 Task: Create a Google Calendar event titled 'Professional Development' and include information about personal networking.
Action: Mouse moved to (94, 125)
Screenshot: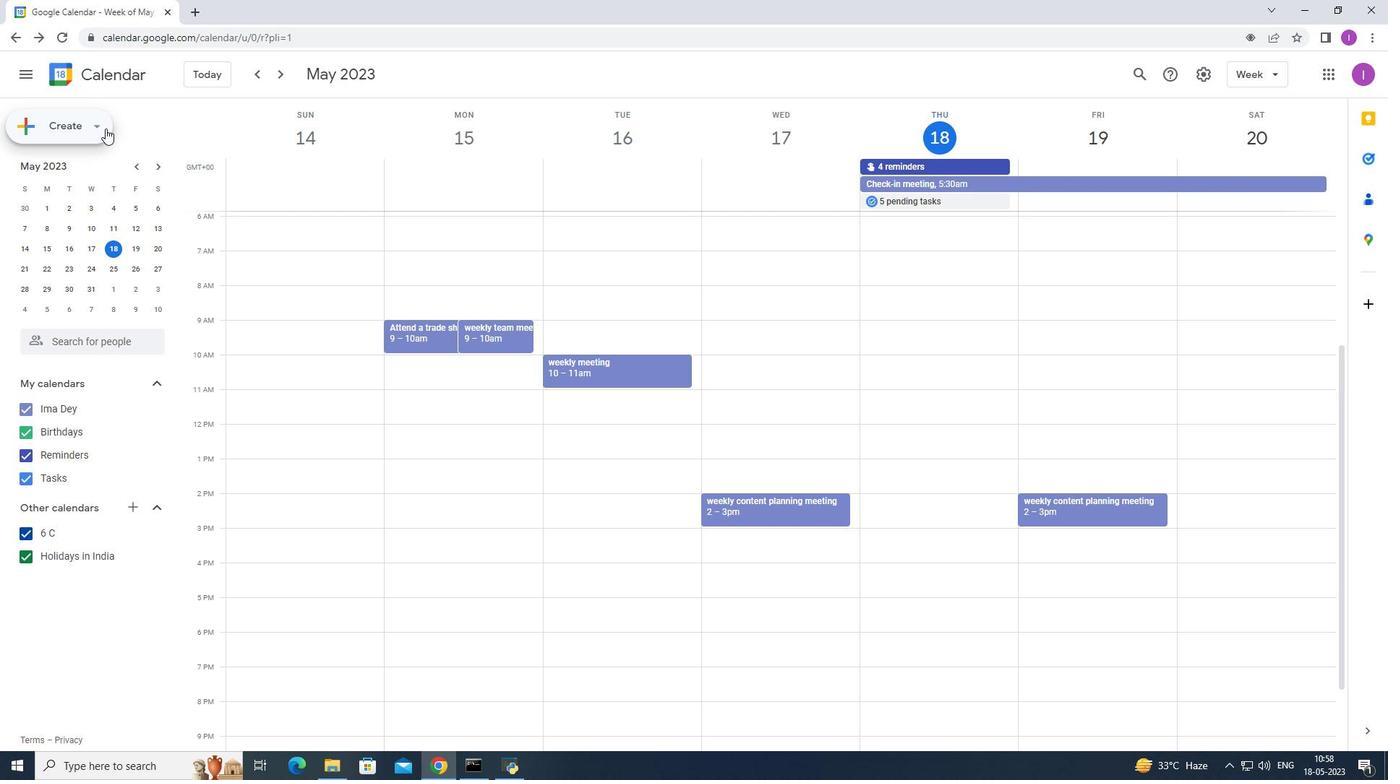 
Action: Mouse pressed left at (94, 125)
Screenshot: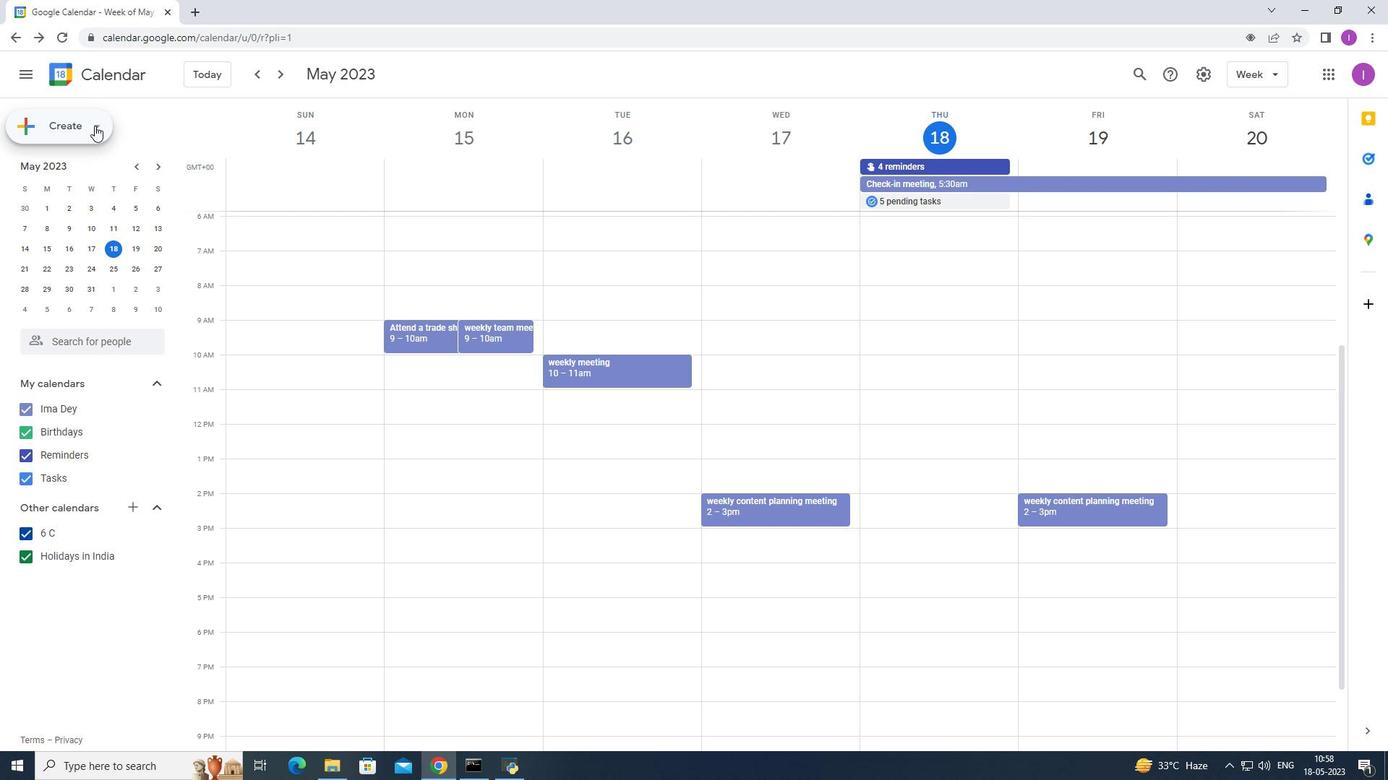 
Action: Mouse moved to (83, 161)
Screenshot: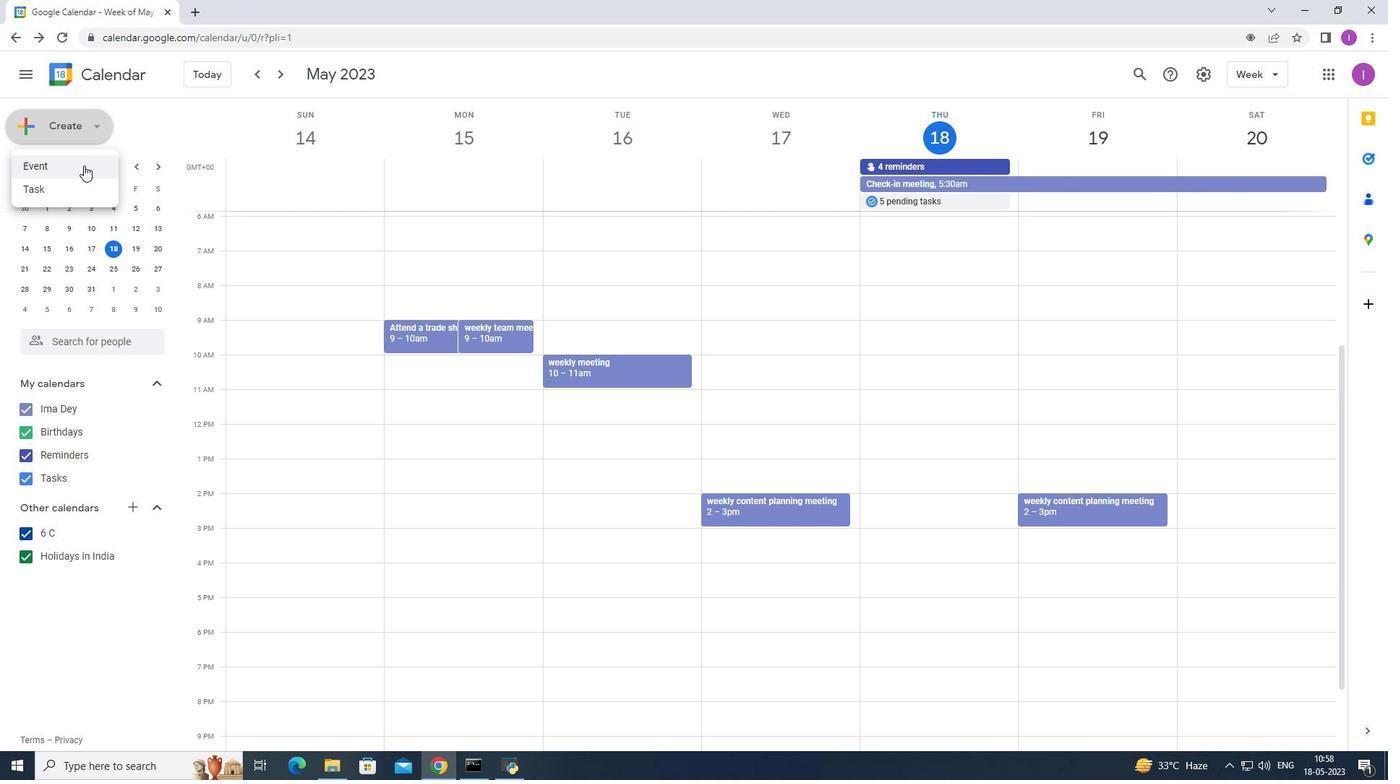 
Action: Mouse pressed left at (83, 161)
Screenshot: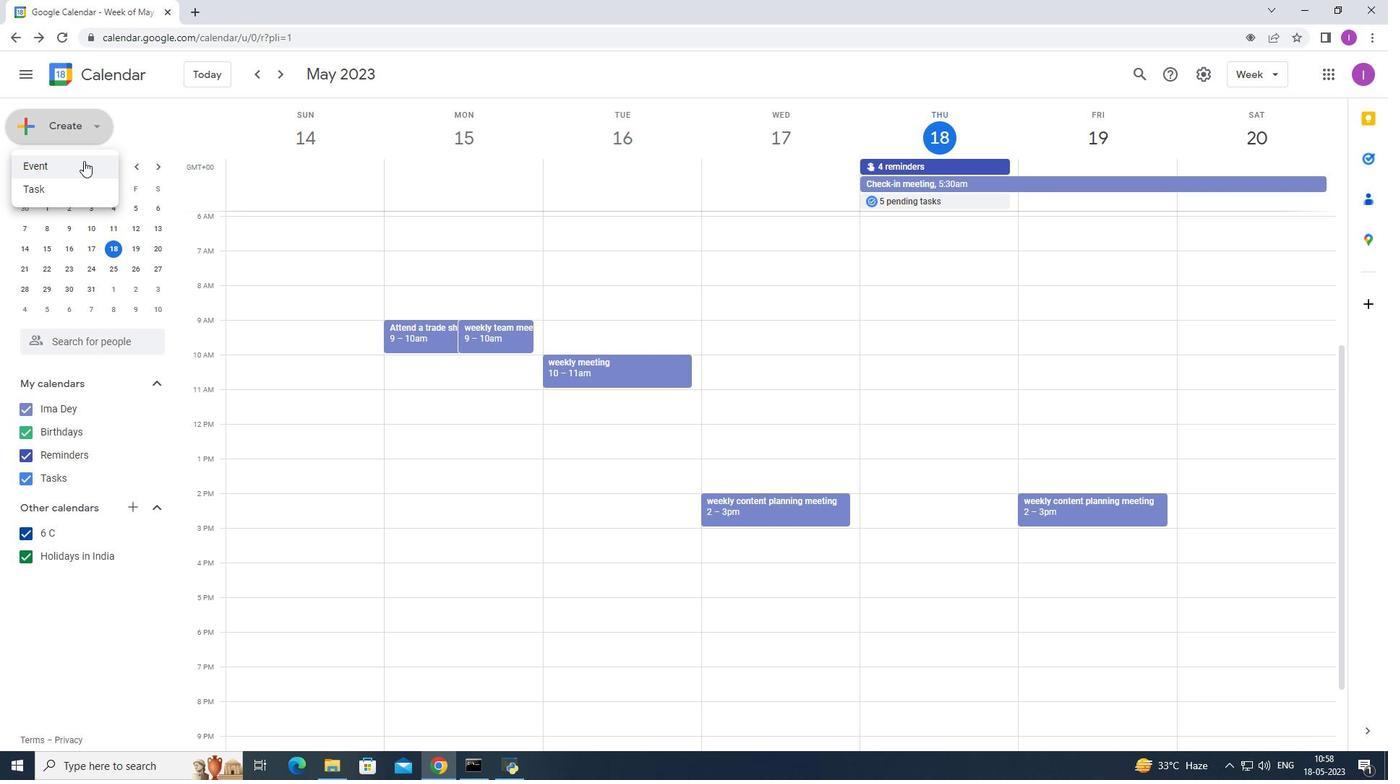
Action: Mouse moved to (735, 553)
Screenshot: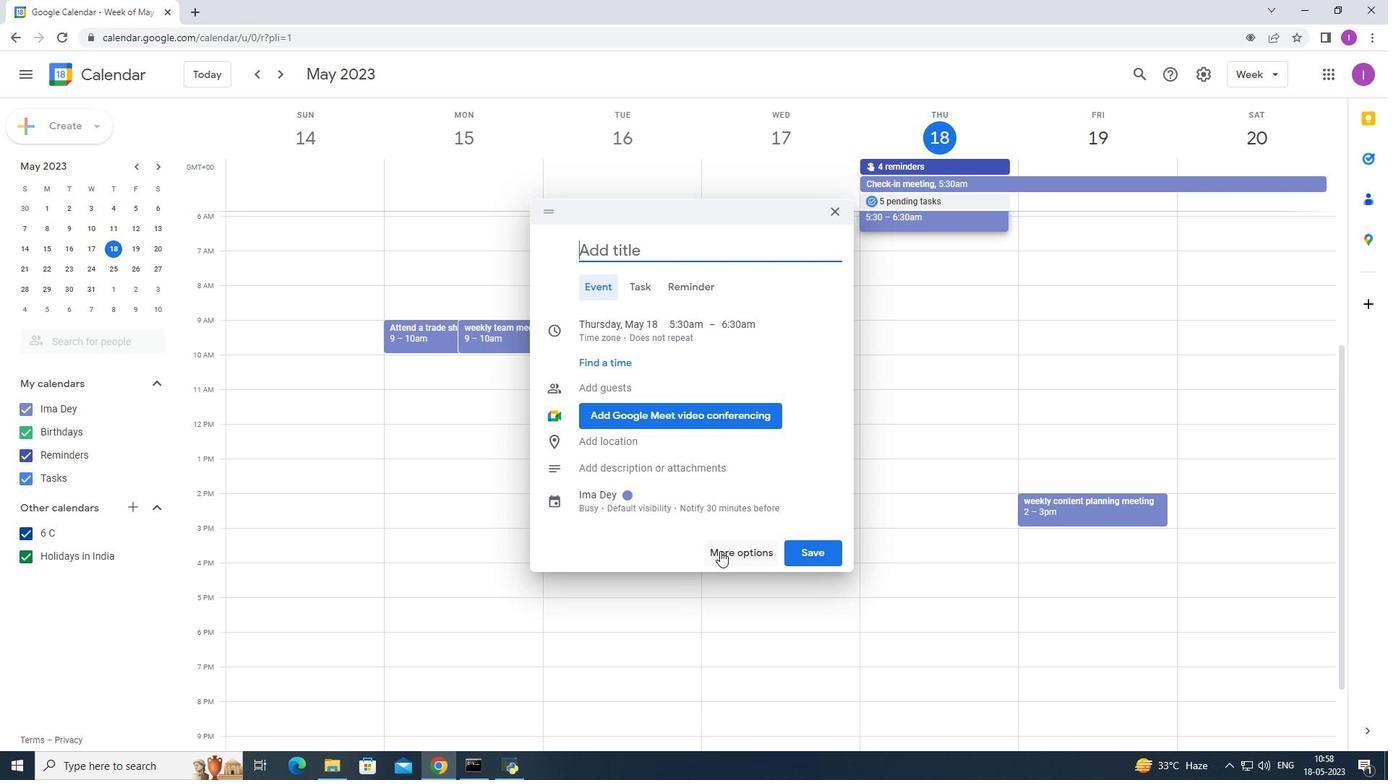 
Action: Mouse pressed left at (735, 553)
Screenshot: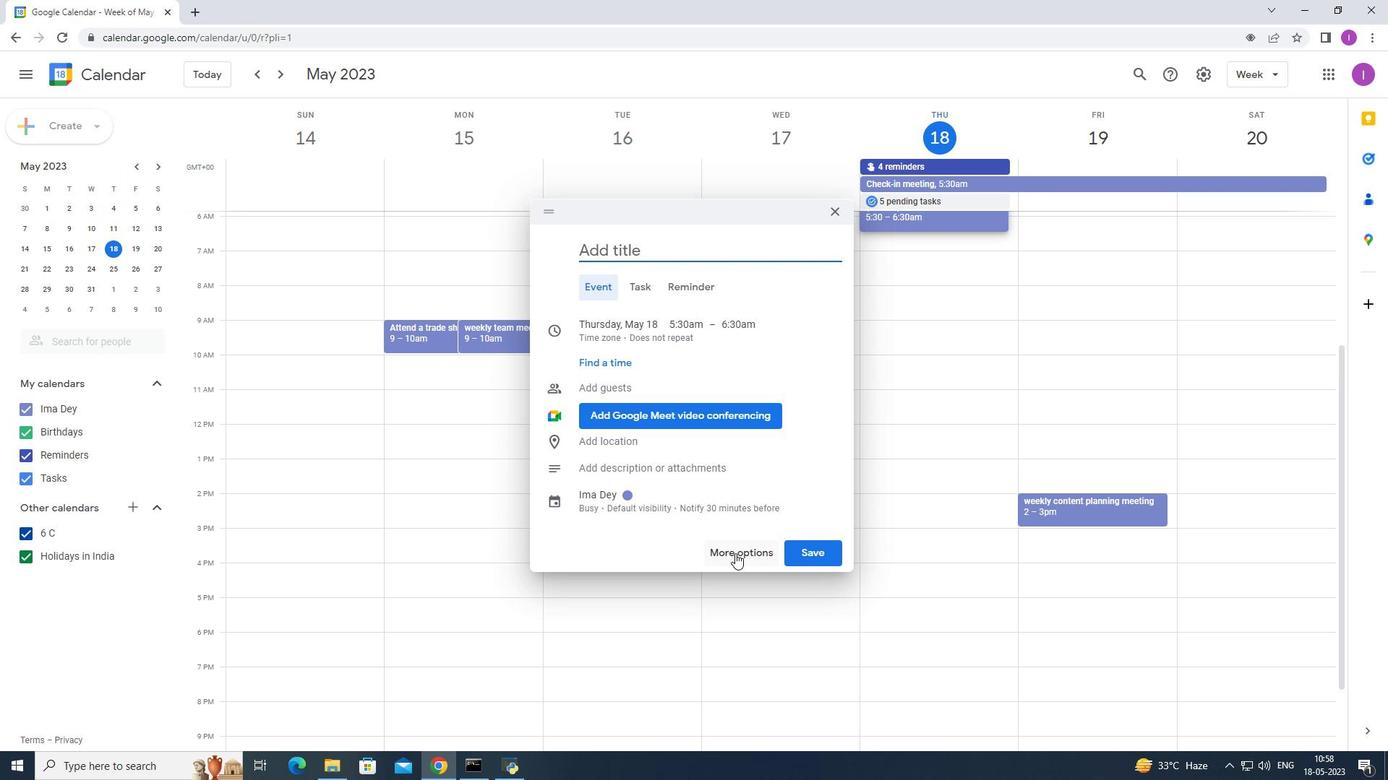 
Action: Mouse moved to (53, 159)
Screenshot: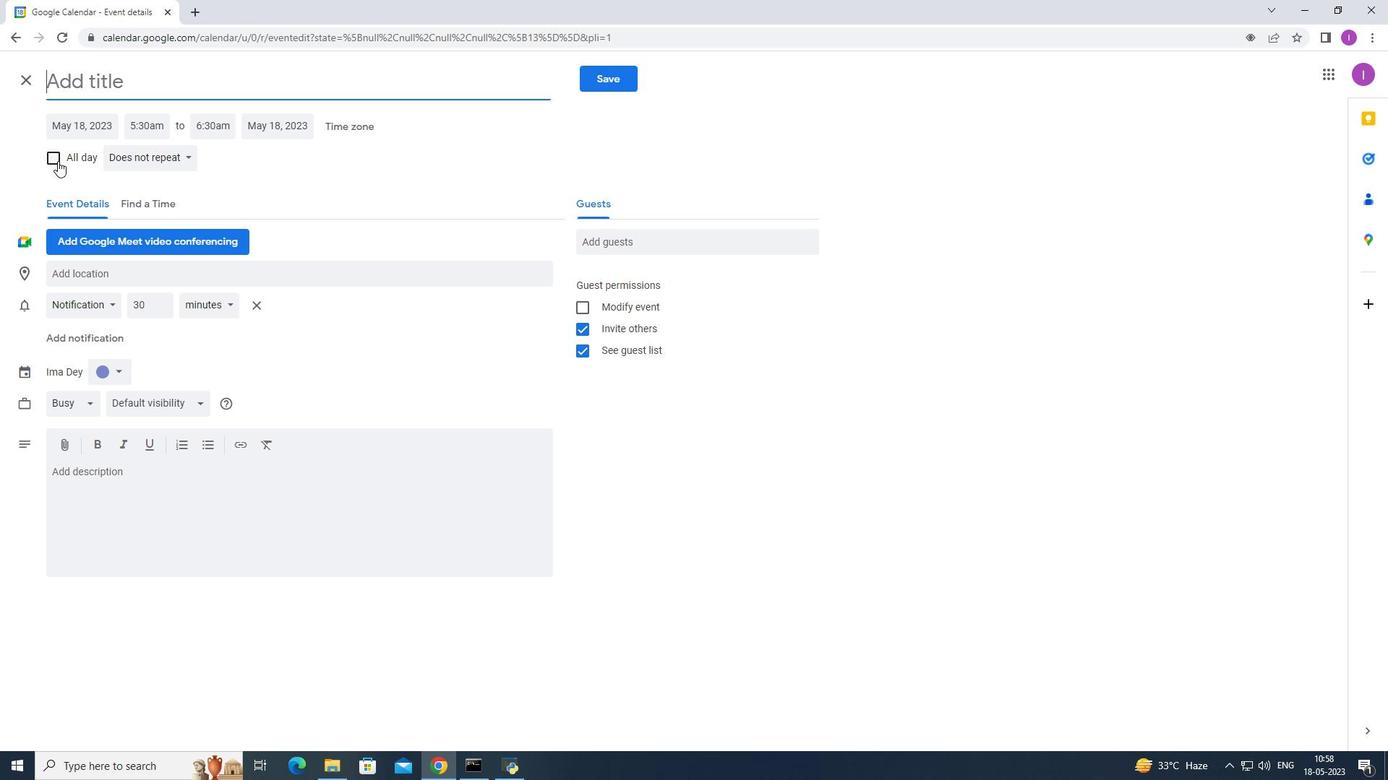 
Action: Mouse pressed left at (53, 159)
Screenshot: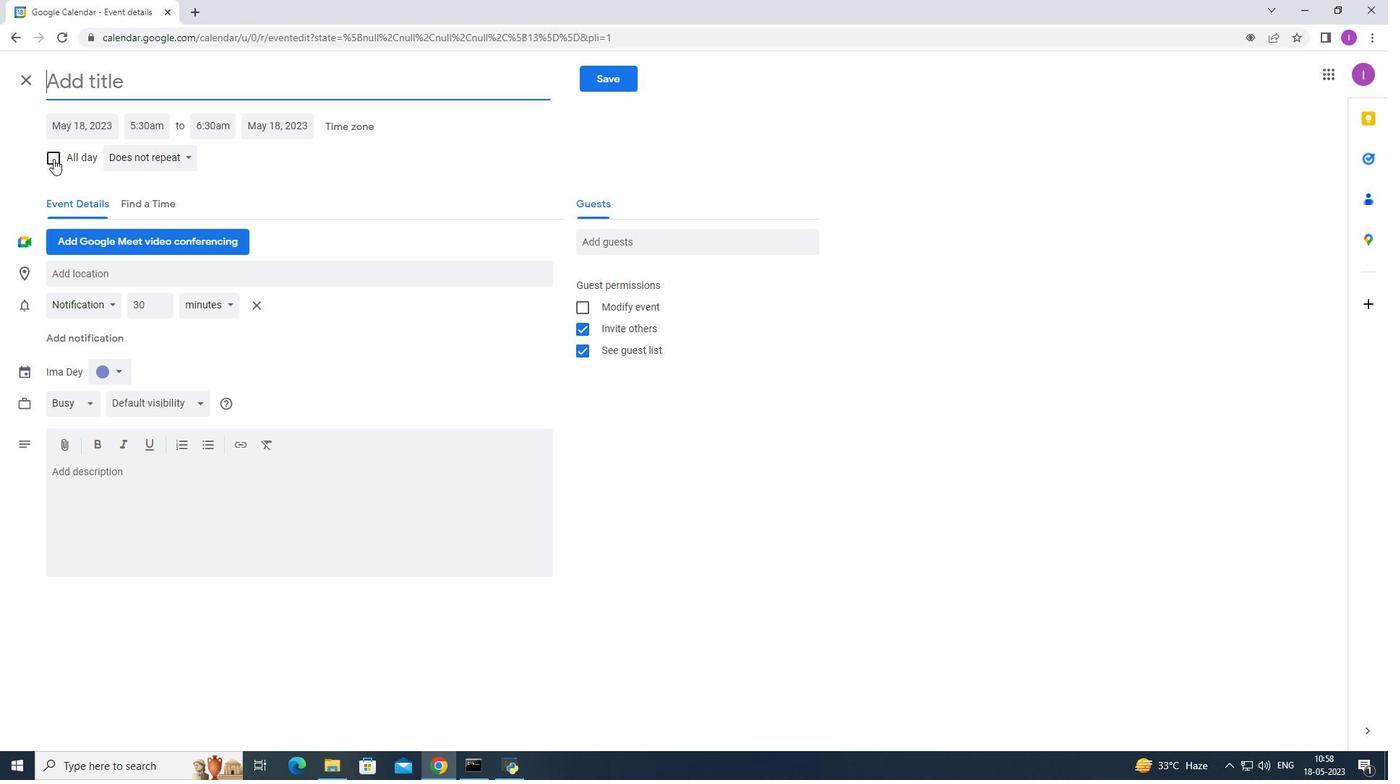 
Action: Mouse moved to (86, 70)
Screenshot: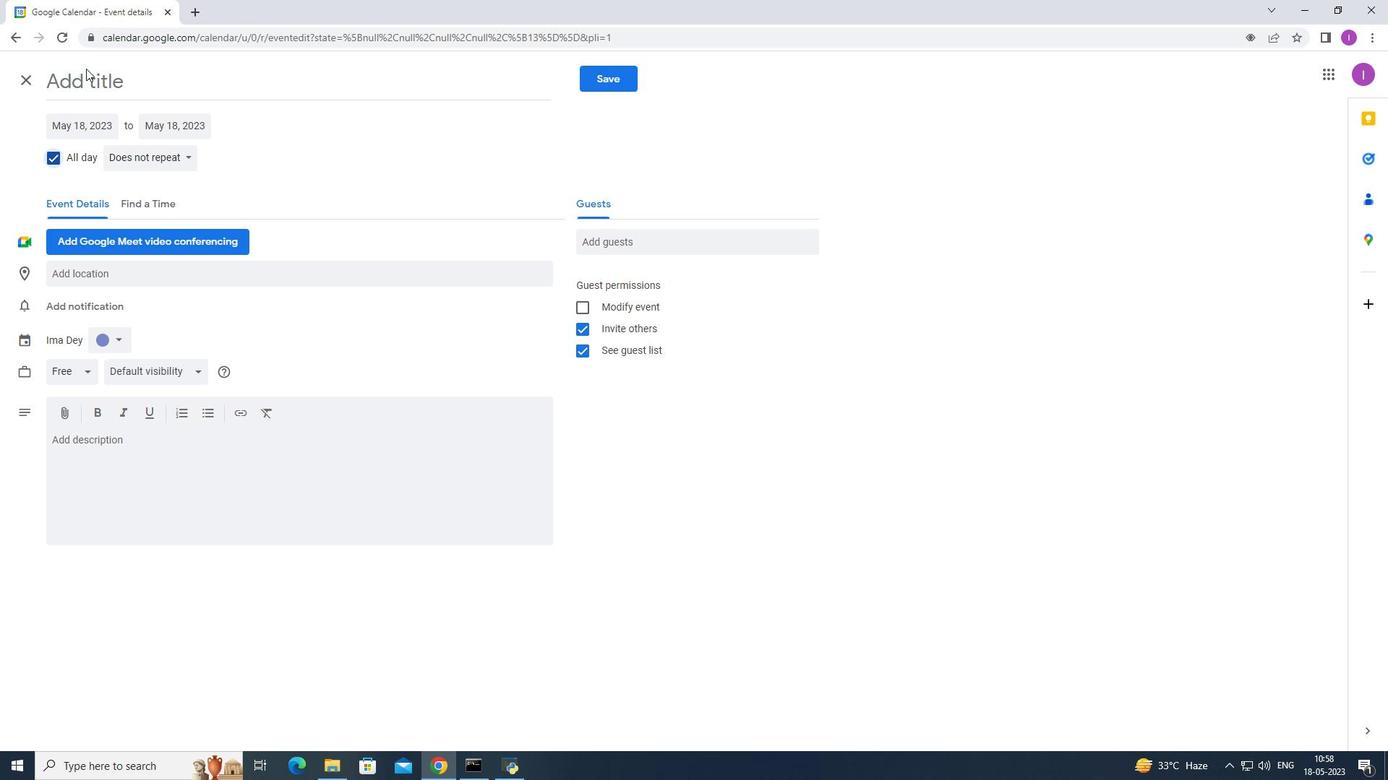 
Action: Mouse pressed left at (86, 70)
Screenshot: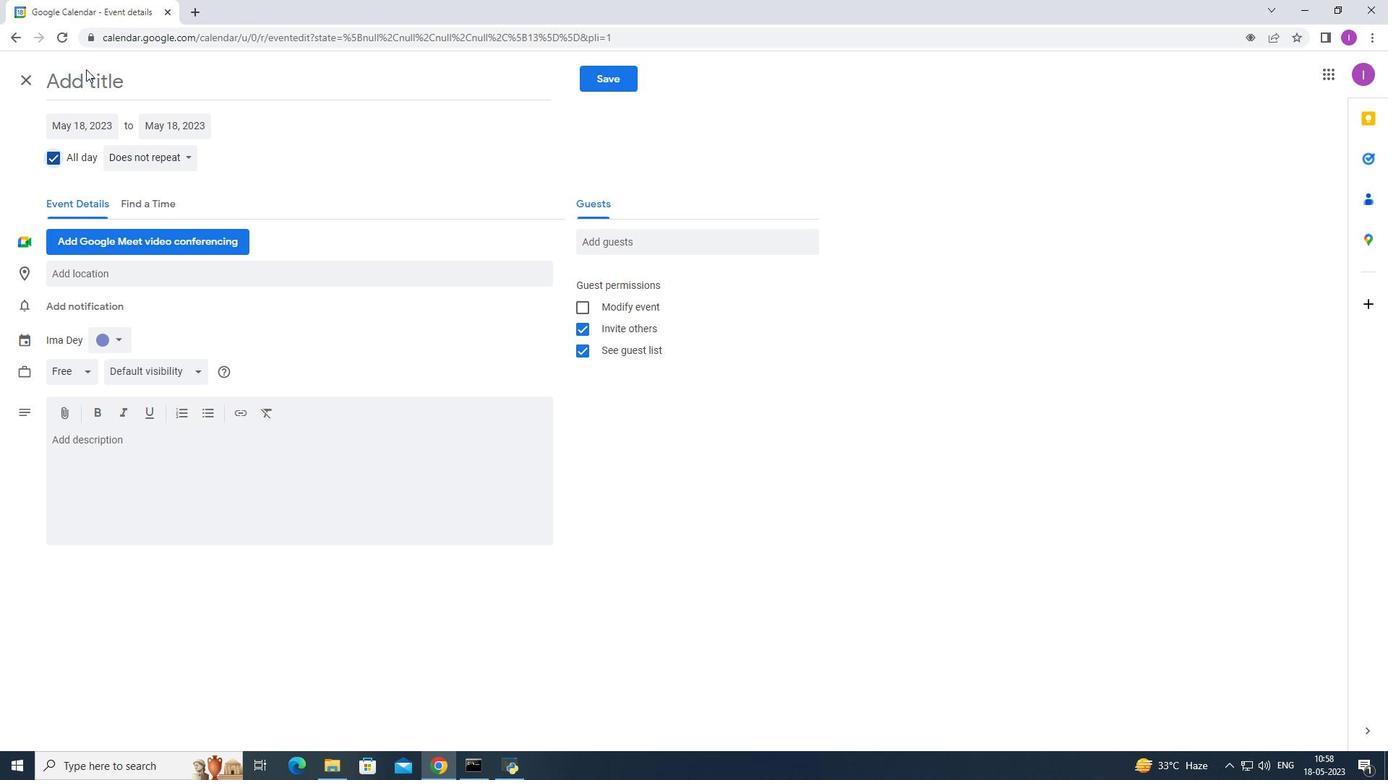
Action: Mouse moved to (117, 90)
Screenshot: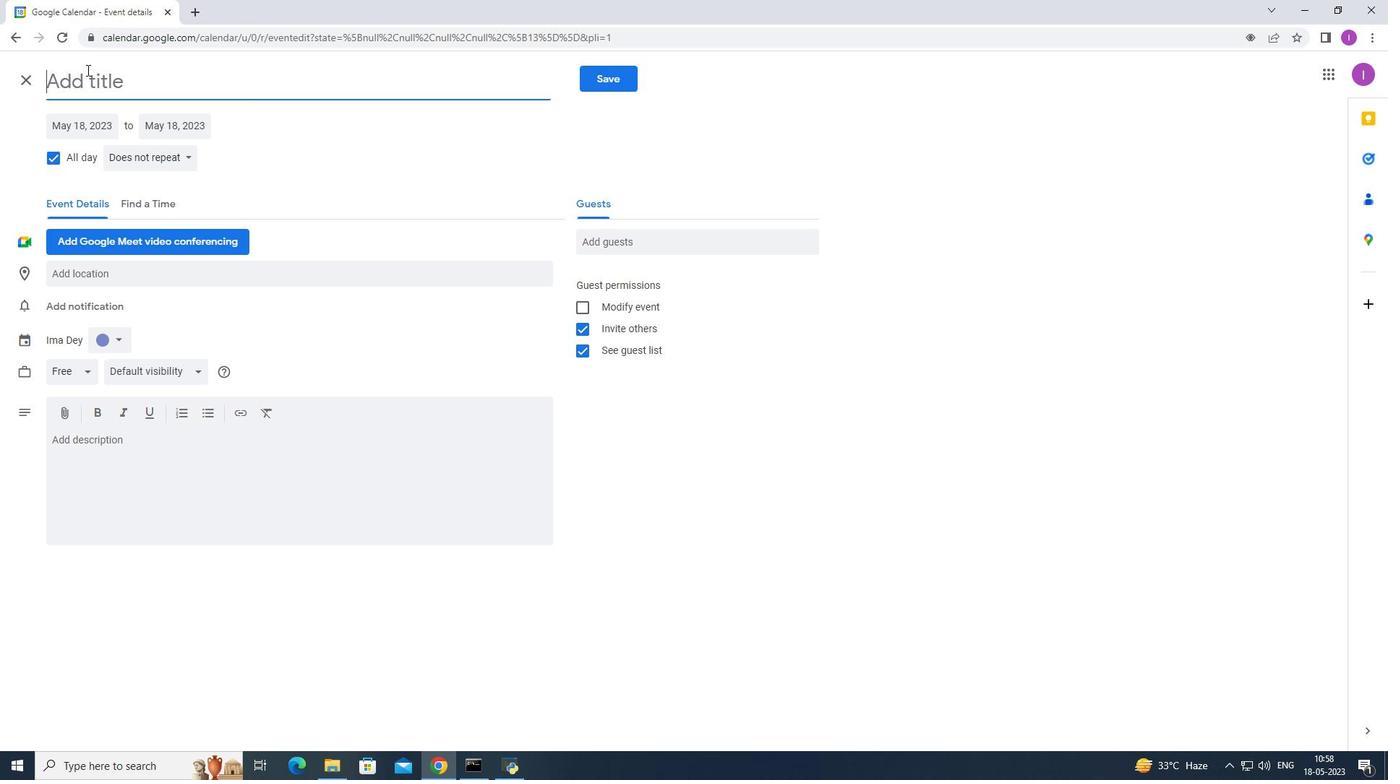 
Action: Key pressed 0r0<Key.backspace><Key.backspace><Key.backspace><Key.shift>Professional<Key.space><Key.shift>Devolopment
Screenshot: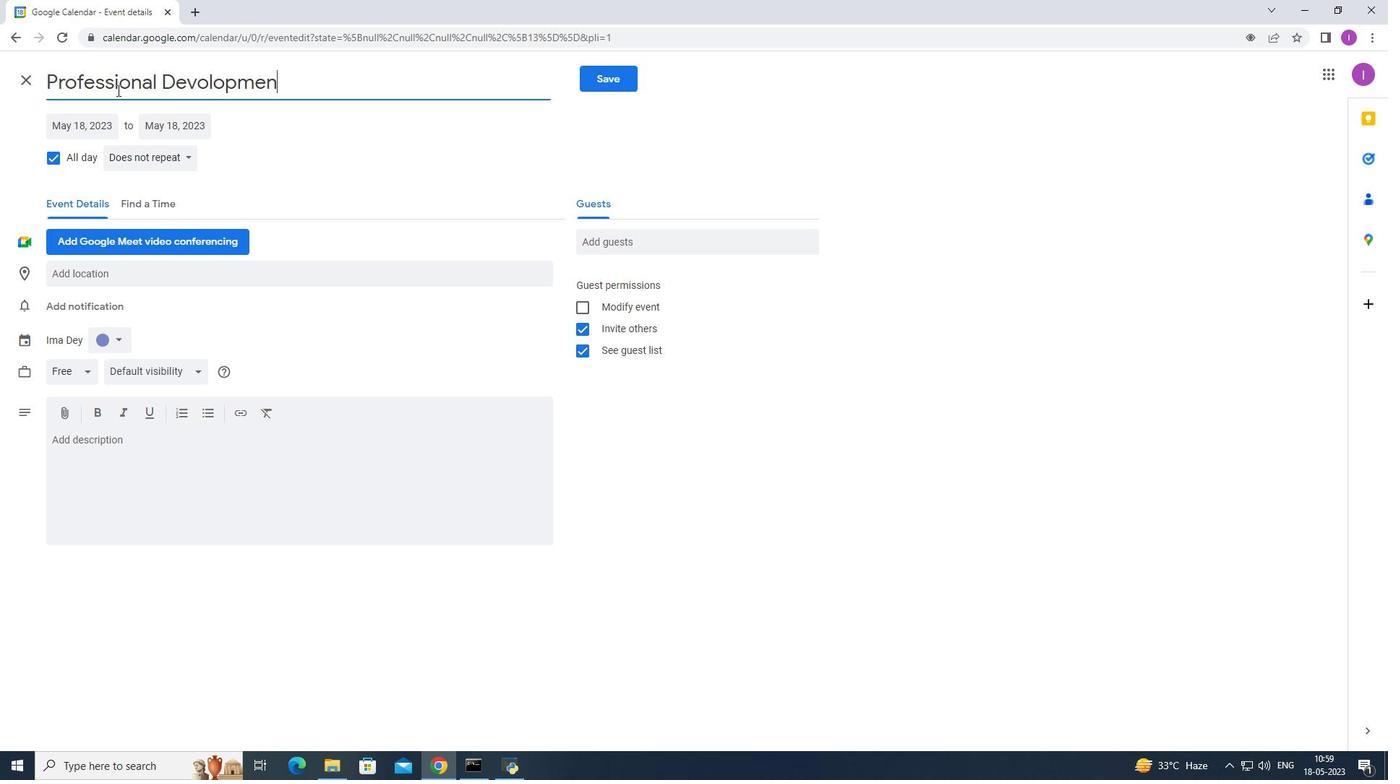 
Action: Mouse moved to (1333, 67)
Screenshot: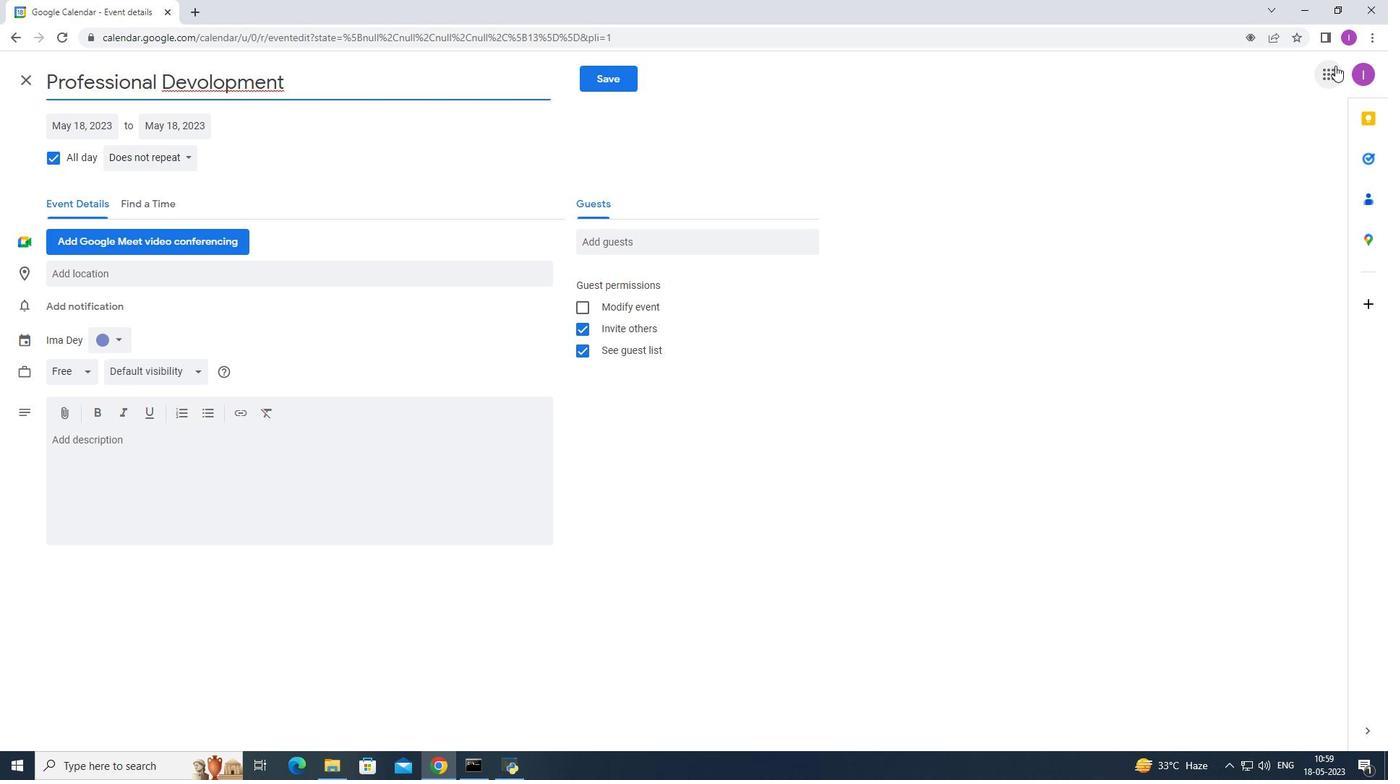 
Action: Mouse pressed left at (1333, 67)
Screenshot: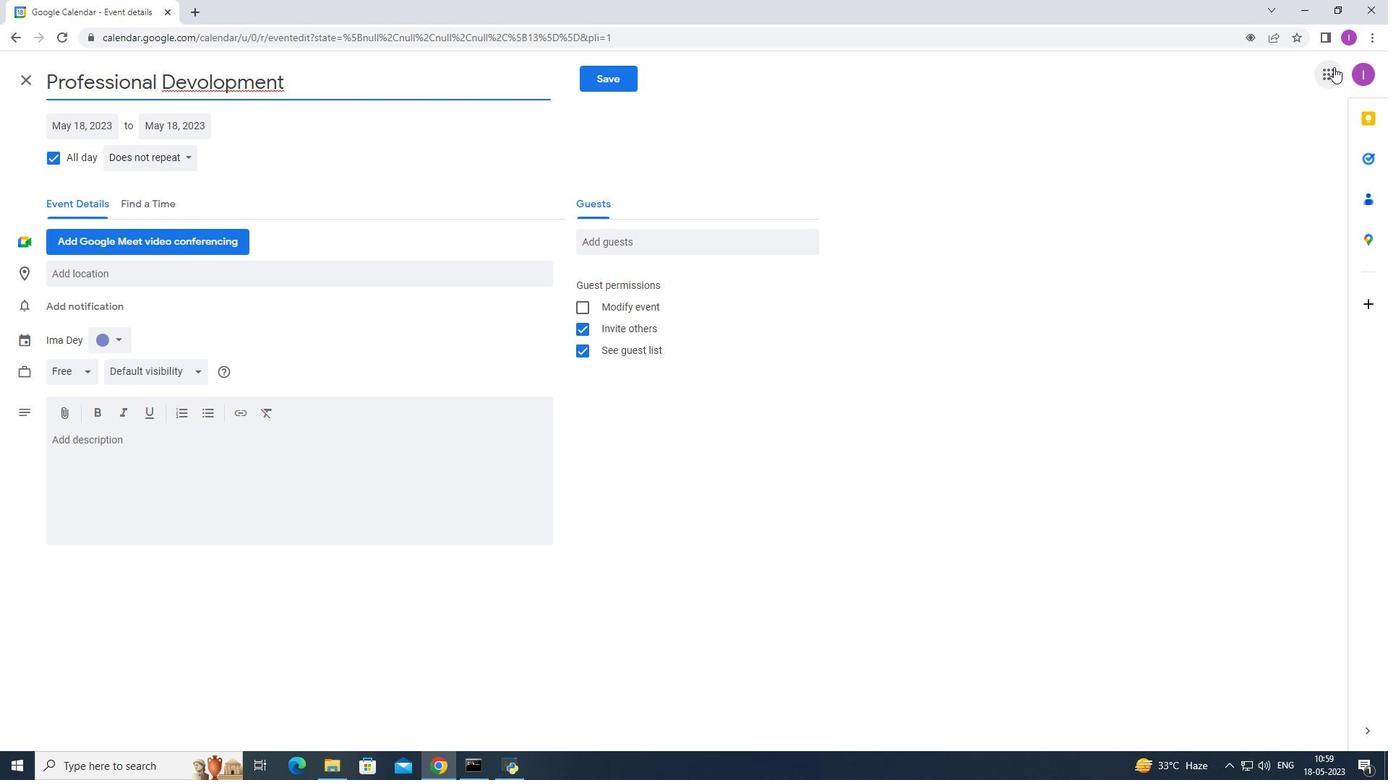 
Action: Mouse moved to (1270, 144)
Screenshot: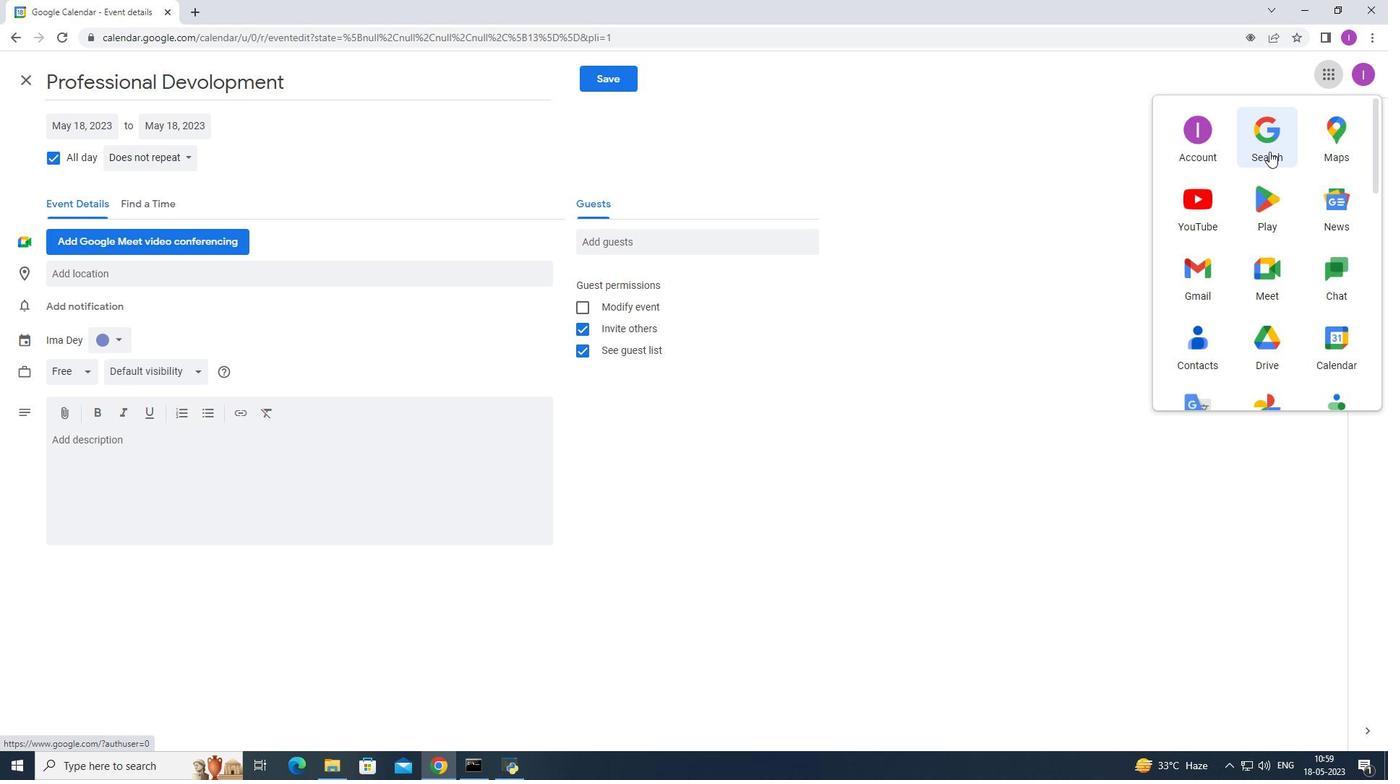 
Action: Mouse pressed left at (1270, 144)
Screenshot: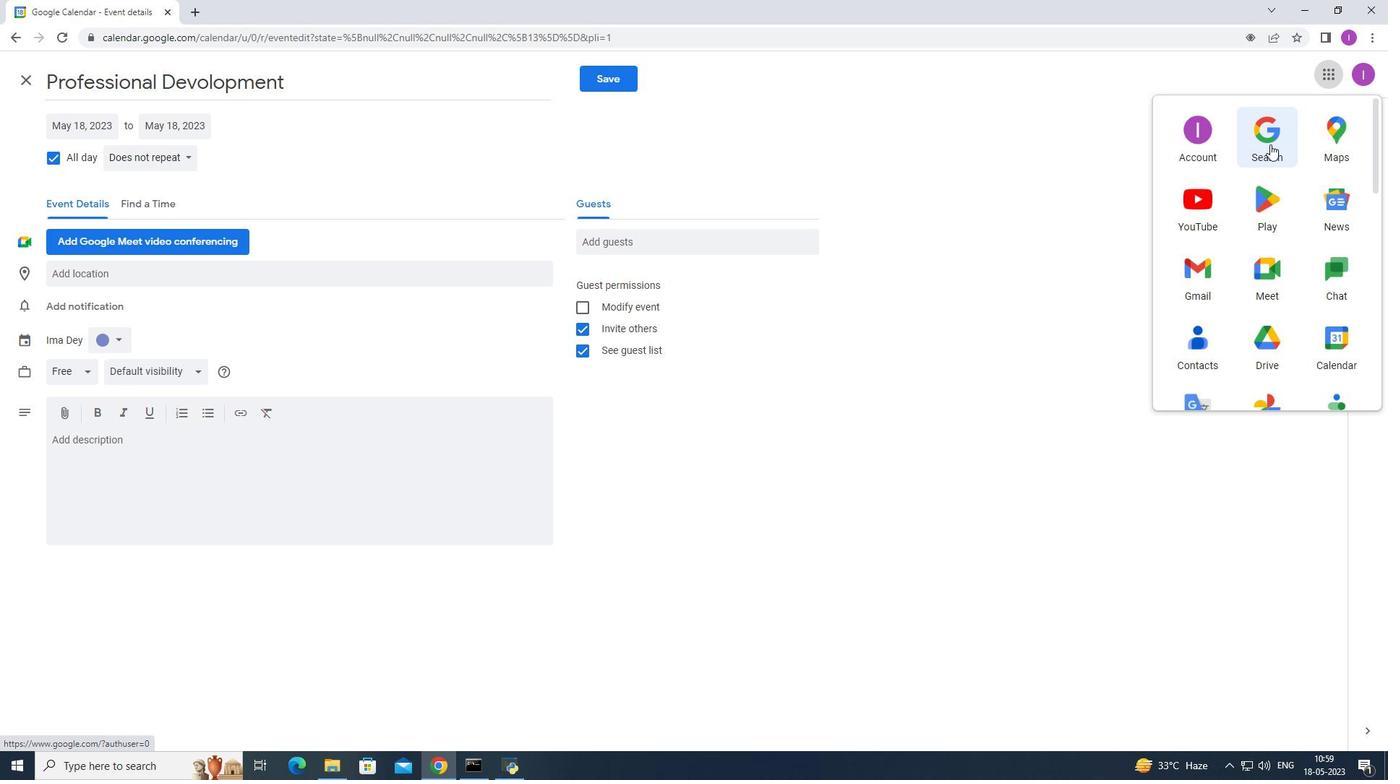 
Action: Mouse moved to (518, 341)
Screenshot: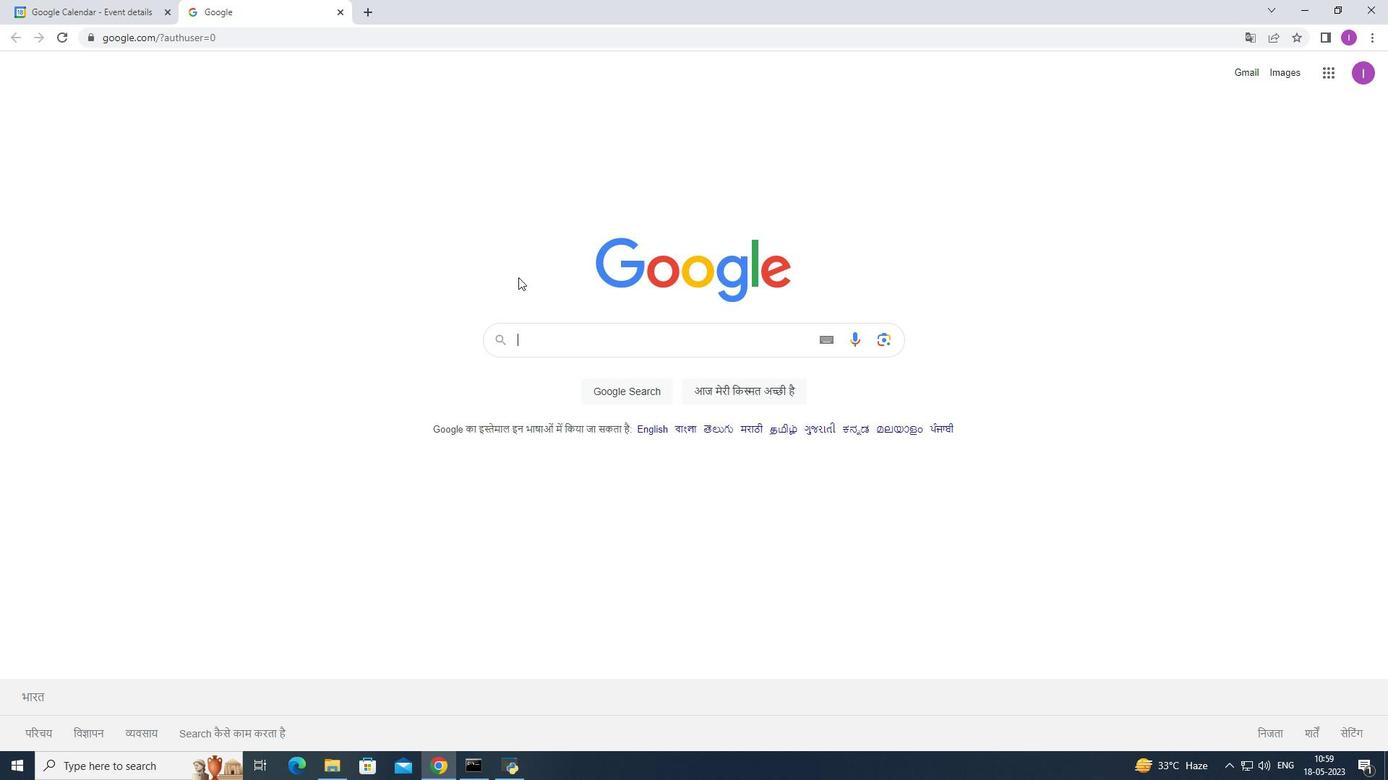 
Action: Mouse pressed left at (518, 341)
Screenshot: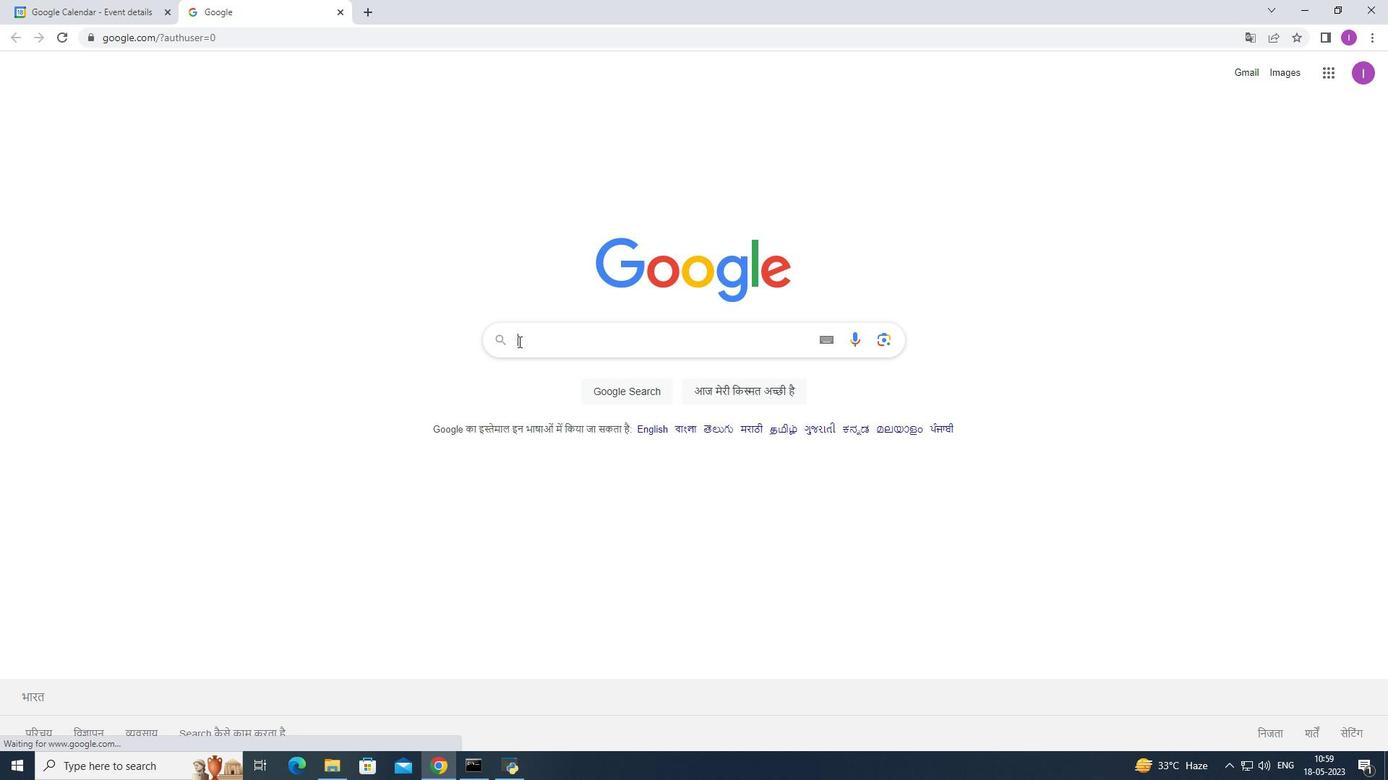 
Action: Mouse moved to (525, 346)
Screenshot: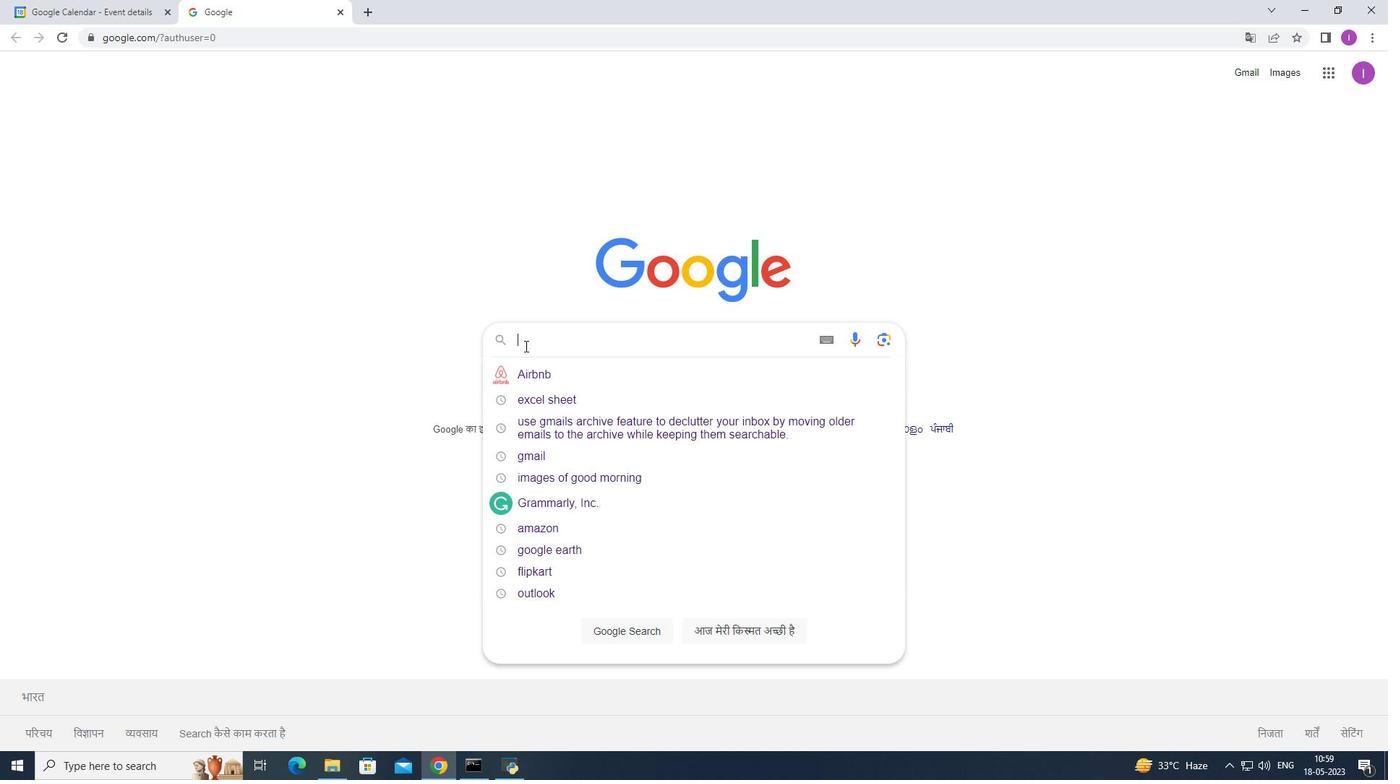 
Action: Key pressed what<Key.space>kind<Key.space>of<Key.space>work<Key.space>in<Key.space>proff<Key.backspace><Key.backspace>fessional<Key.space>devolpo
Screenshot: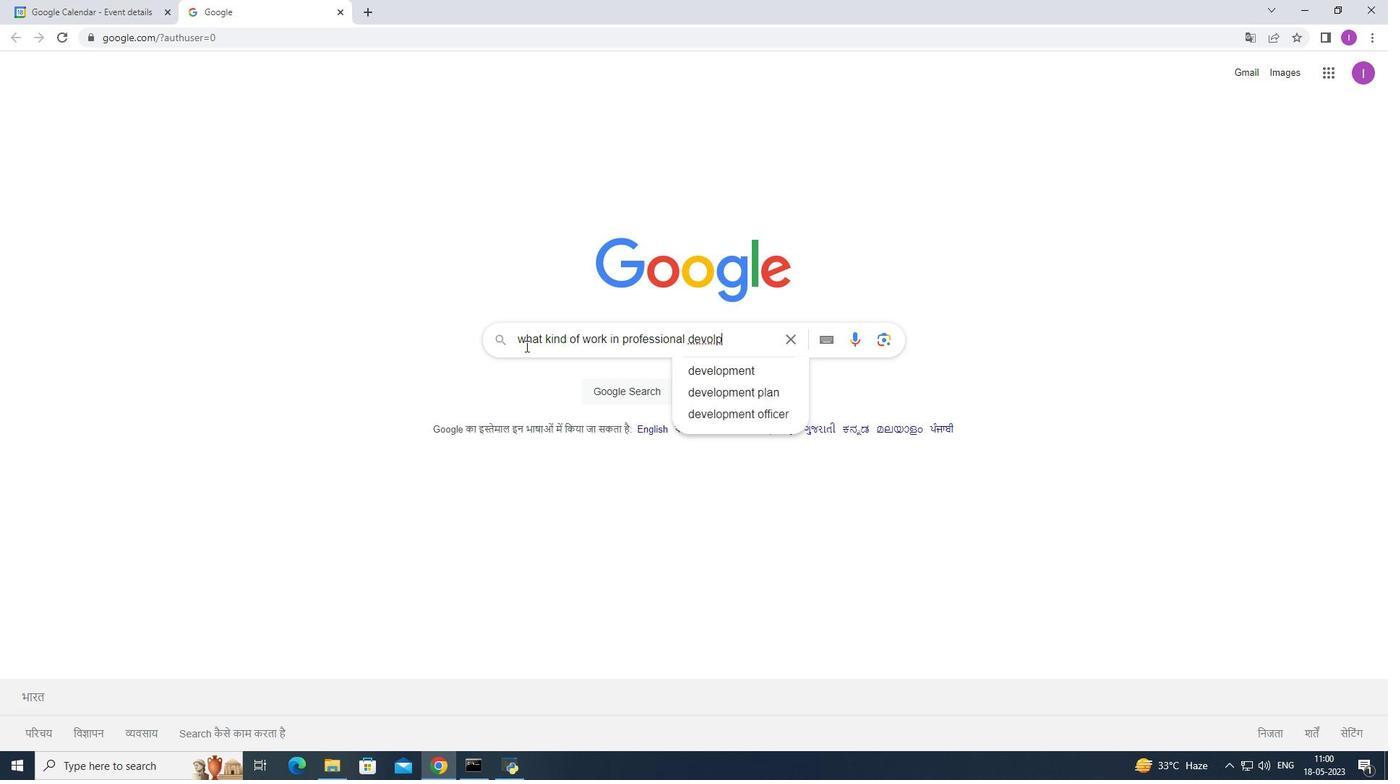 
Action: Mouse moved to (711, 373)
Screenshot: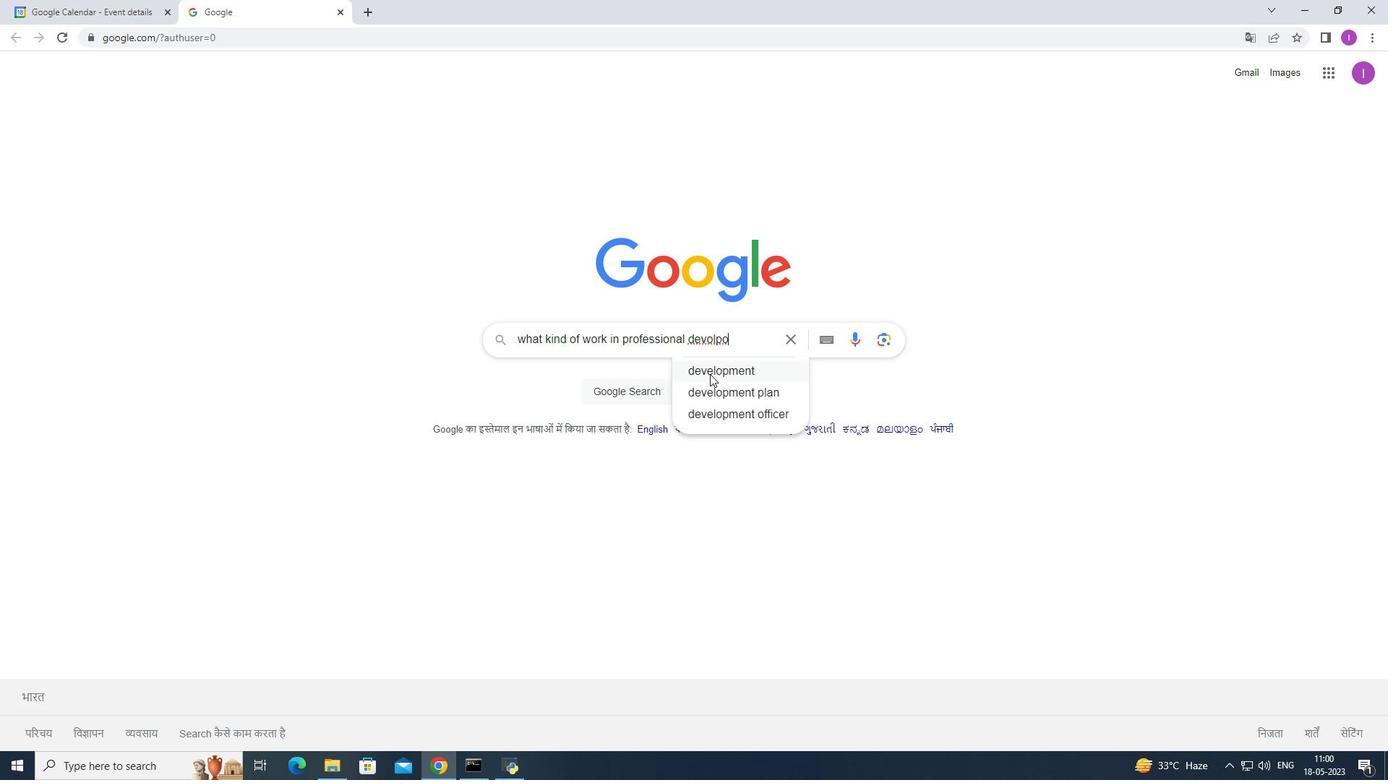 
Action: Mouse pressed left at (711, 373)
Screenshot: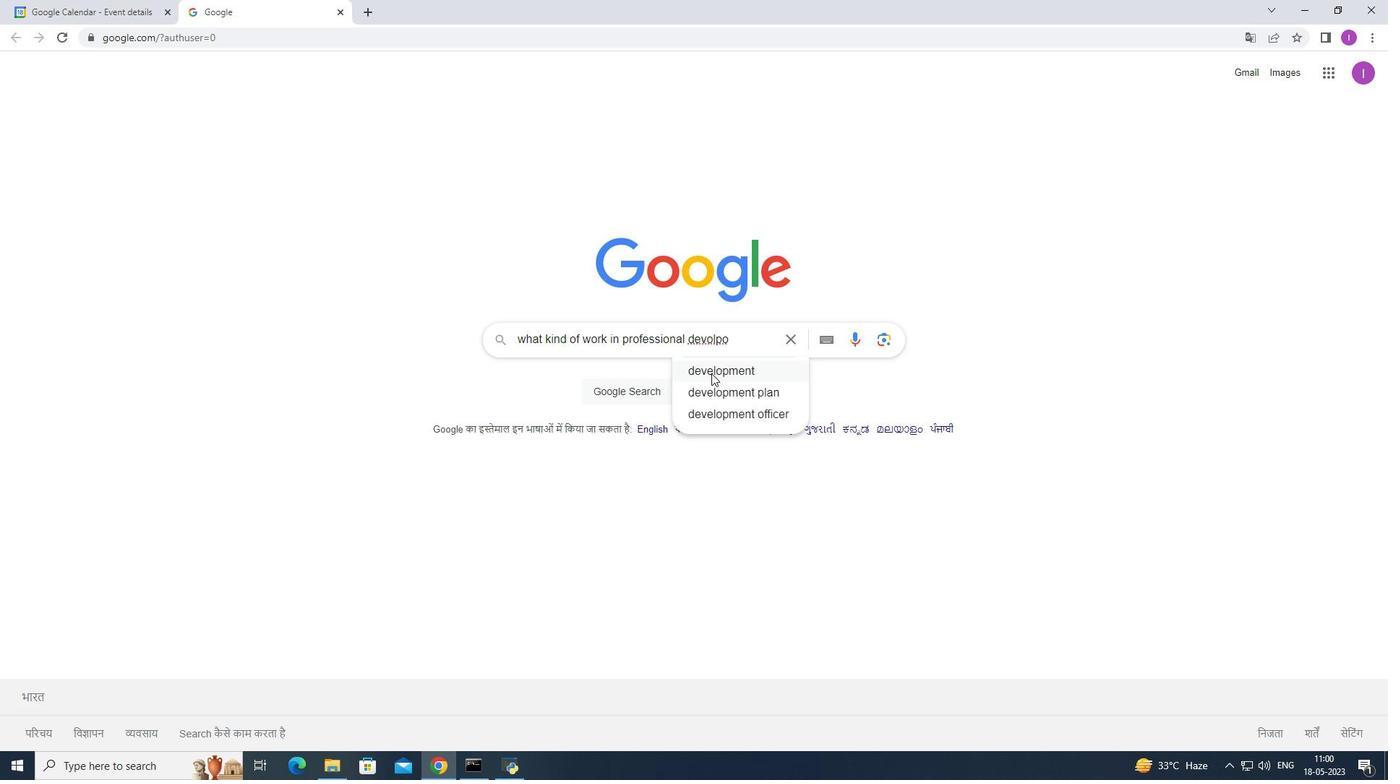 
Action: Mouse moved to (280, 243)
Screenshot: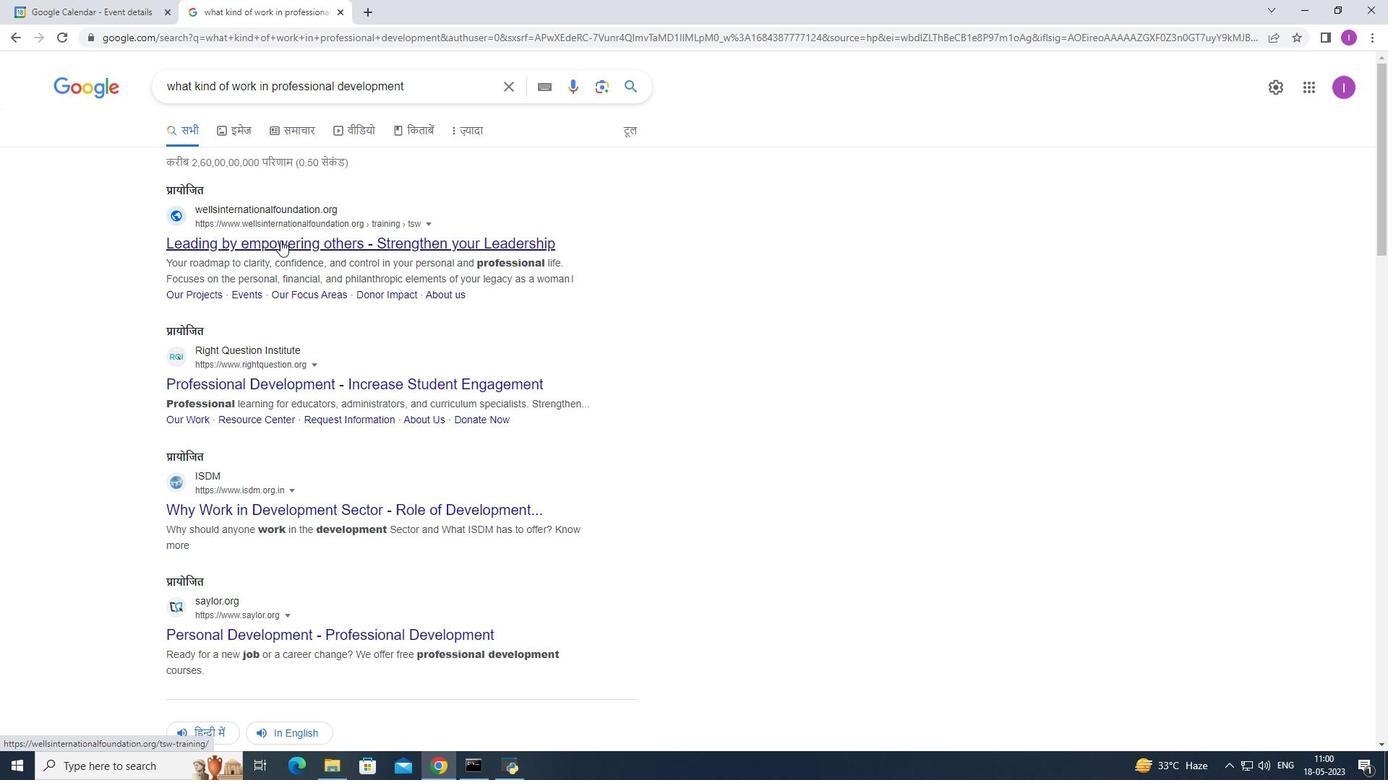 
Action: Mouse pressed left at (280, 243)
Screenshot: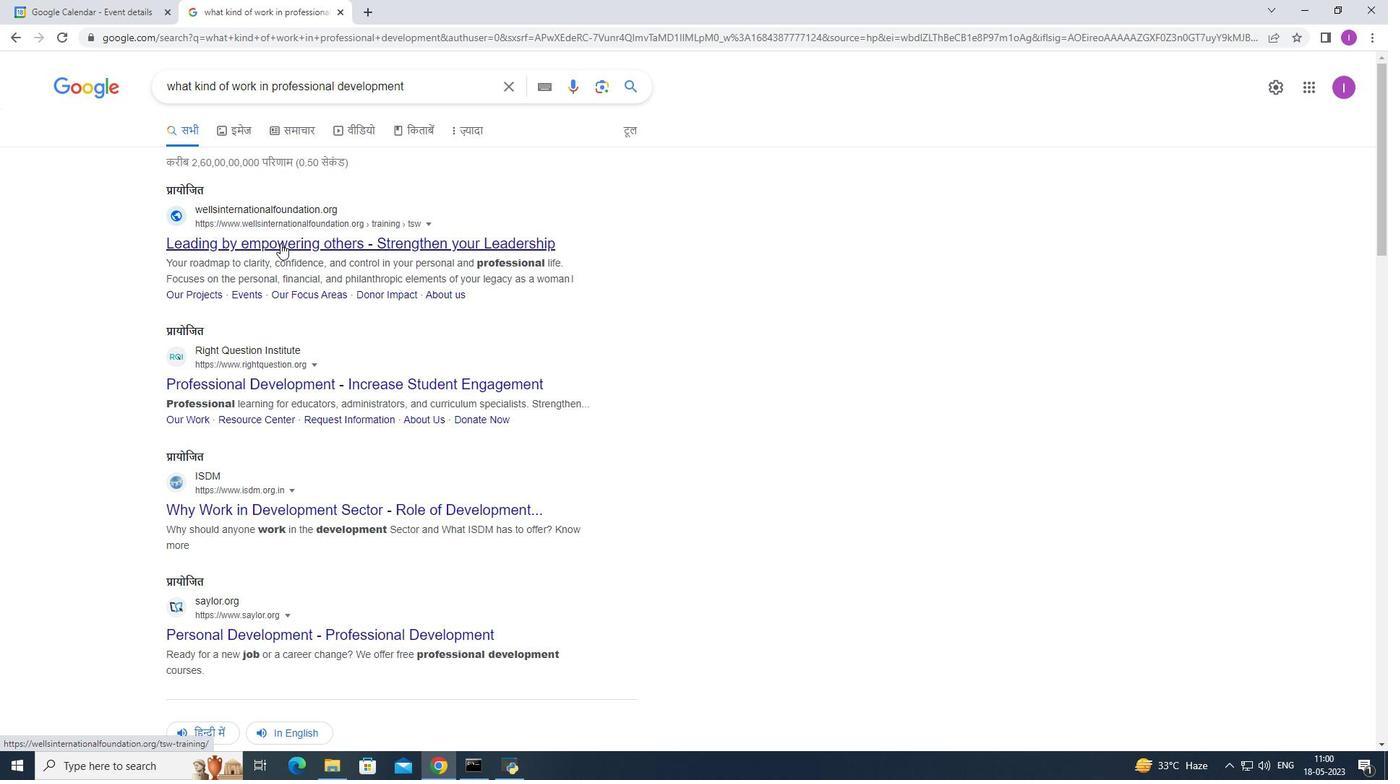 
Action: Mouse pressed left at (280, 243)
Screenshot: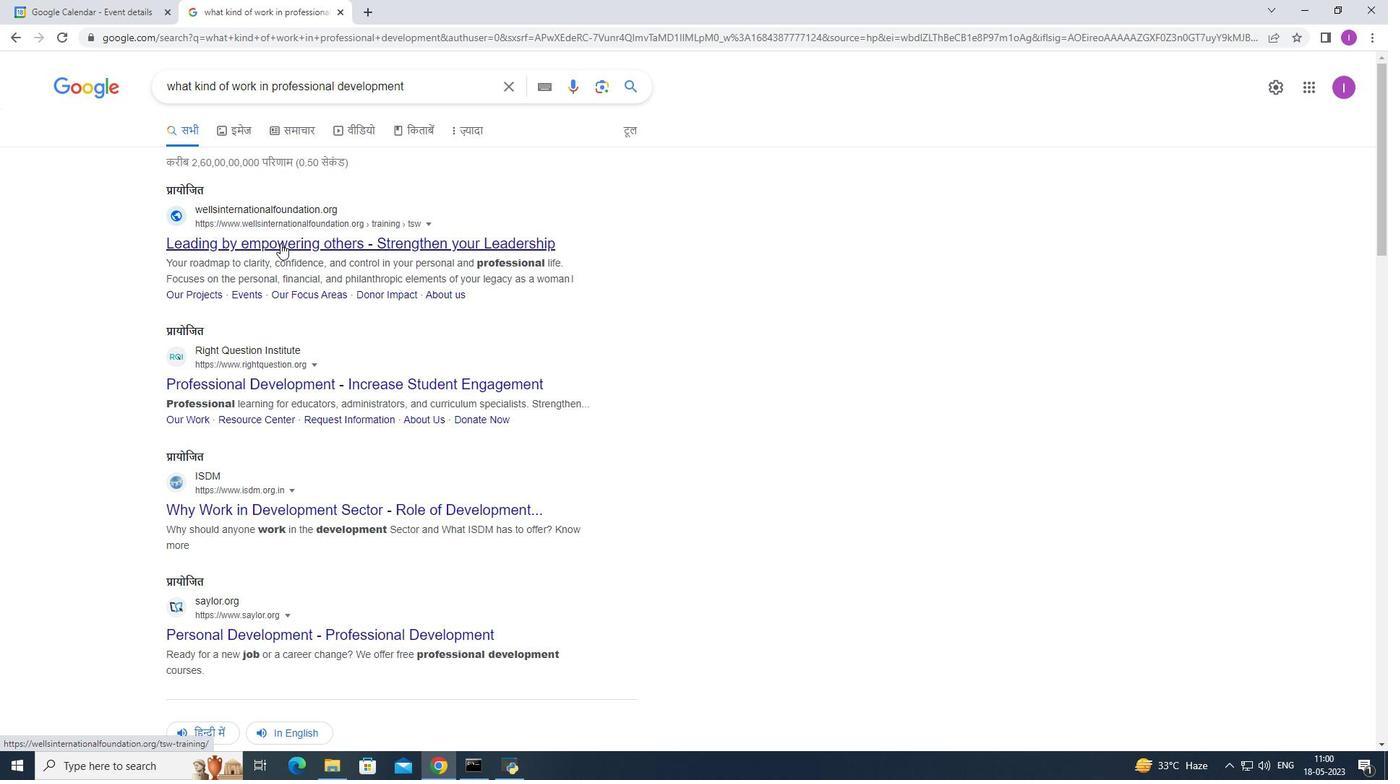 
Action: Mouse moved to (650, 480)
Screenshot: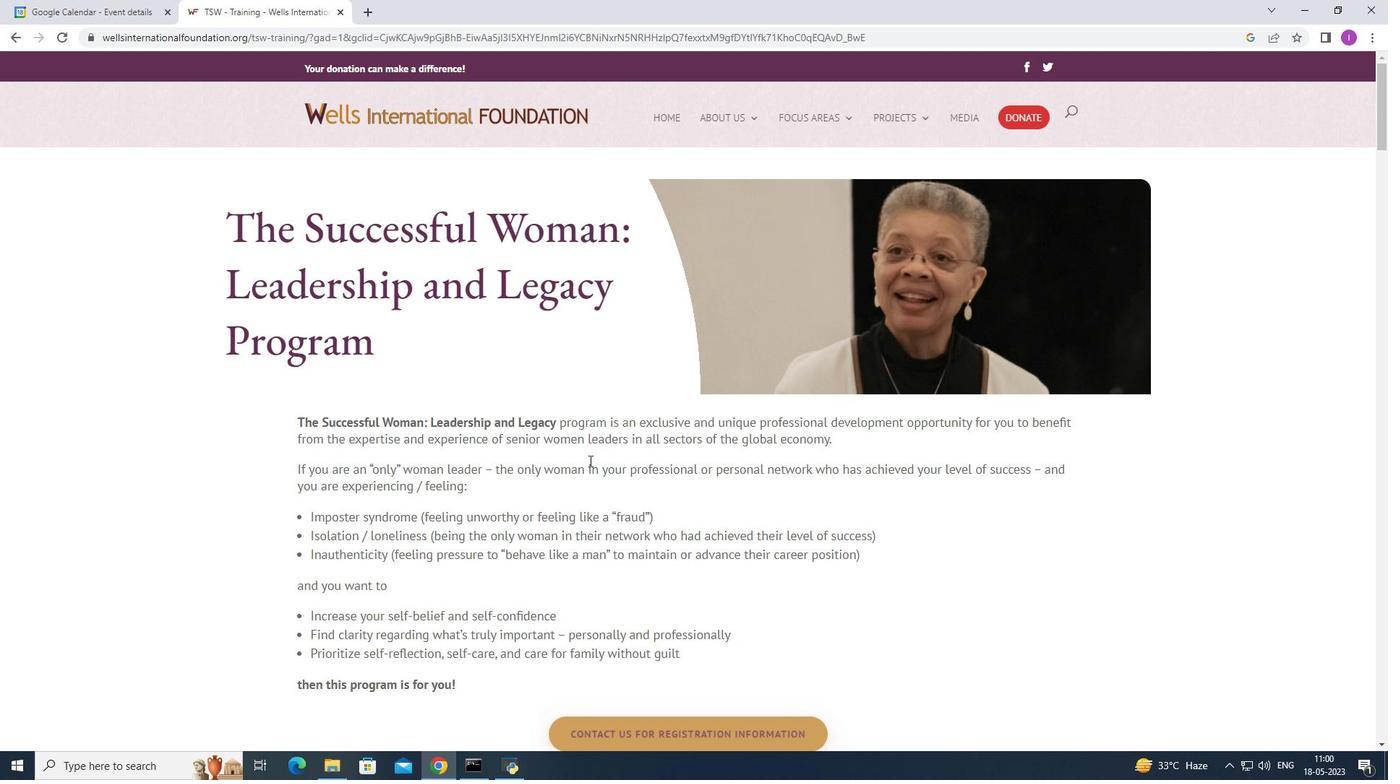 
Action: Mouse scrolled (650, 479) with delta (0, 0)
Screenshot: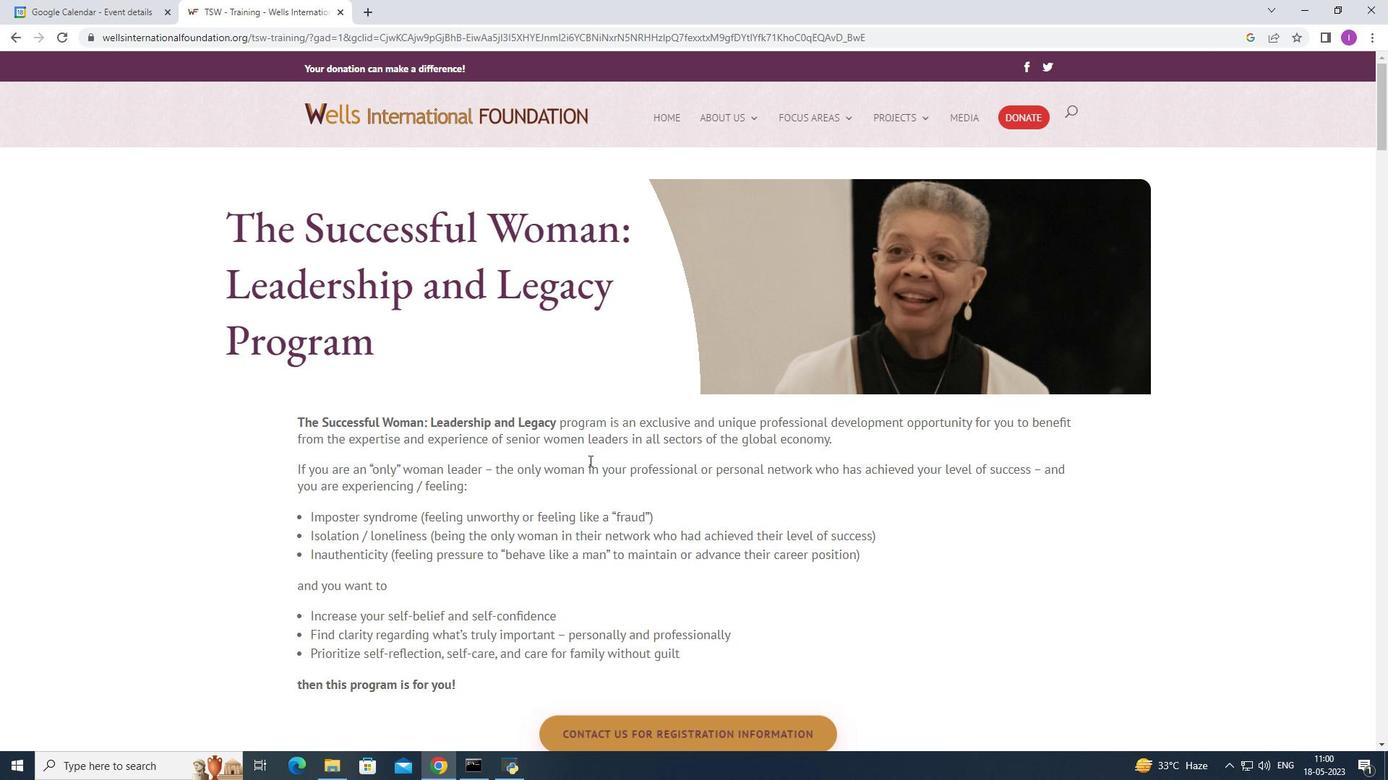 
Action: Mouse scrolled (650, 479) with delta (0, 0)
Screenshot: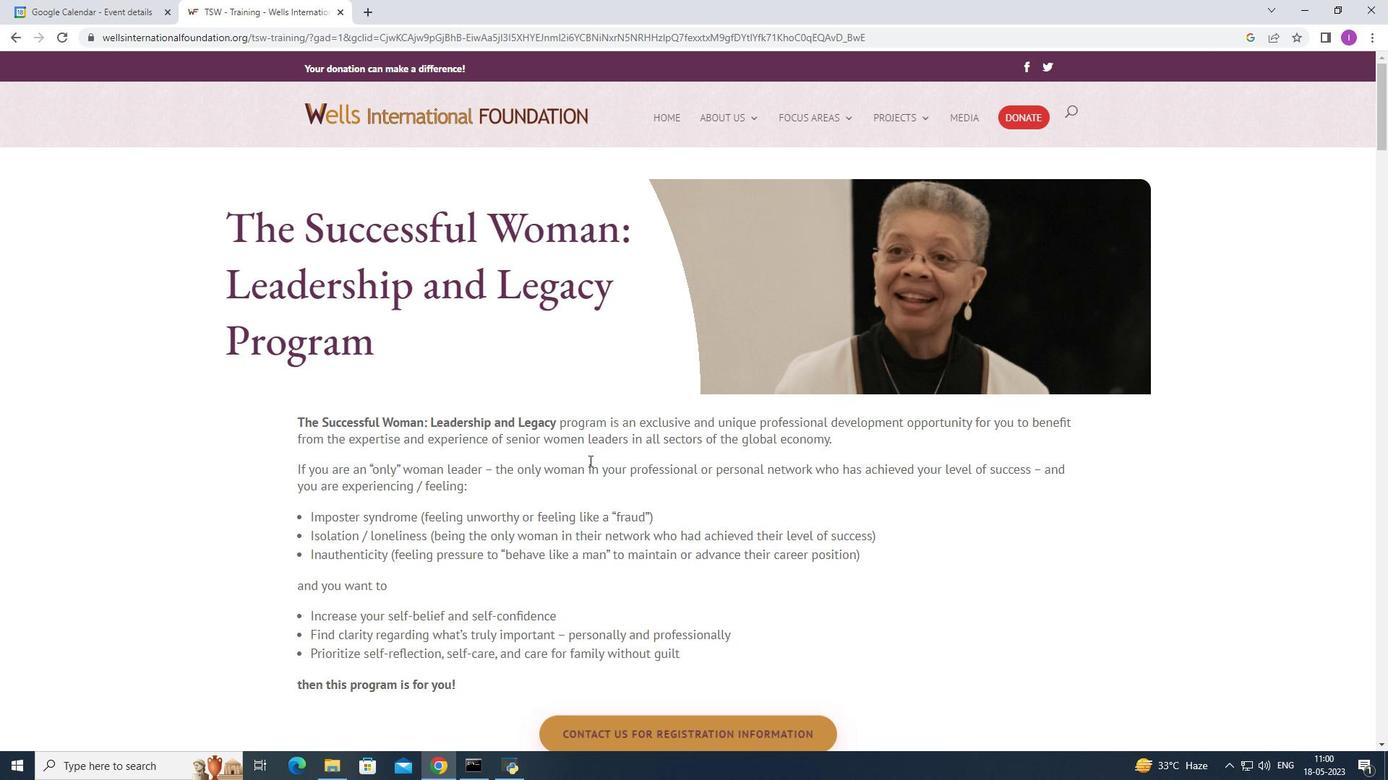 
Action: Mouse moved to (732, 347)
Screenshot: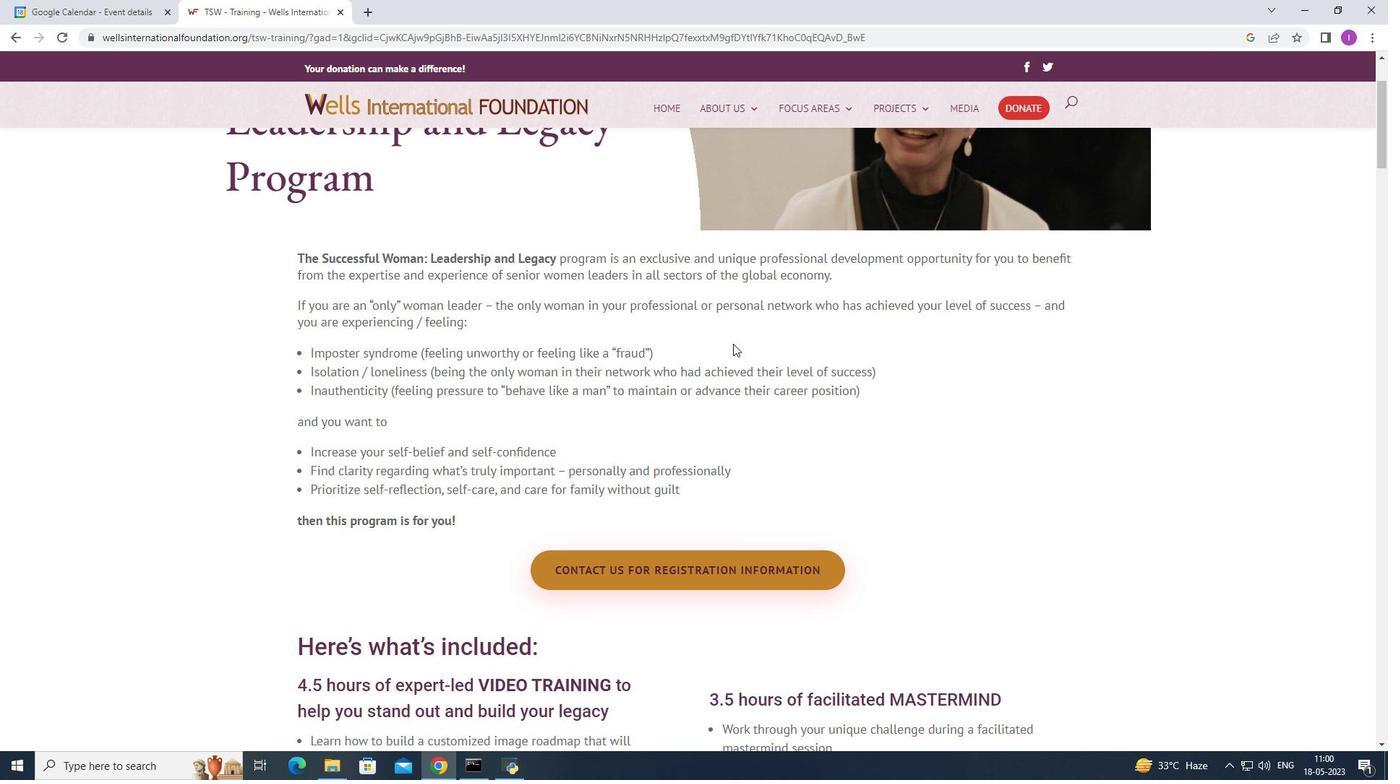 
Action: Mouse scrolled (732, 347) with delta (0, 0)
Screenshot: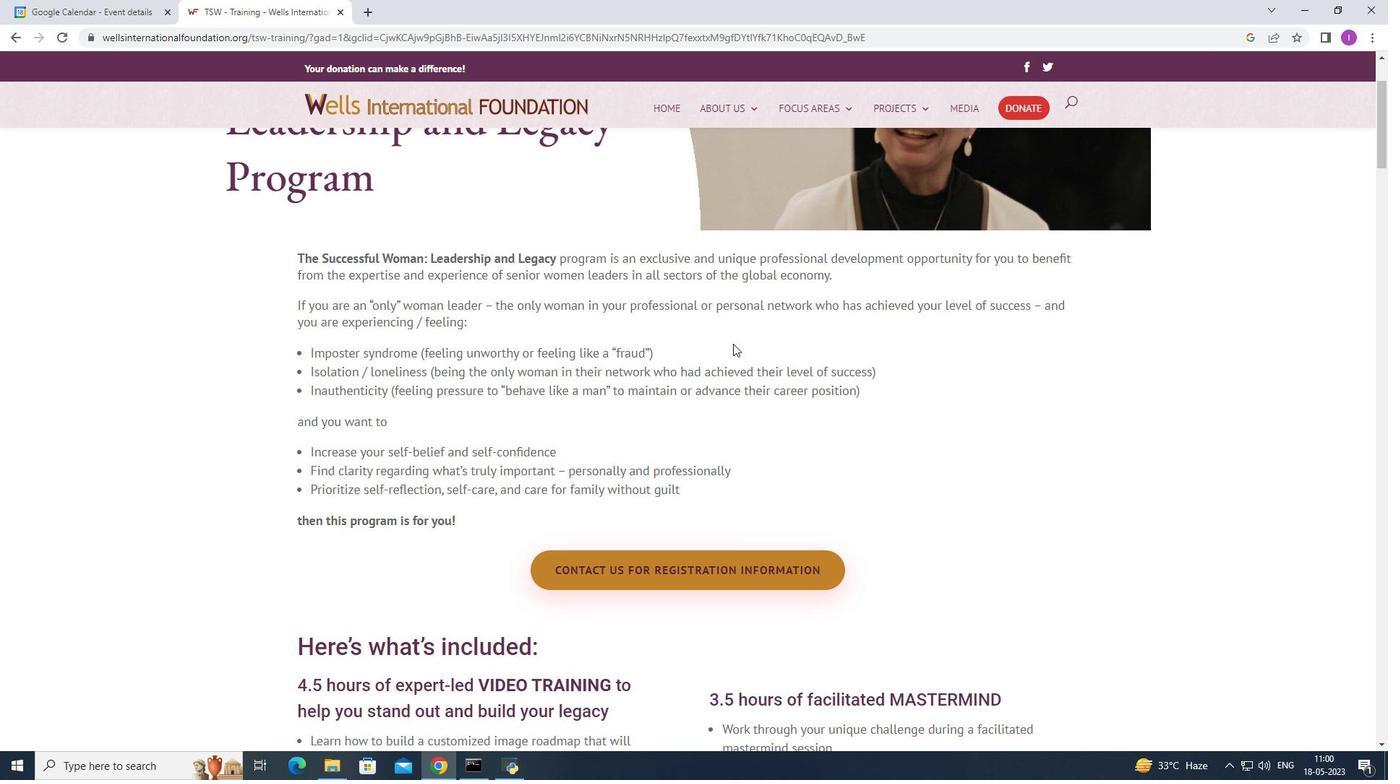 
Action: Mouse moved to (730, 349)
Screenshot: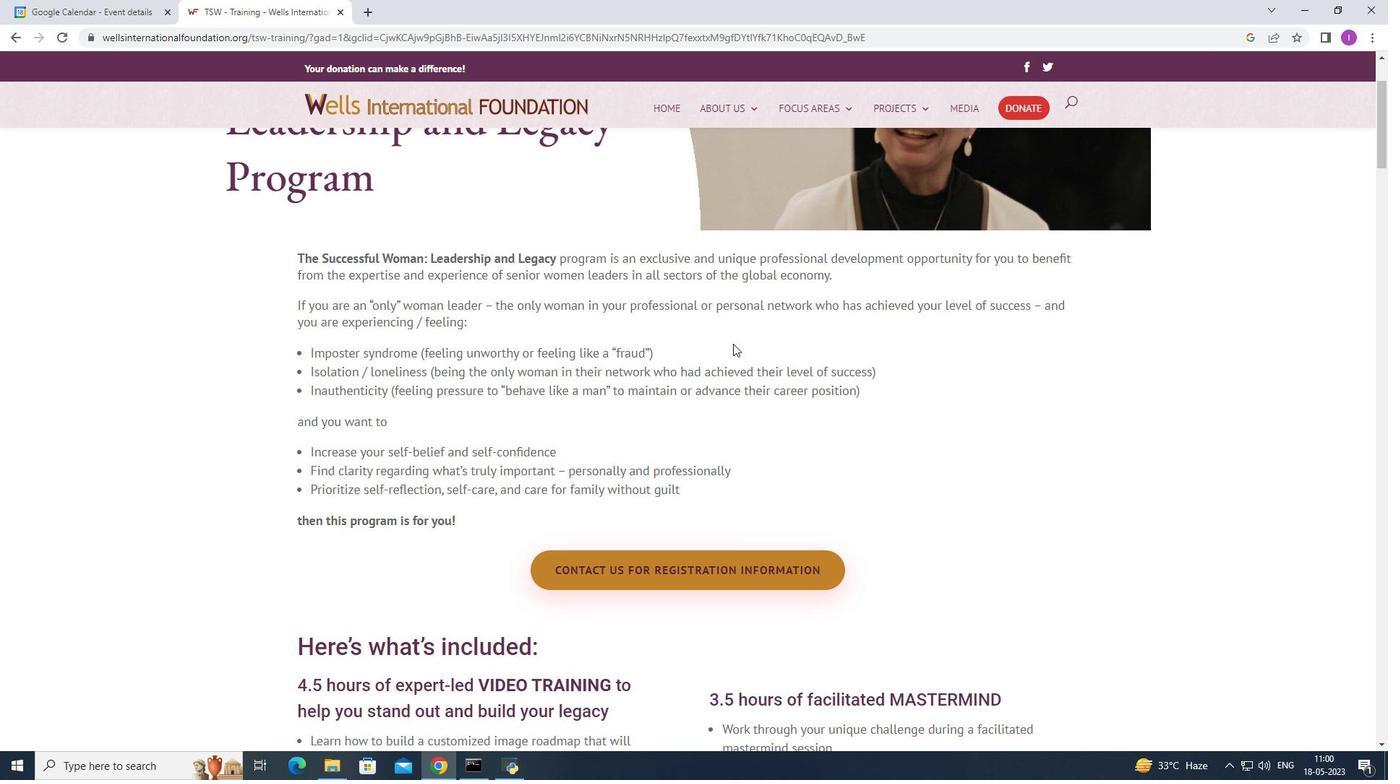 
Action: Mouse scrolled (730, 348) with delta (0, 0)
Screenshot: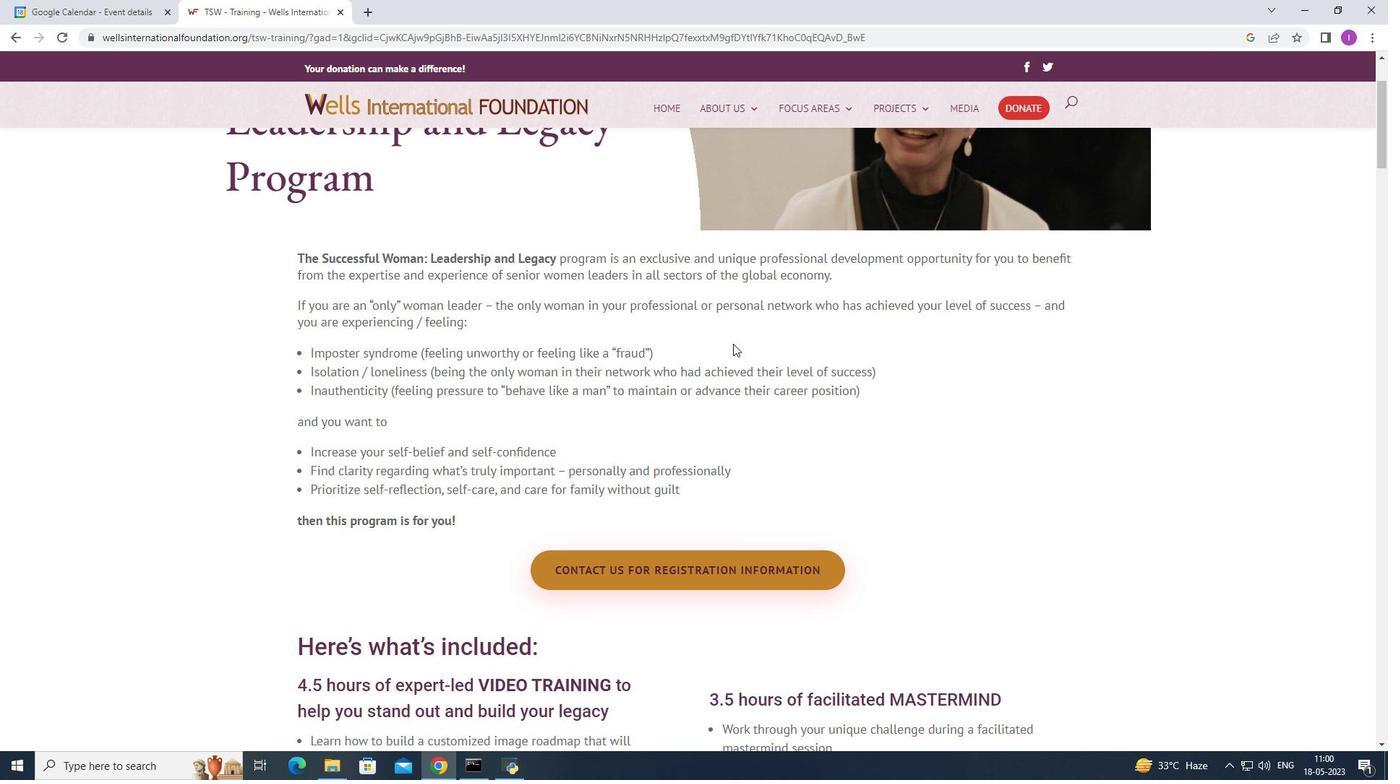 
Action: Mouse moved to (726, 367)
Screenshot: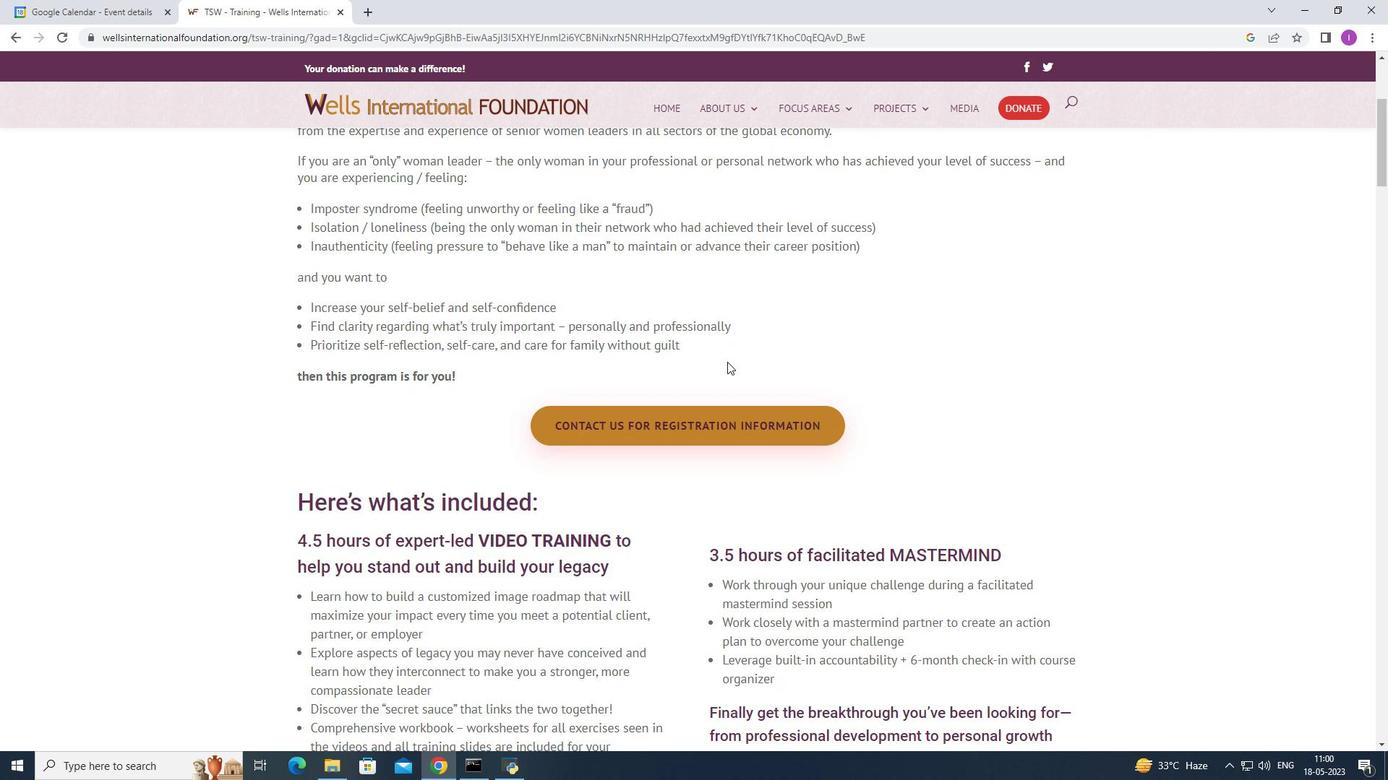 
Action: Mouse scrolled (726, 367) with delta (0, 0)
Screenshot: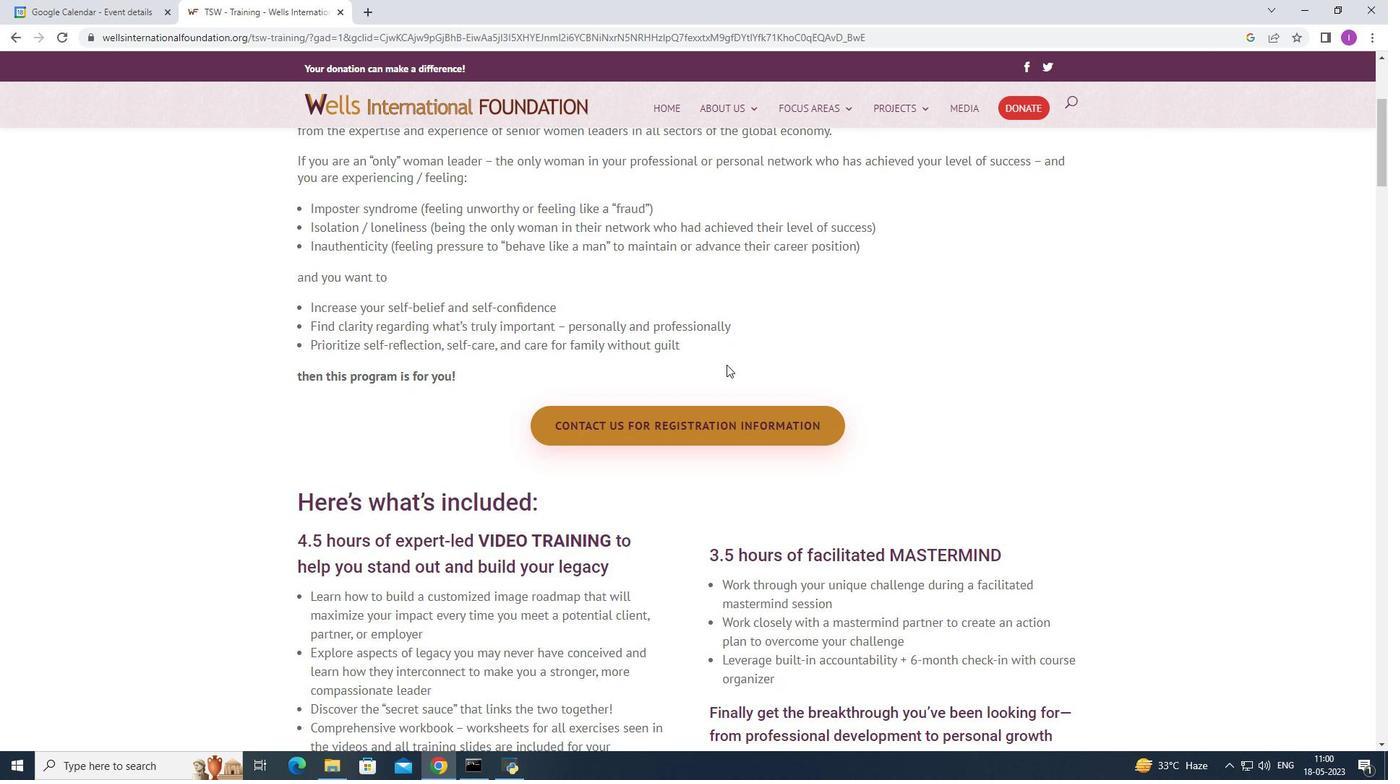 
Action: Mouse scrolled (726, 367) with delta (0, 0)
Screenshot: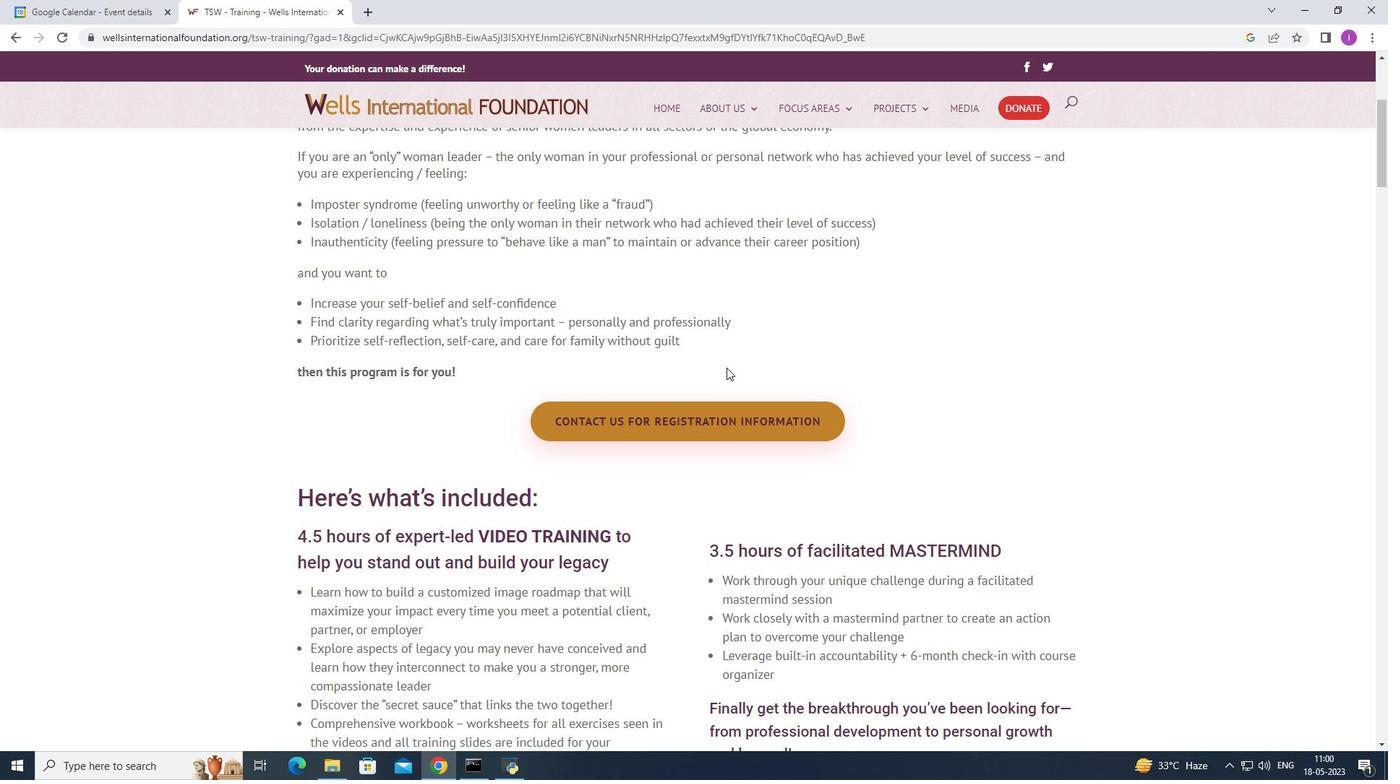 
Action: Mouse moved to (622, 474)
Screenshot: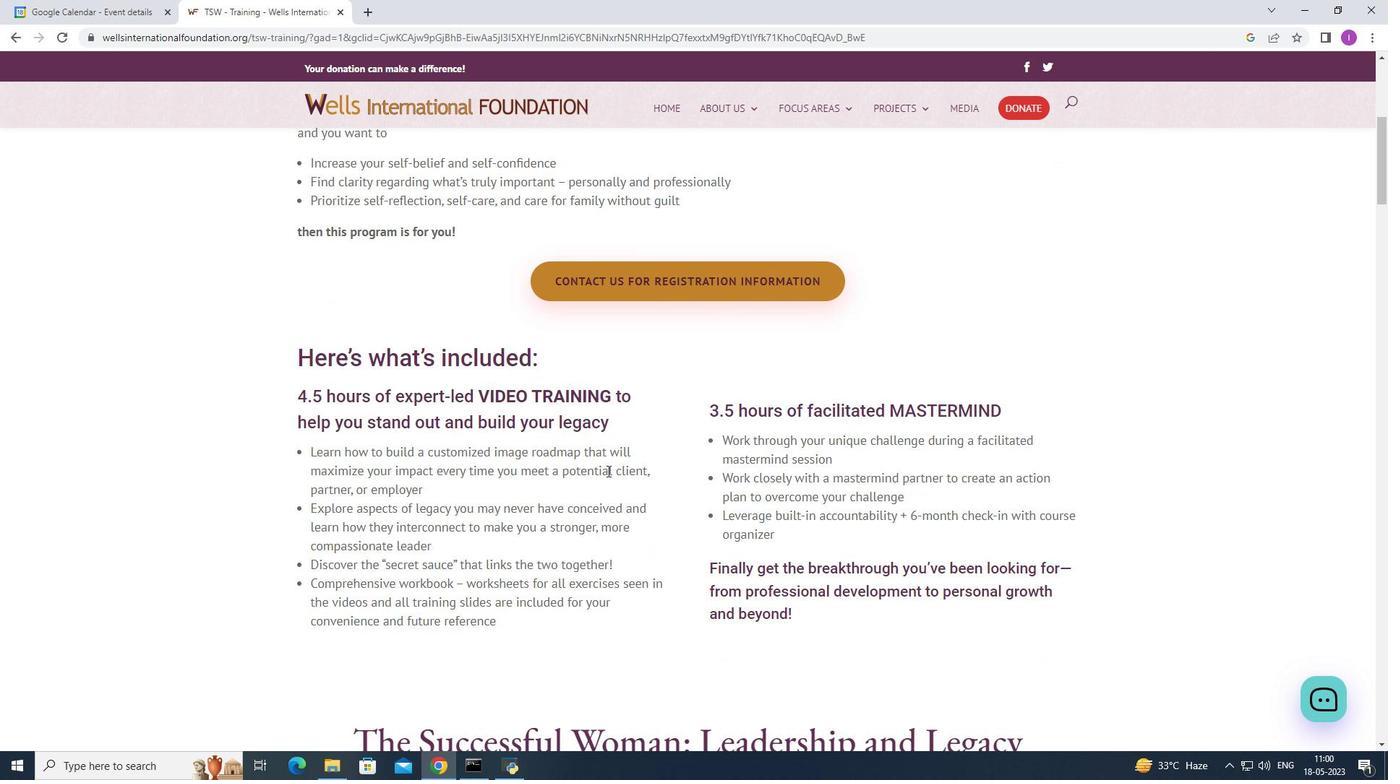 
Action: Mouse scrolled (622, 474) with delta (0, 0)
Screenshot: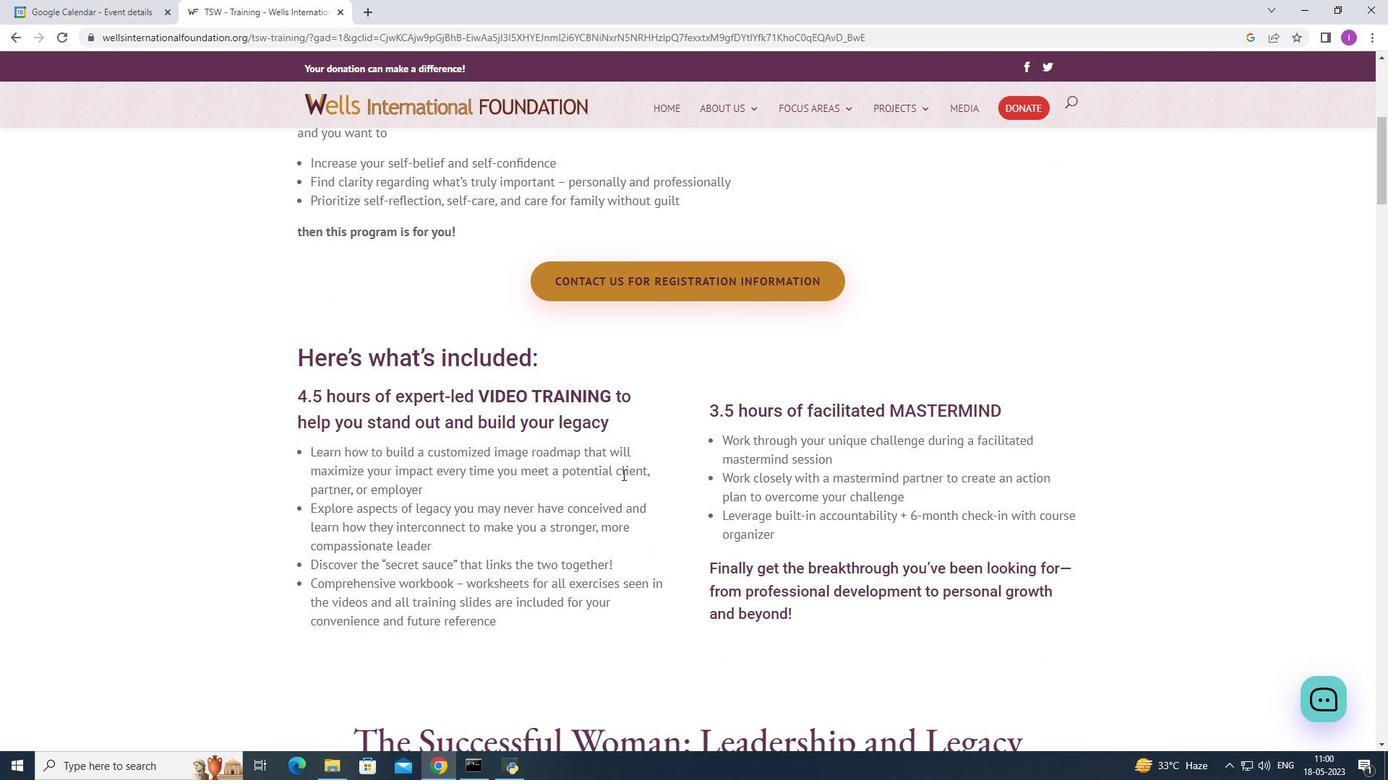
Action: Mouse scrolled (622, 474) with delta (0, 0)
Screenshot: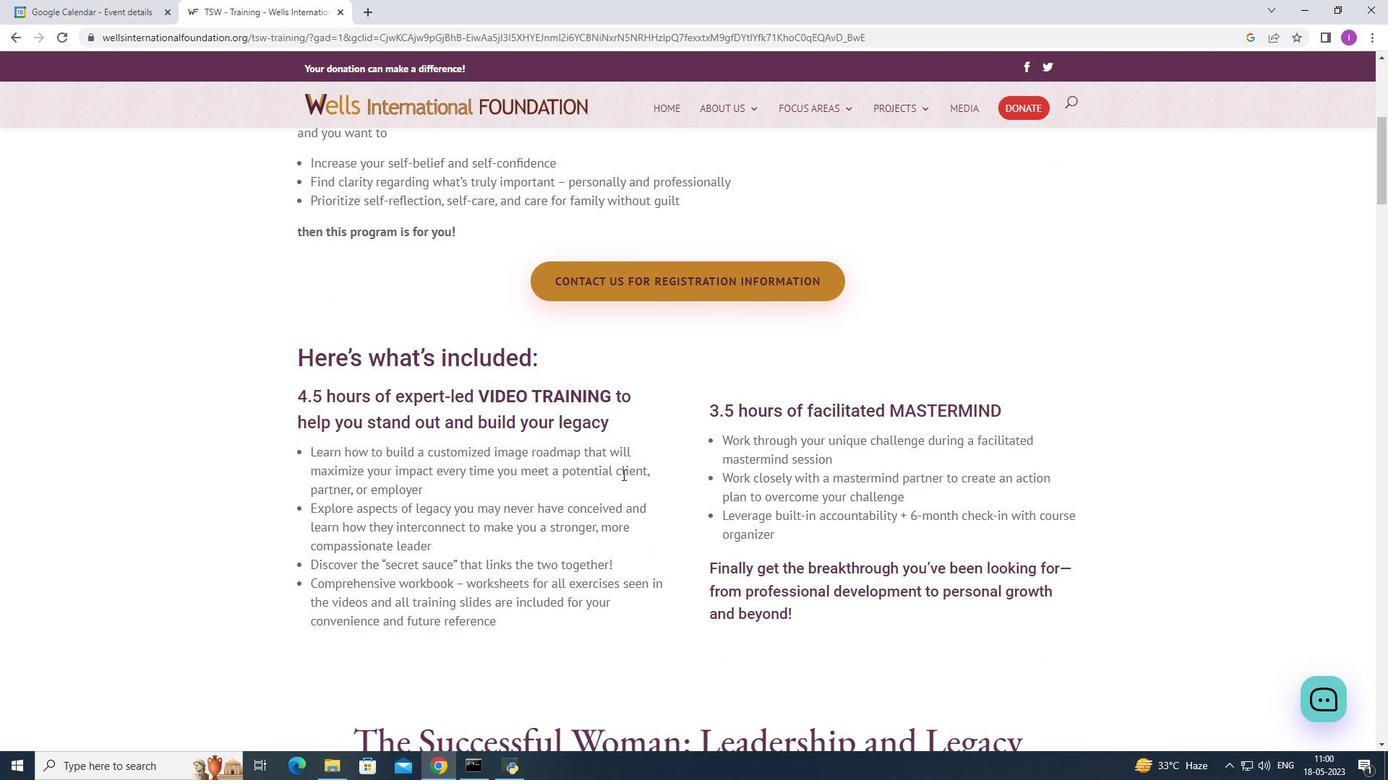 
Action: Mouse scrolled (622, 474) with delta (0, 0)
Screenshot: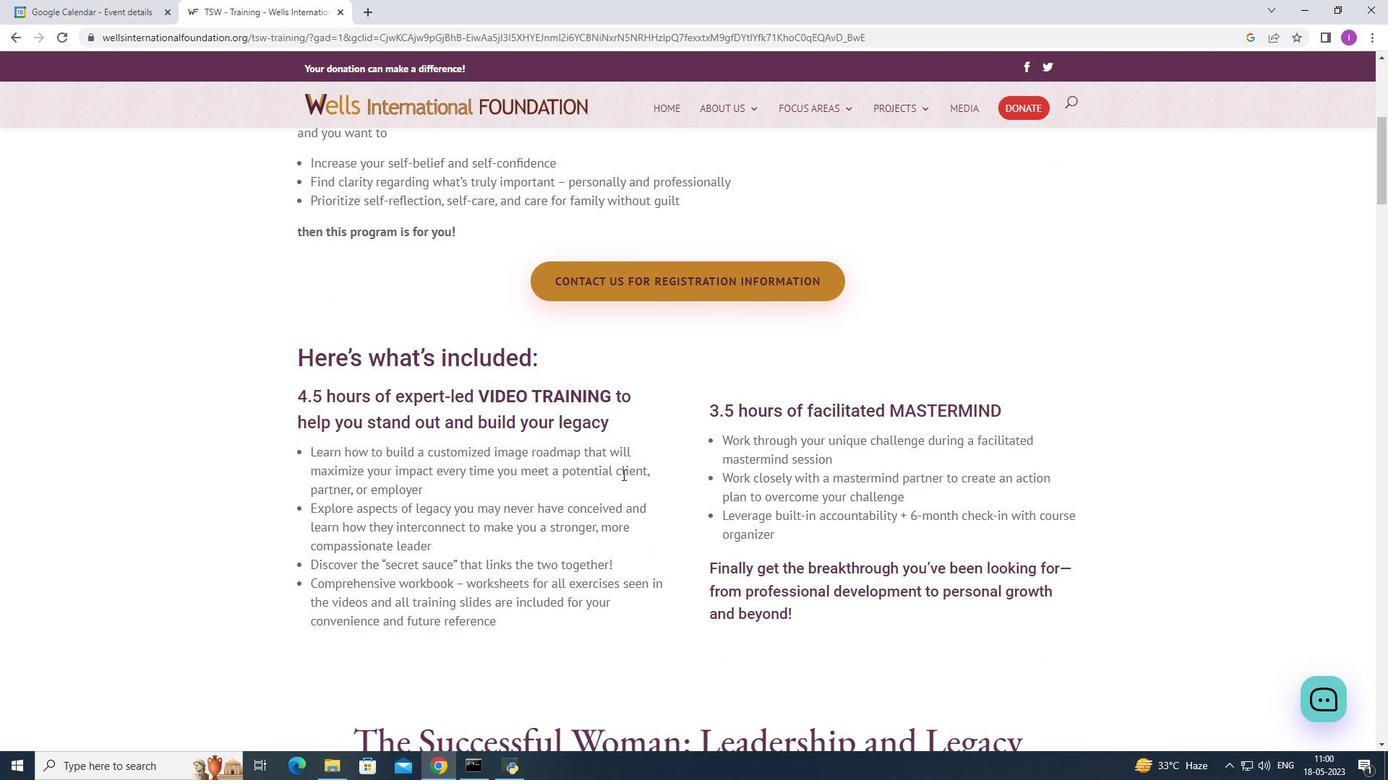 
Action: Mouse scrolled (622, 474) with delta (0, 0)
Screenshot: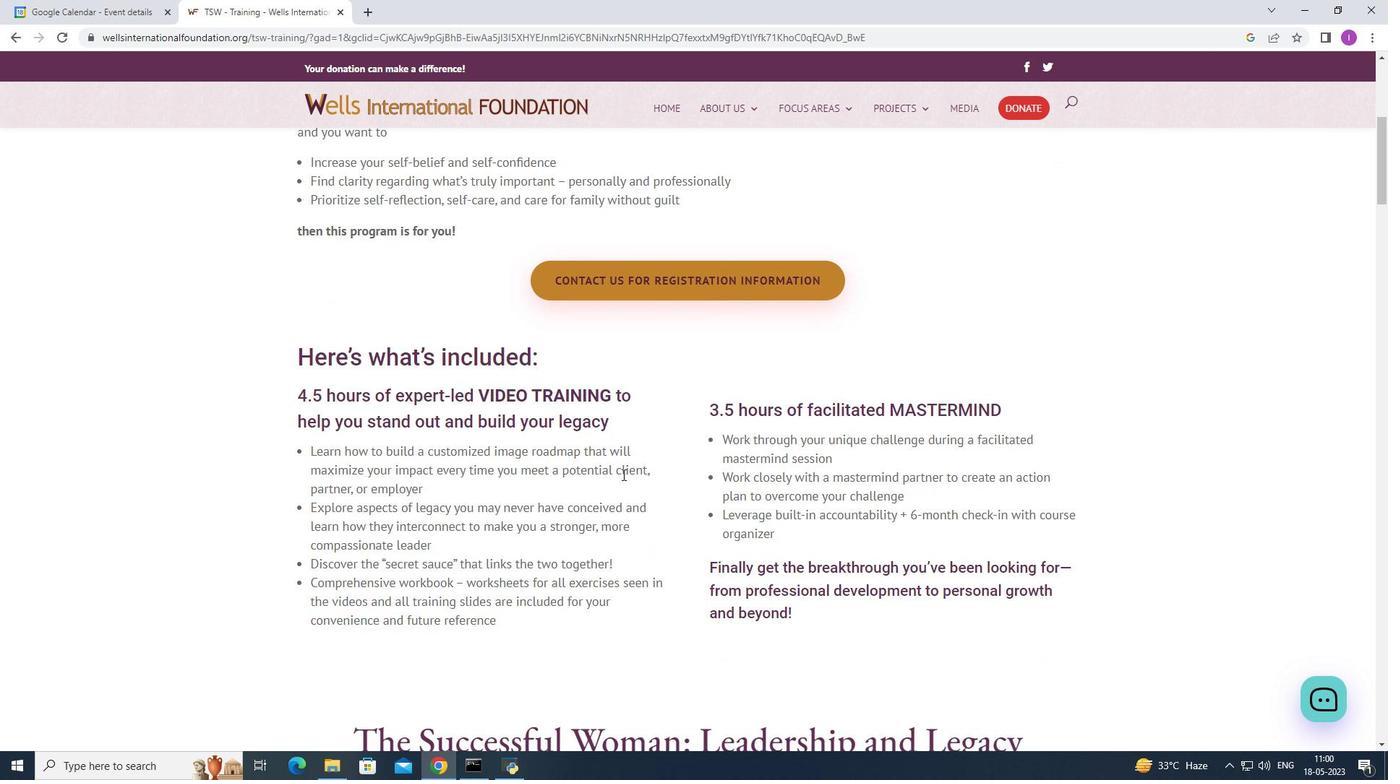 
Action: Mouse scrolled (622, 474) with delta (0, 0)
Screenshot: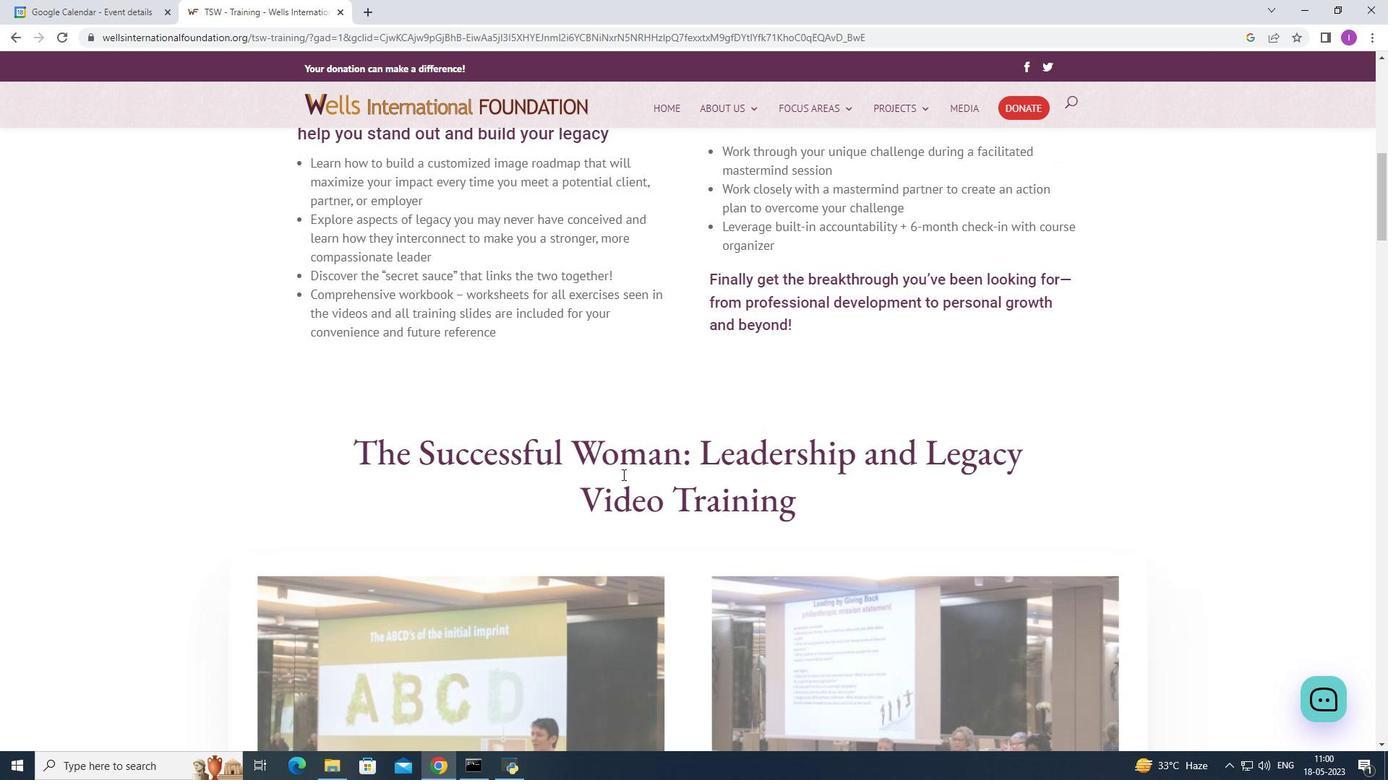 
Action: Mouse scrolled (622, 474) with delta (0, 0)
Screenshot: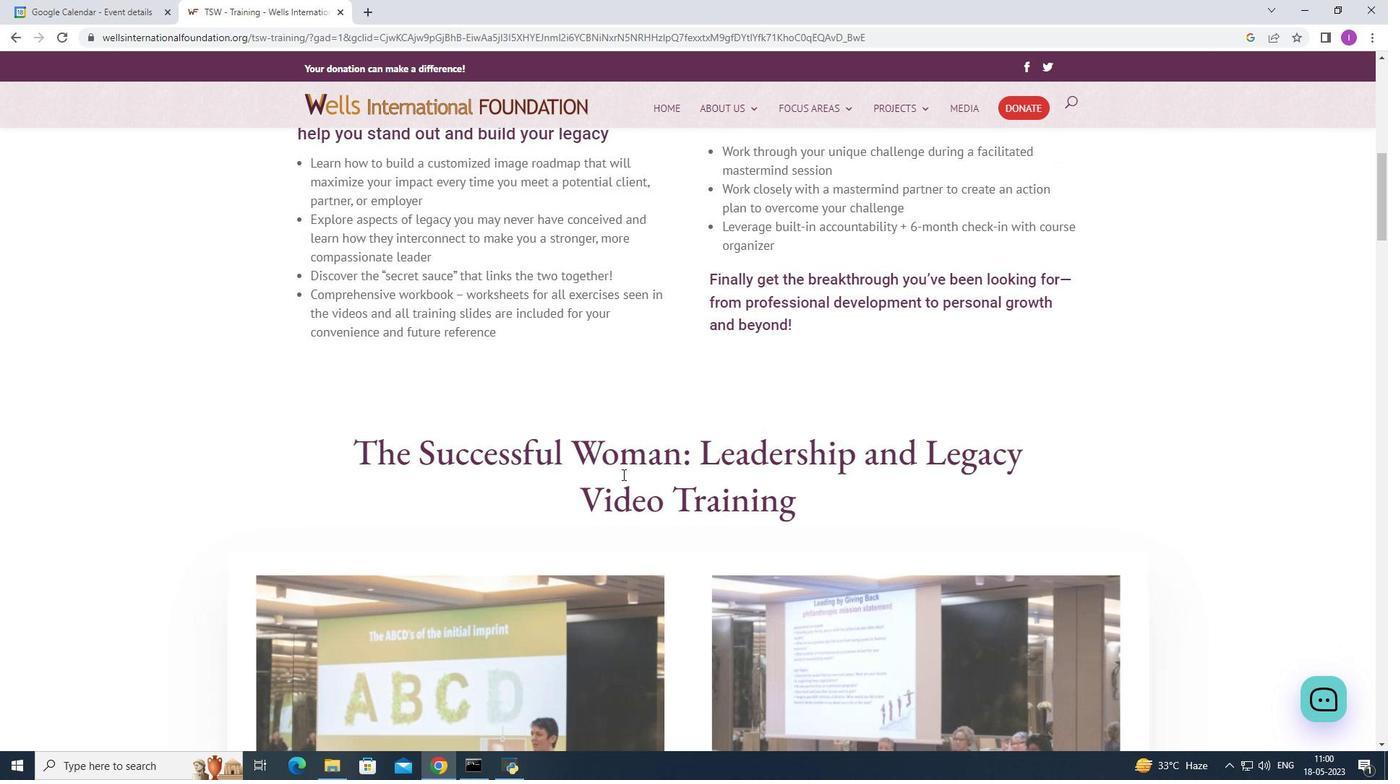 
Action: Mouse moved to (842, 320)
Screenshot: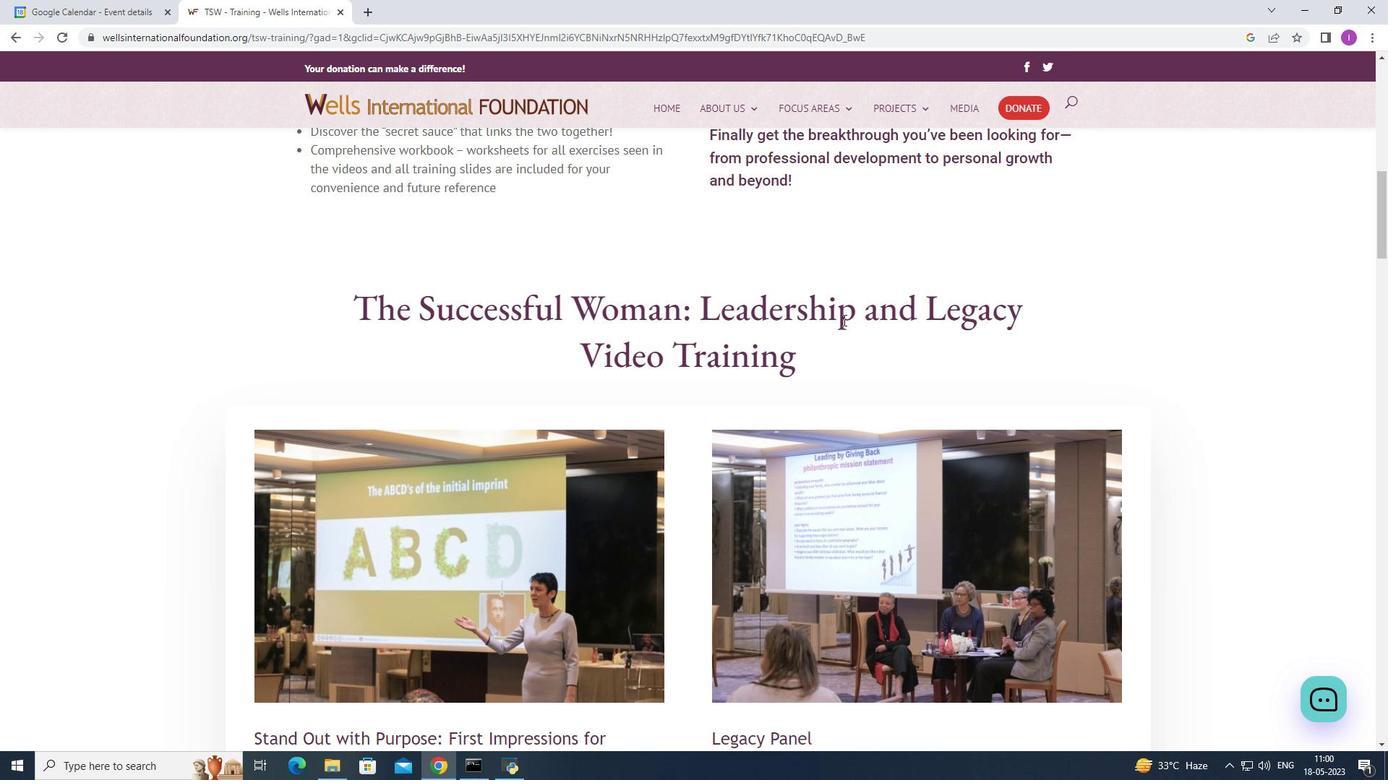 
Action: Mouse scrolled (842, 319) with delta (0, 0)
Screenshot: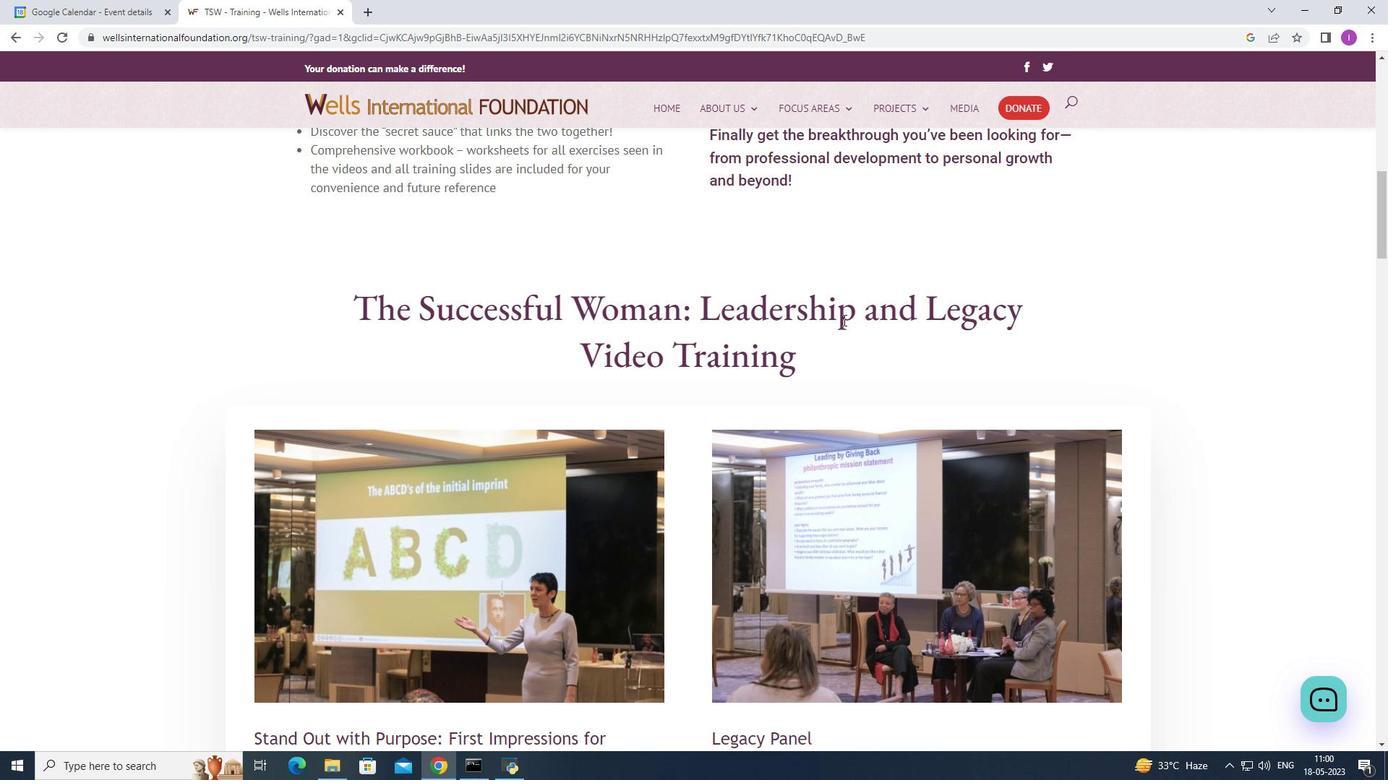 
Action: Mouse moved to (842, 323)
Screenshot: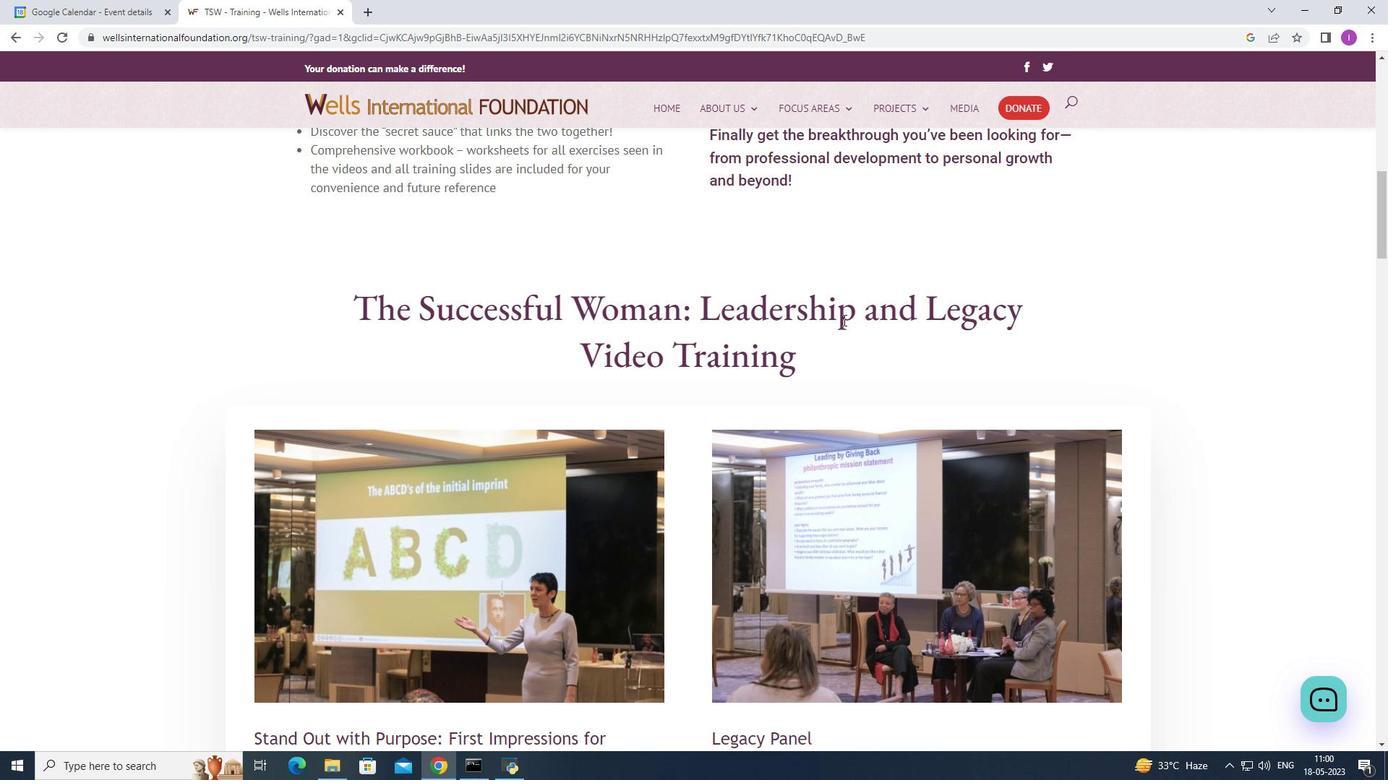 
Action: Mouse scrolled (842, 322) with delta (0, 0)
Screenshot: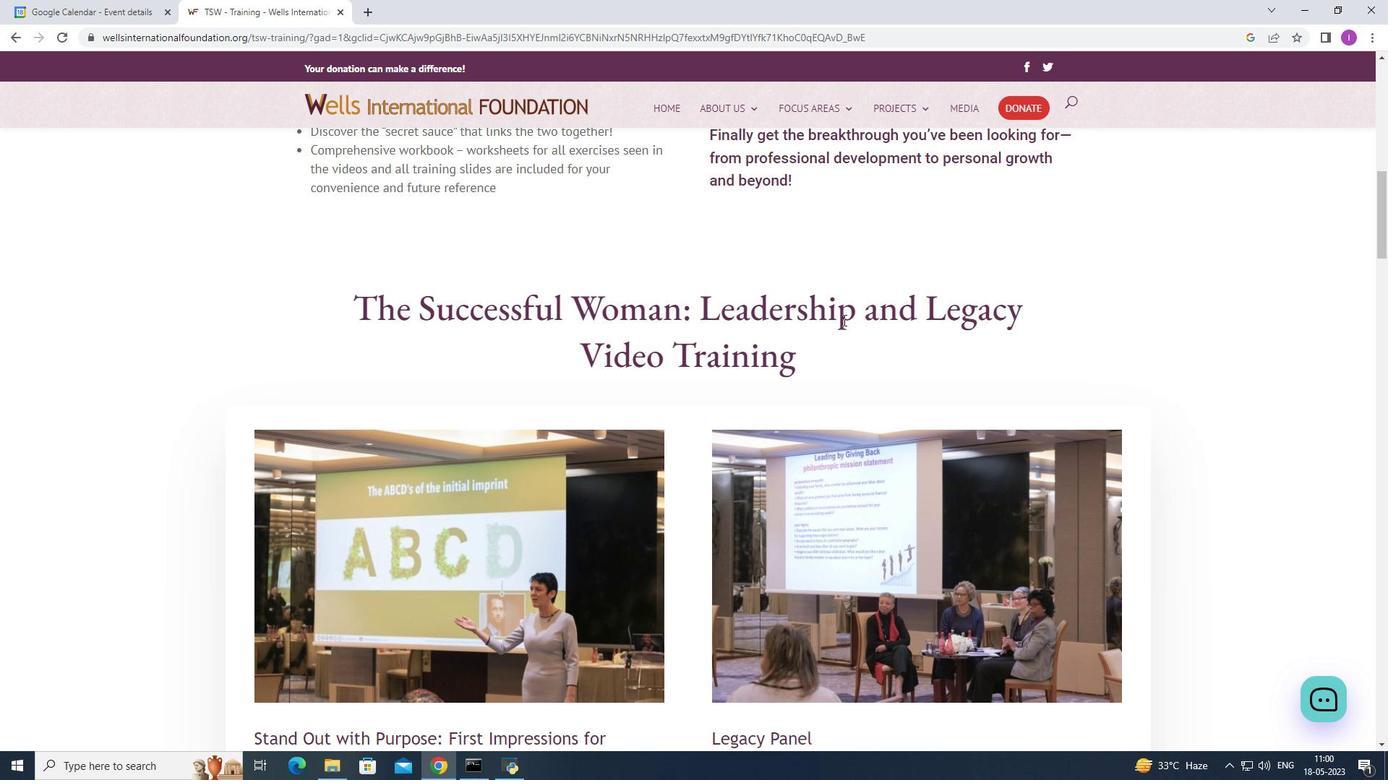 
Action: Mouse moved to (842, 324)
Screenshot: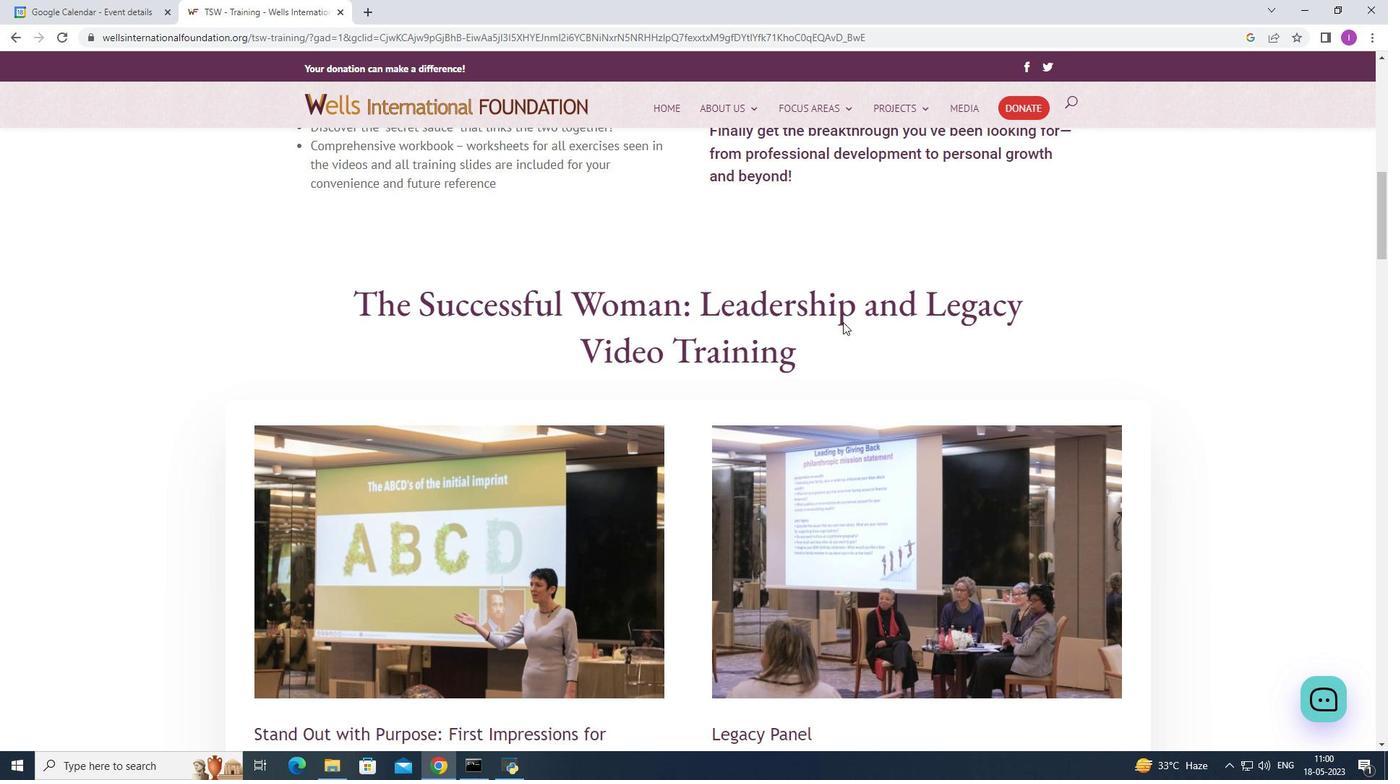 
Action: Mouse scrolled (842, 325) with delta (0, 0)
Screenshot: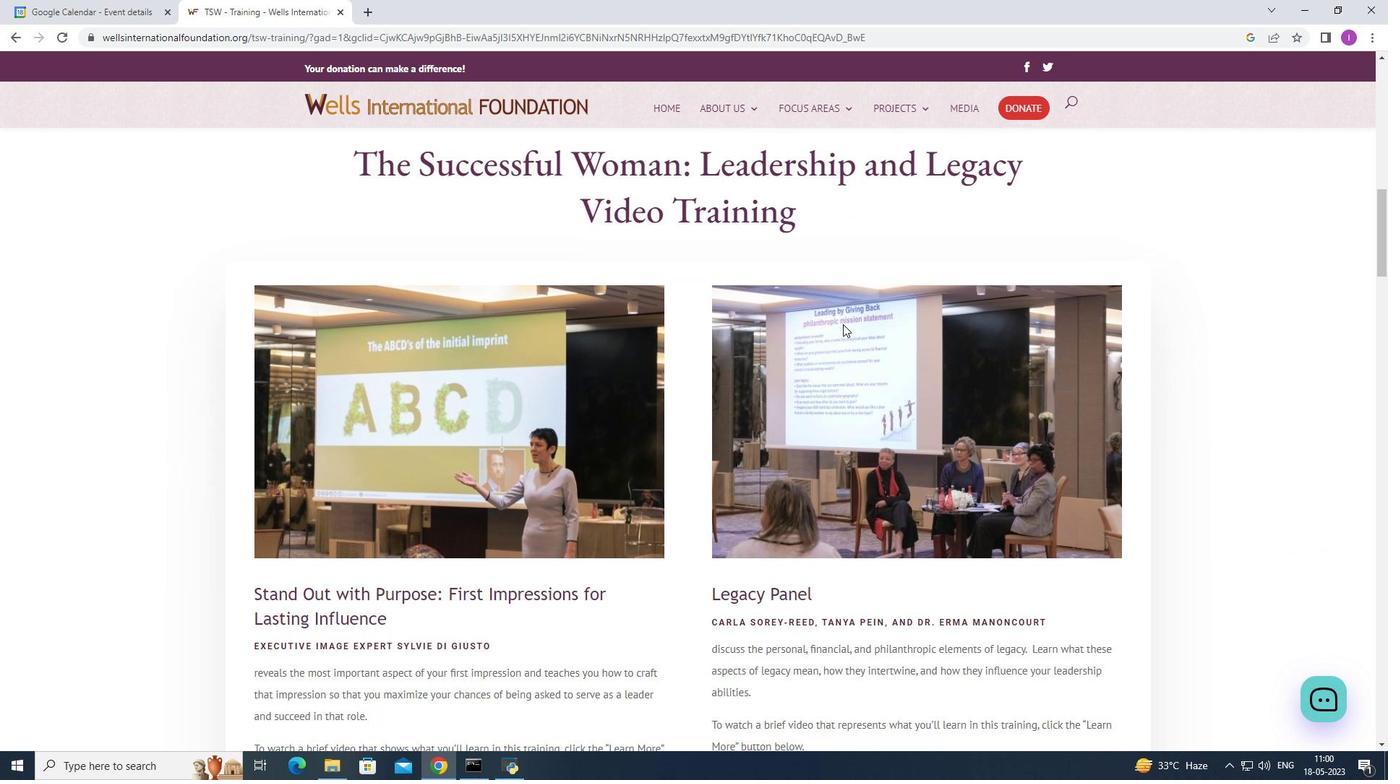 
Action: Mouse moved to (6, 39)
Screenshot: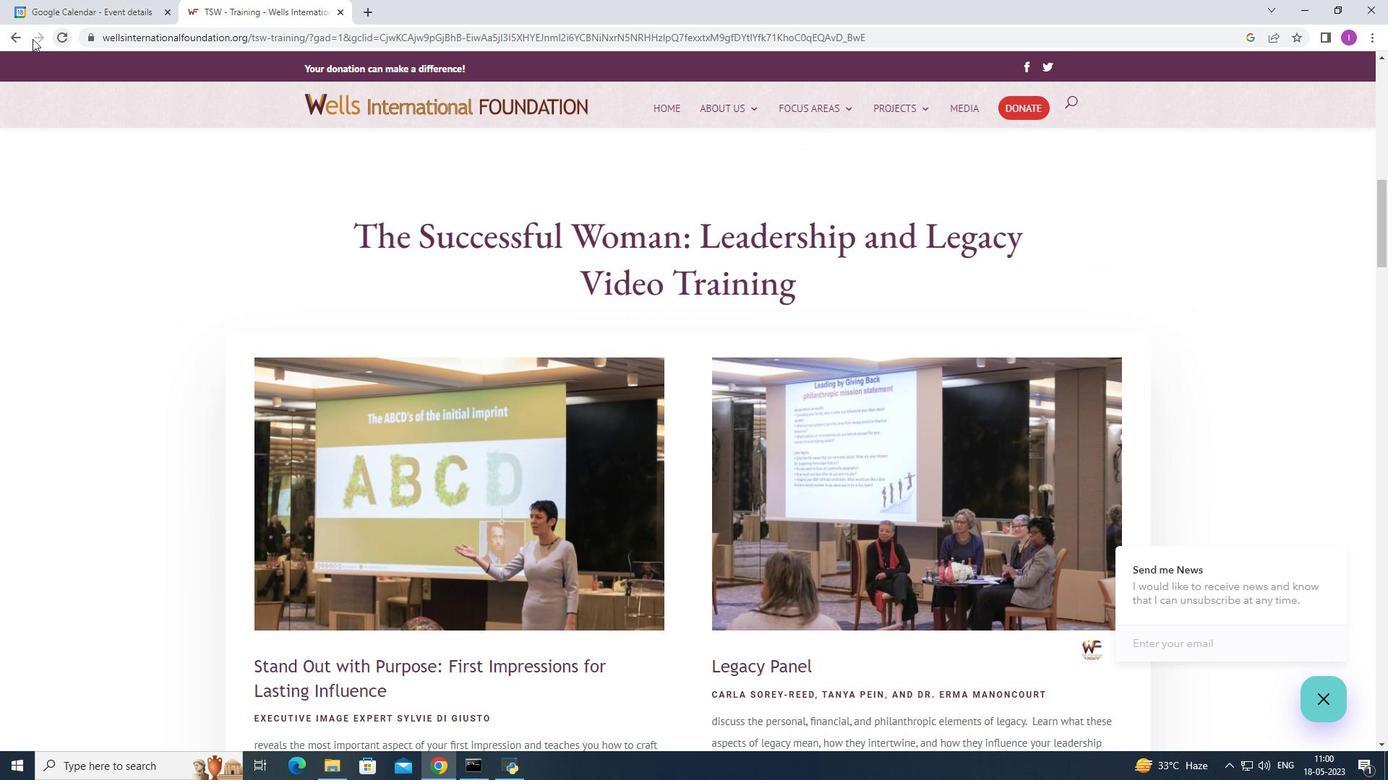 
Action: Mouse pressed left at (6, 39)
Screenshot: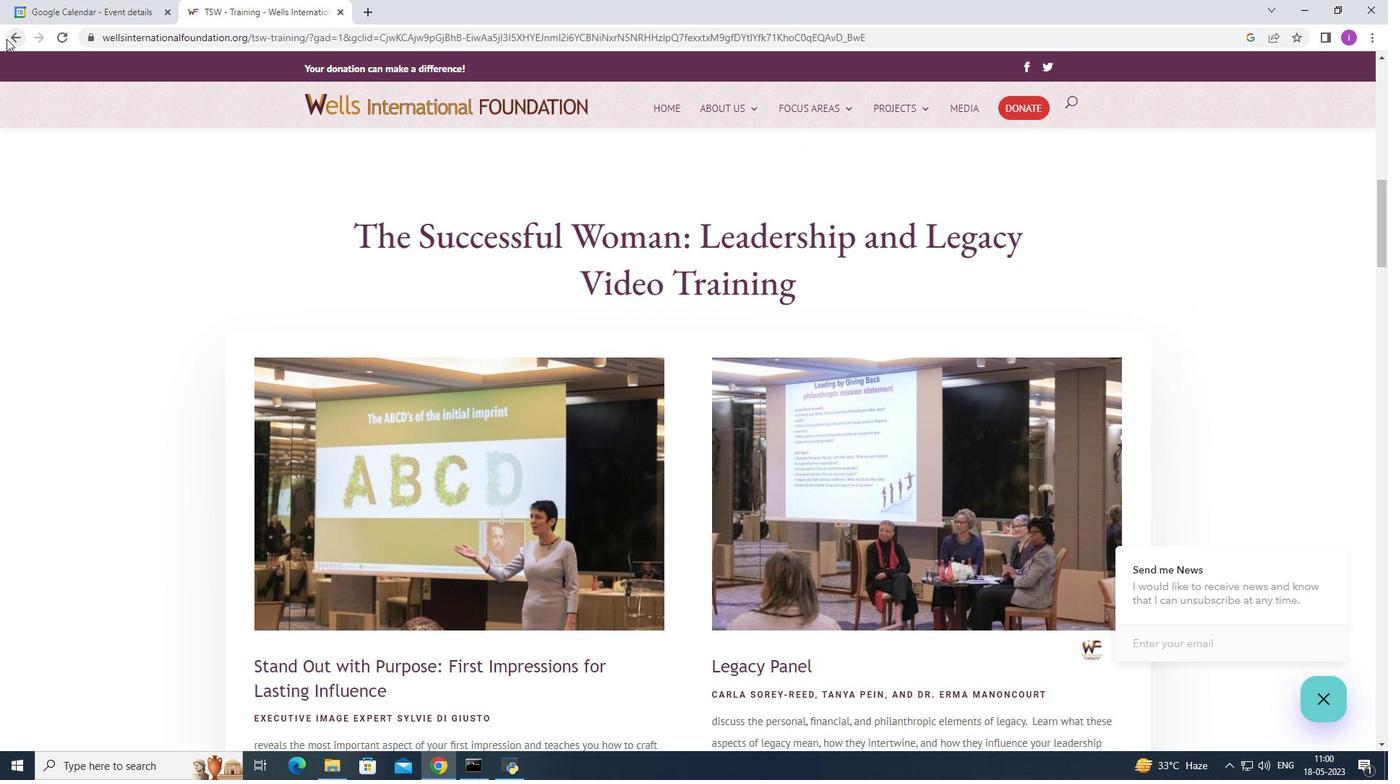 
Action: Mouse moved to (301, 155)
Screenshot: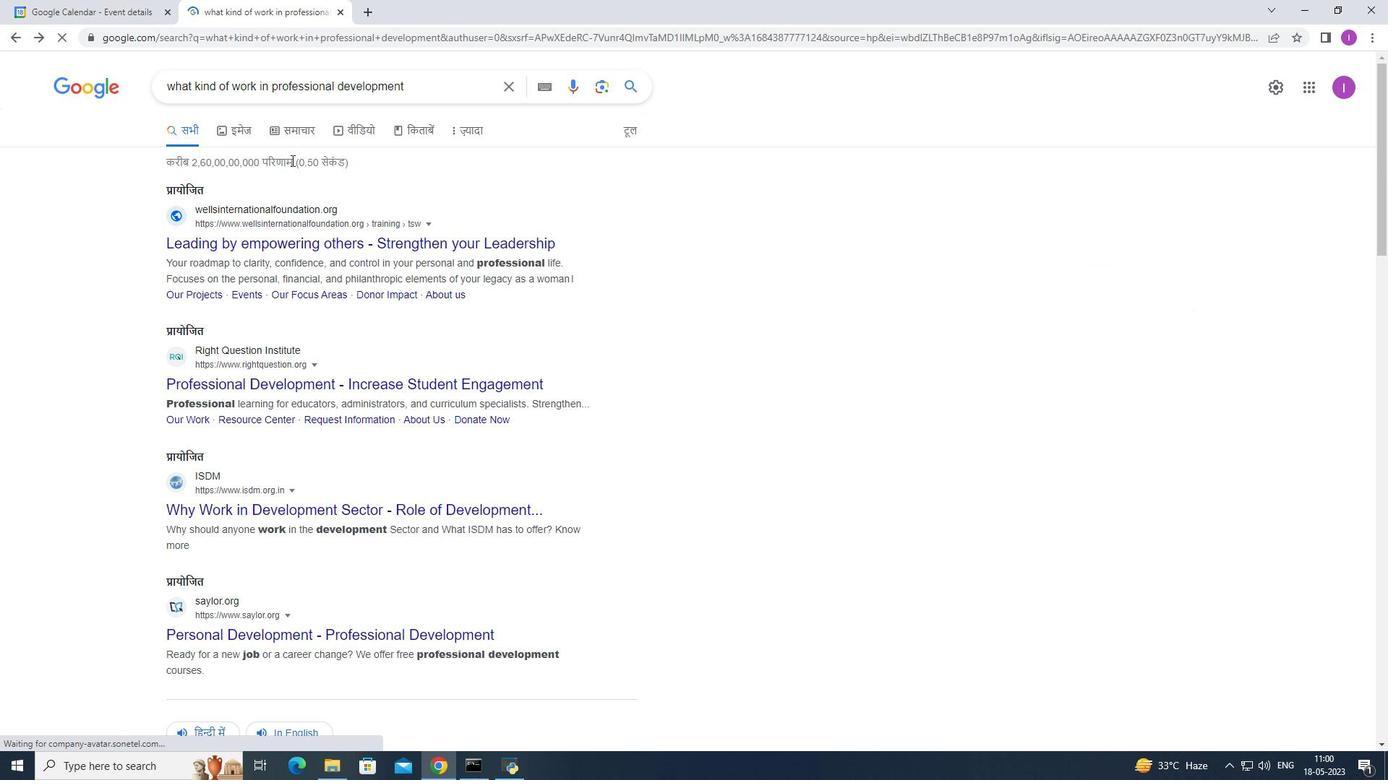 
Action: Mouse scrolled (301, 156) with delta (0, 0)
Screenshot: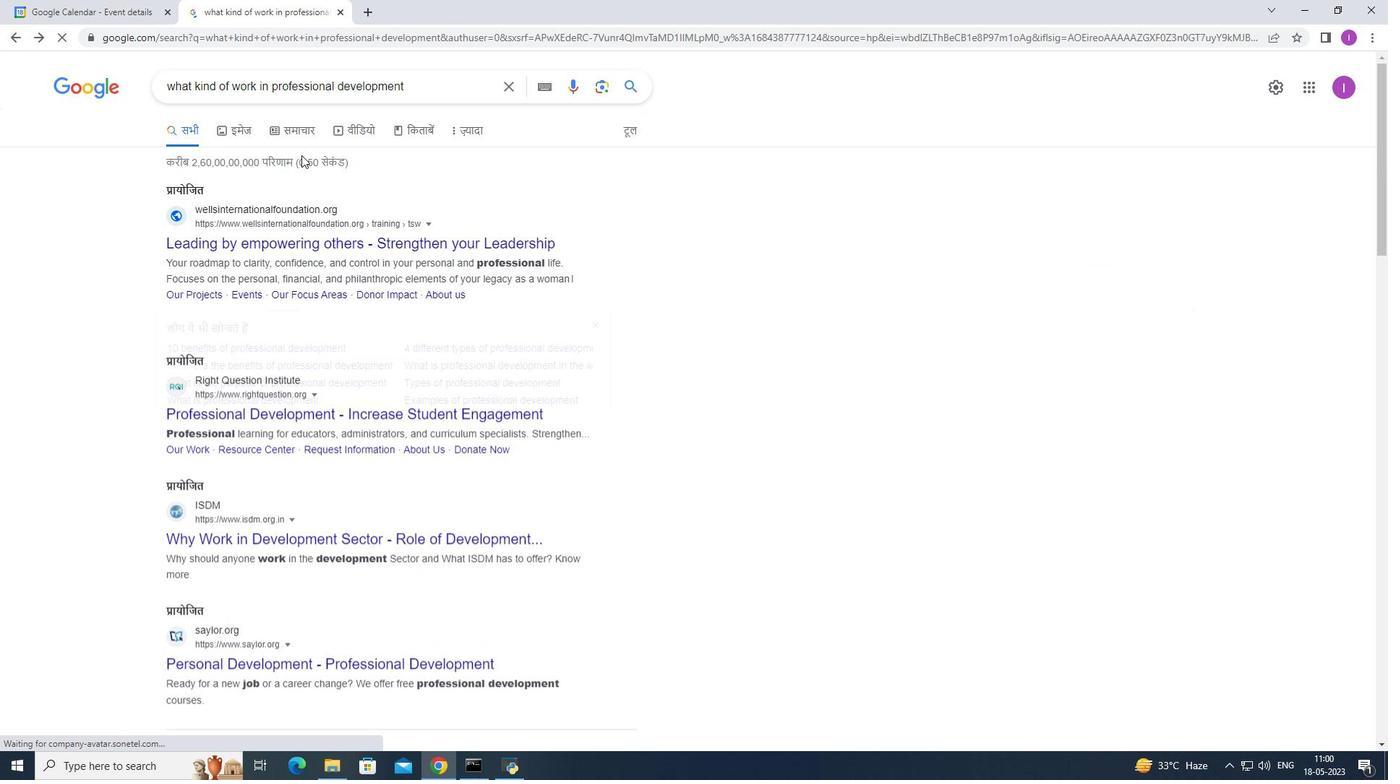 
Action: Mouse scrolled (301, 156) with delta (0, 0)
Screenshot: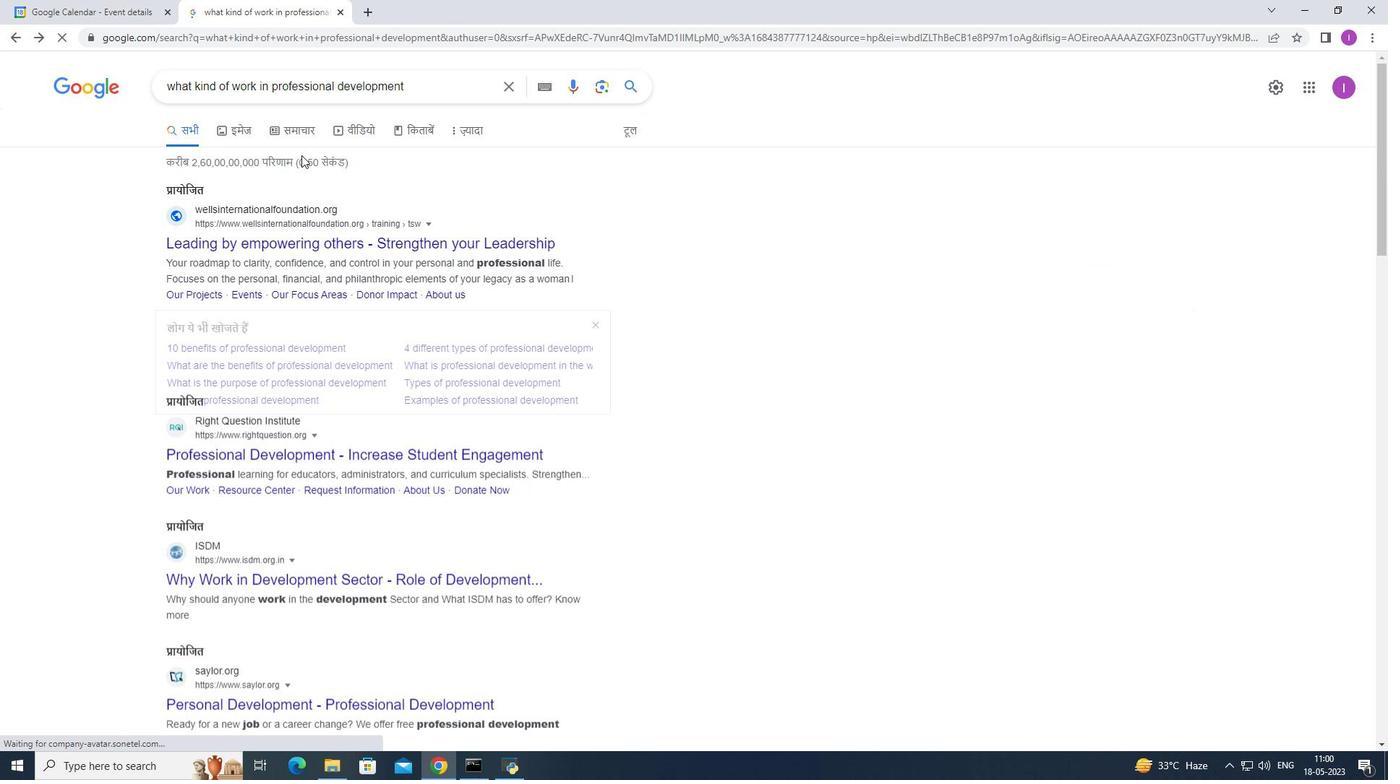 
Action: Mouse moved to (412, 87)
Screenshot: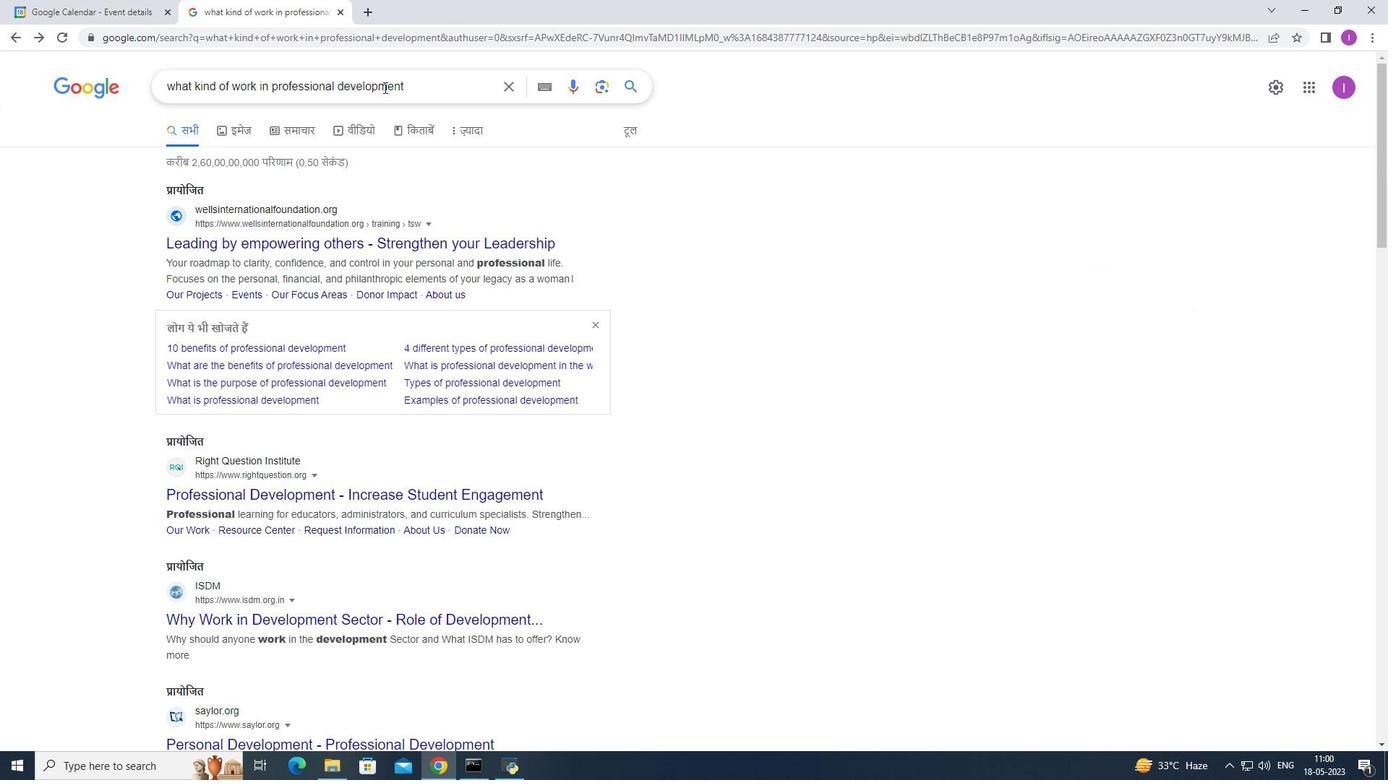 
Action: Mouse pressed left at (412, 87)
Screenshot: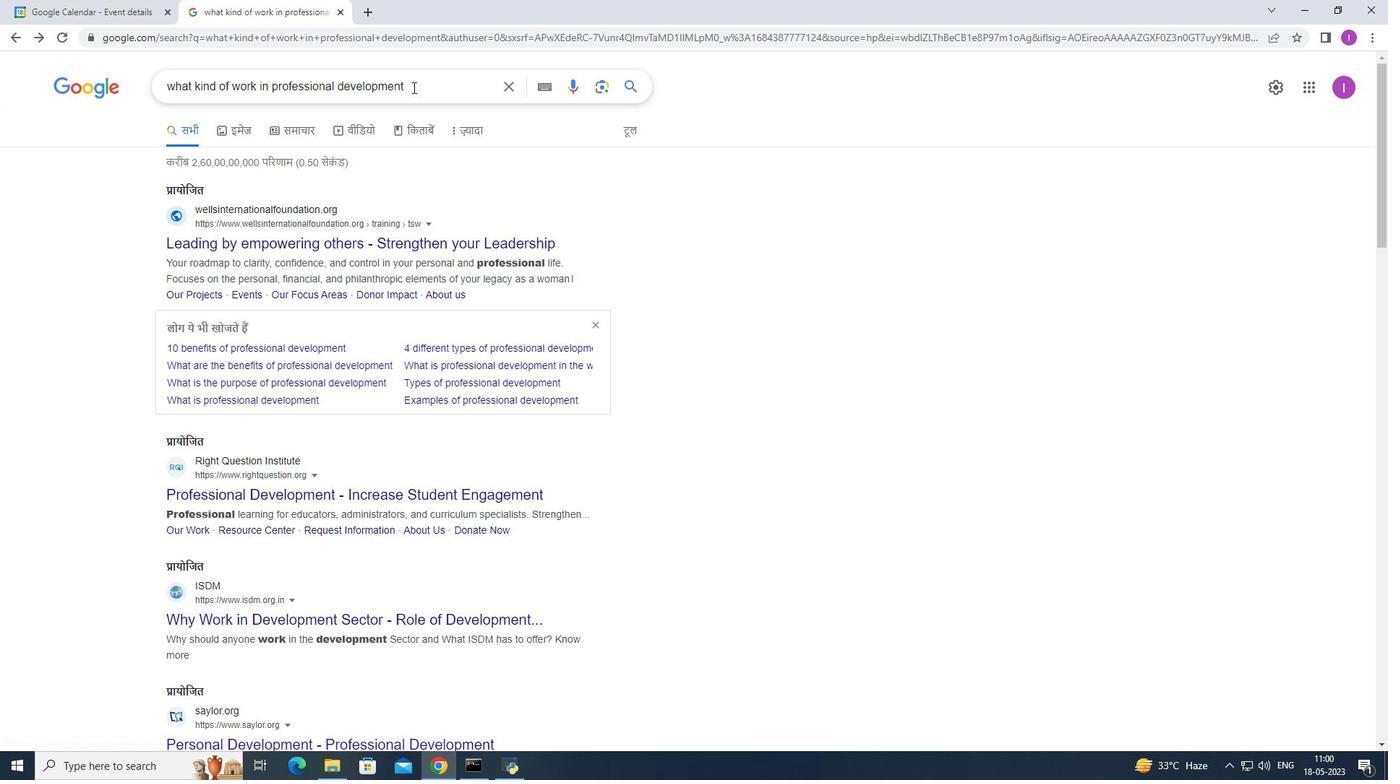 
Action: Mouse moved to (630, 104)
Screenshot: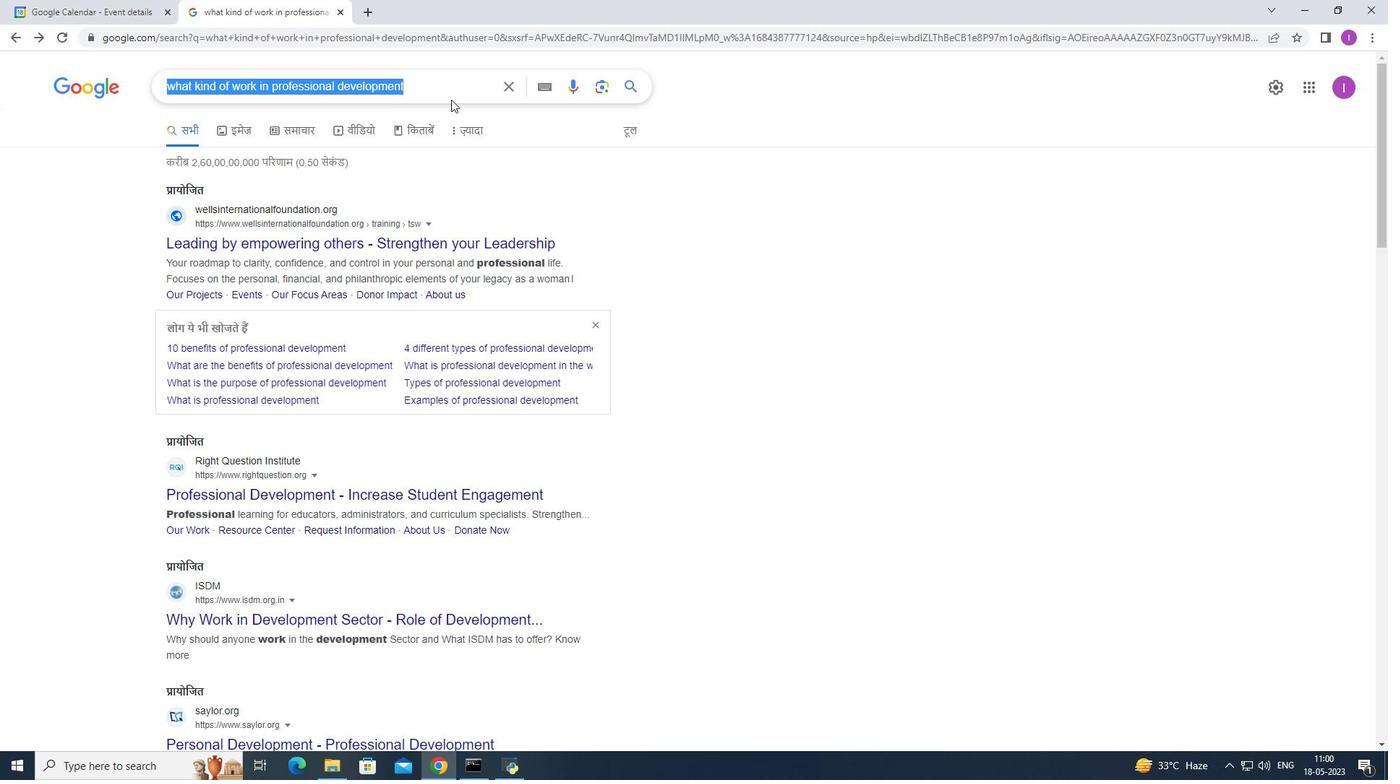 
Action: Key pressed personal<Key.space>networking
Screenshot: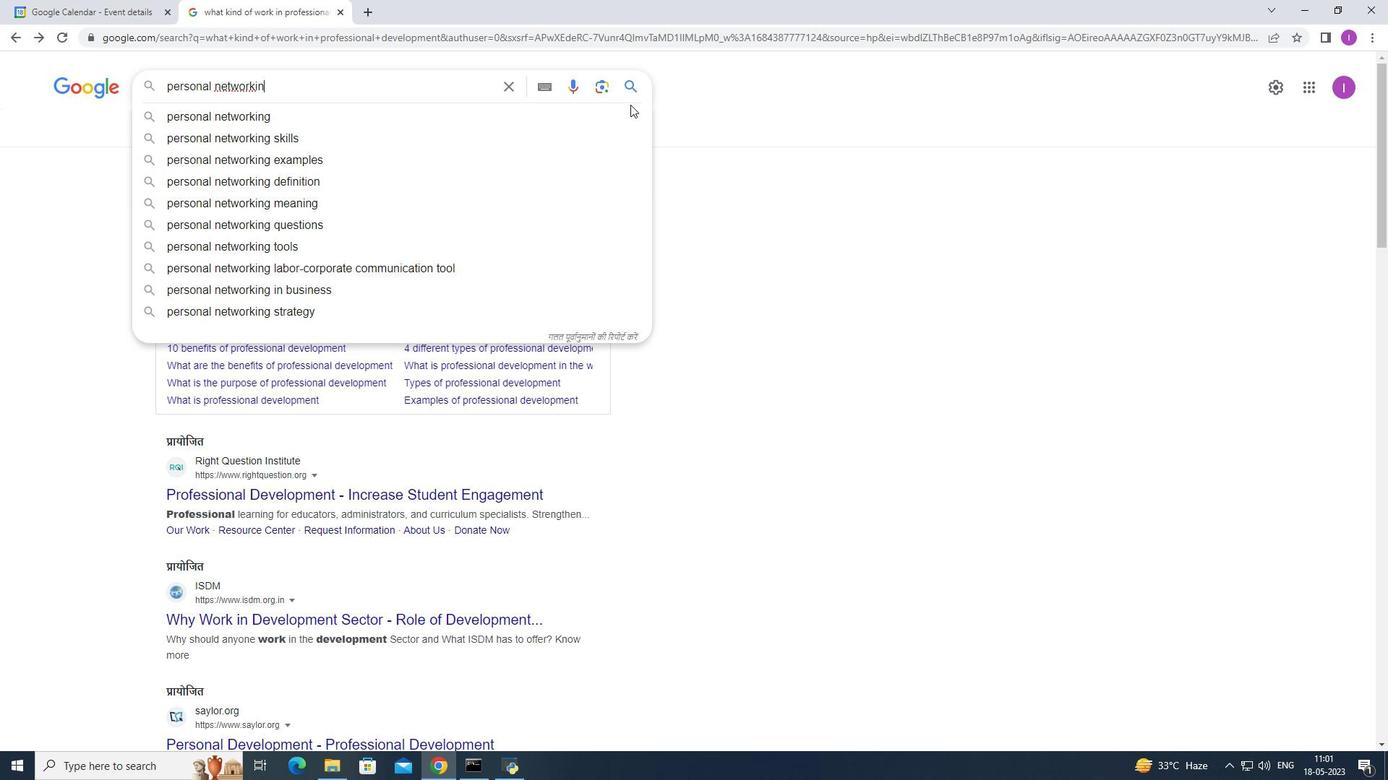 
Action: Mouse moved to (355, 111)
Screenshot: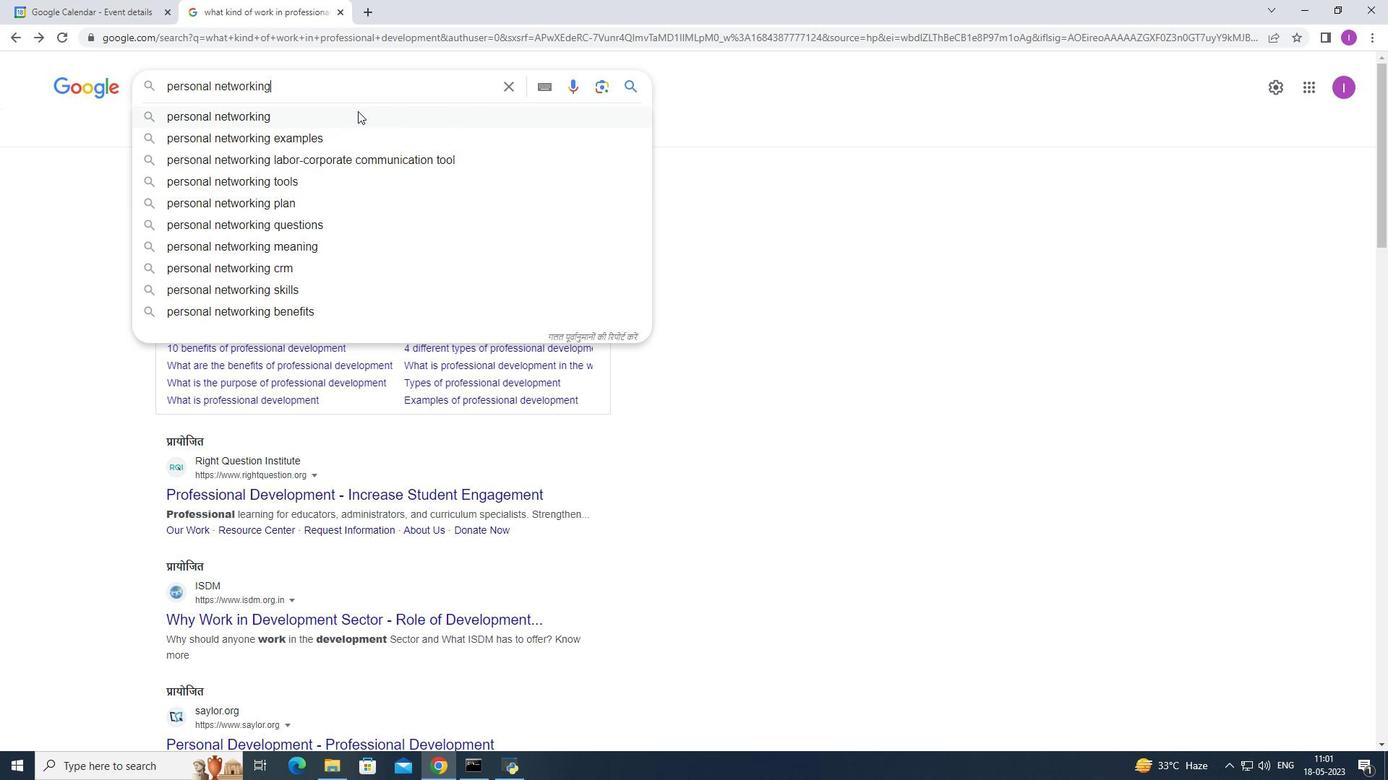 
Action: Mouse pressed left at (355, 111)
Screenshot: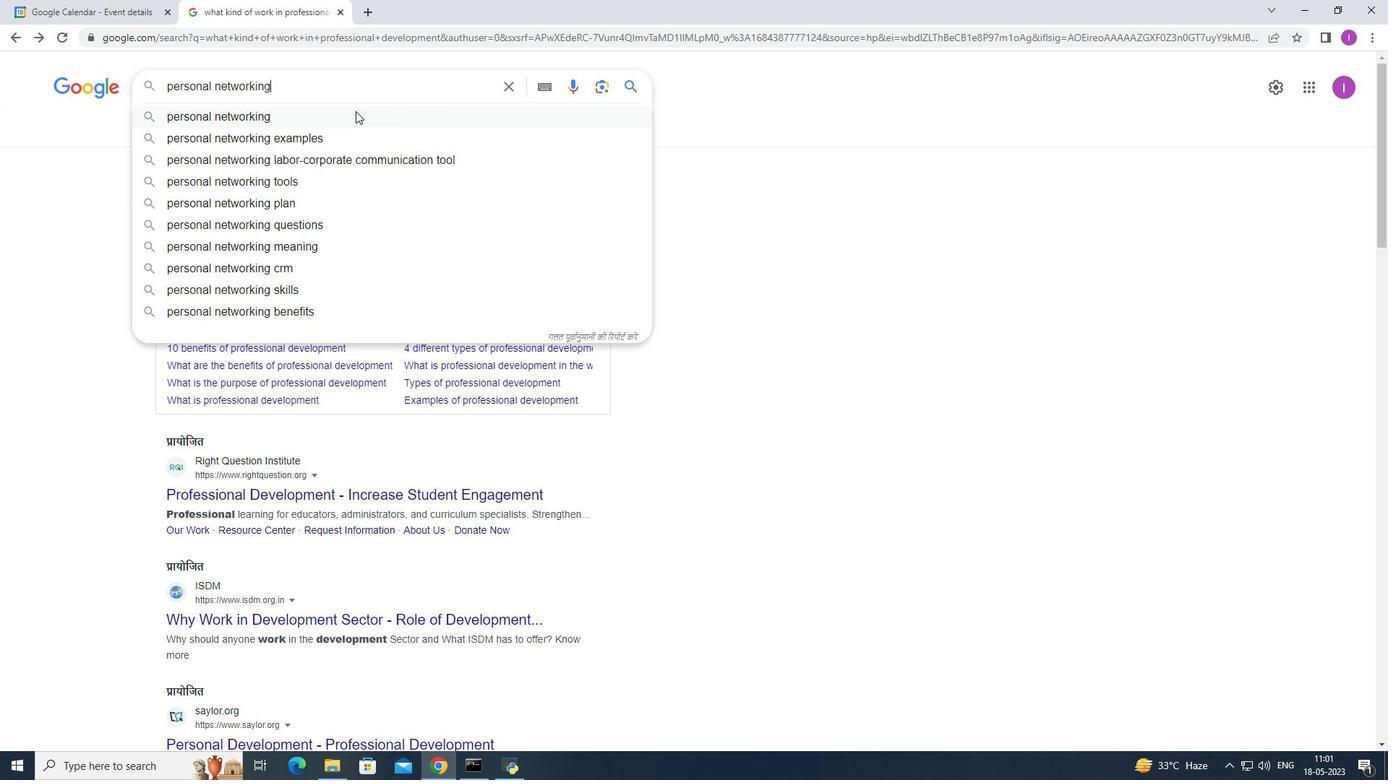 
Action: Mouse moved to (473, 356)
Screenshot: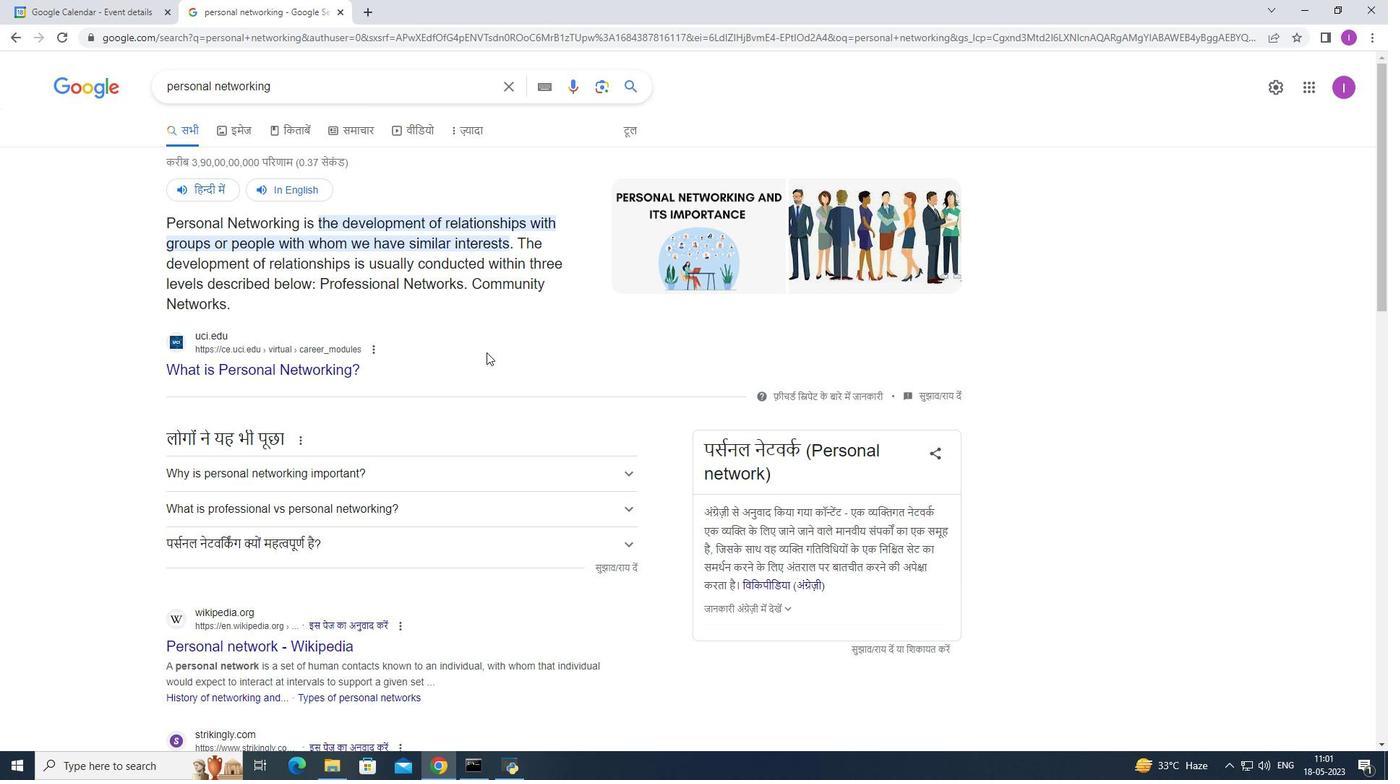 
Action: Mouse scrolled (473, 355) with delta (0, 0)
Screenshot: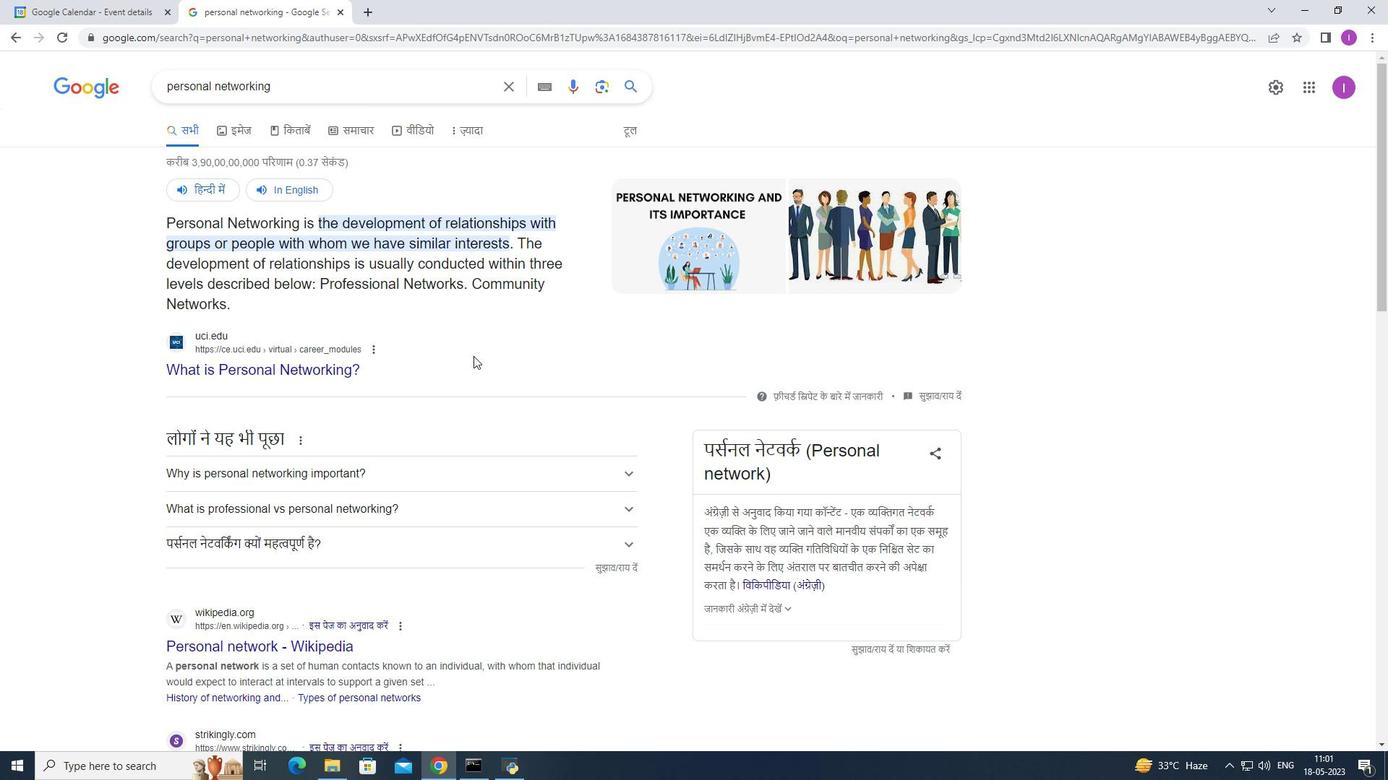 
Action: Mouse moved to (473, 356)
Screenshot: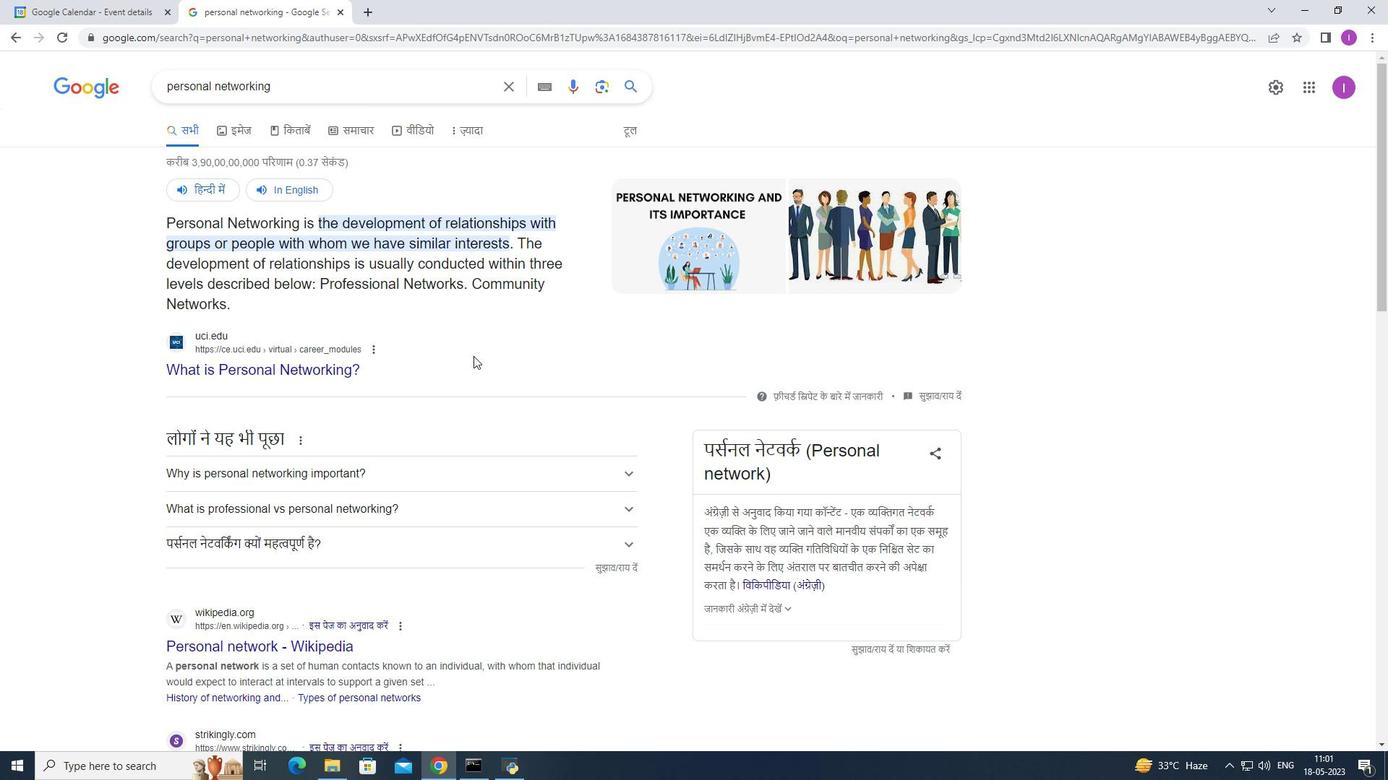 
Action: Mouse scrolled (473, 355) with delta (0, 0)
Screenshot: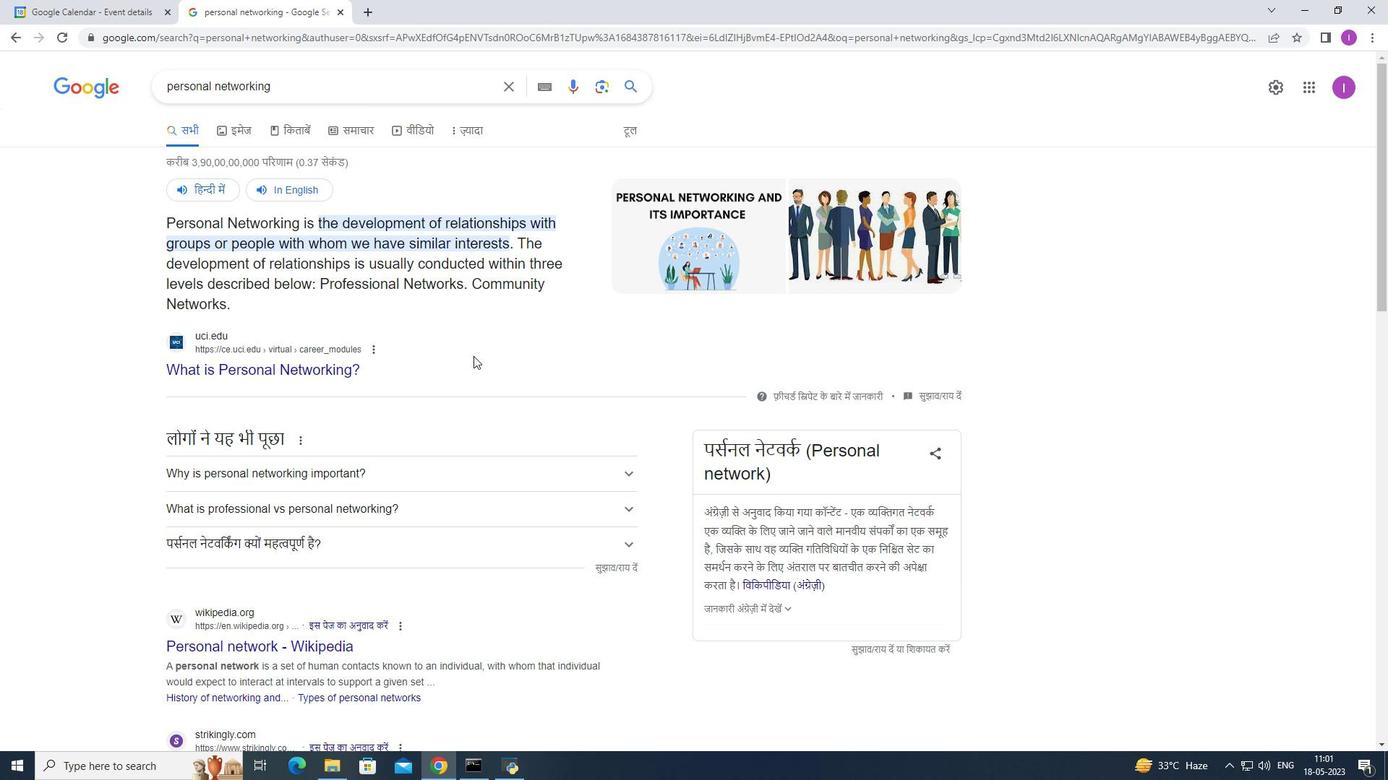
Action: Mouse moved to (474, 356)
Screenshot: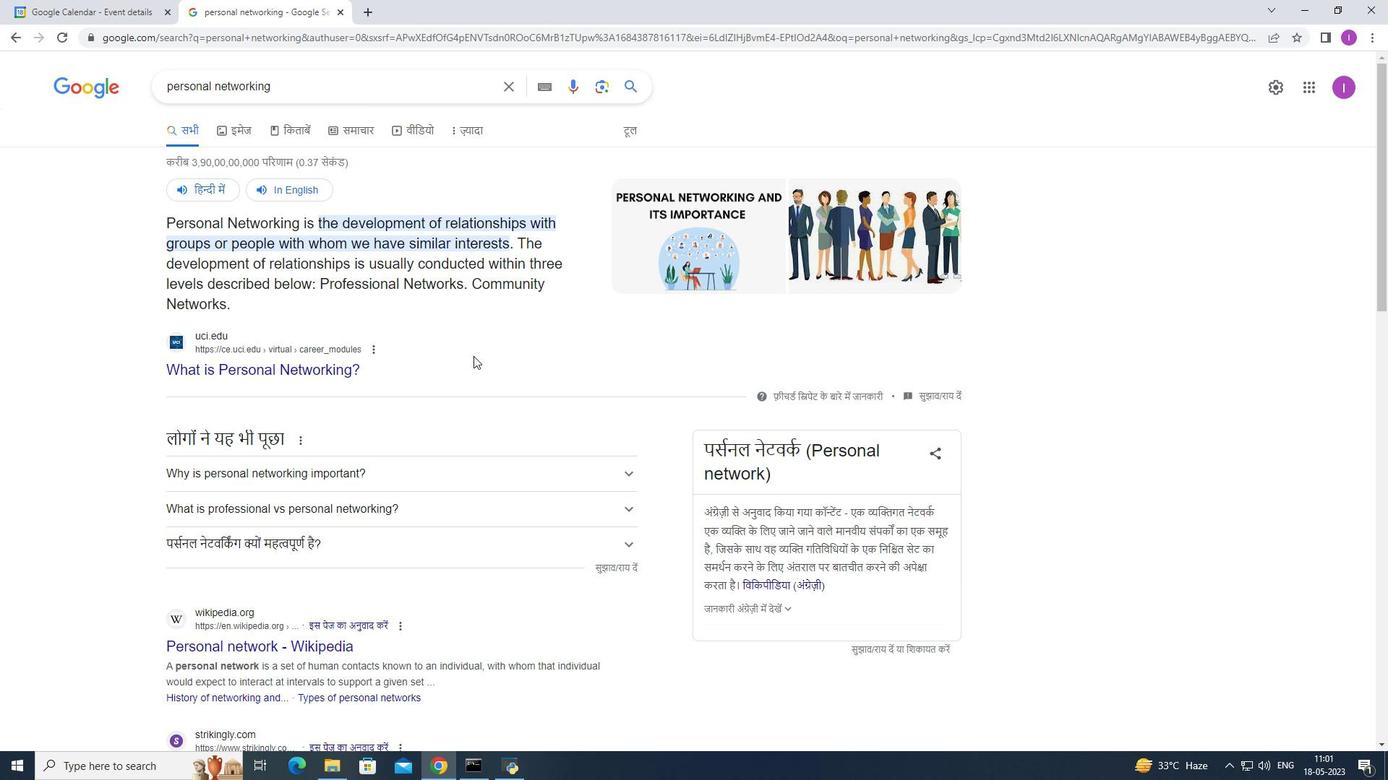 
Action: Mouse scrolled (474, 355) with delta (0, 0)
Screenshot: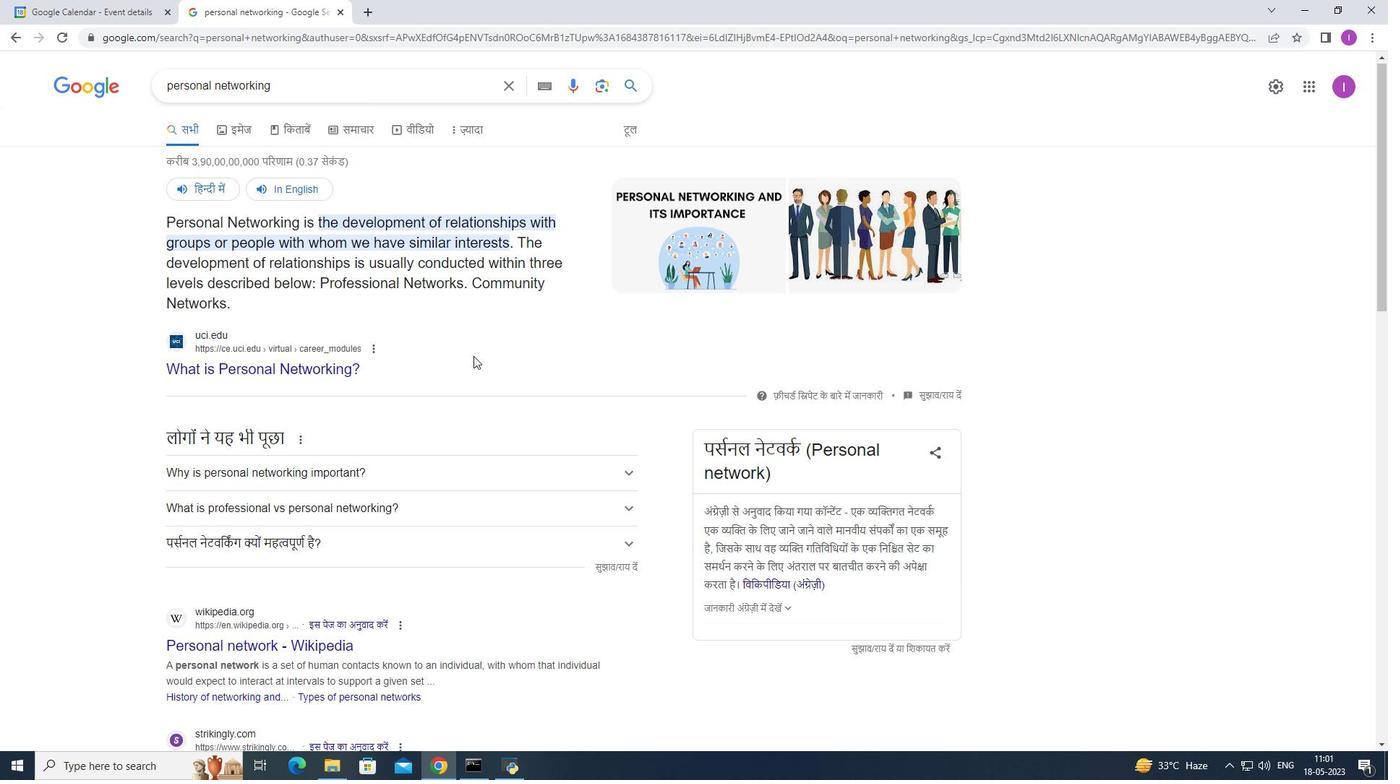 
Action: Mouse moved to (475, 355)
Screenshot: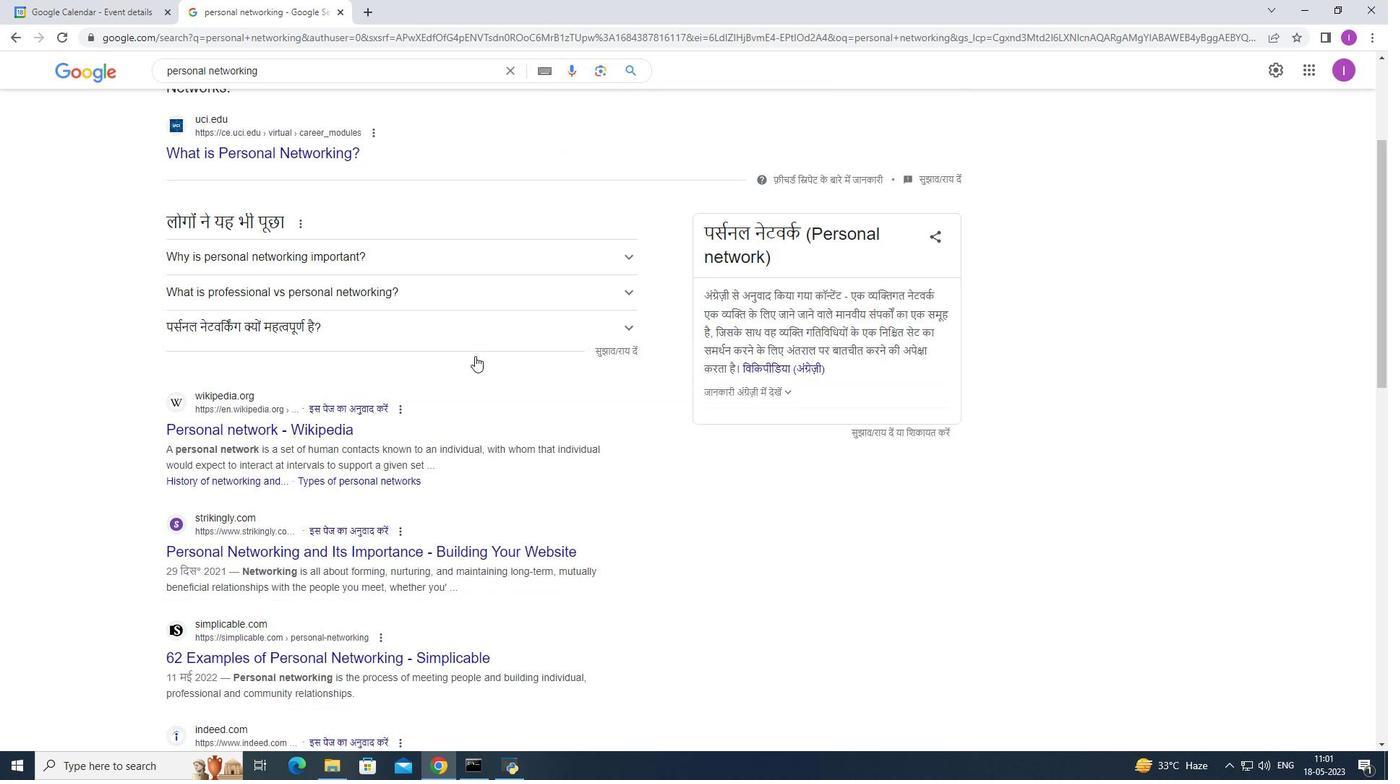 
Action: Mouse scrolled (475, 354) with delta (0, 0)
Screenshot: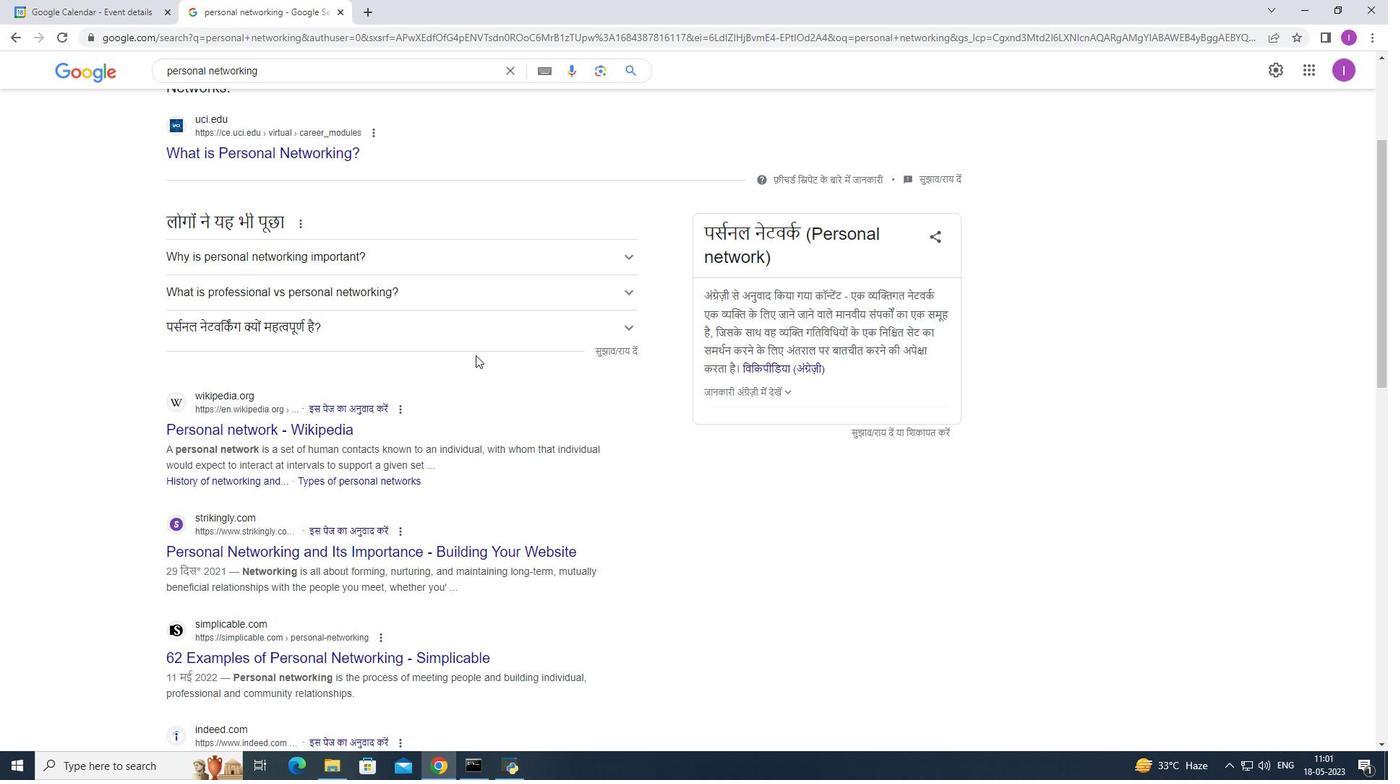
Action: Mouse moved to (254, 355)
Screenshot: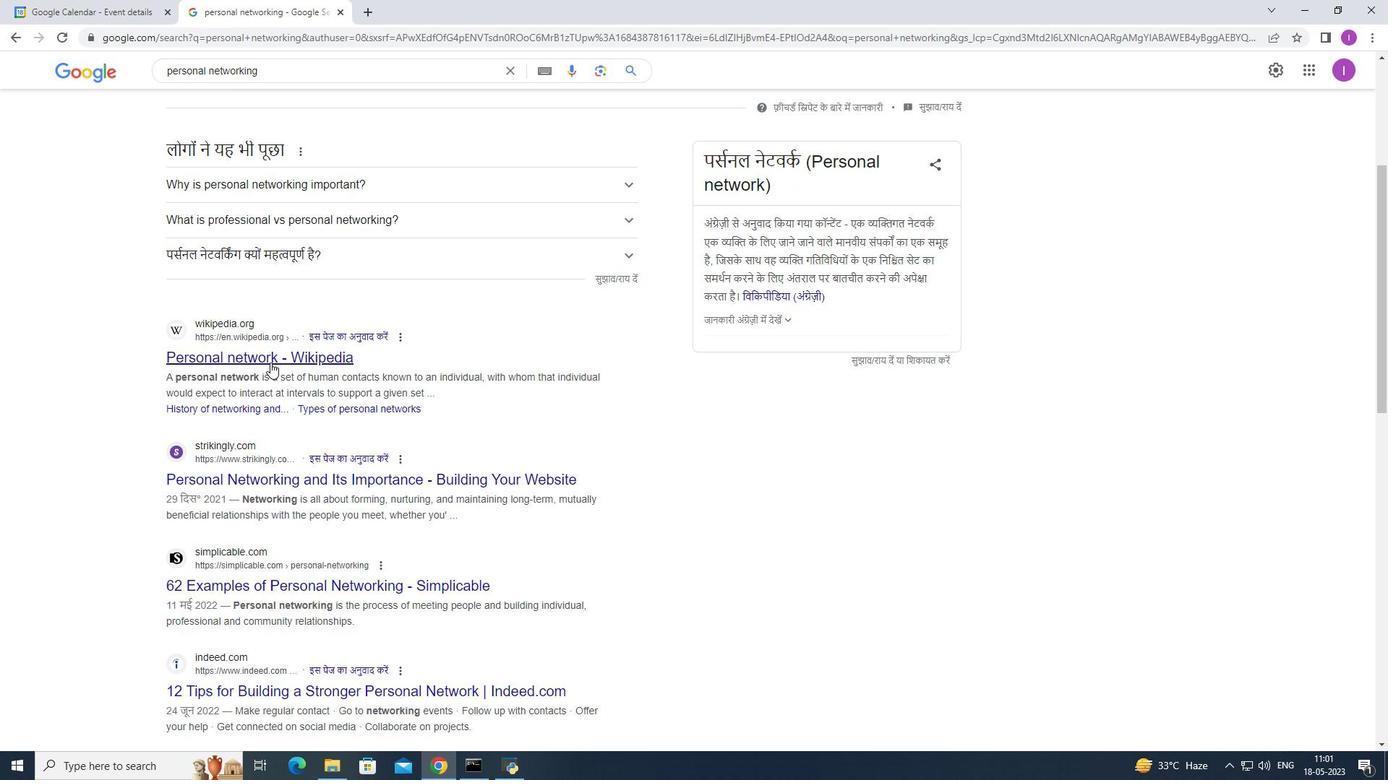 
Action: Mouse pressed left at (254, 355)
Screenshot: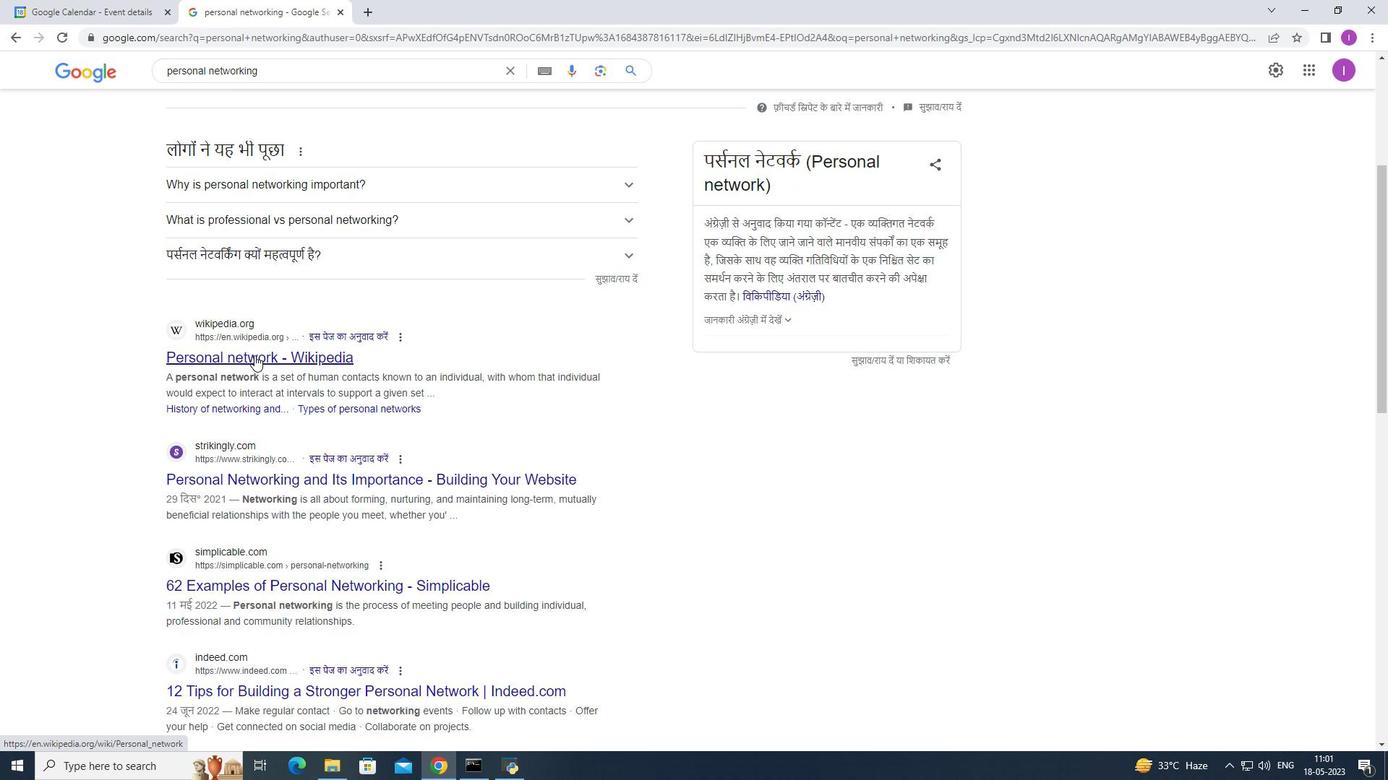 
Action: Mouse moved to (663, 443)
Screenshot: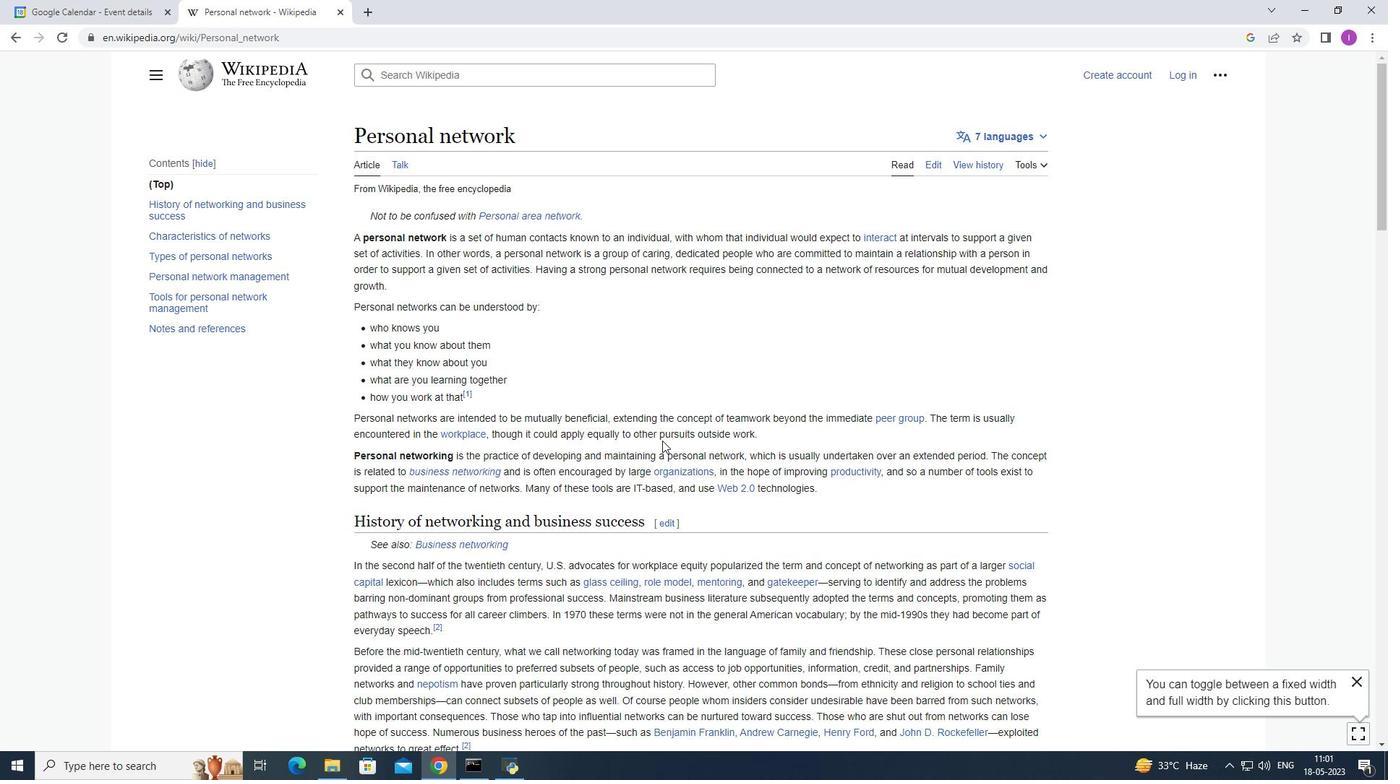 
Action: Mouse scrolled (663, 442) with delta (0, 0)
Screenshot: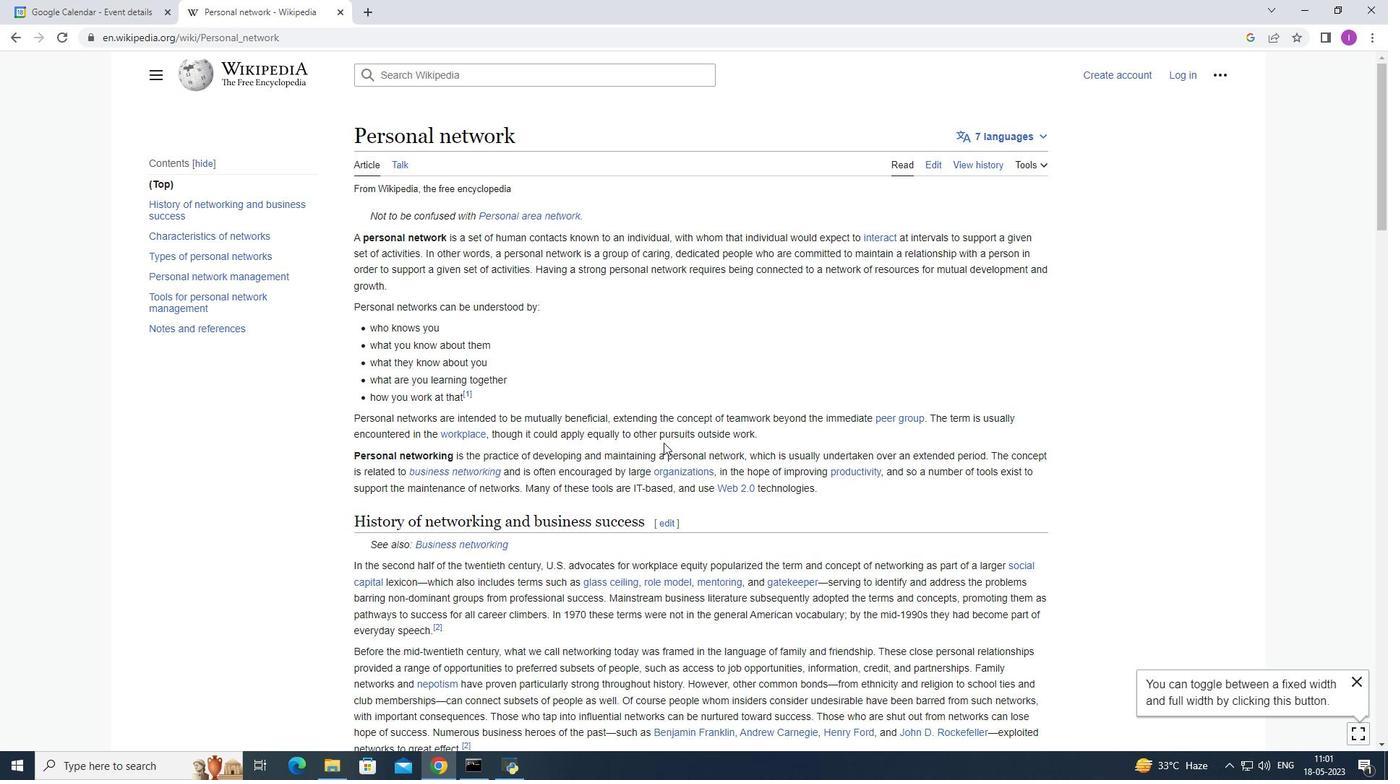 
Action: Mouse scrolled (663, 442) with delta (0, 0)
Screenshot: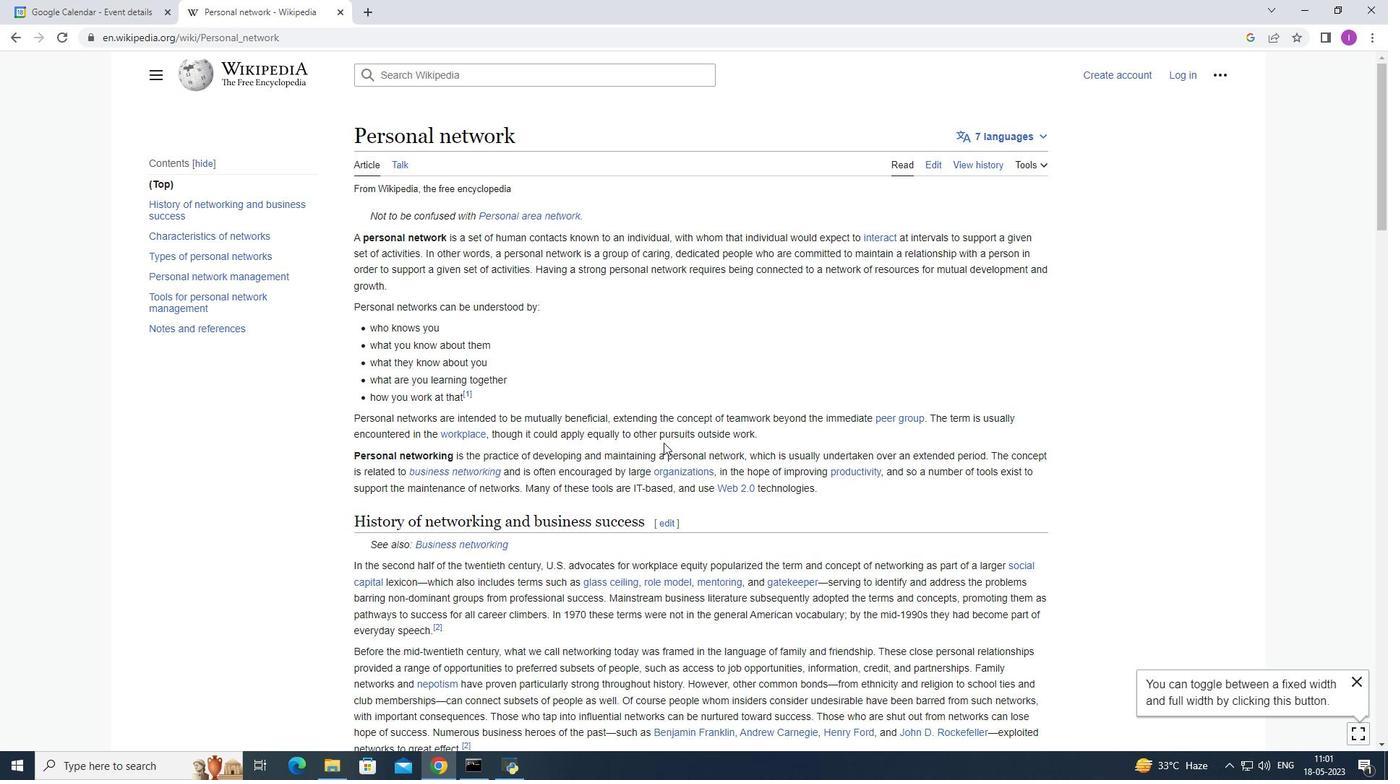 
Action: Mouse scrolled (663, 442) with delta (0, 0)
Screenshot: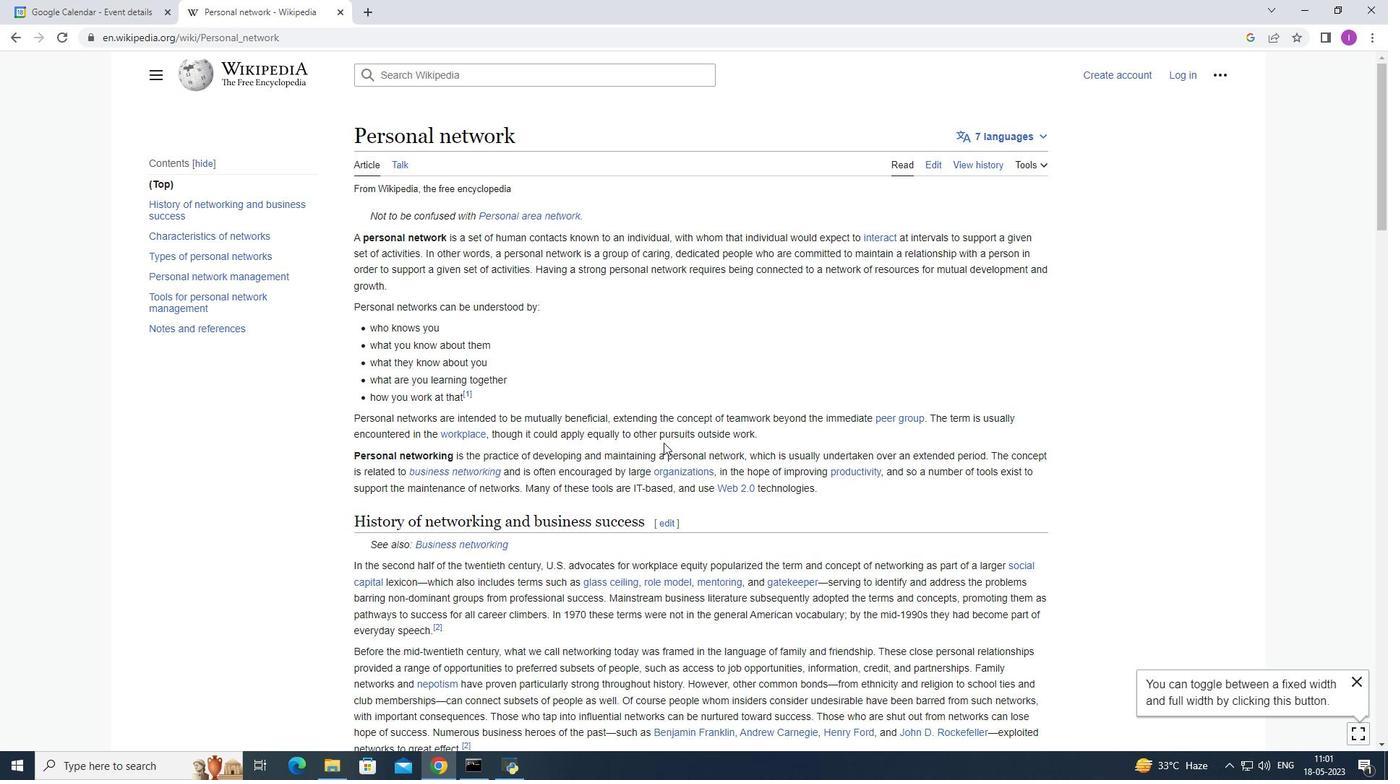 
Action: Mouse scrolled (663, 442) with delta (0, 0)
Screenshot: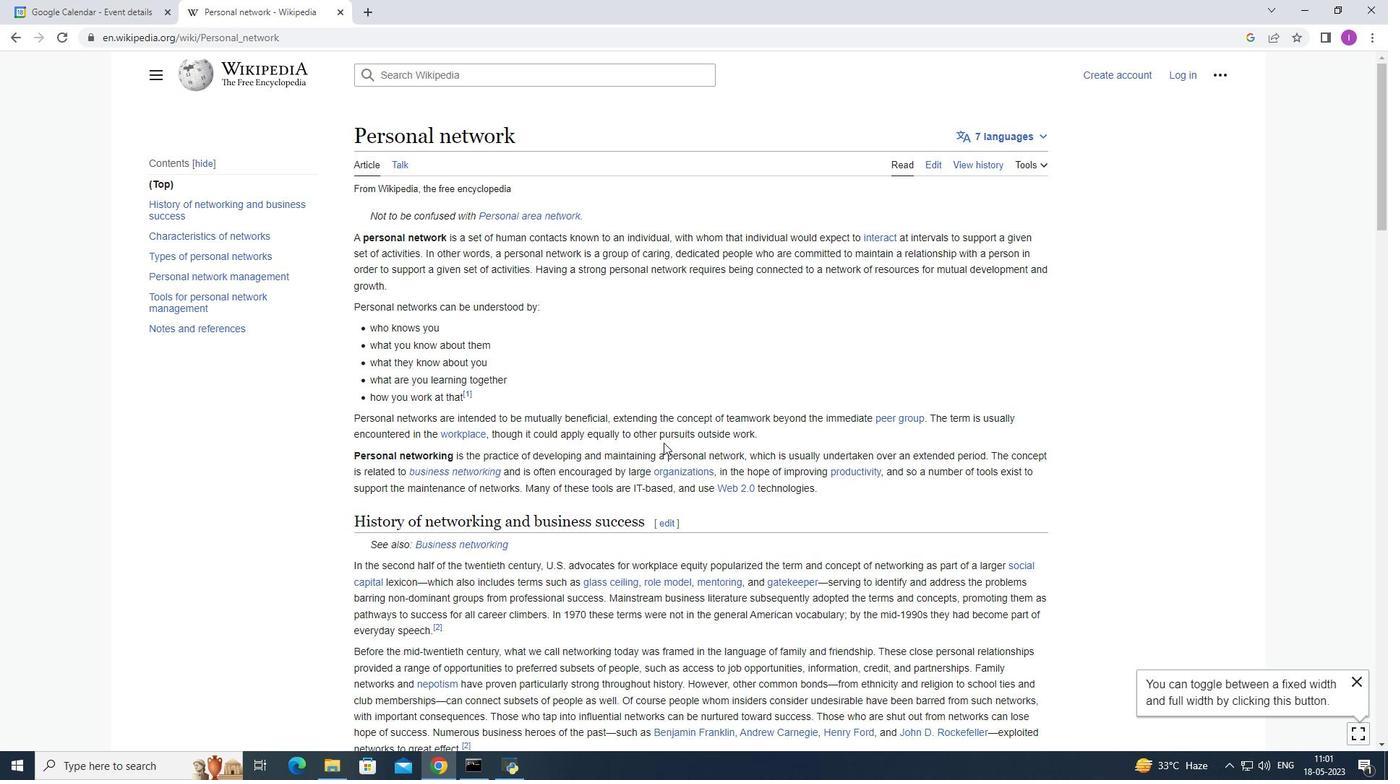 
Action: Mouse moved to (811, 380)
Screenshot: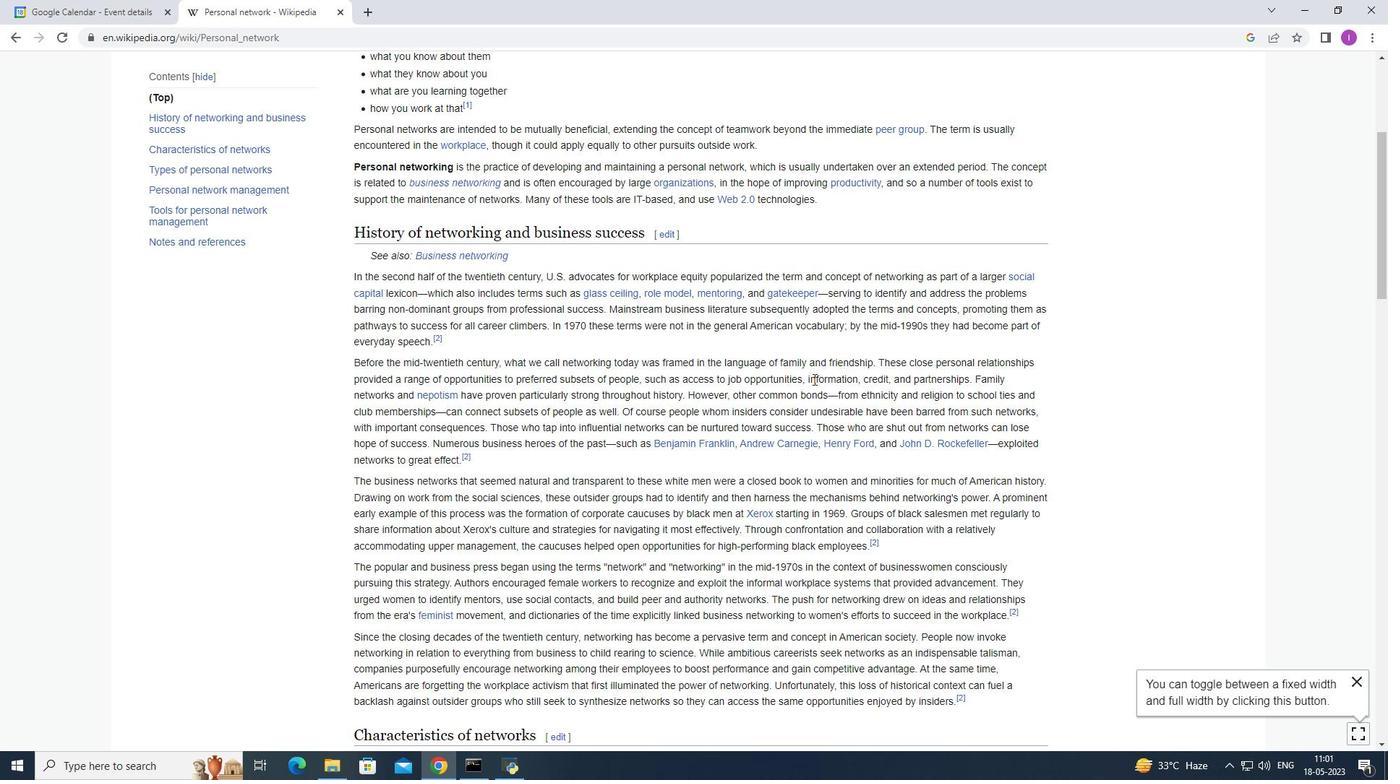 
Action: Mouse scrolled (811, 379) with delta (0, 0)
Screenshot: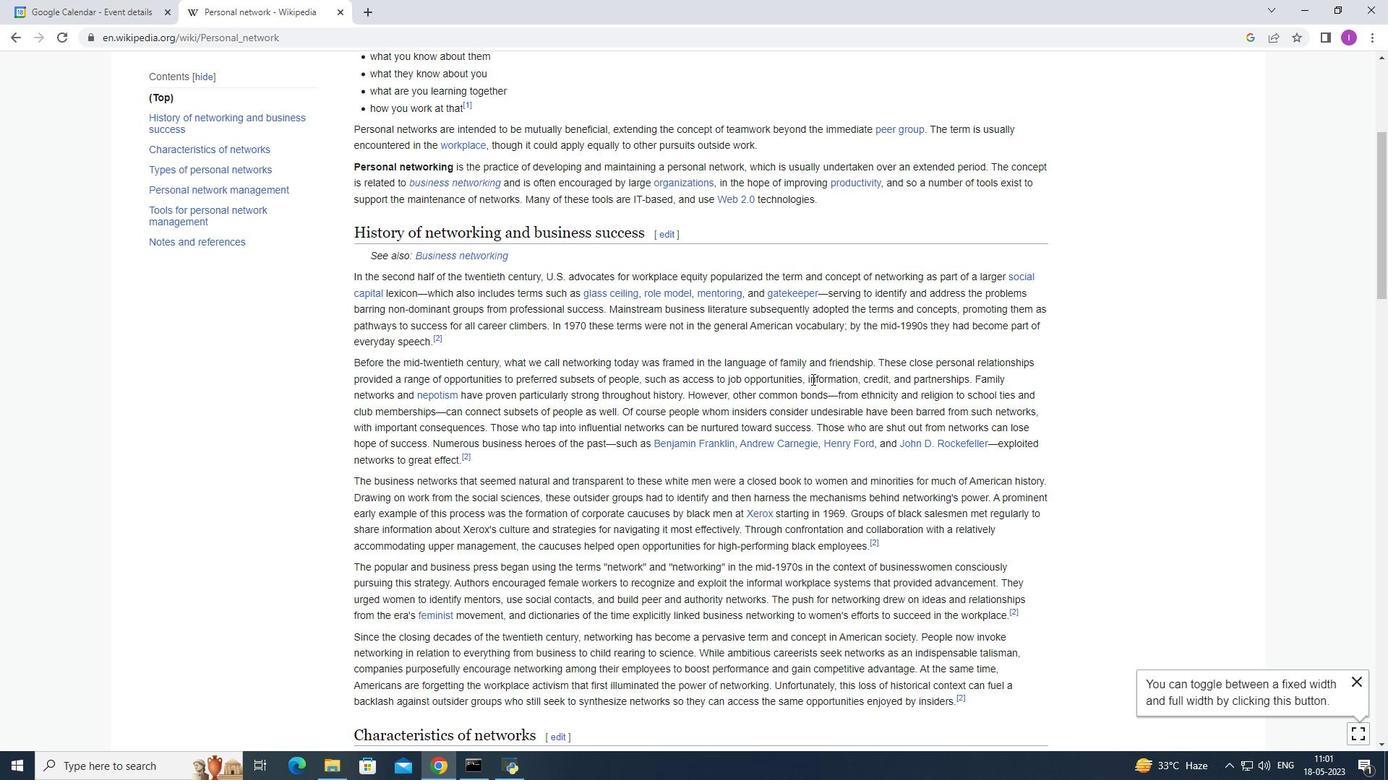 
Action: Mouse scrolled (811, 379) with delta (0, 0)
Screenshot: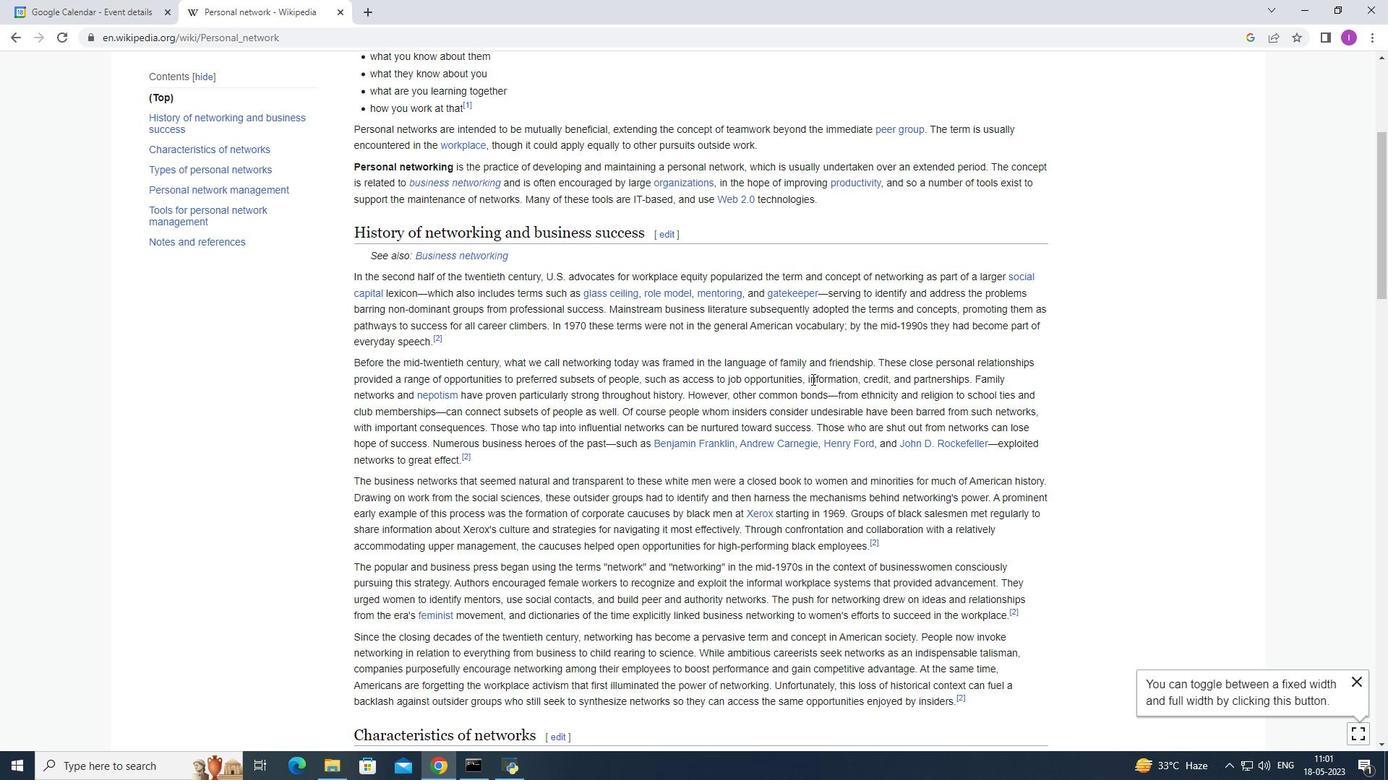 
Action: Mouse scrolled (811, 379) with delta (0, 0)
Screenshot: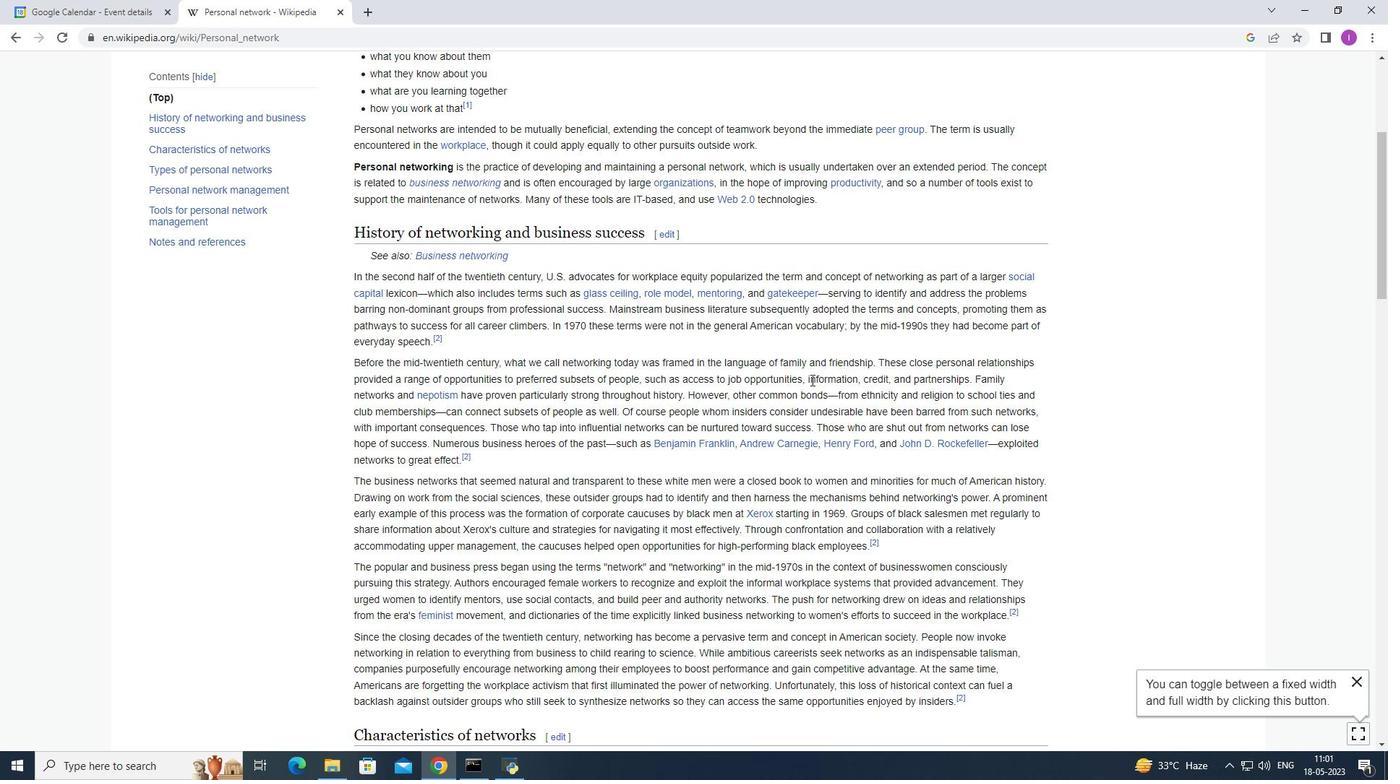 
Action: Mouse scrolled (811, 379) with delta (0, 0)
Screenshot: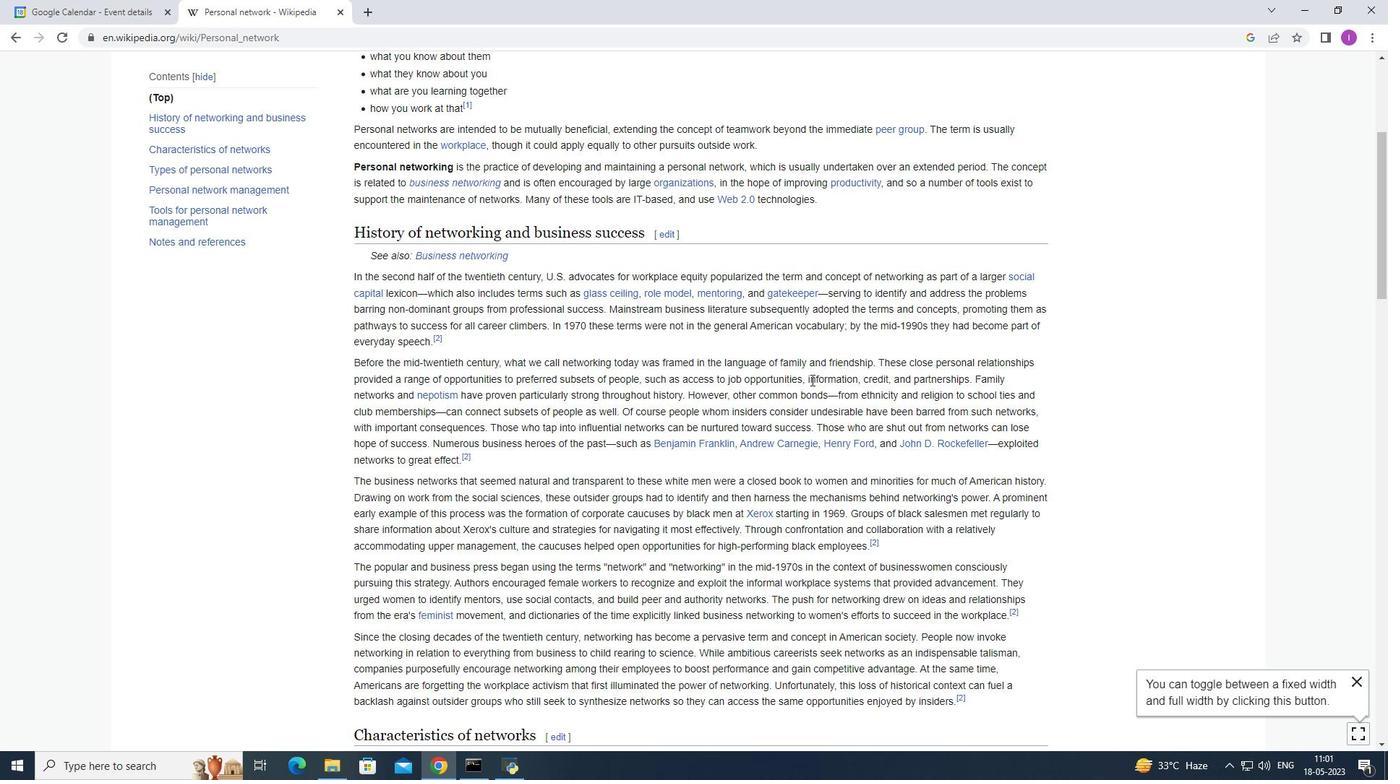 
Action: Mouse moved to (810, 377)
Screenshot: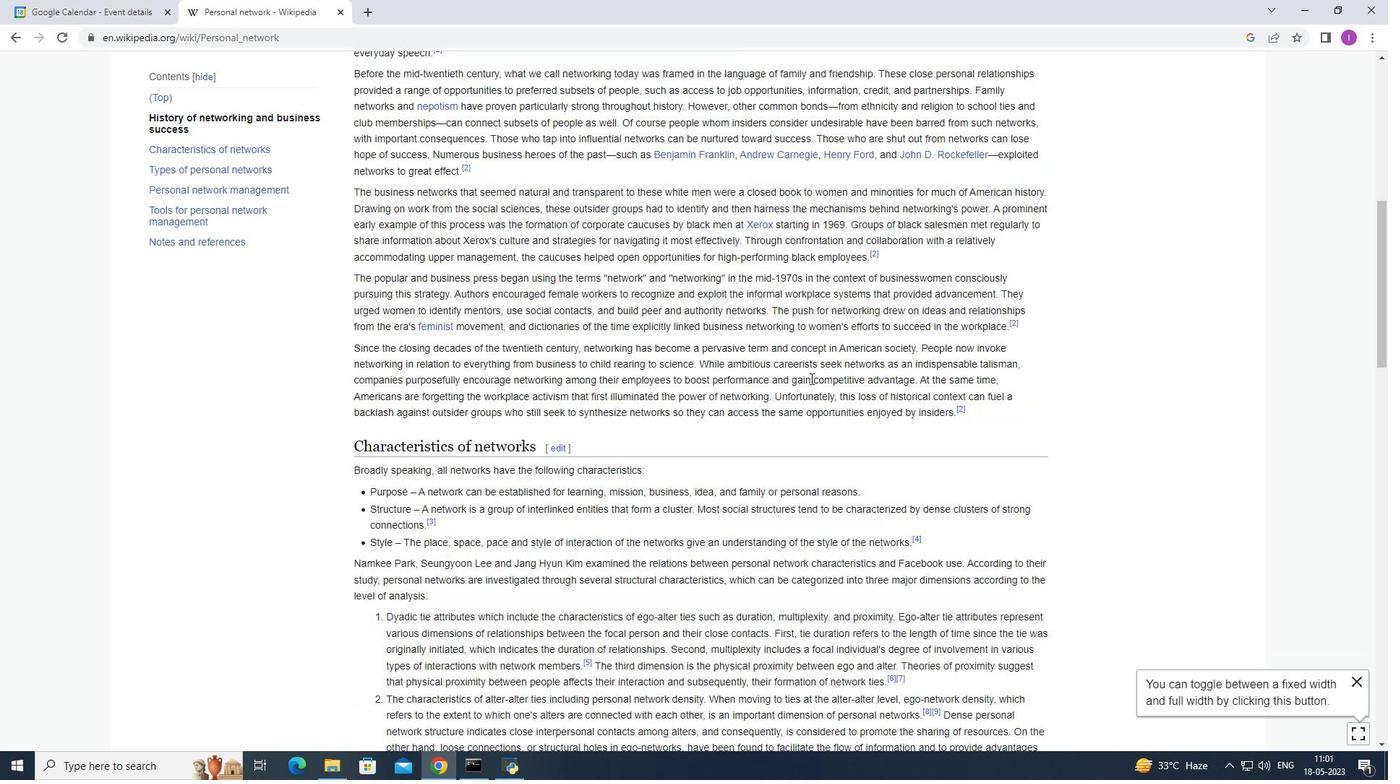 
Action: Mouse scrolled (810, 376) with delta (0, 0)
Screenshot: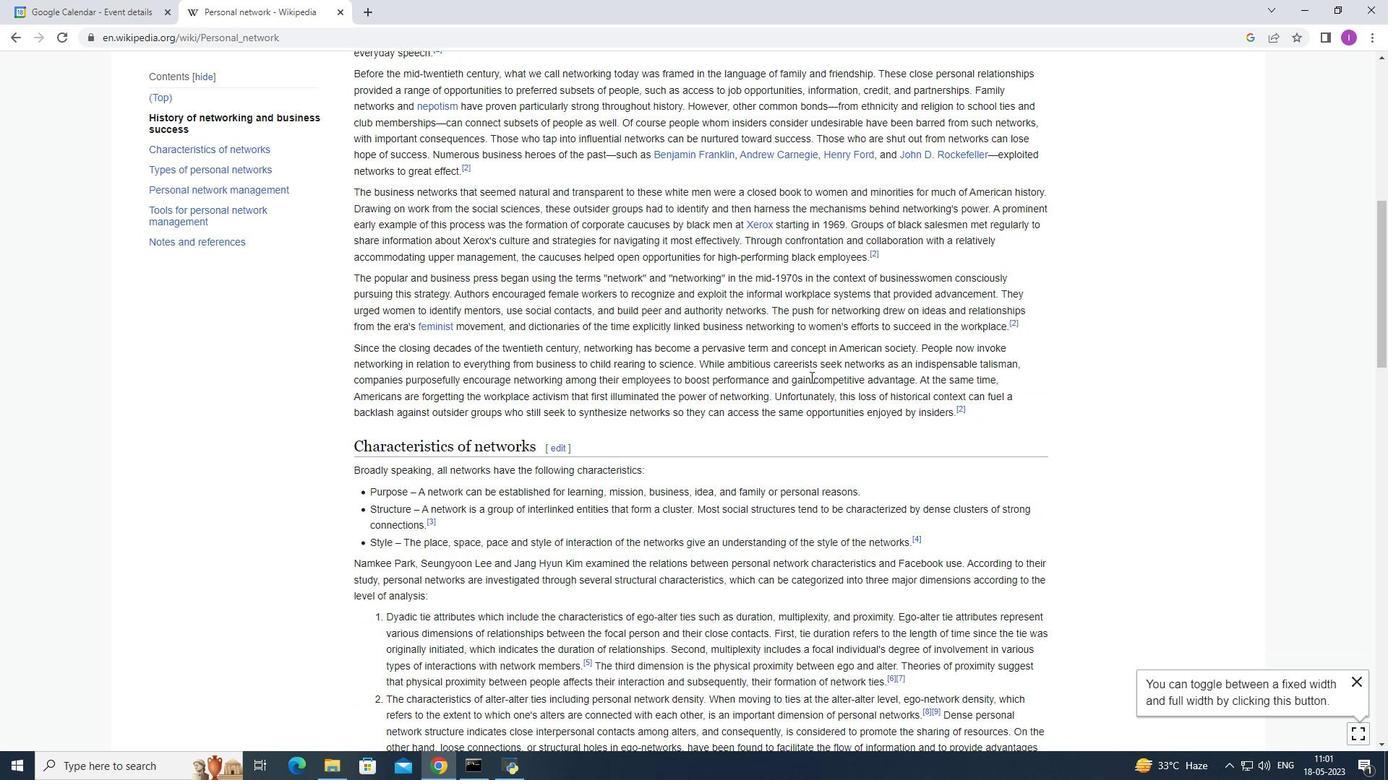 
Action: Mouse scrolled (810, 376) with delta (0, 0)
Screenshot: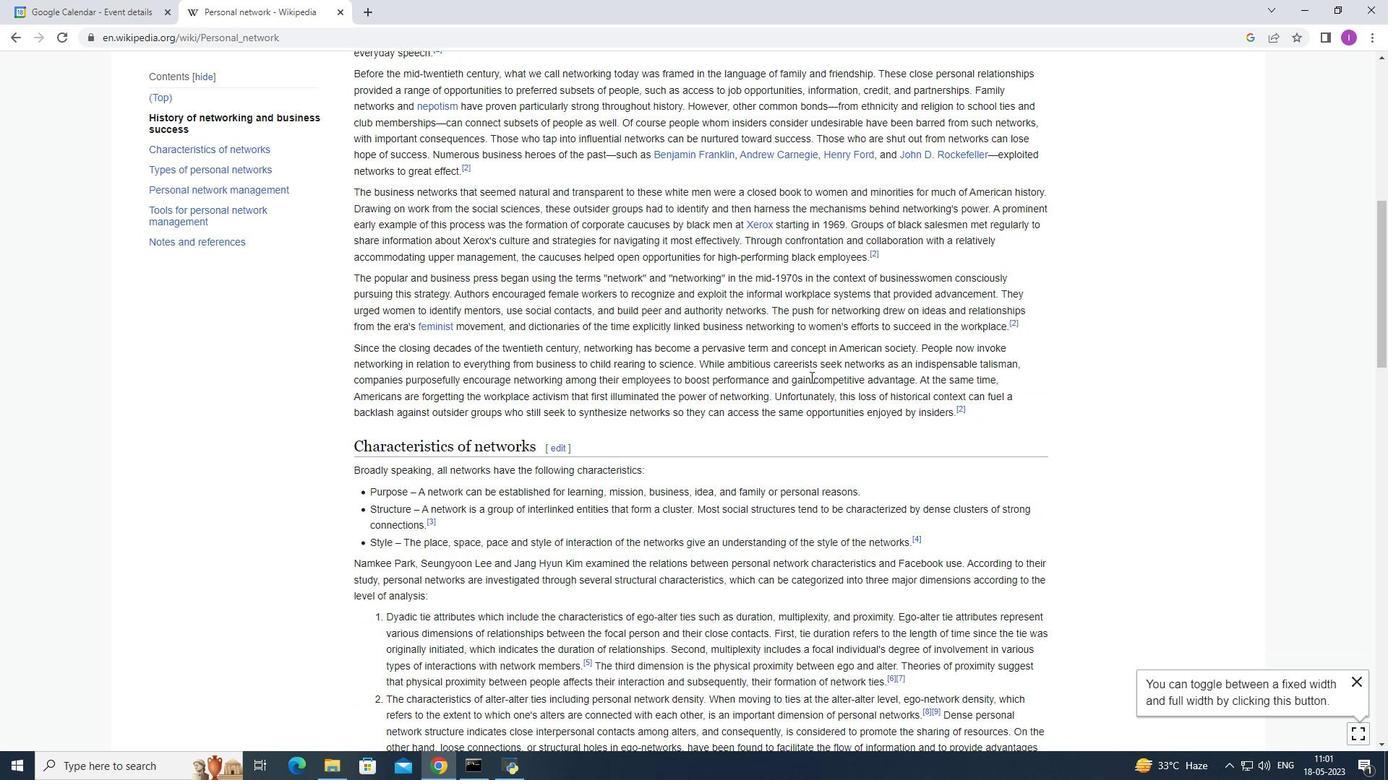 
Action: Mouse scrolled (810, 376) with delta (0, 0)
Screenshot: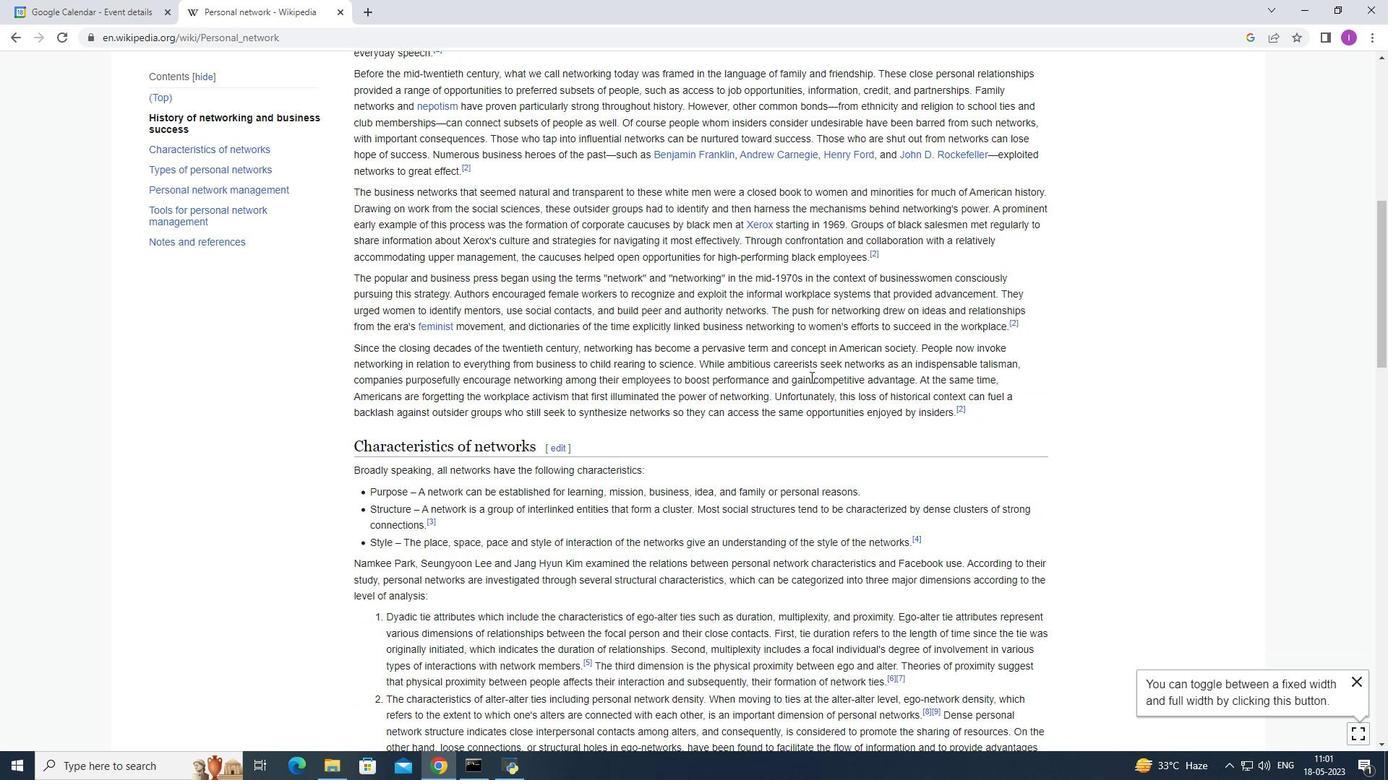 
Action: Mouse moved to (638, 375)
Screenshot: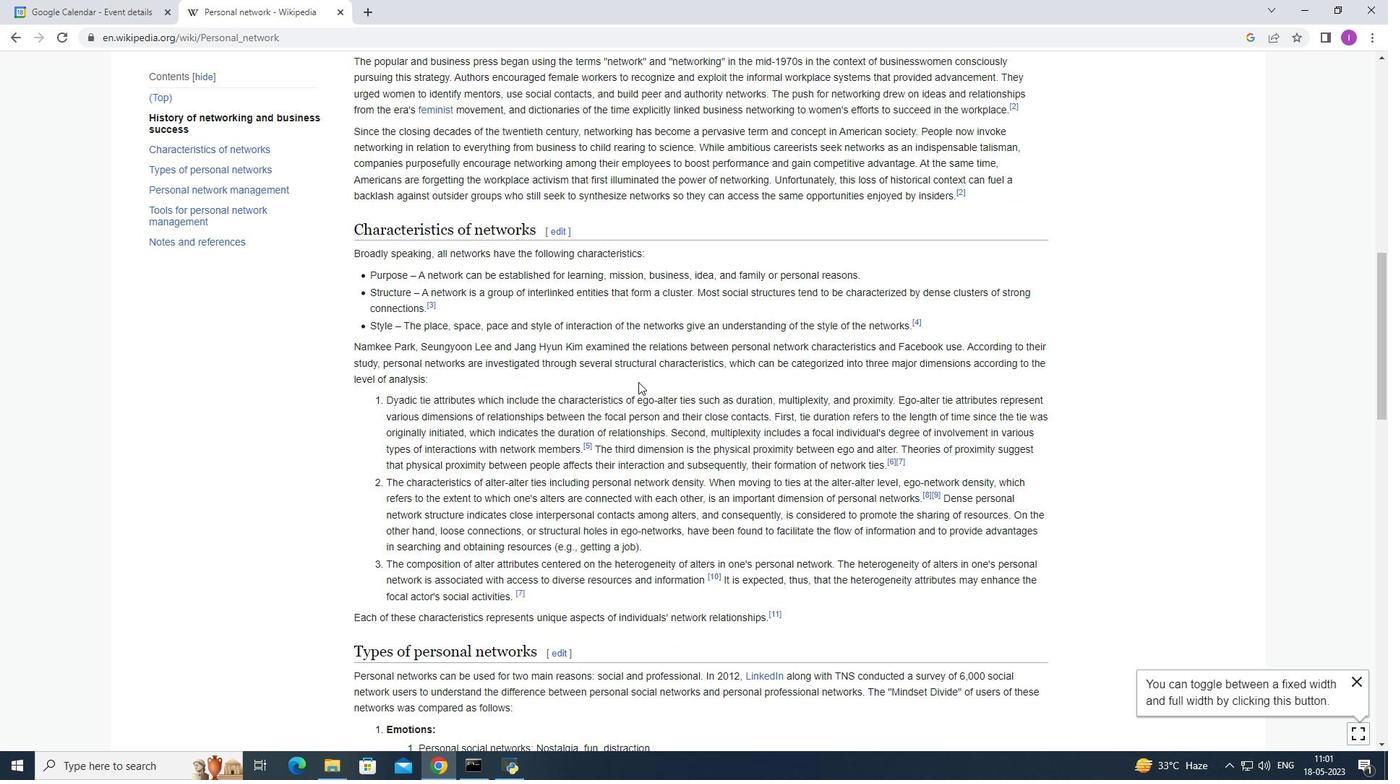 
Action: Mouse scrolled (638, 375) with delta (0, 0)
Screenshot: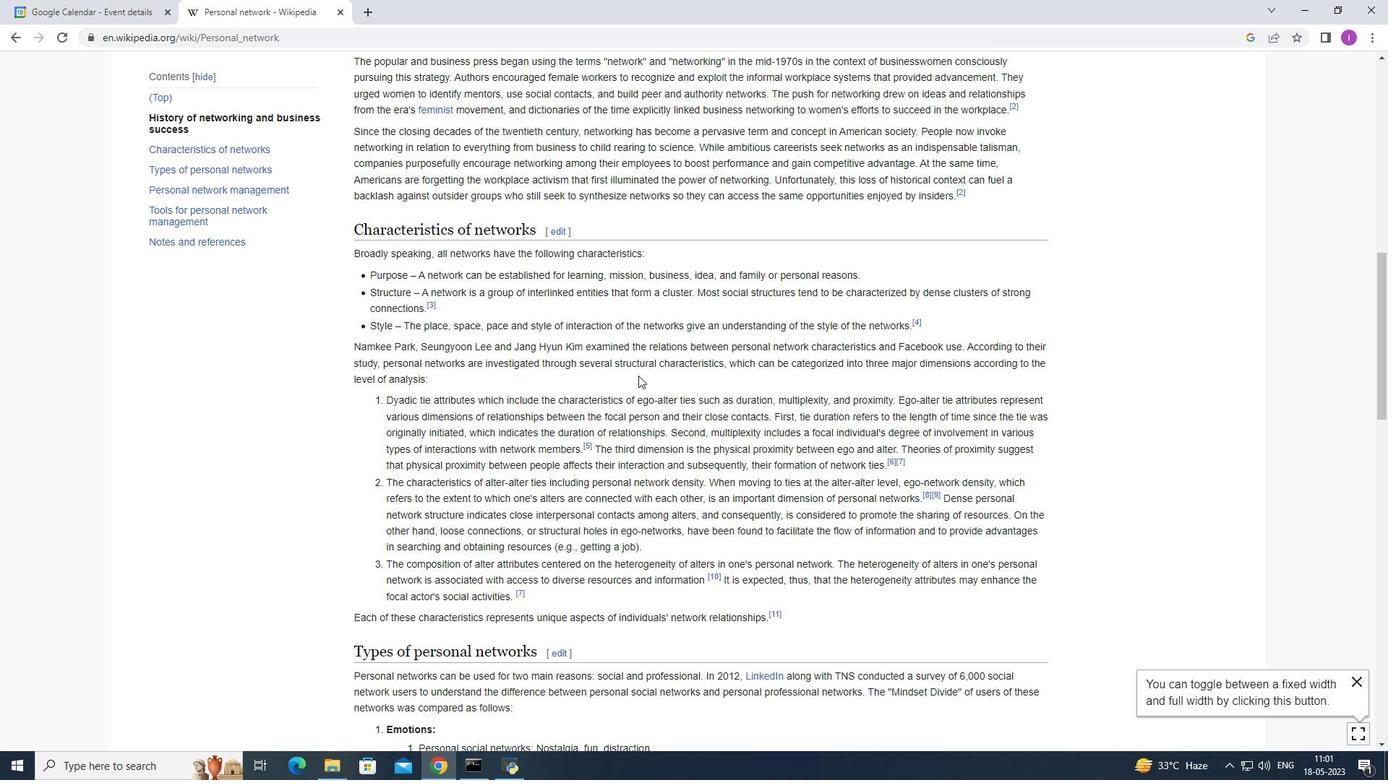 
Action: Mouse scrolled (638, 375) with delta (0, 0)
Screenshot: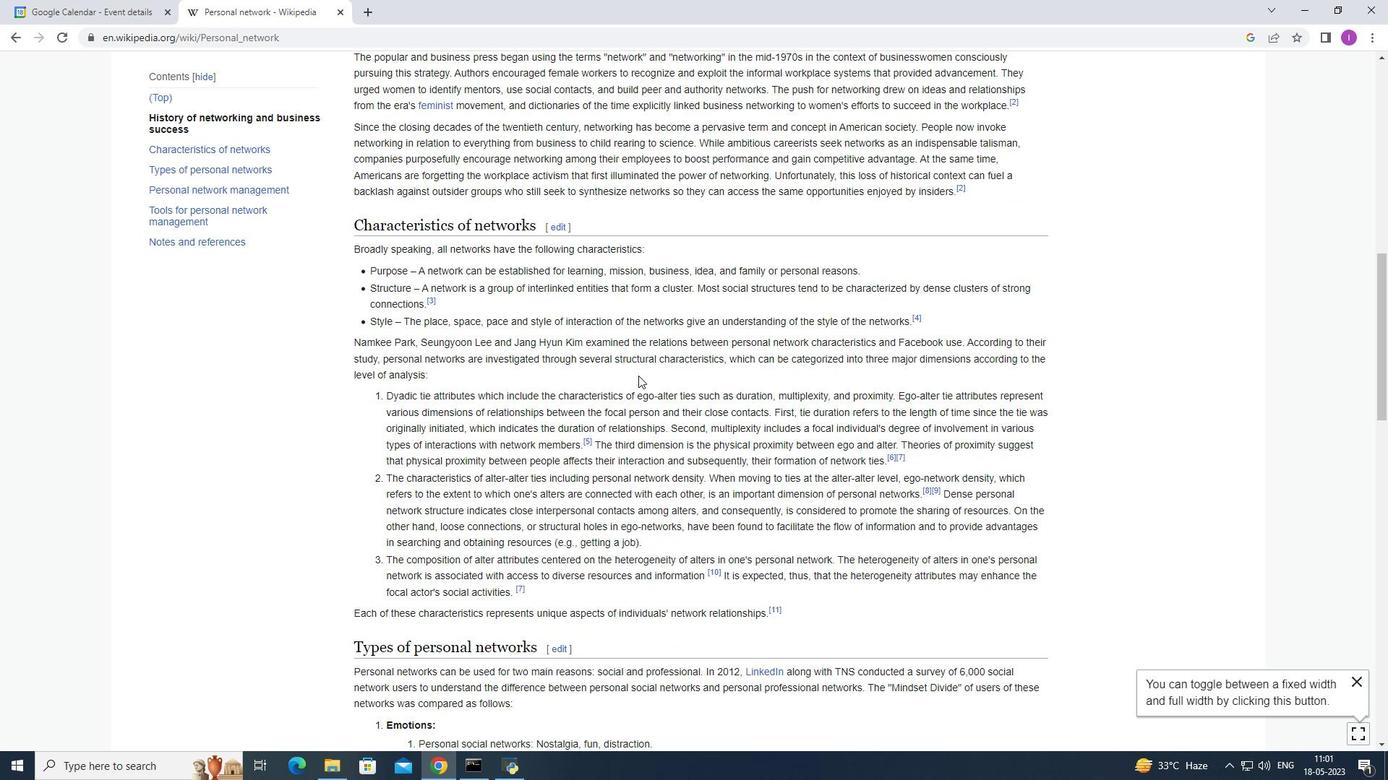 
Action: Mouse moved to (638, 373)
Screenshot: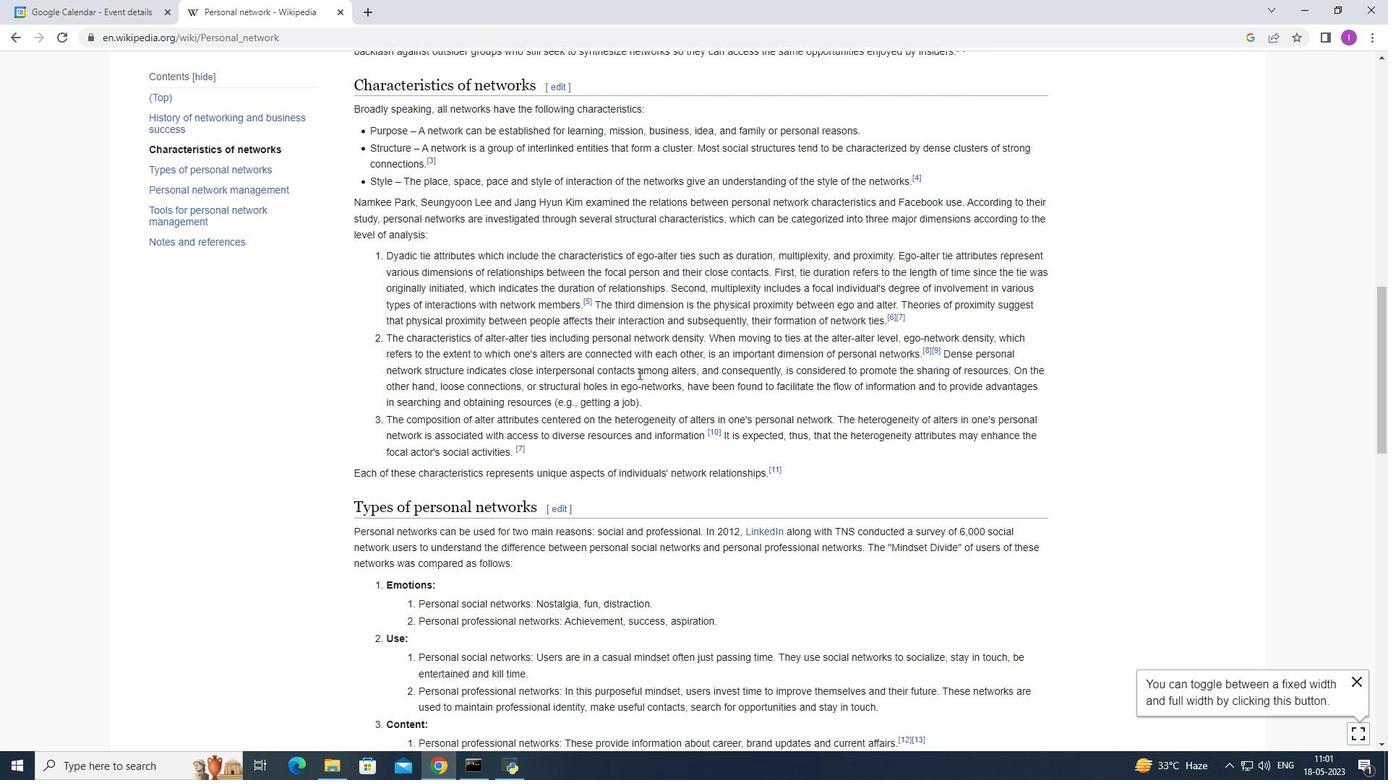 
Action: Mouse scrolled (638, 372) with delta (0, 0)
Screenshot: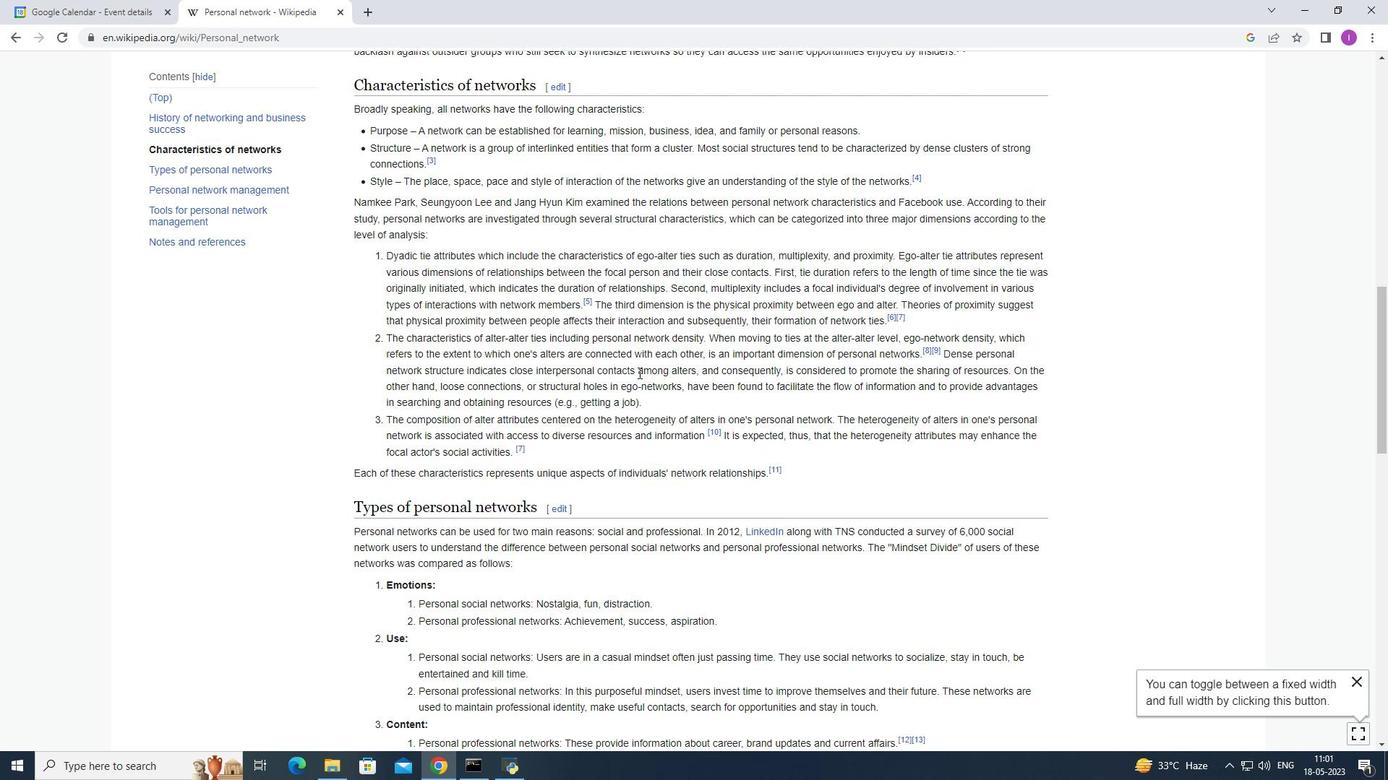 
Action: Mouse moved to (638, 370)
Screenshot: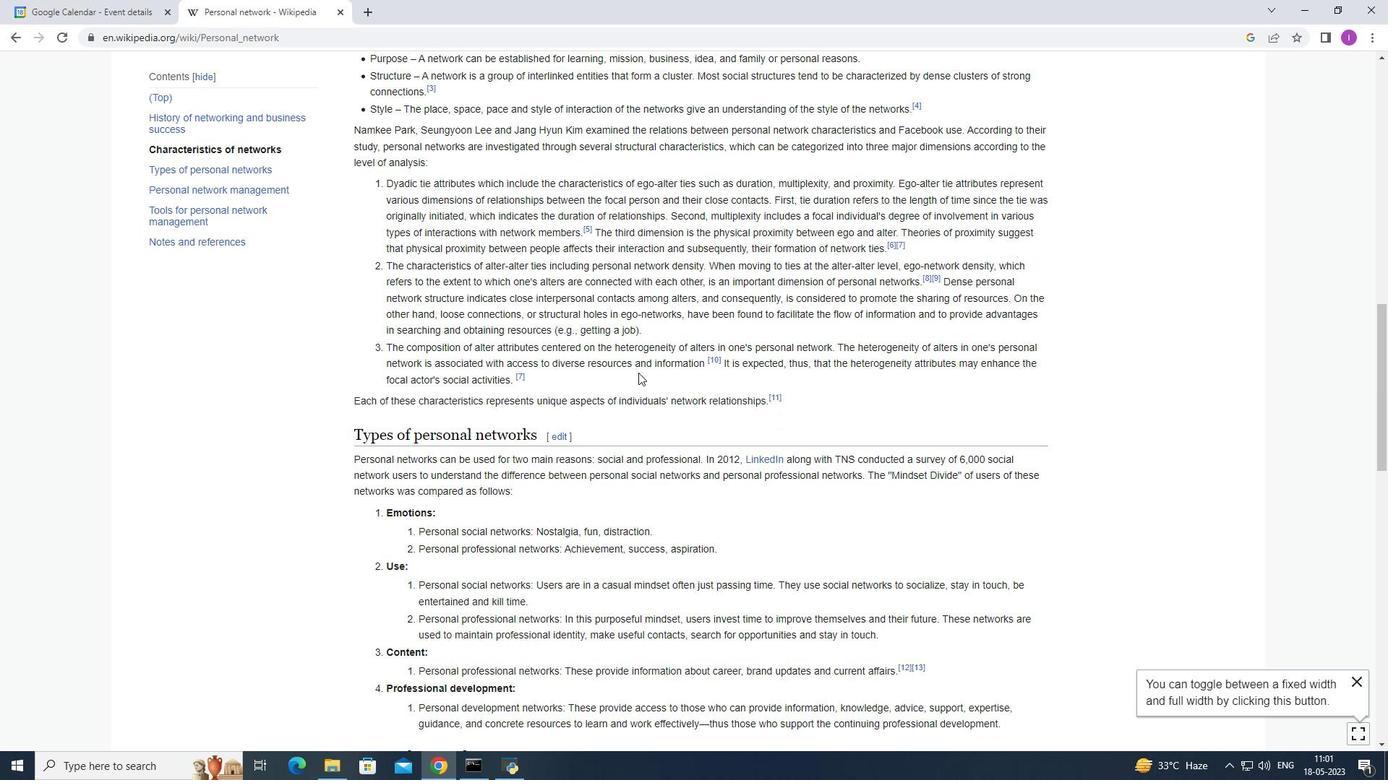 
Action: Mouse scrolled (638, 370) with delta (0, 0)
Screenshot: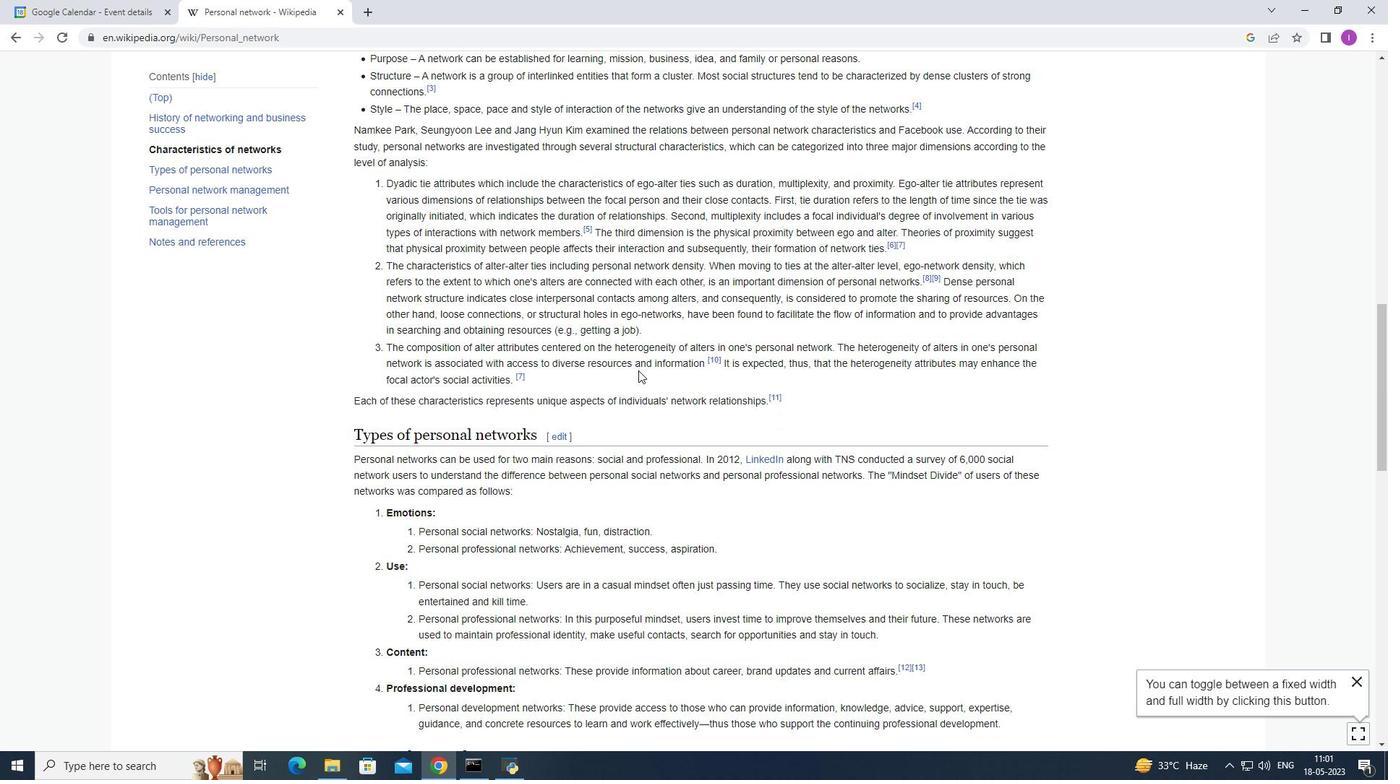 
Action: Mouse scrolled (638, 370) with delta (0, 0)
Screenshot: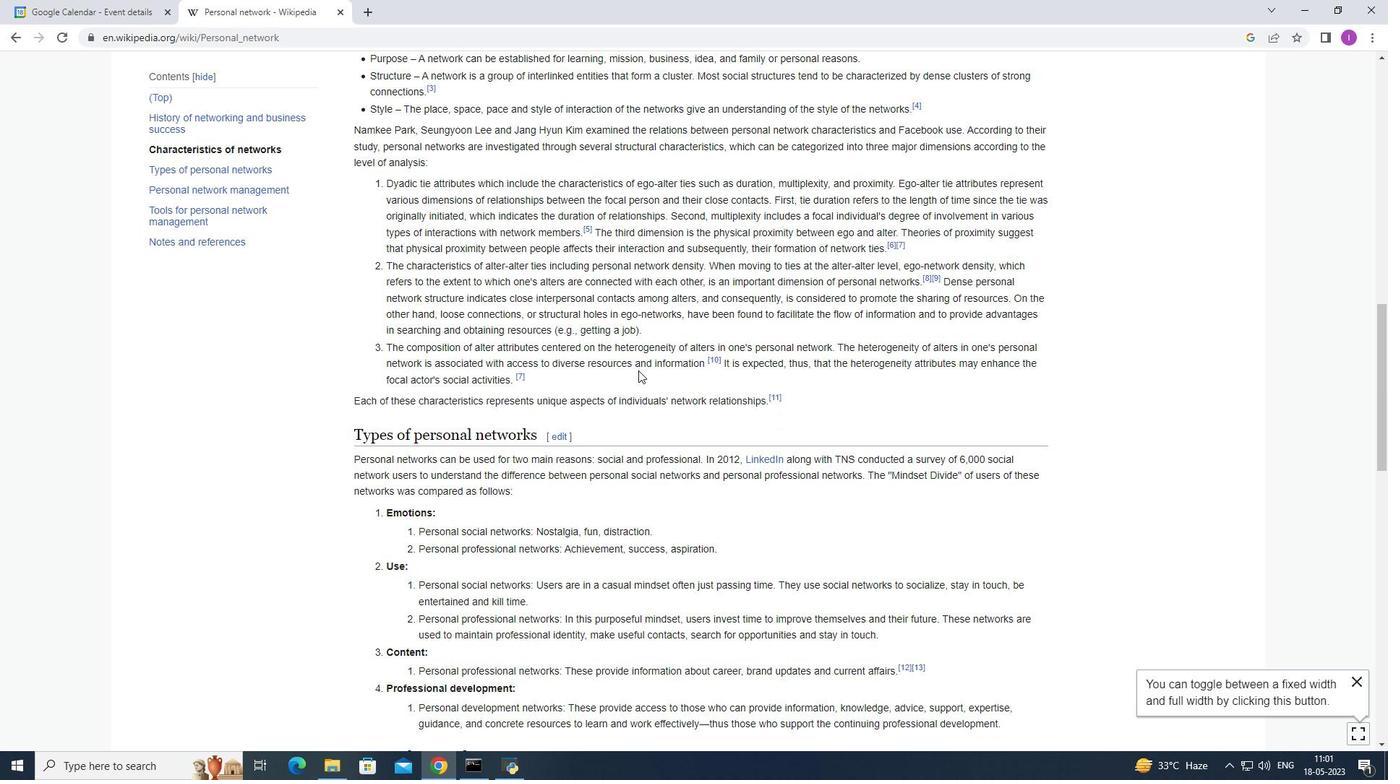 
Action: Mouse moved to (686, 472)
Screenshot: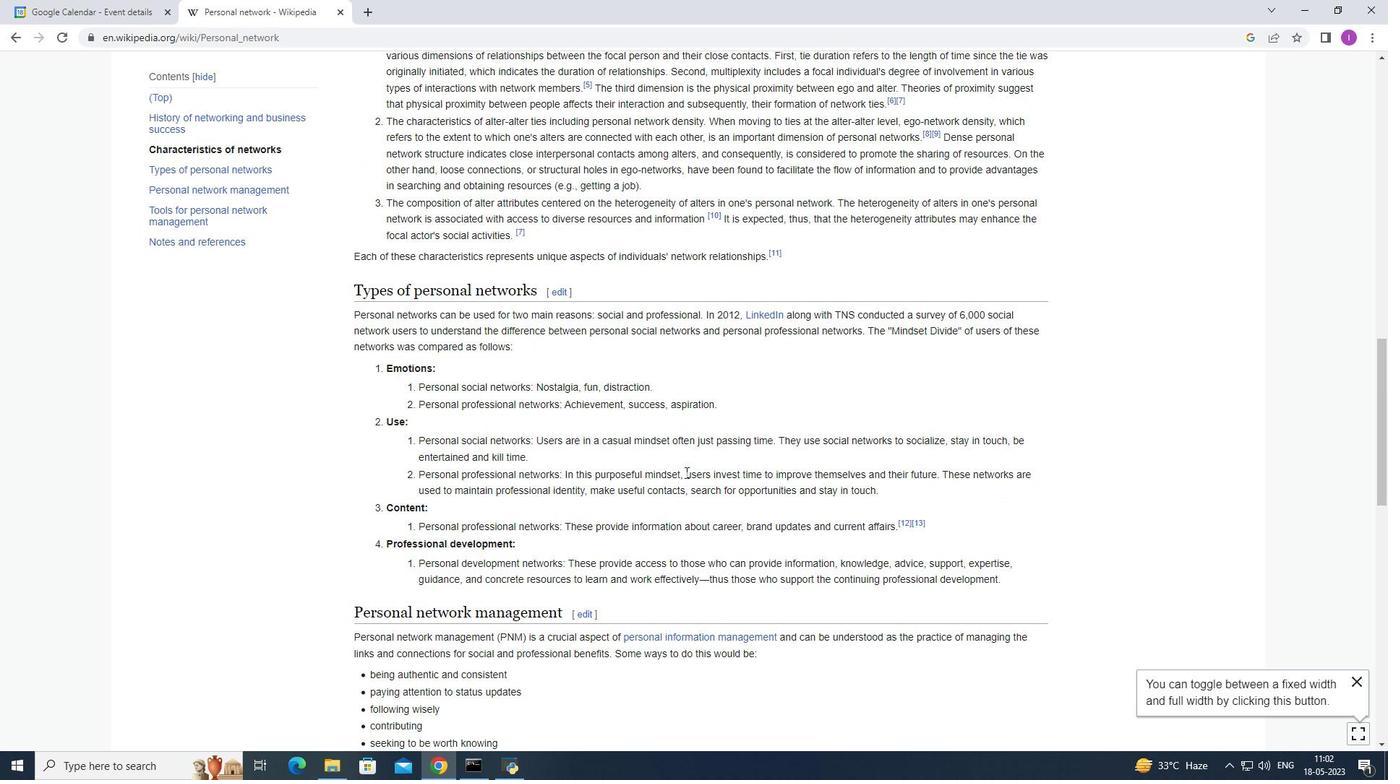 
Action: Mouse scrolled (686, 472) with delta (0, 0)
Screenshot: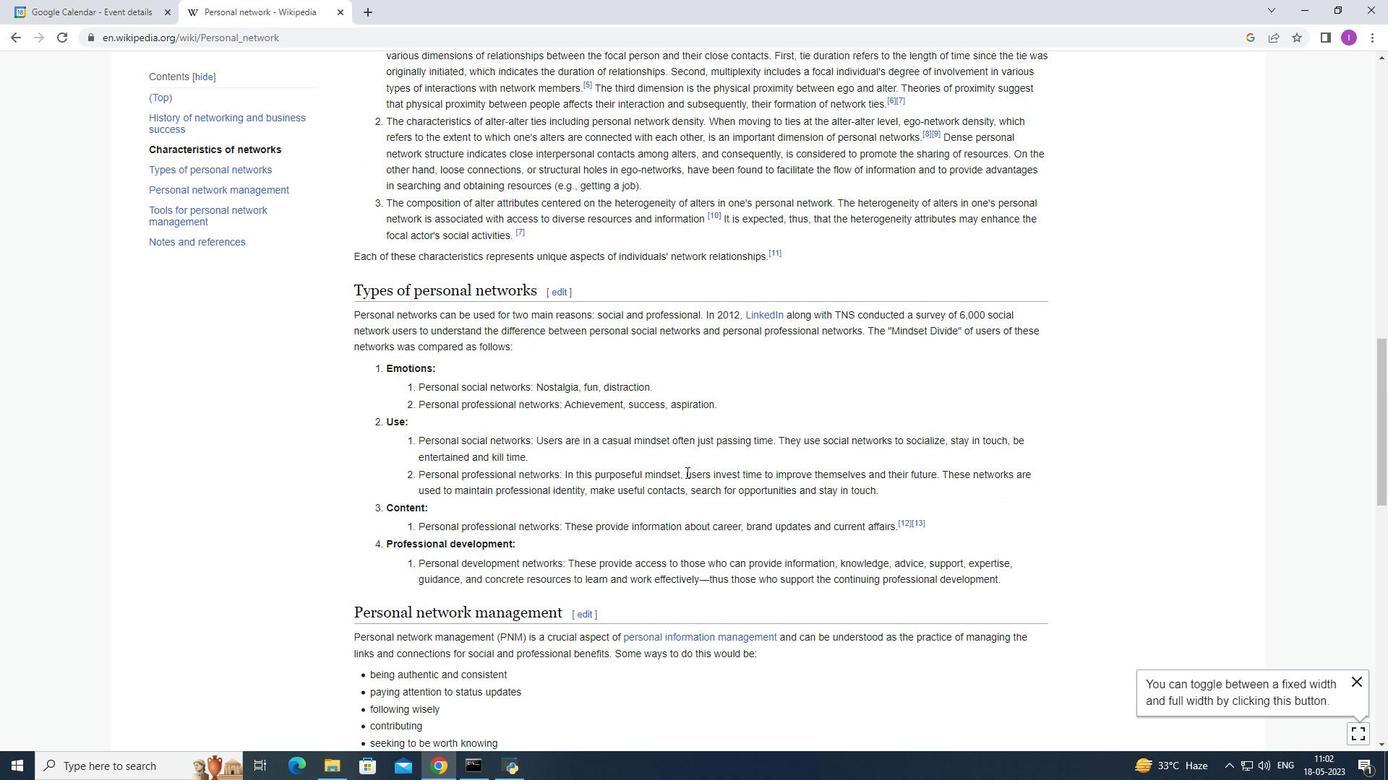 
Action: Mouse moved to (527, 440)
Screenshot: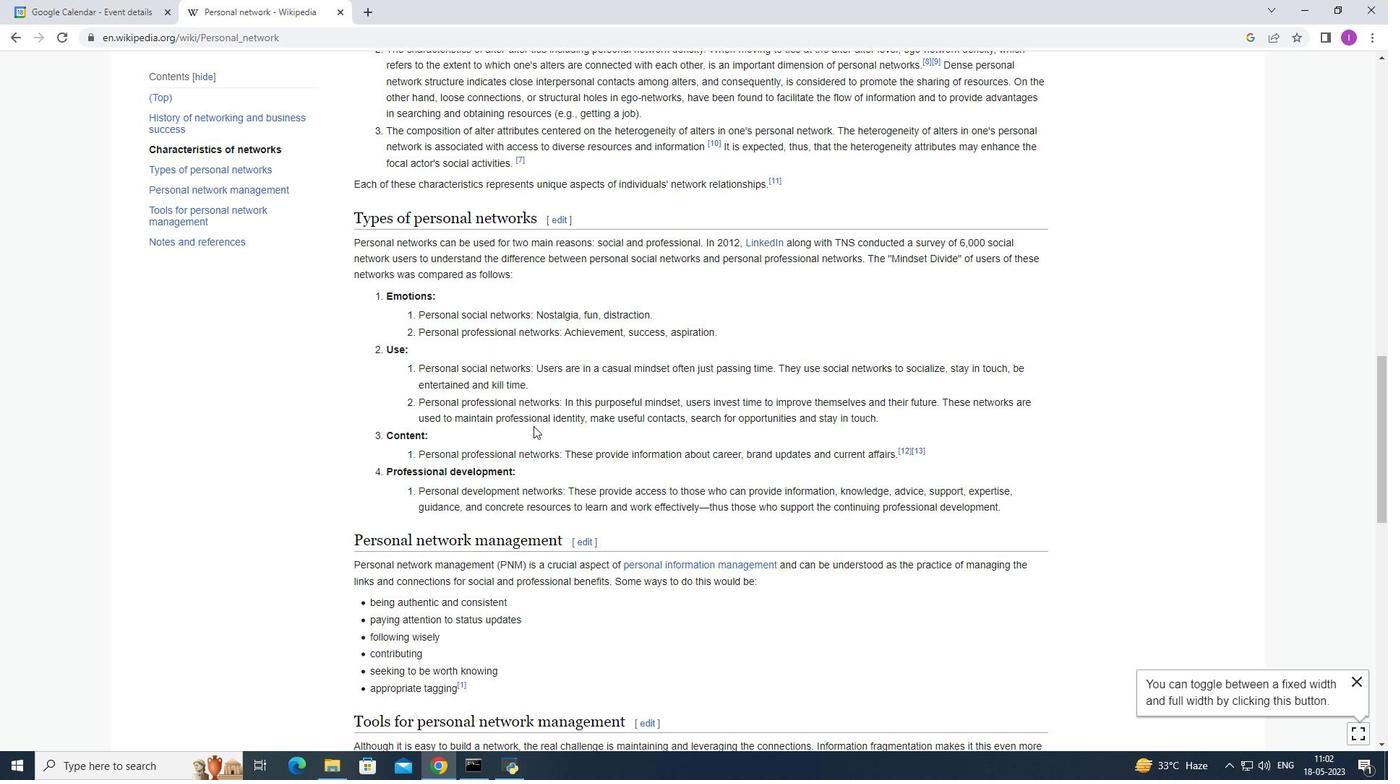 
Action: Mouse scrolled (527, 440) with delta (0, 0)
Screenshot: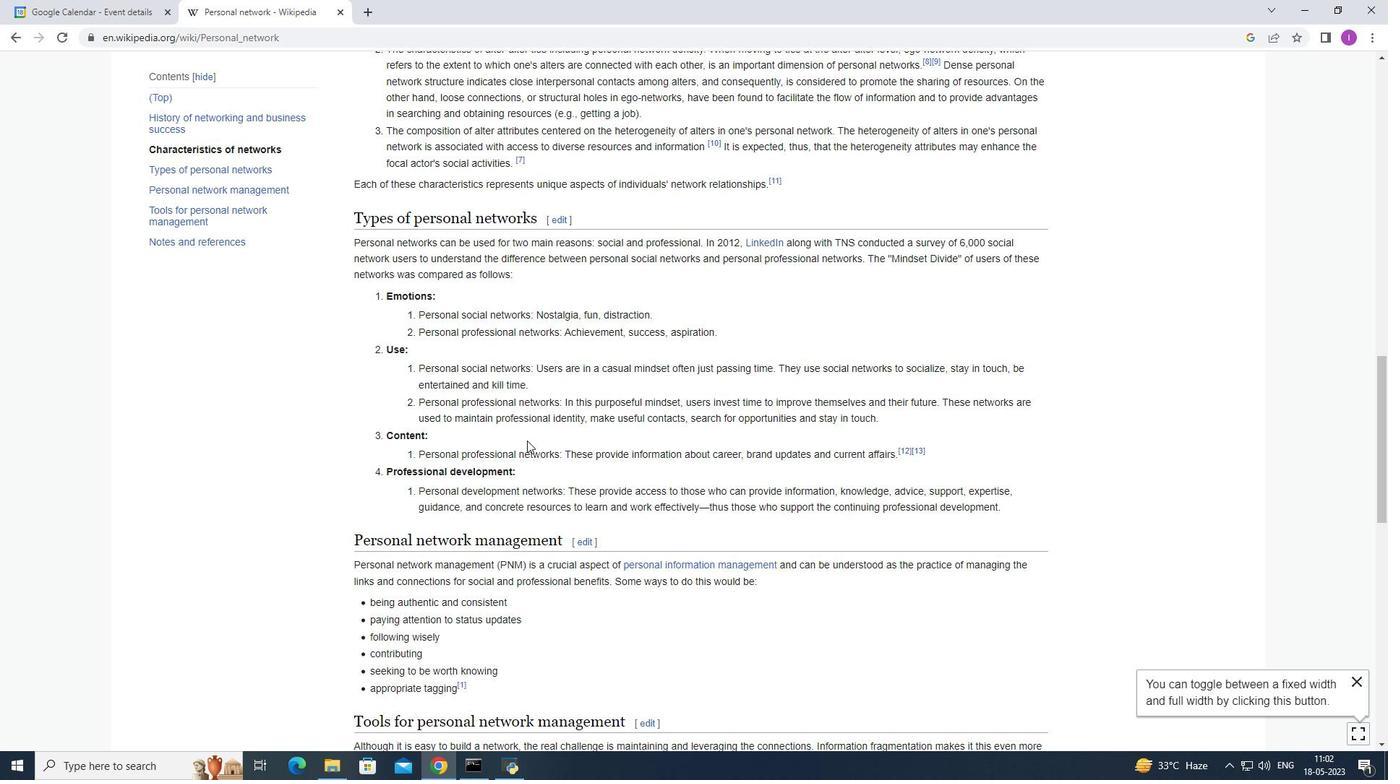 
Action: Mouse scrolled (527, 440) with delta (0, 0)
Screenshot: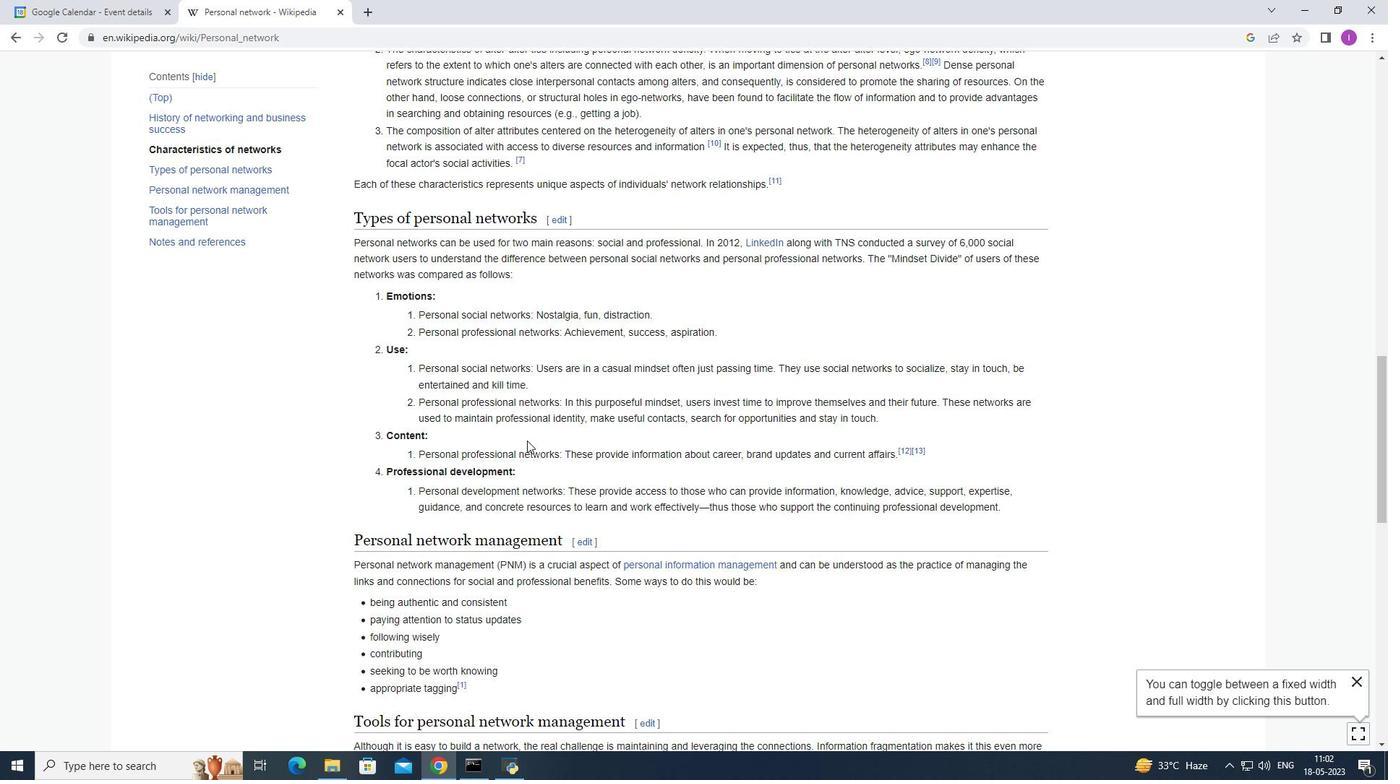 
Action: Mouse moved to (469, 347)
Screenshot: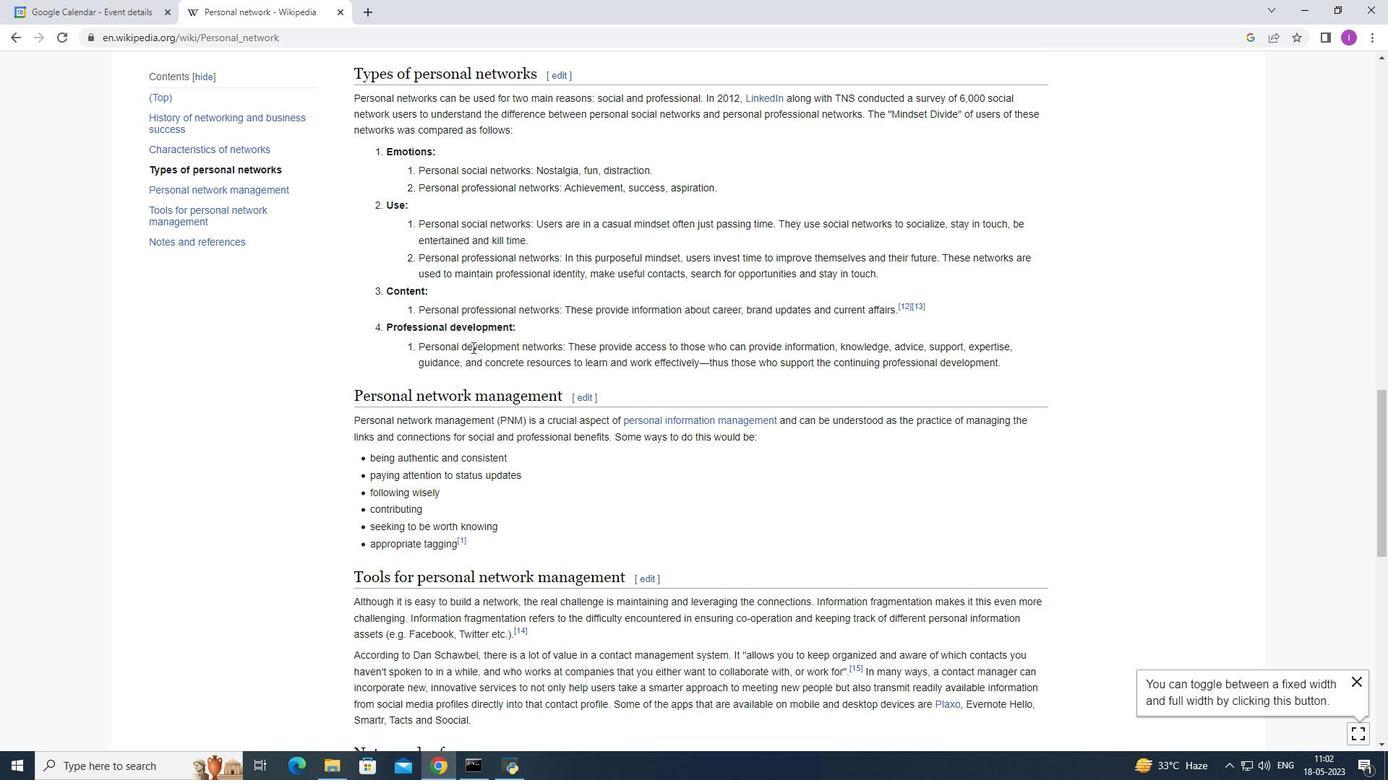 
Action: Mouse scrolled (469, 348) with delta (0, 0)
Screenshot: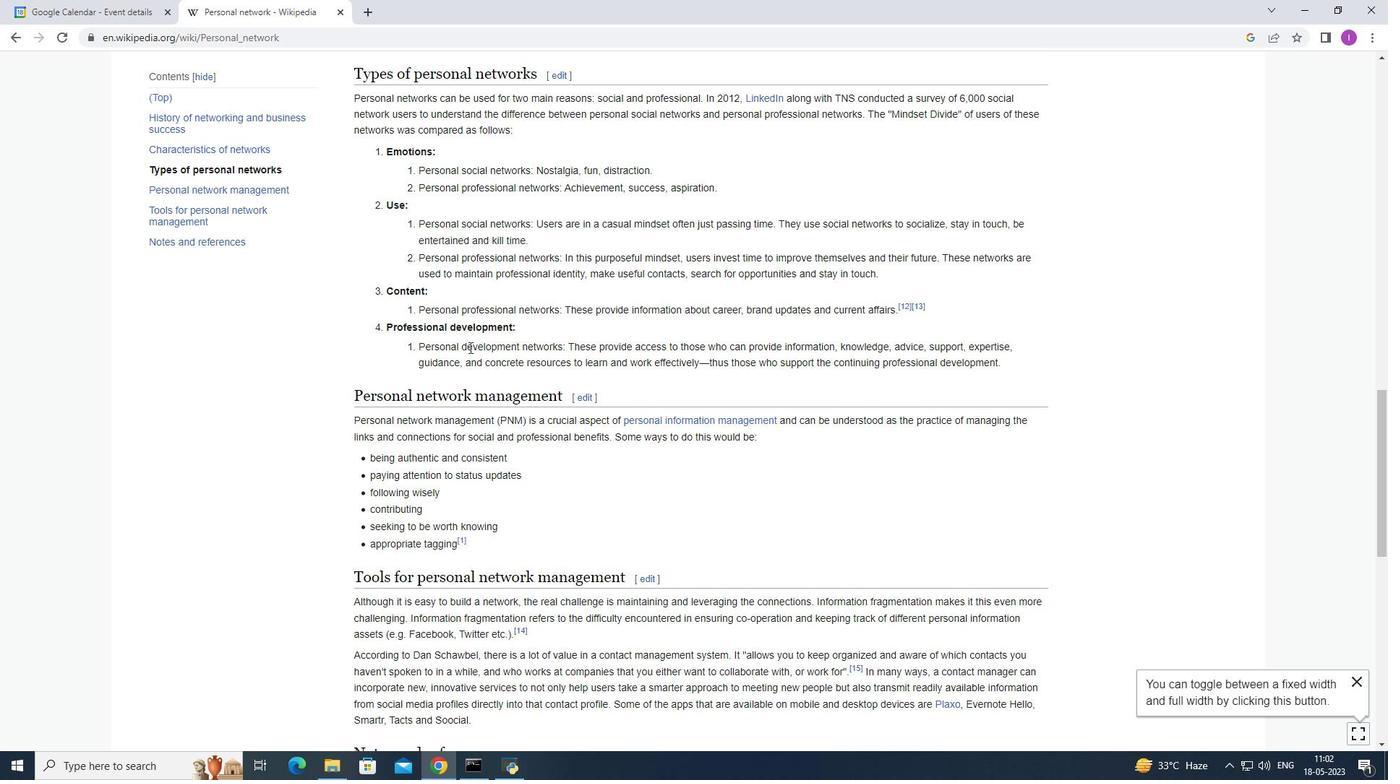 
Action: Mouse scrolled (469, 348) with delta (0, 0)
Screenshot: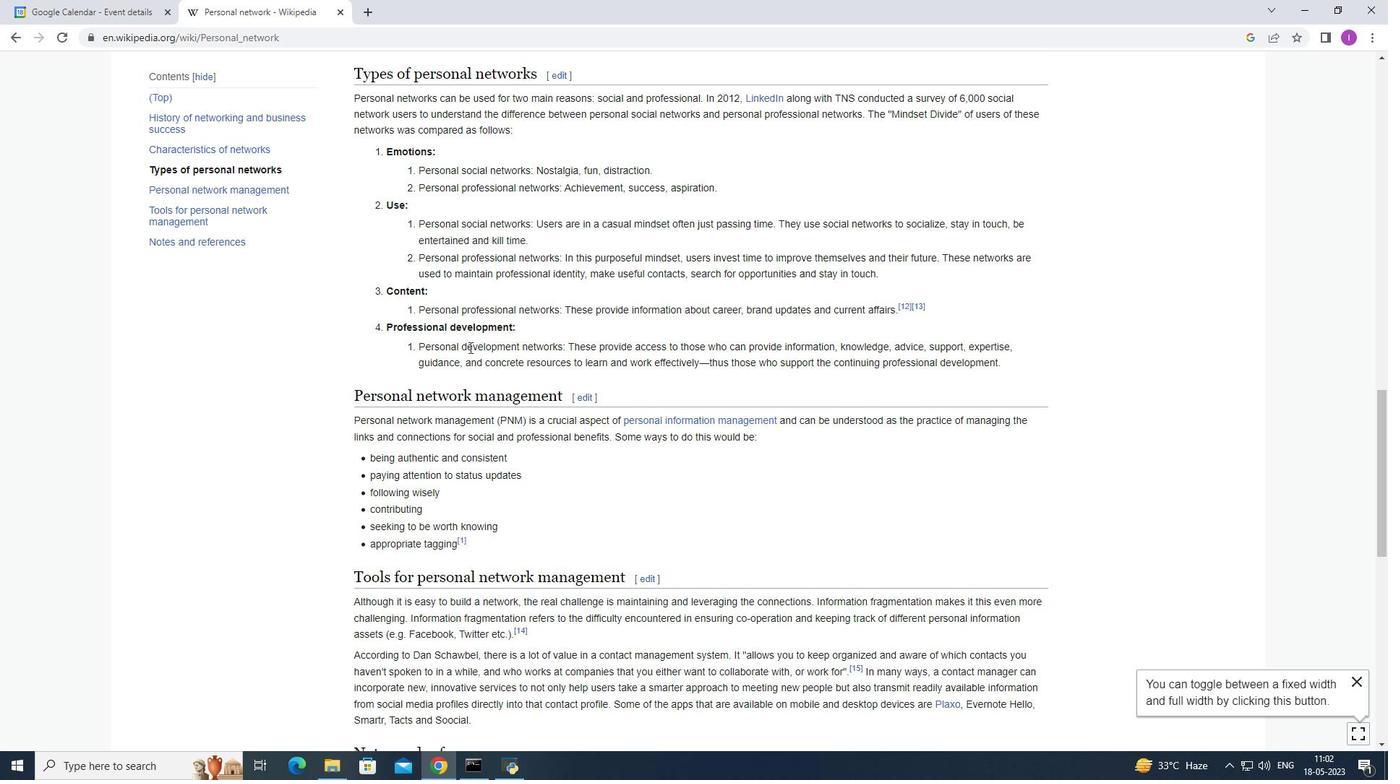 
Action: Mouse scrolled (469, 348) with delta (0, 0)
Screenshot: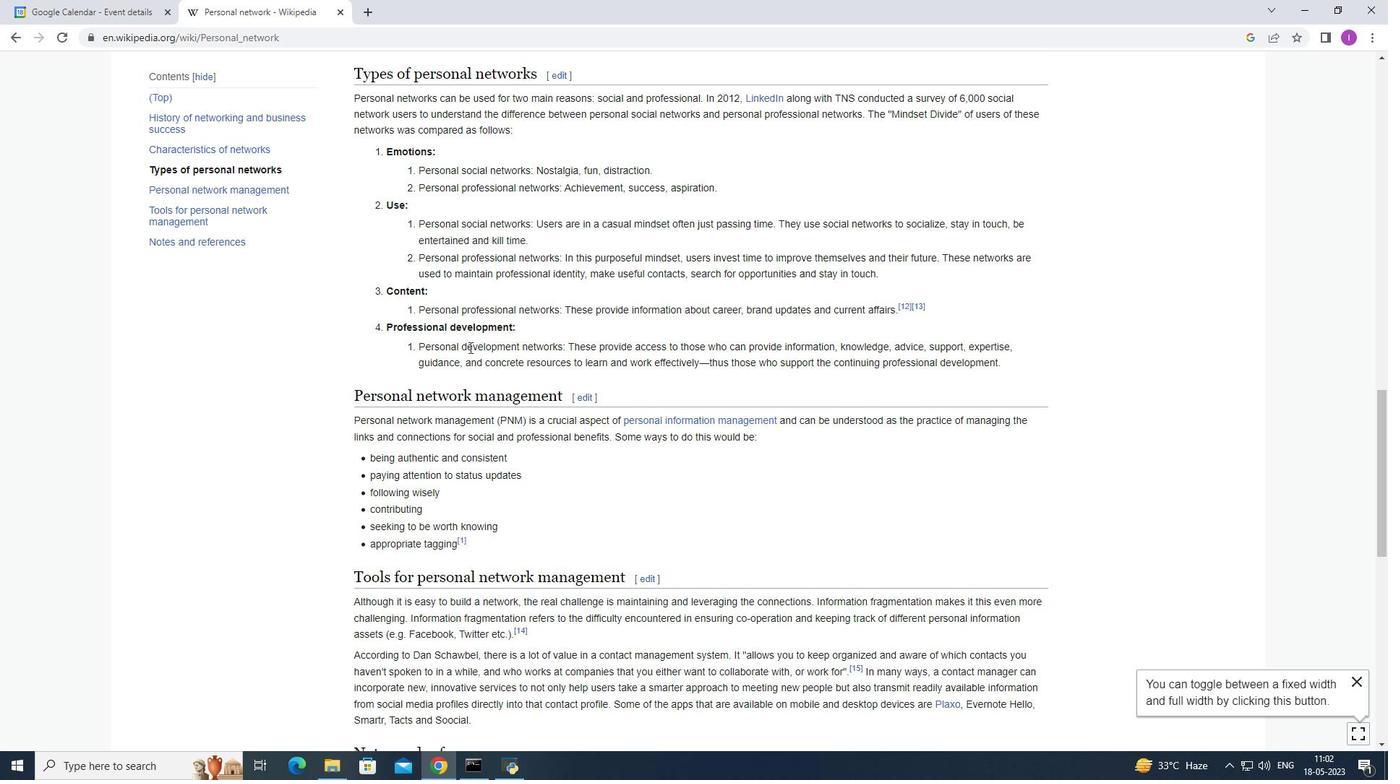 
Action: Mouse moved to (11, 37)
Screenshot: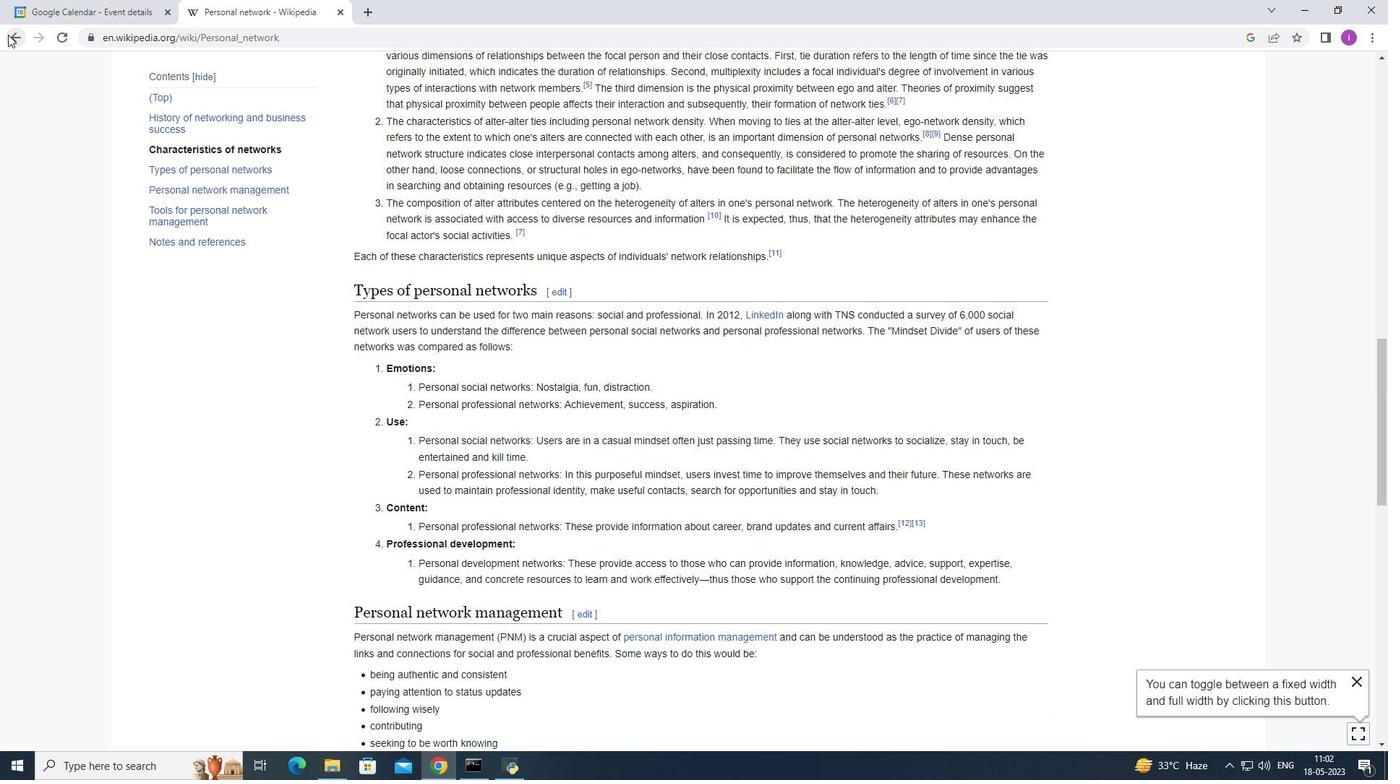 
Action: Mouse pressed left at (11, 37)
Screenshot: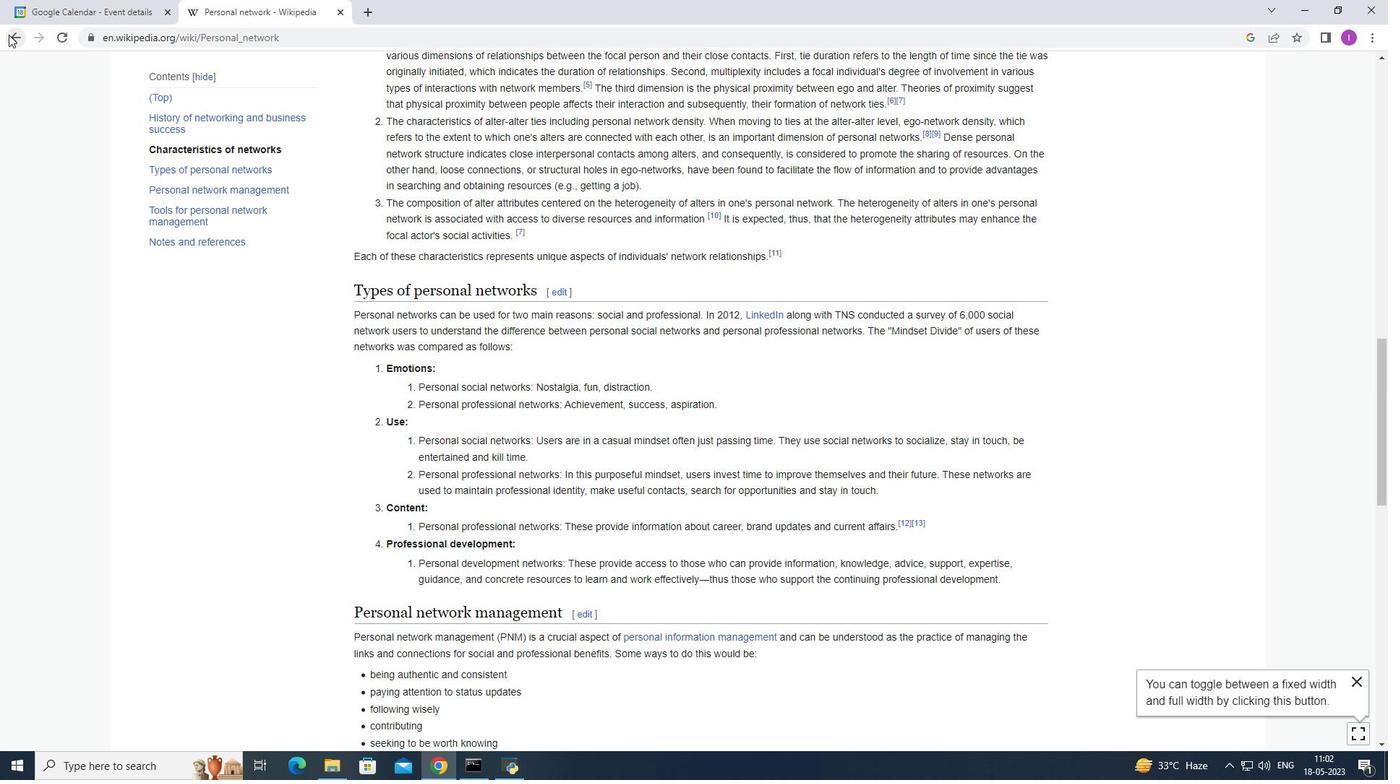 
Action: Mouse moved to (278, 75)
Screenshot: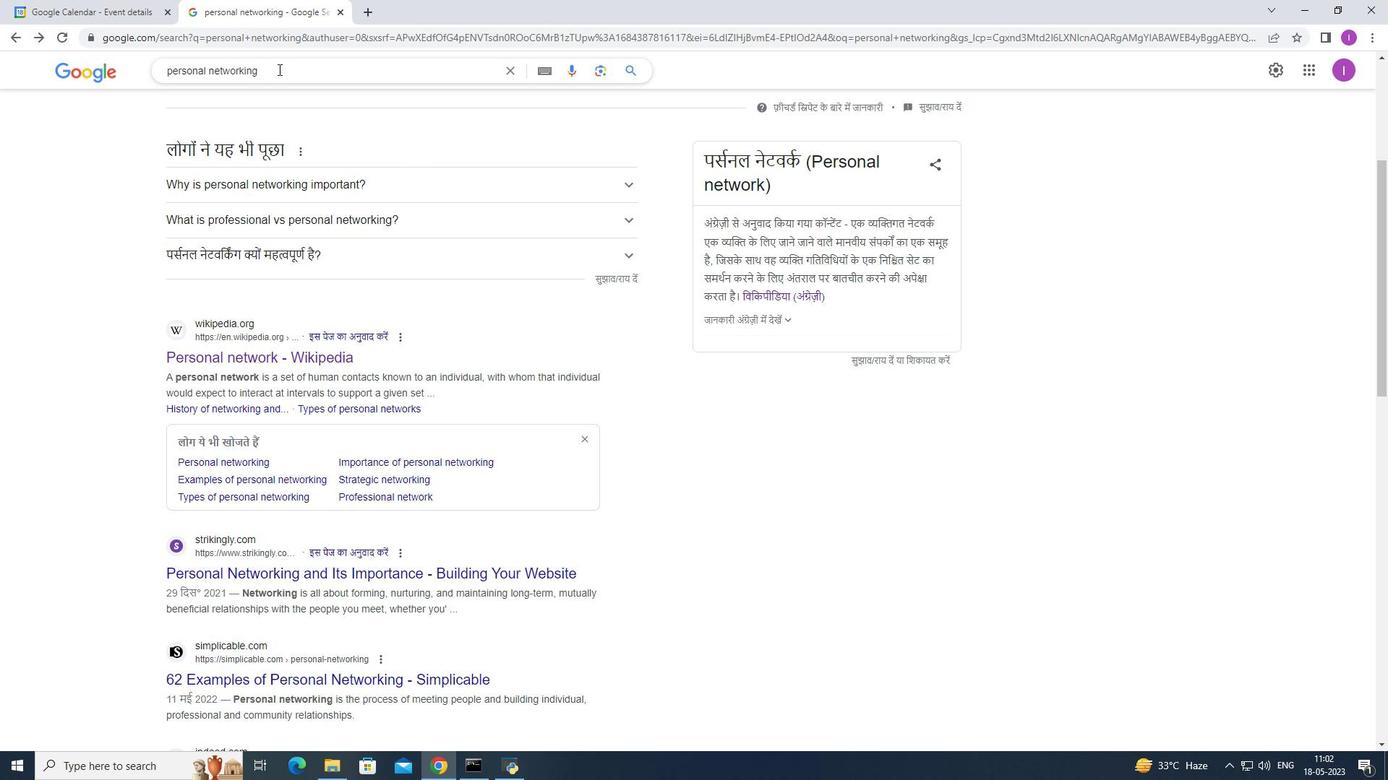 
Action: Mouse pressed left at (278, 75)
Screenshot: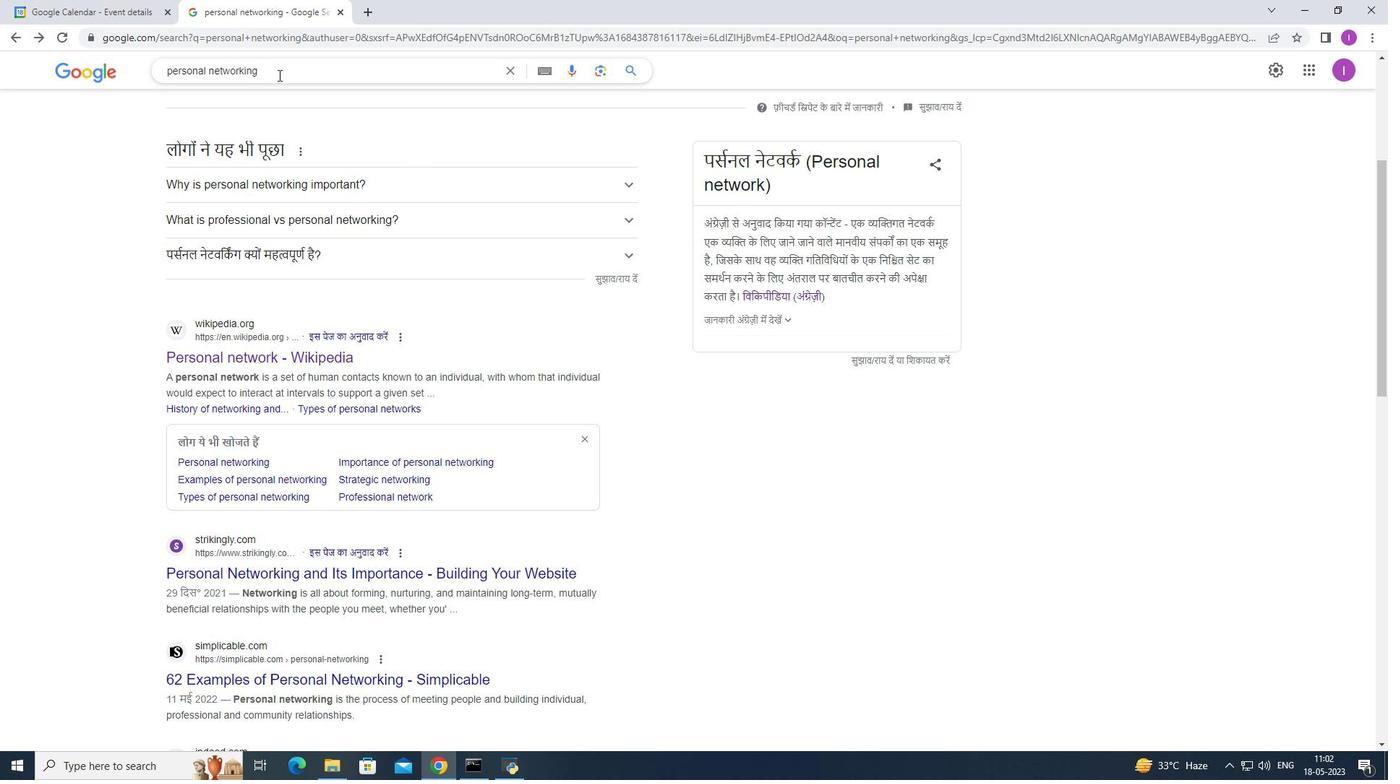 
Action: Mouse moved to (159, 97)
Screenshot: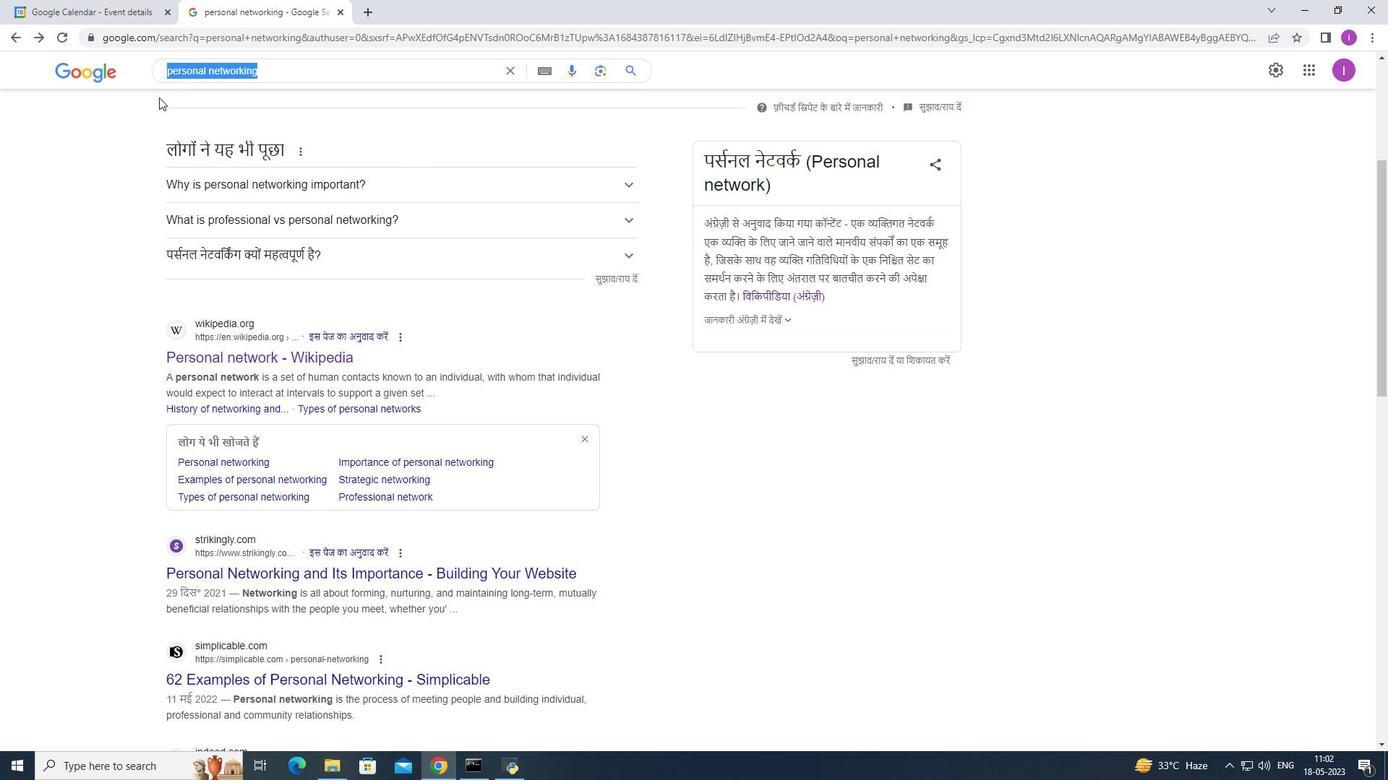 
Action: Key pressed professional<Key.space>devolap,<Key.backspace>ment
Screenshot: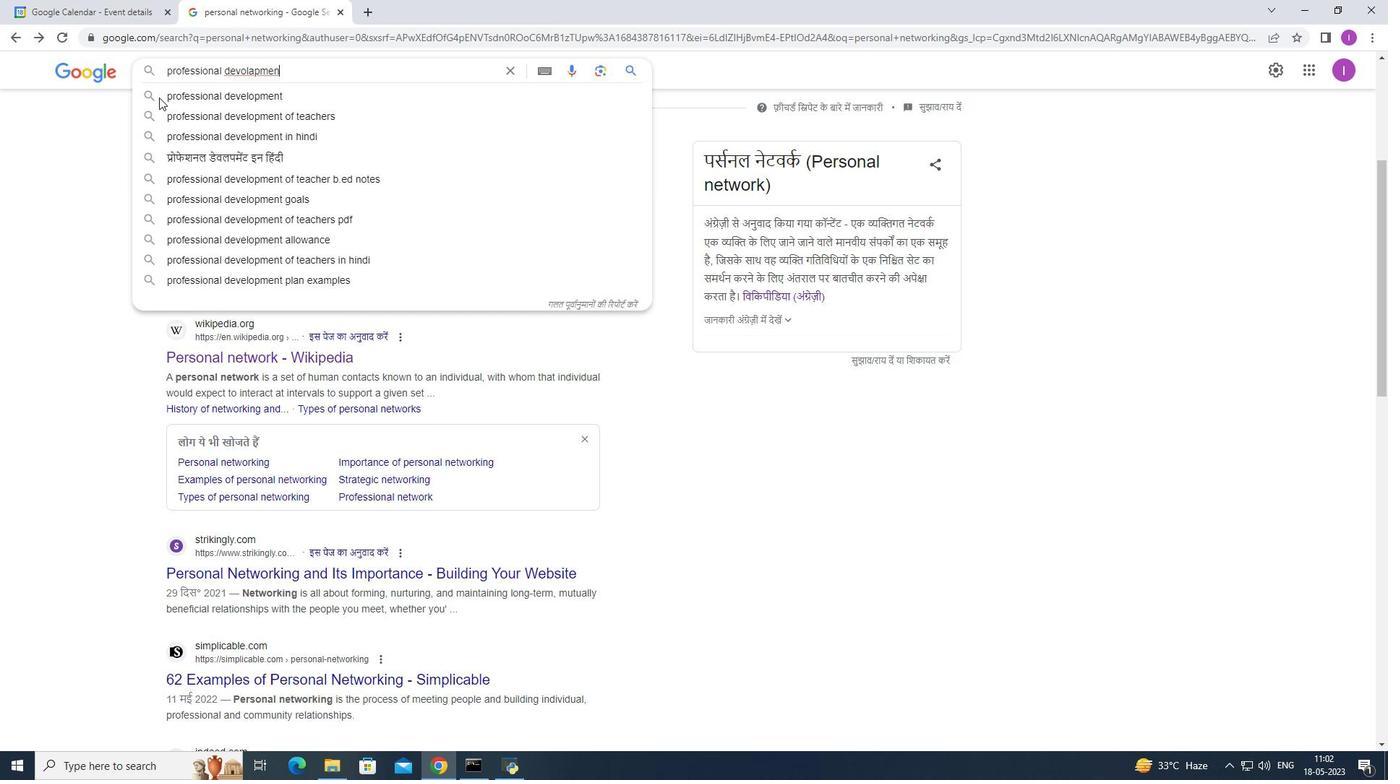 
Action: Mouse moved to (200, 92)
Screenshot: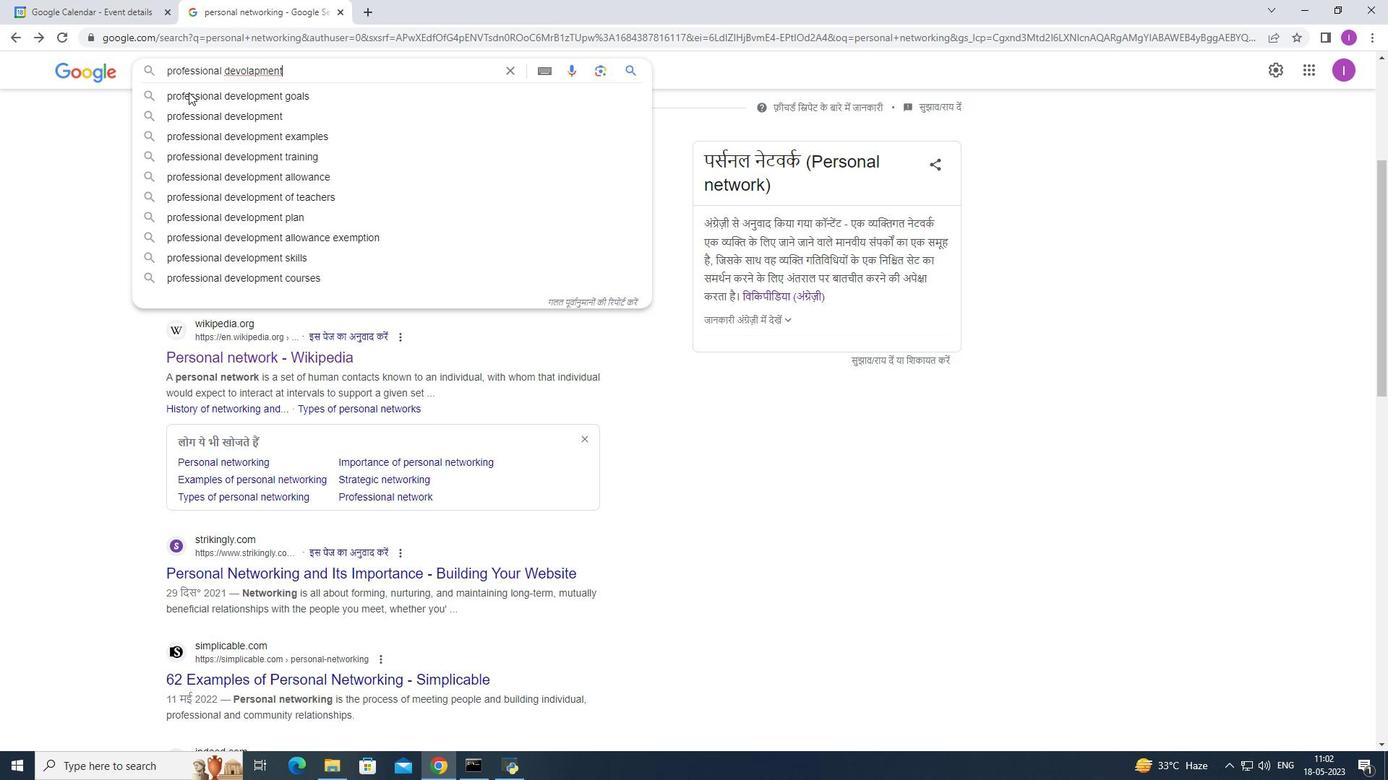 
Action: Key pressed <Key.enter>
Screenshot: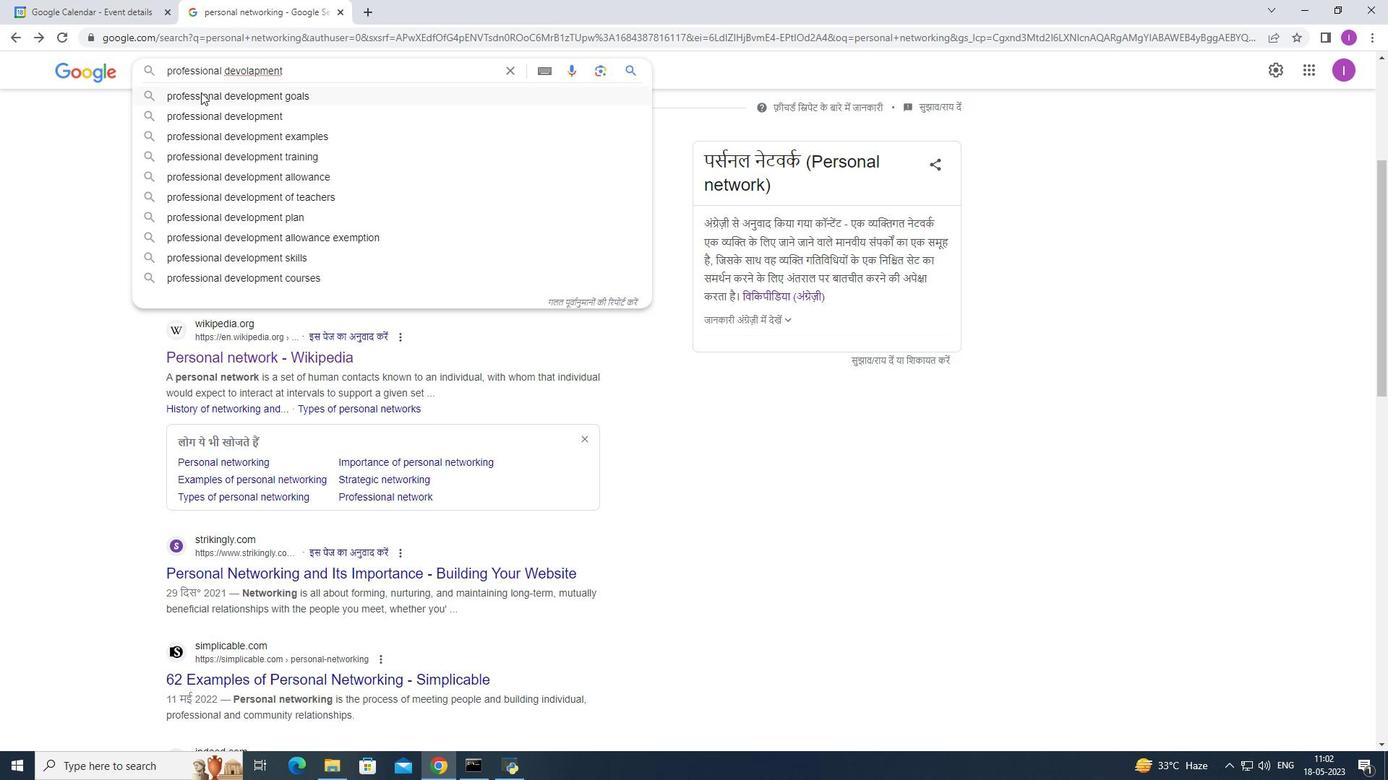 
Action: Mouse moved to (353, 430)
Screenshot: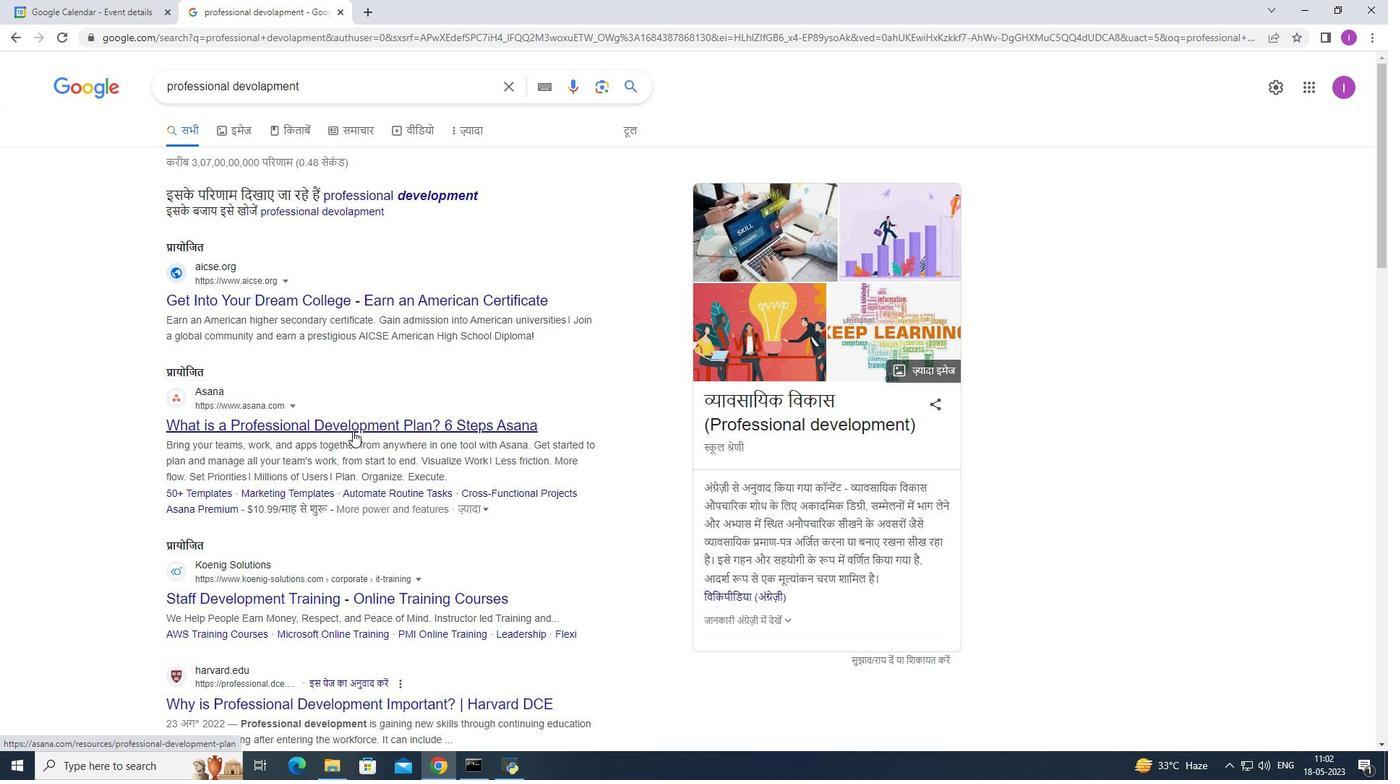 
Action: Mouse pressed left at (353, 430)
Screenshot: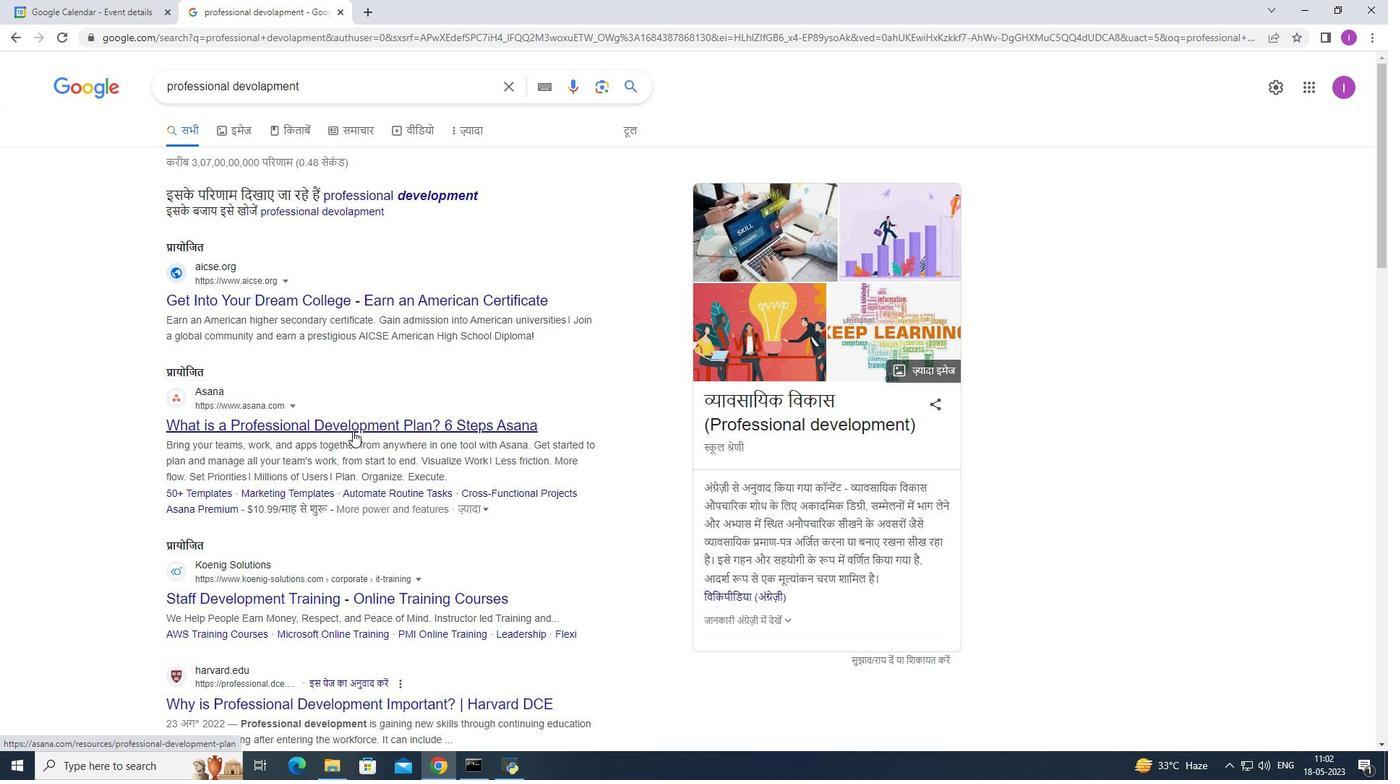 
Action: Mouse moved to (351, 419)
Screenshot: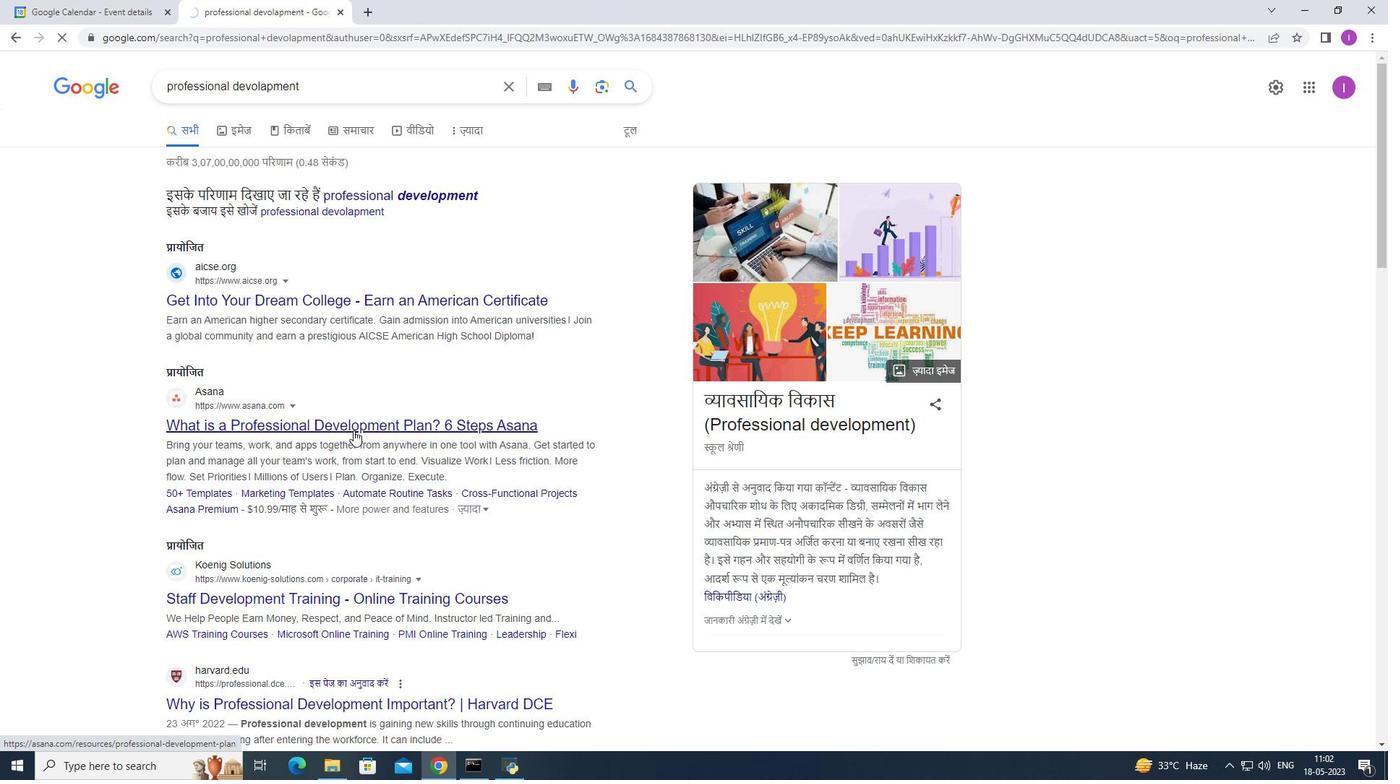 
Action: Mouse pressed left at (351, 419)
Screenshot: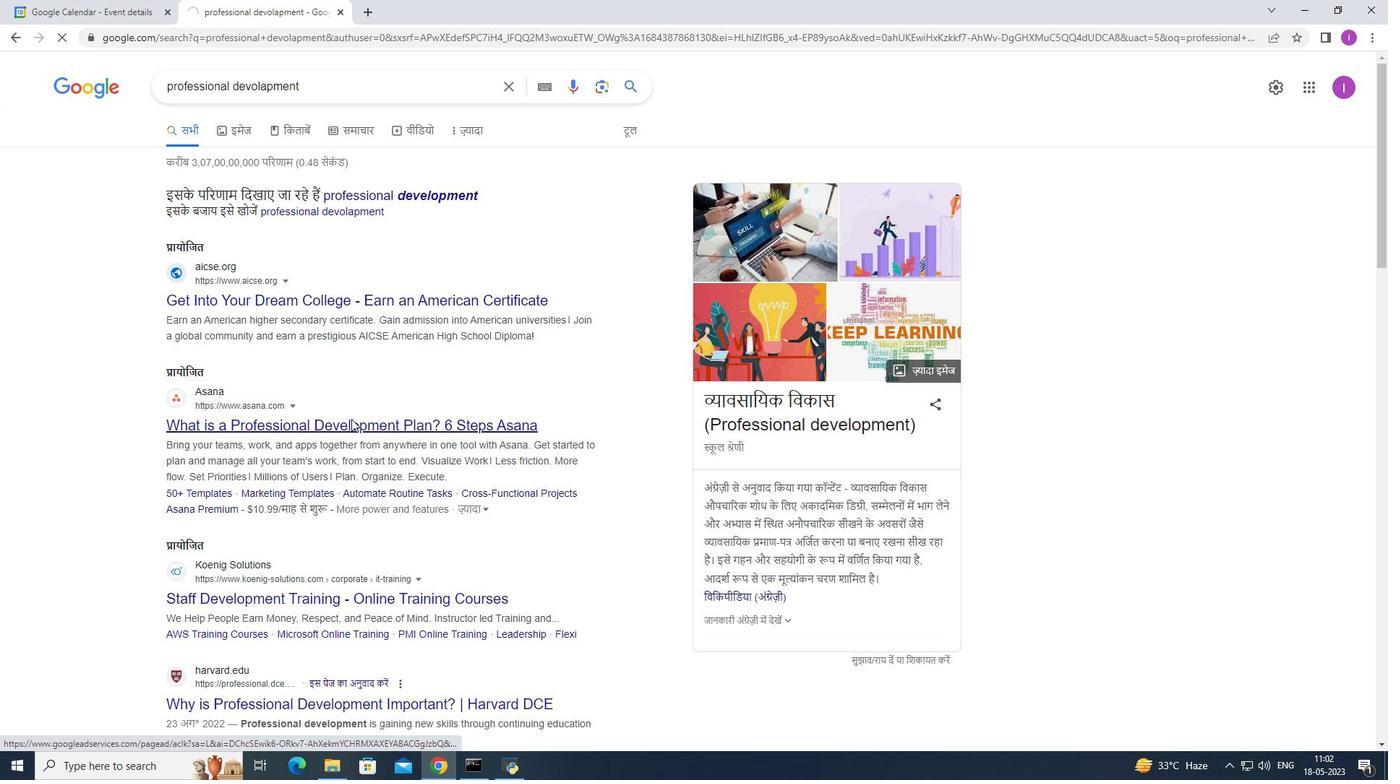 
Action: Mouse moved to (336, 425)
Screenshot: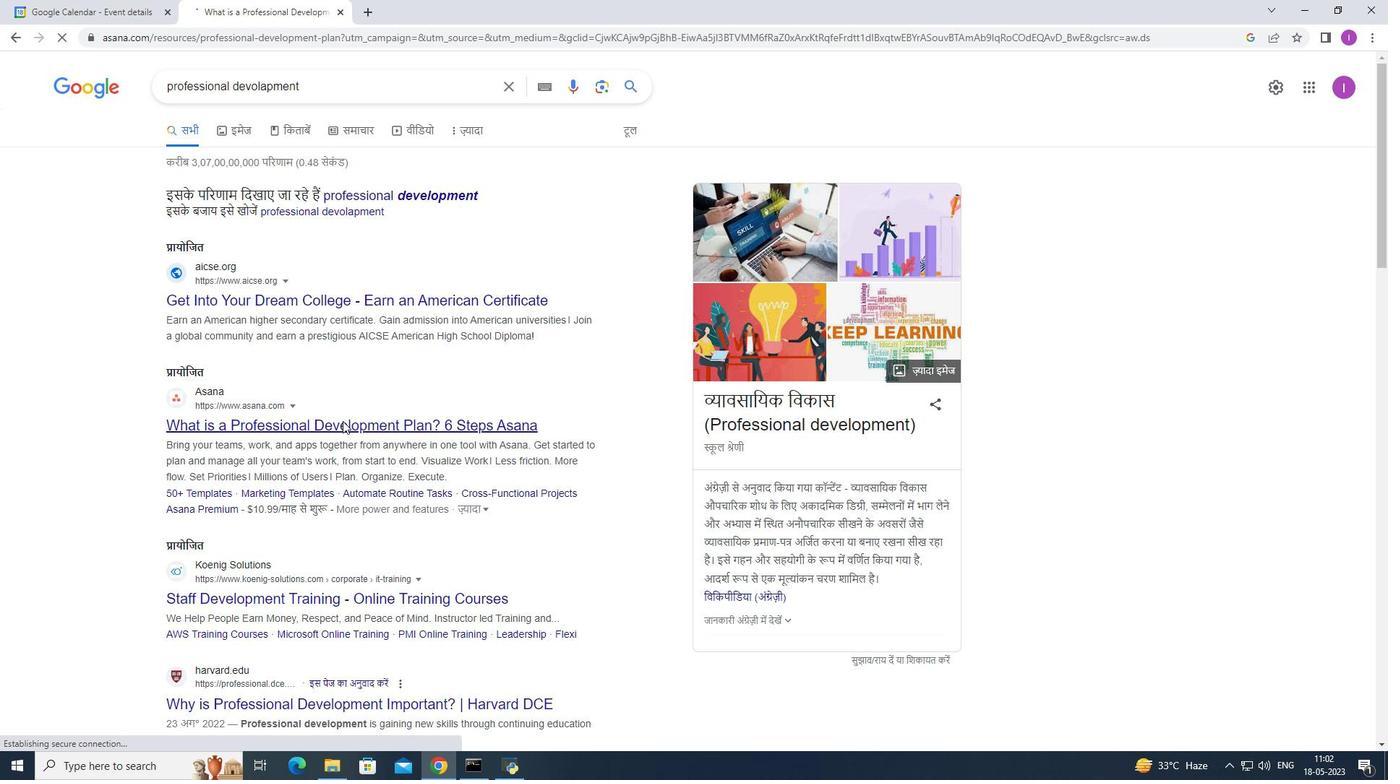 
Action: Mouse pressed left at (336, 425)
Screenshot: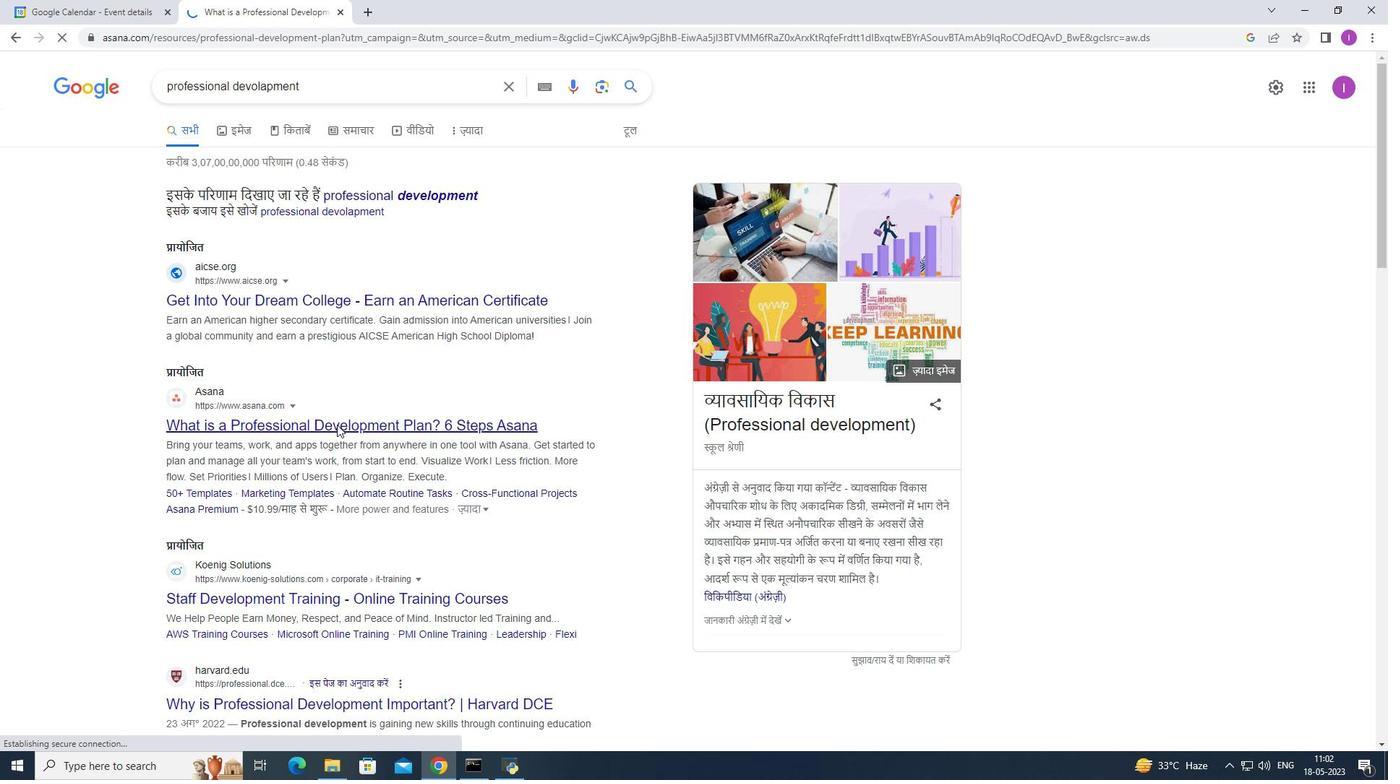 
Action: Mouse moved to (462, 336)
Screenshot: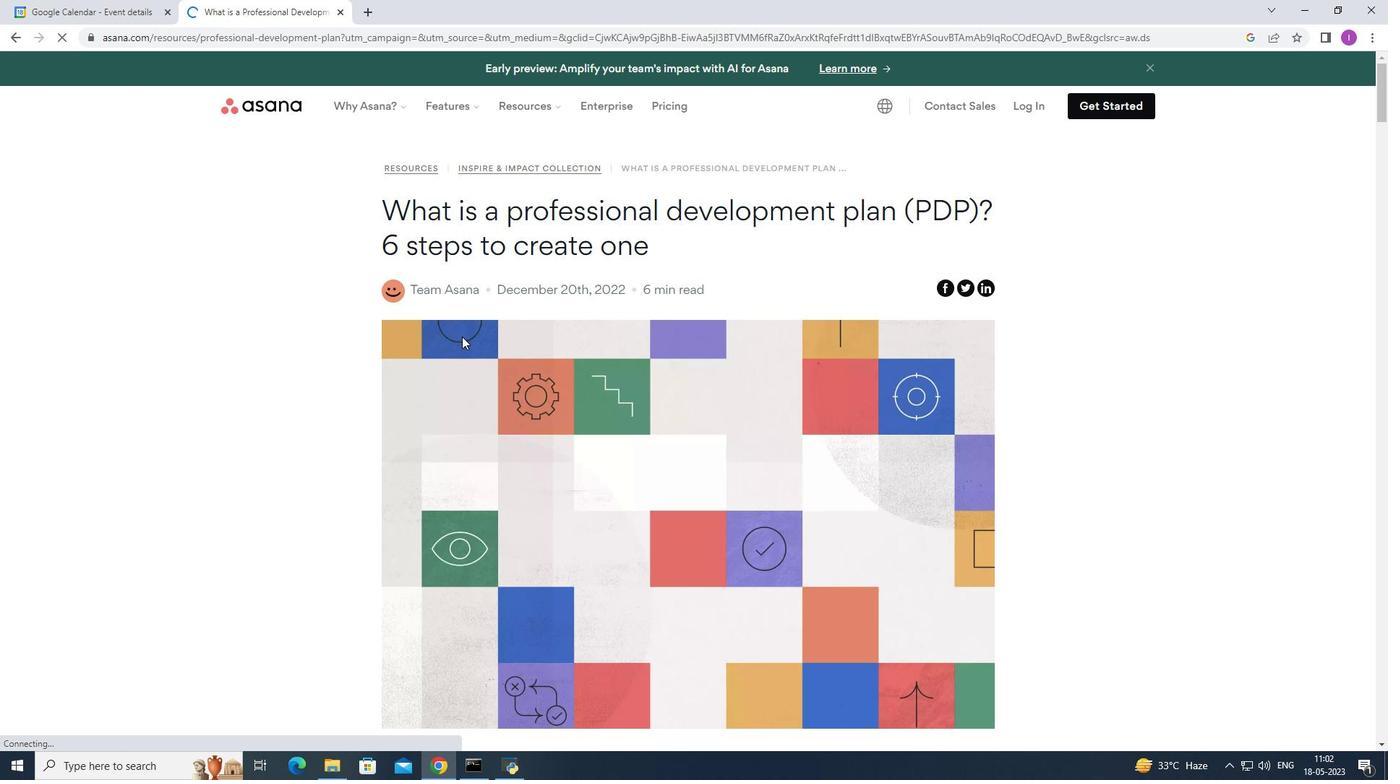 
Action: Mouse scrolled (462, 336) with delta (0, 0)
Screenshot: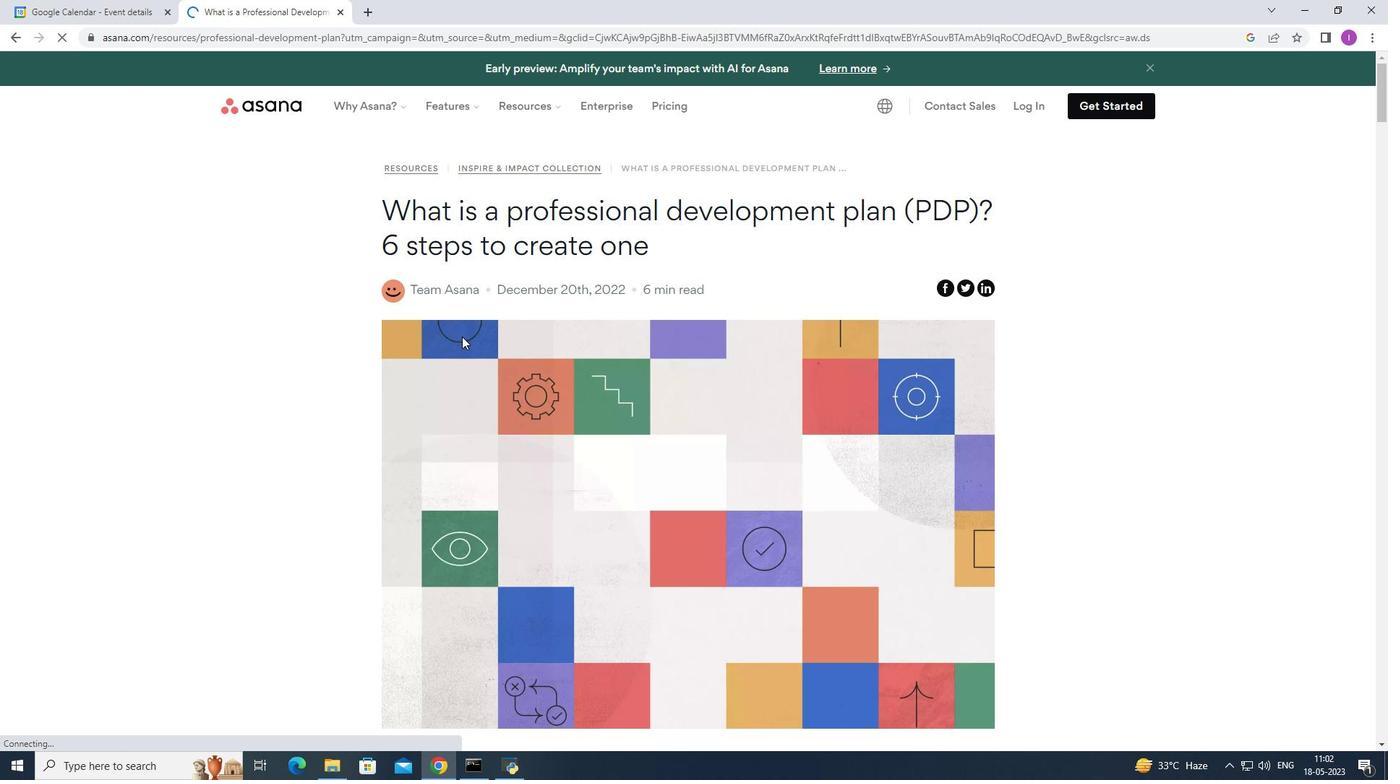 
Action: Mouse scrolled (462, 336) with delta (0, 0)
Screenshot: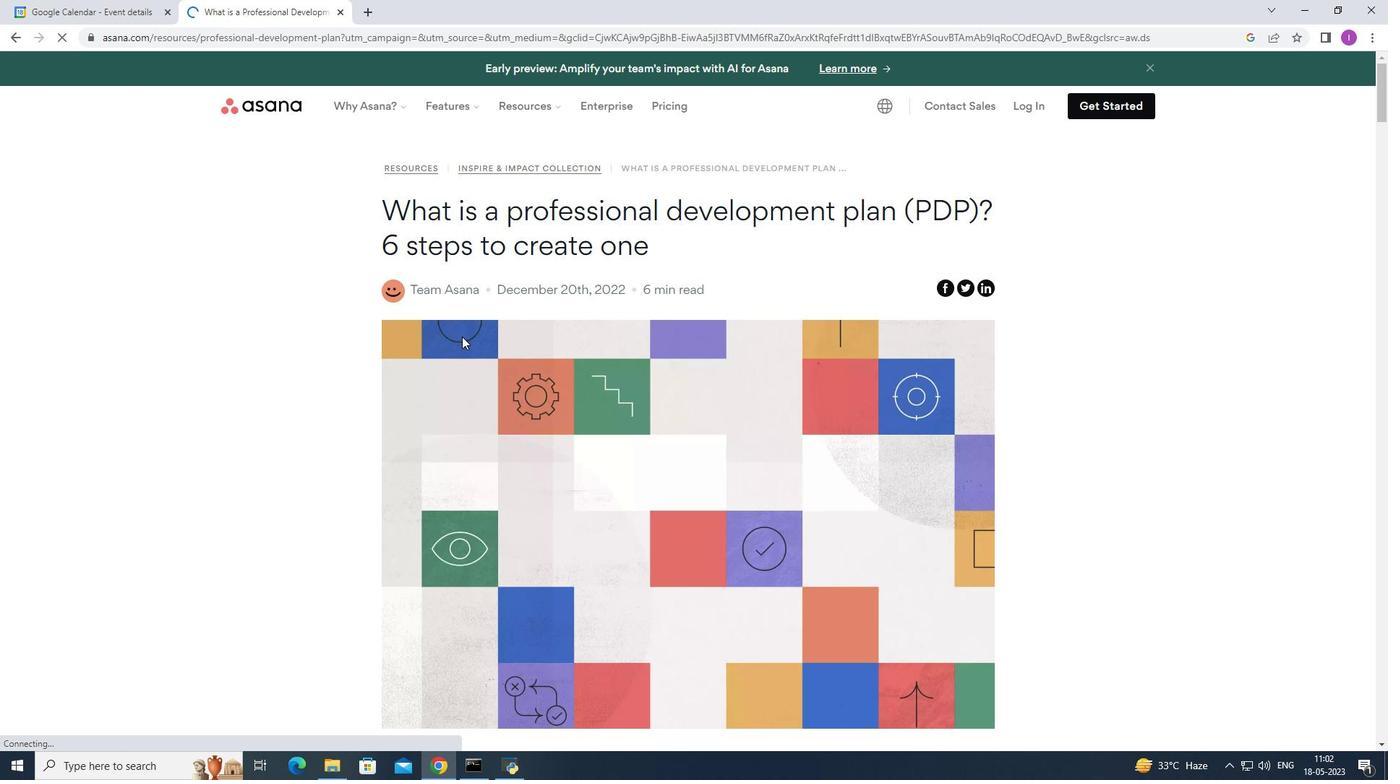 
Action: Mouse scrolled (462, 336) with delta (0, 0)
Screenshot: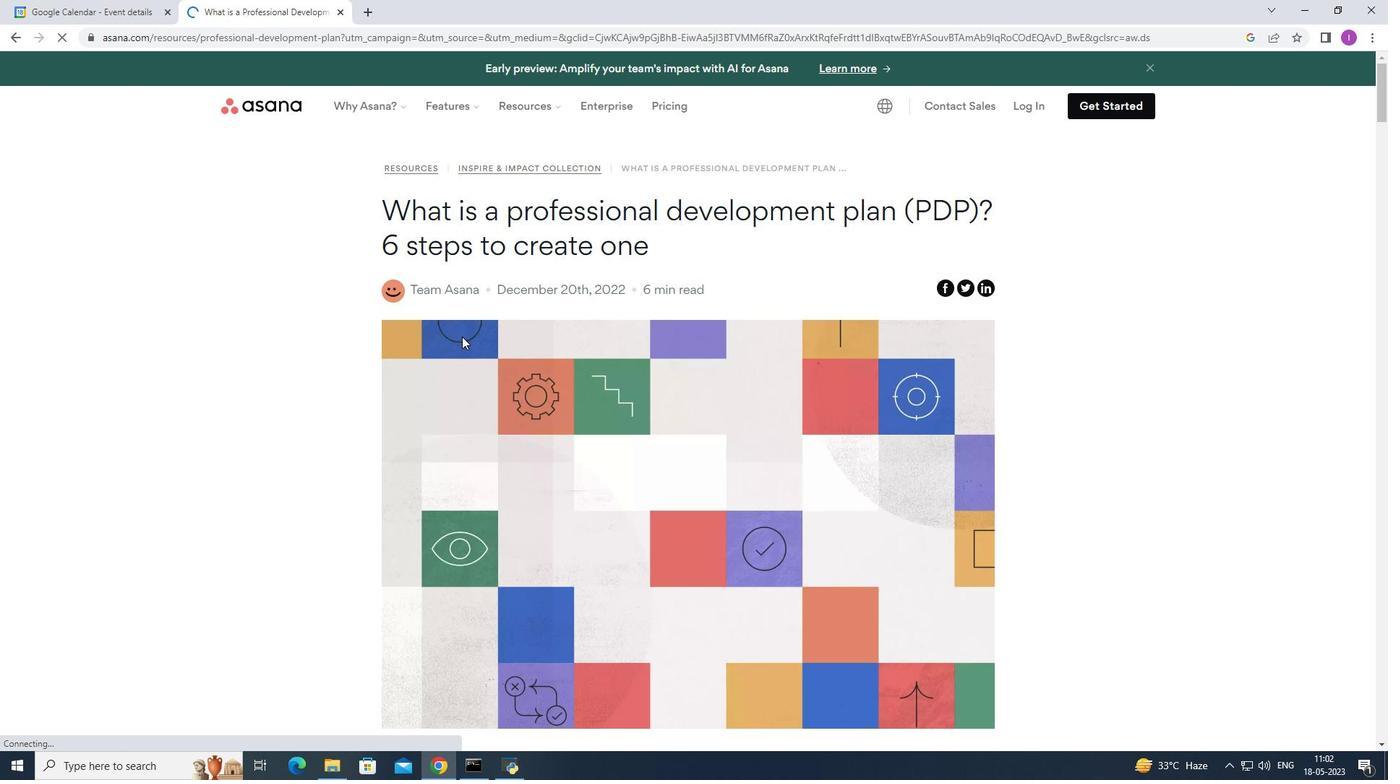 
Action: Mouse moved to (464, 336)
Screenshot: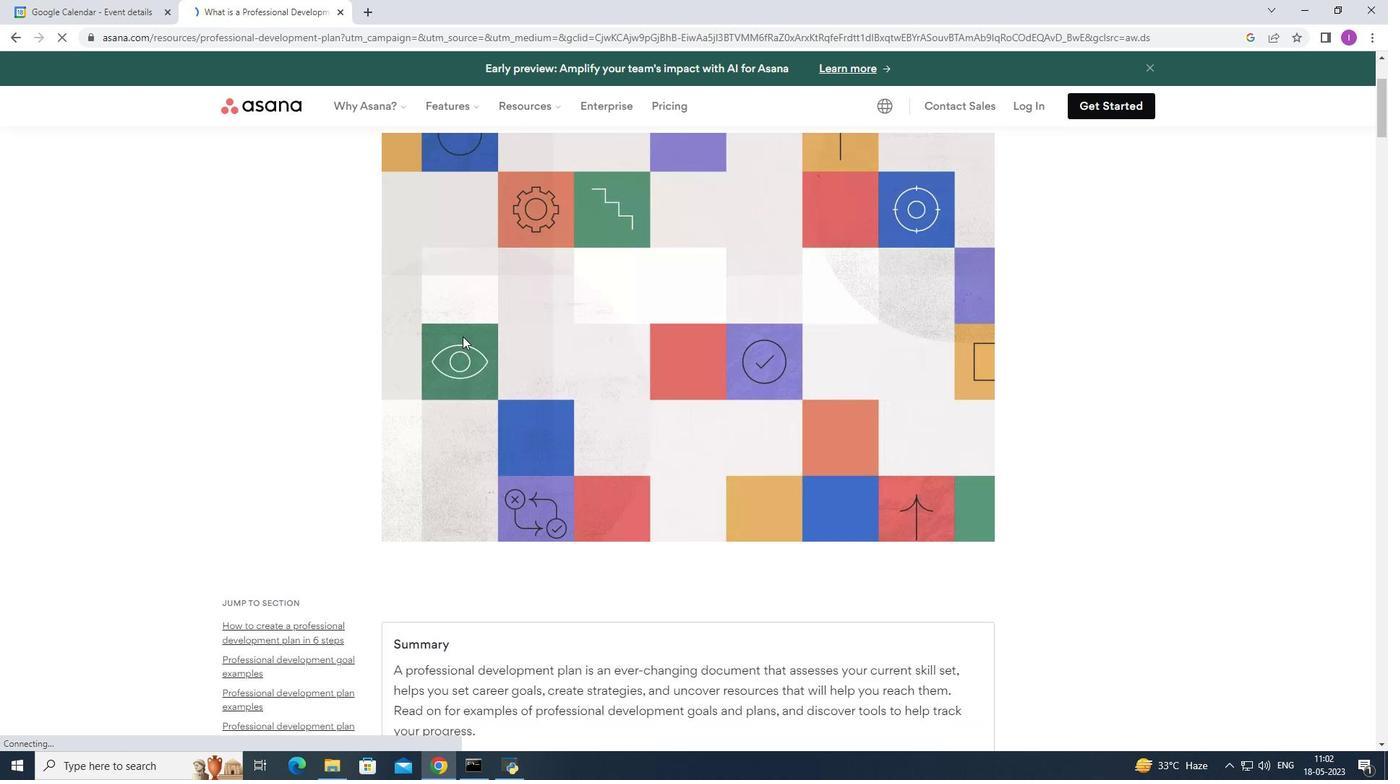 
Action: Mouse scrolled (464, 335) with delta (0, 0)
Screenshot: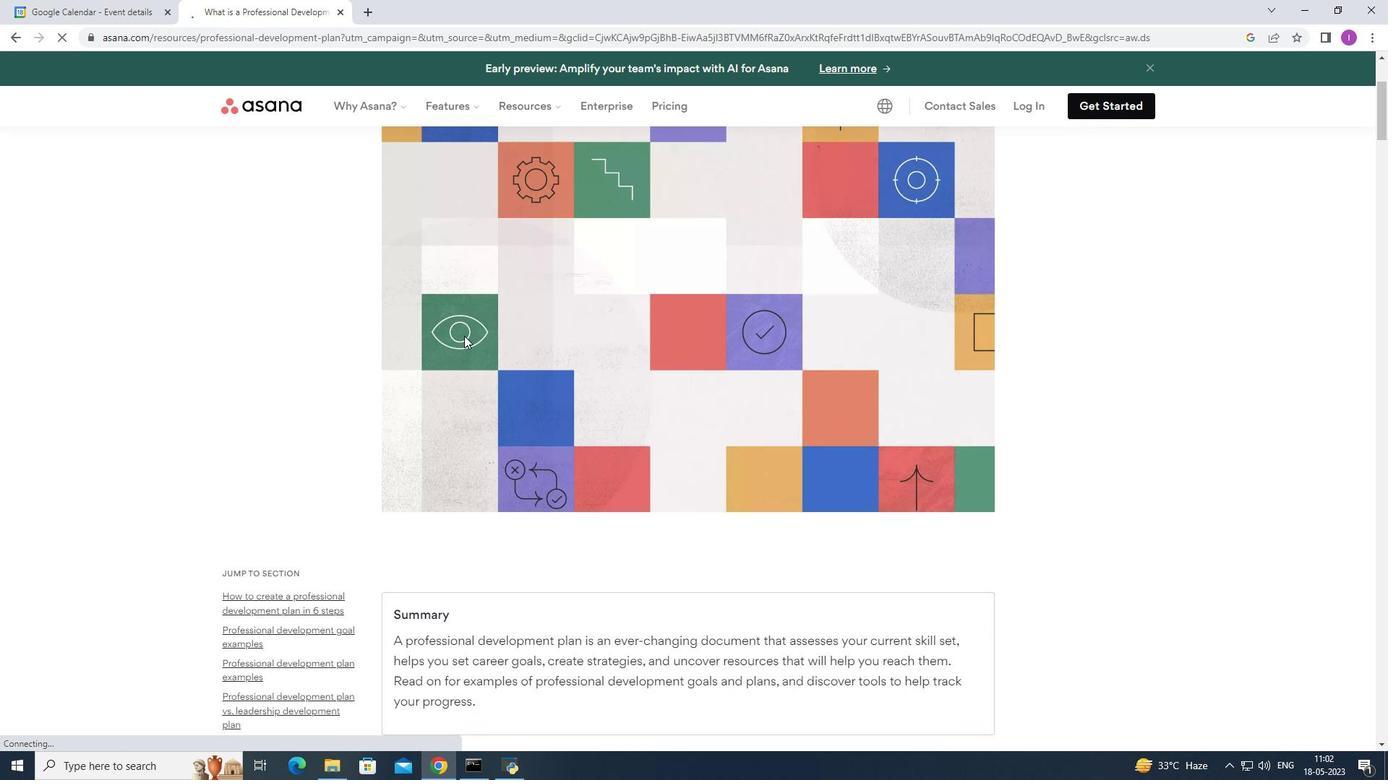 
Action: Mouse scrolled (464, 335) with delta (0, 0)
Screenshot: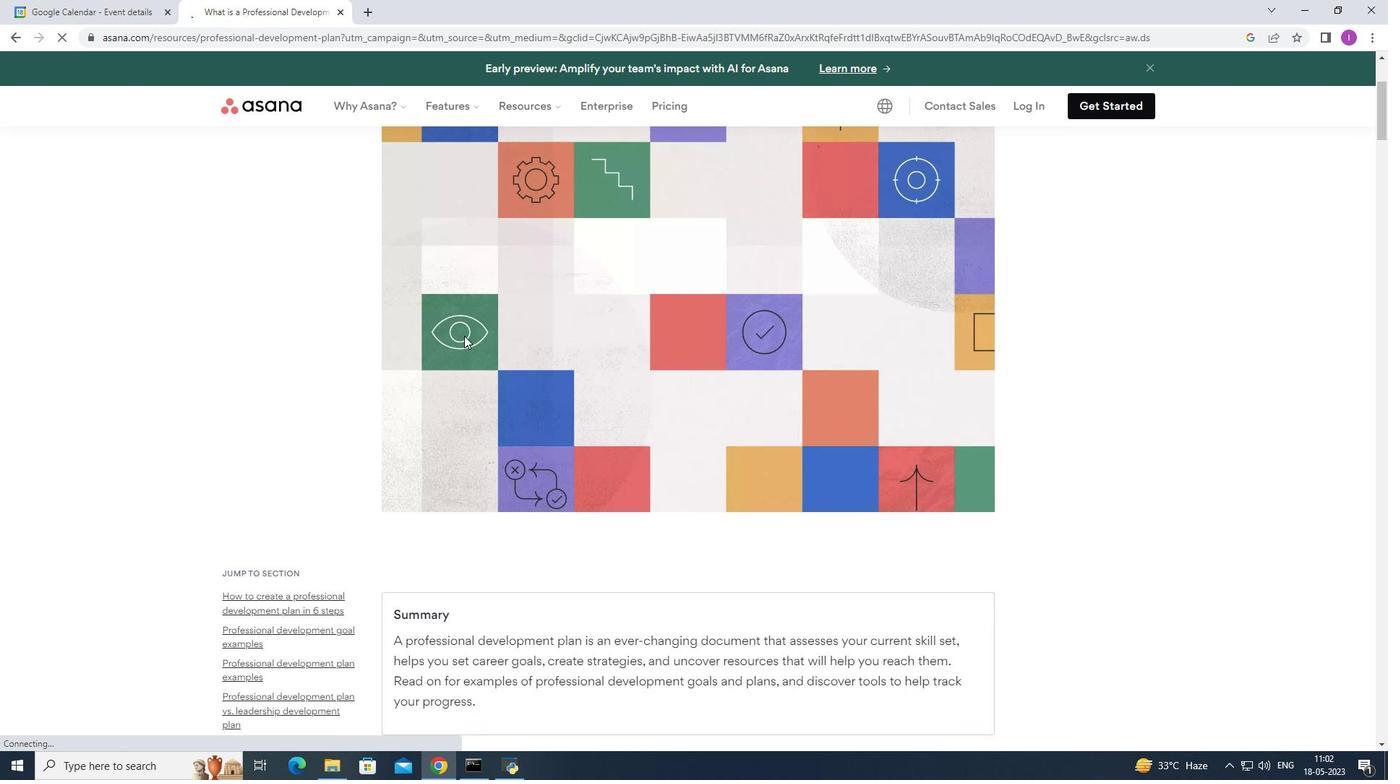 
Action: Mouse scrolled (464, 335) with delta (0, 0)
Screenshot: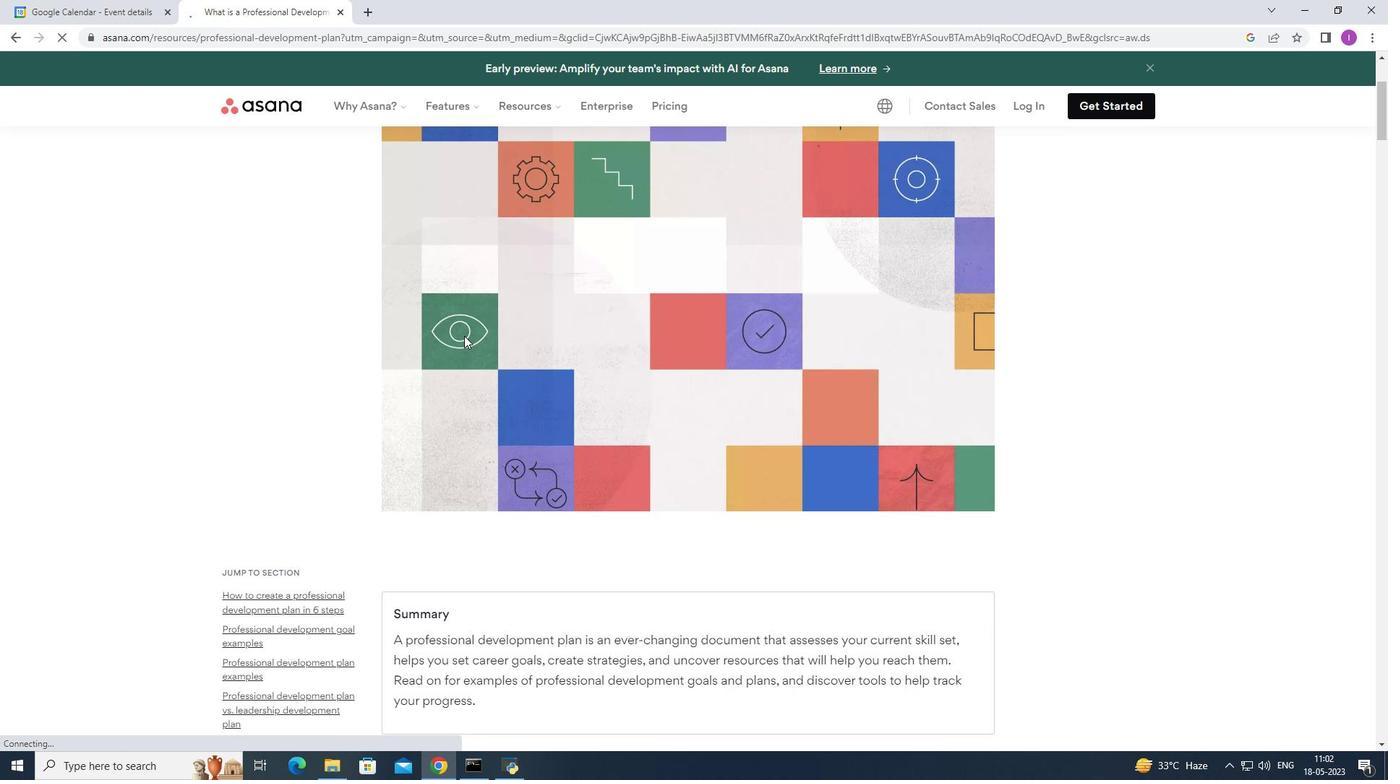 
Action: Mouse scrolled (464, 335) with delta (0, 0)
Screenshot: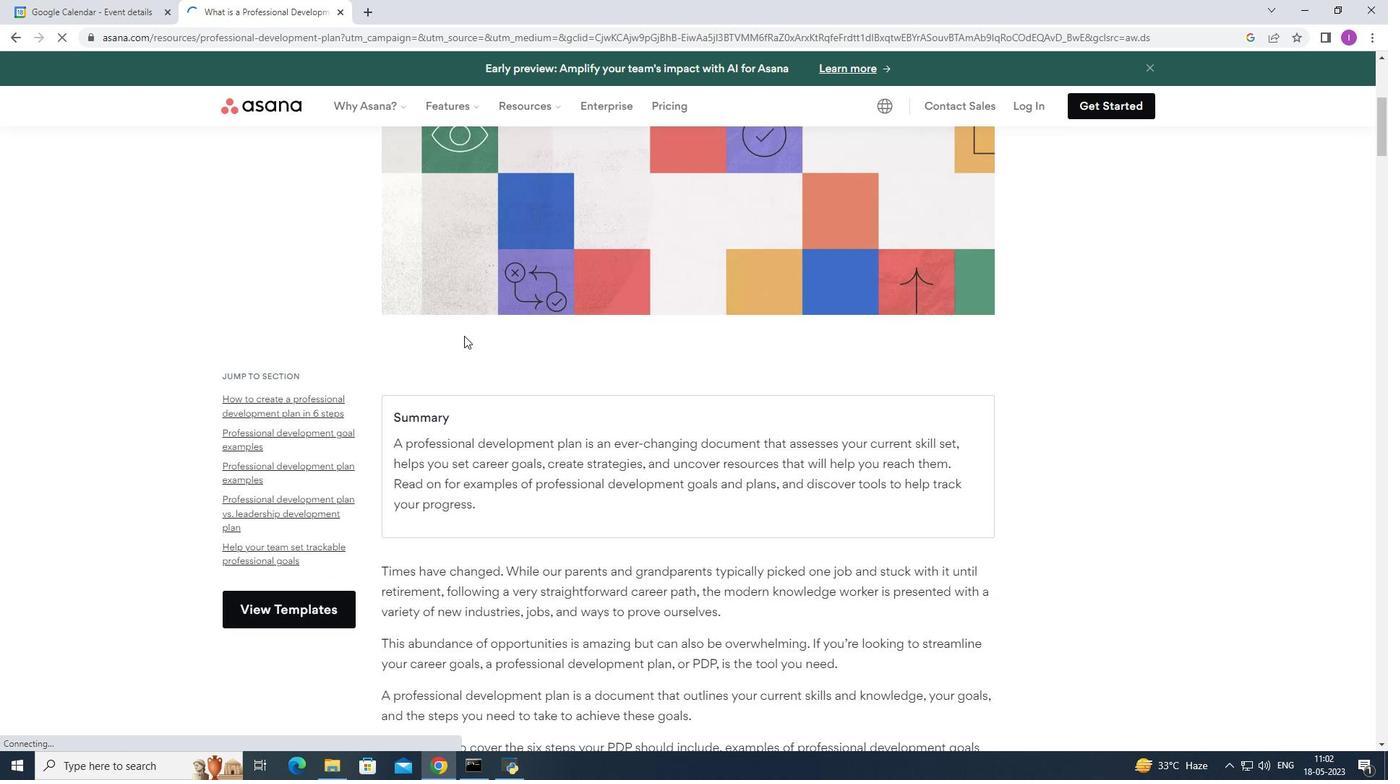 
Action: Mouse moved to (610, 407)
Screenshot: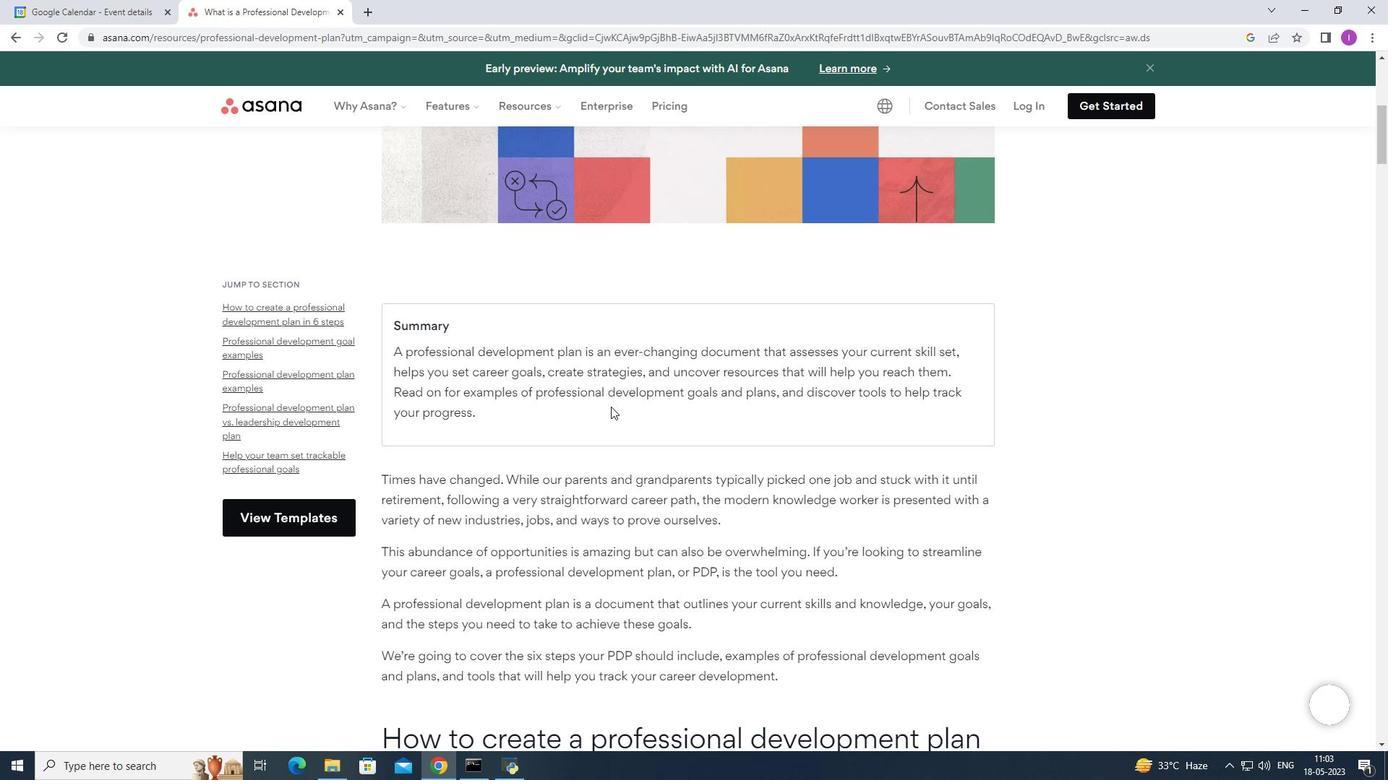 
Action: Mouse scrolled (610, 406) with delta (0, 0)
Screenshot: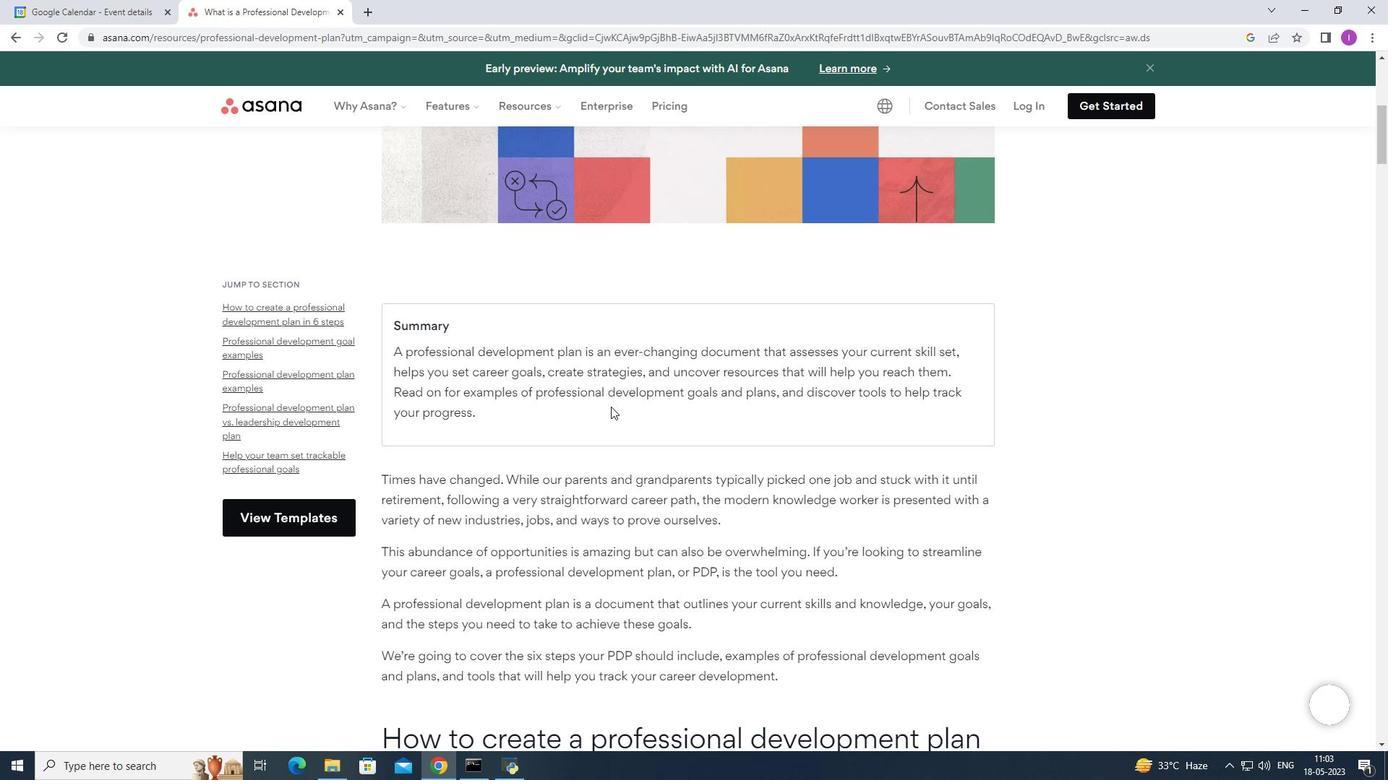 
Action: Mouse scrolled (610, 406) with delta (0, 0)
Screenshot: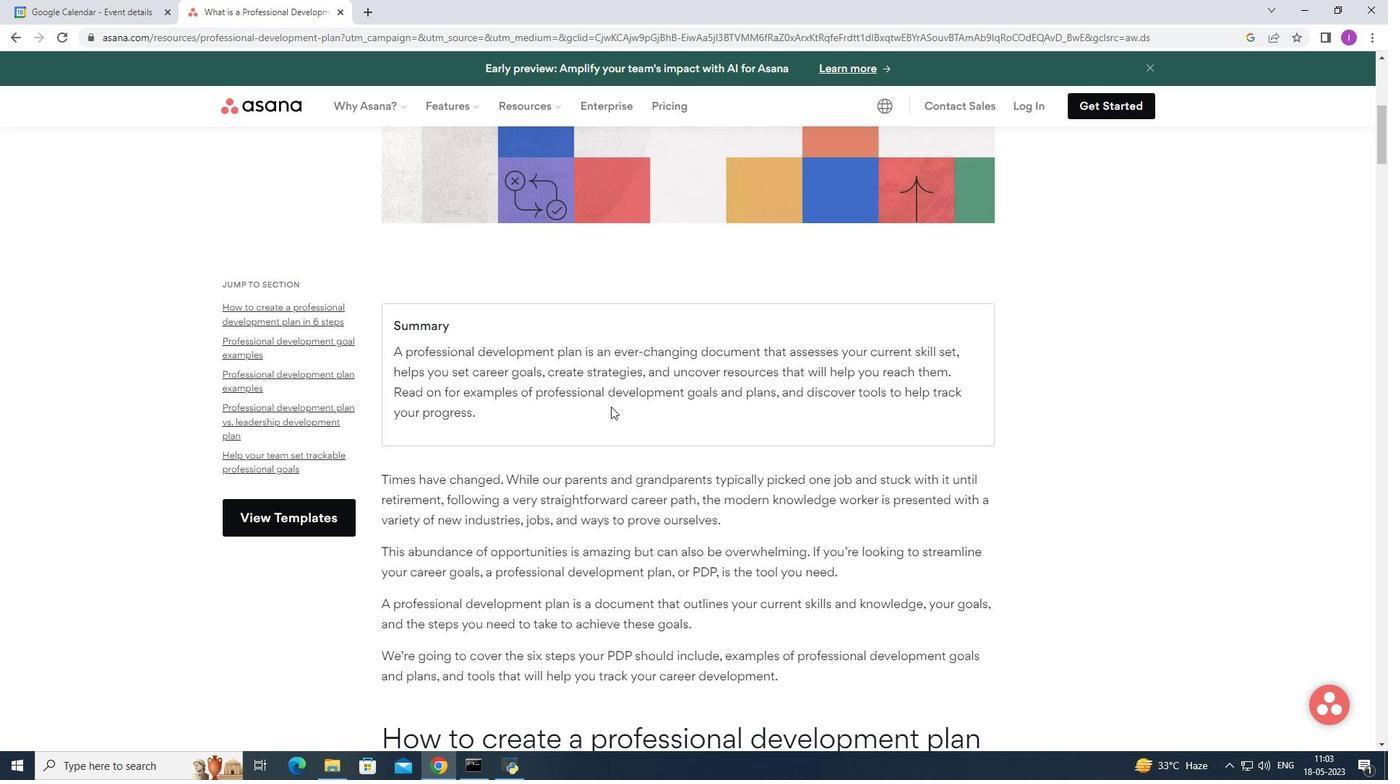 
Action: Mouse moved to (664, 414)
Screenshot: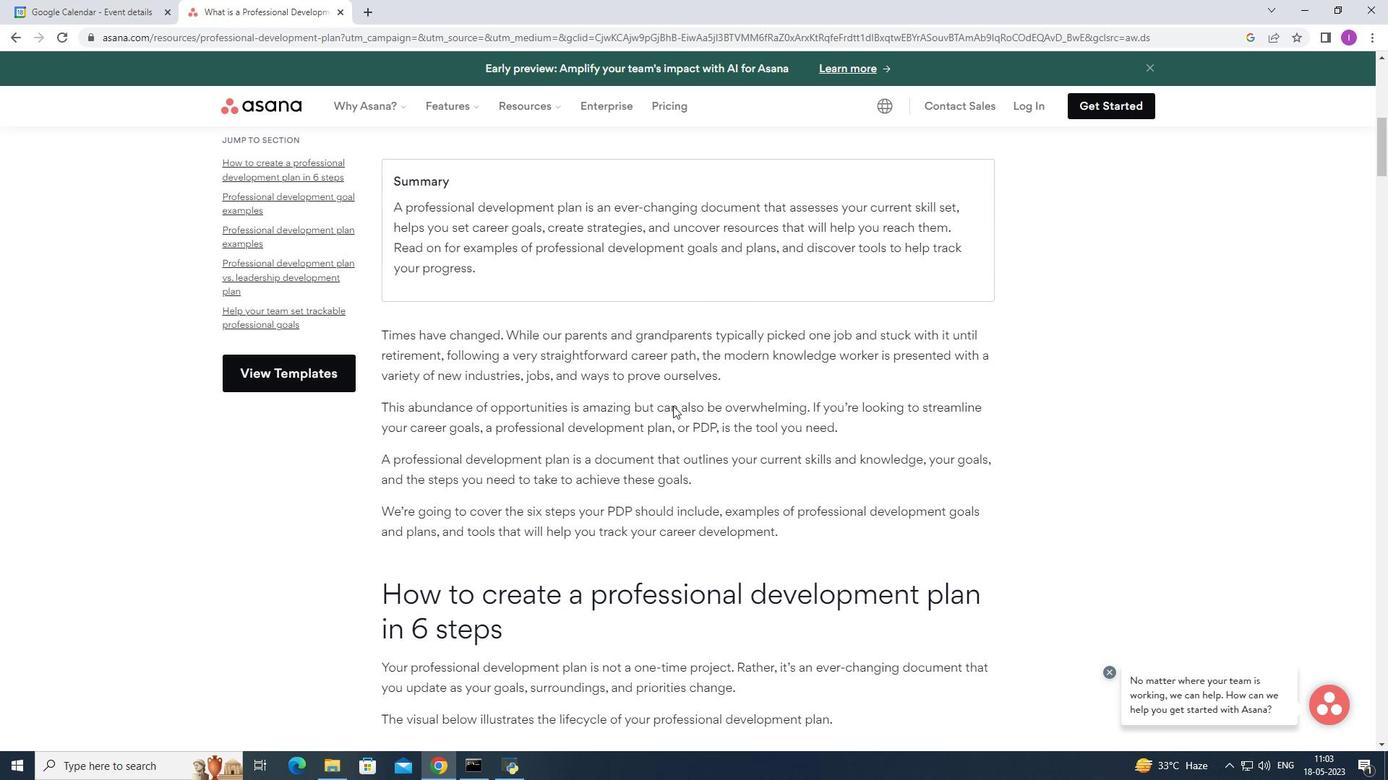 
Action: Mouse scrolled (664, 414) with delta (0, 0)
Screenshot: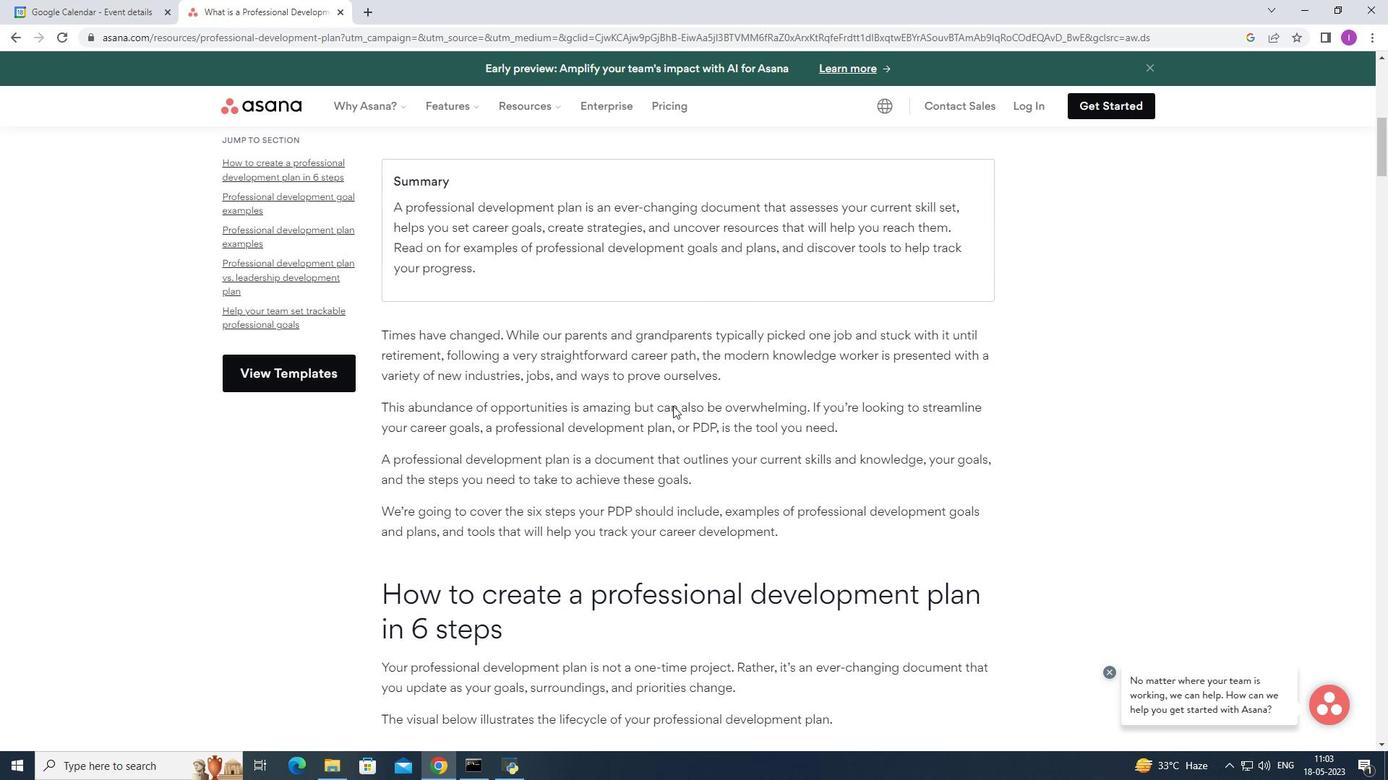 
Action: Mouse moved to (664, 415)
Screenshot: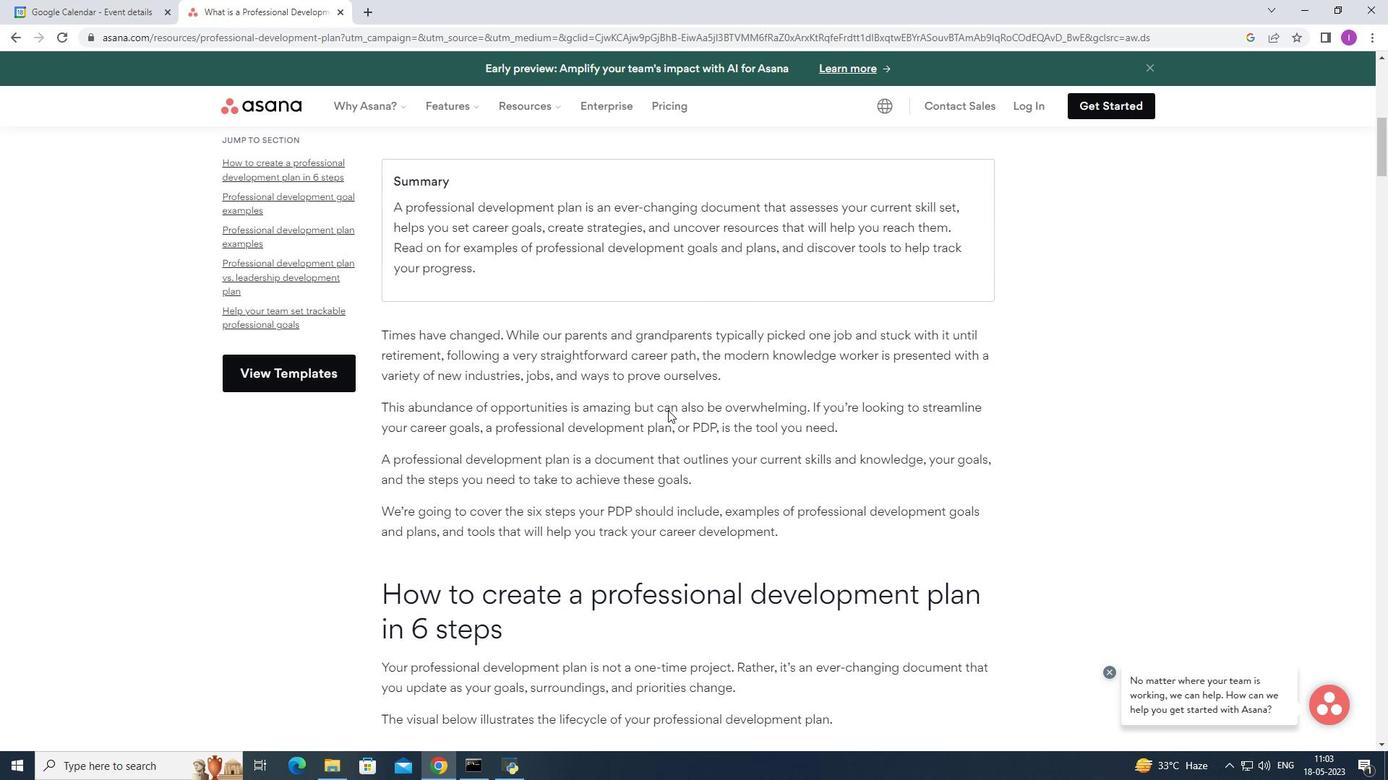 
Action: Mouse scrolled (664, 414) with delta (0, 0)
Screenshot: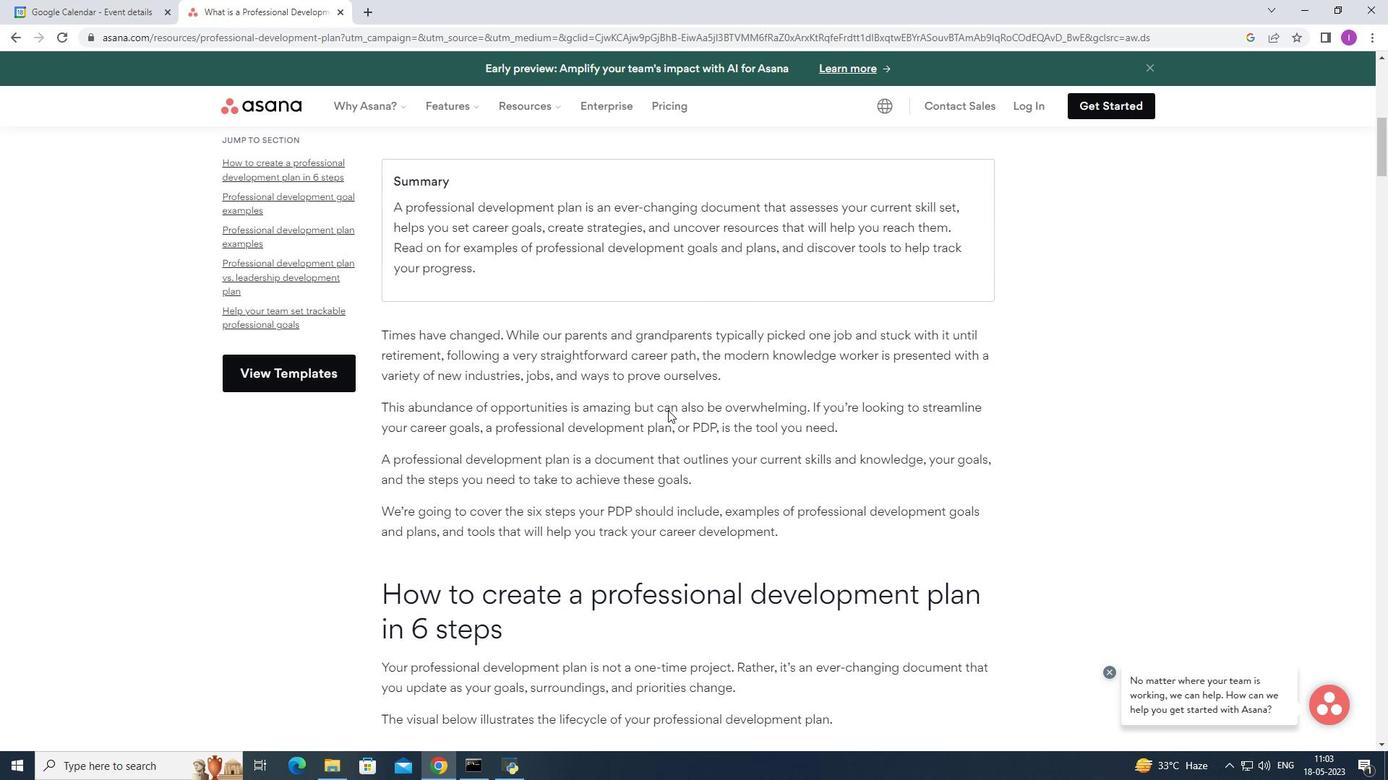 
Action: Mouse scrolled (664, 414) with delta (0, 0)
Screenshot: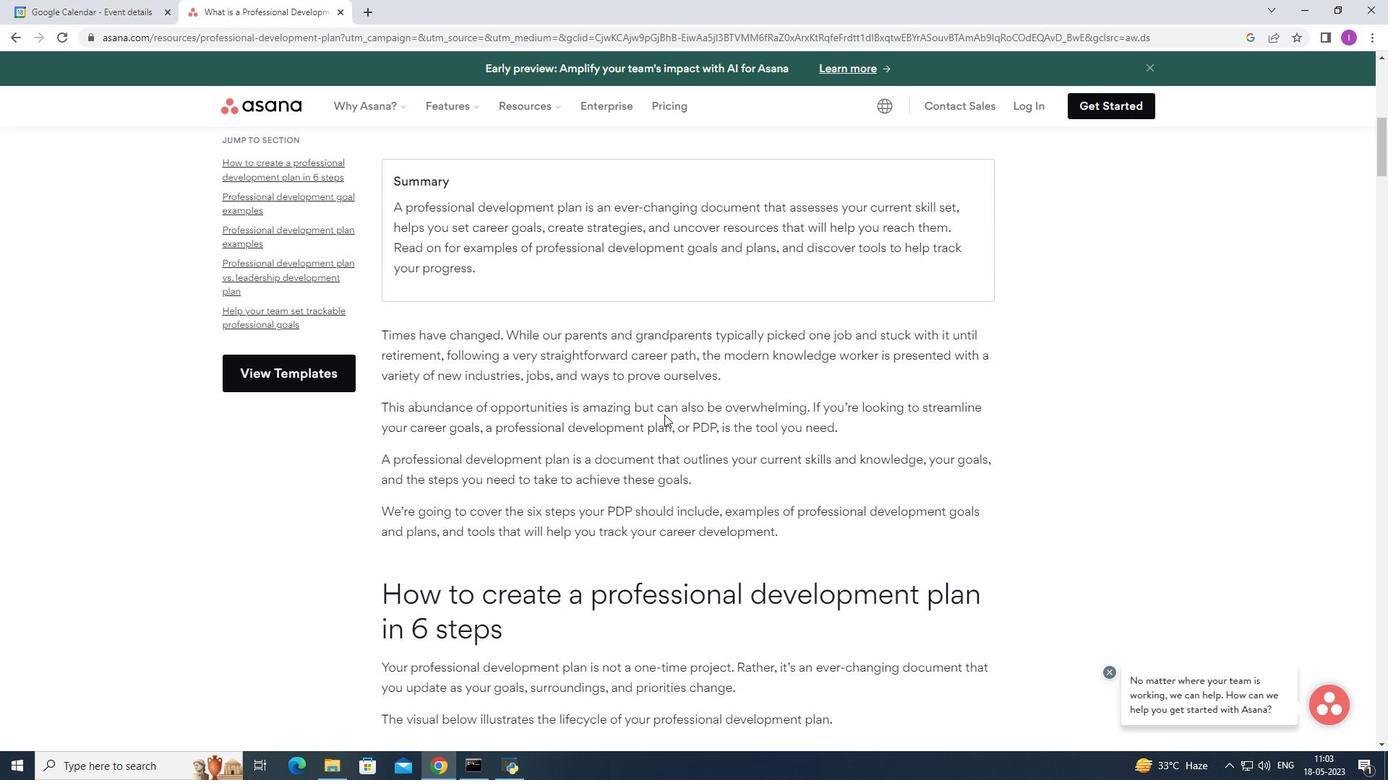 
Action: Mouse moved to (536, 455)
Screenshot: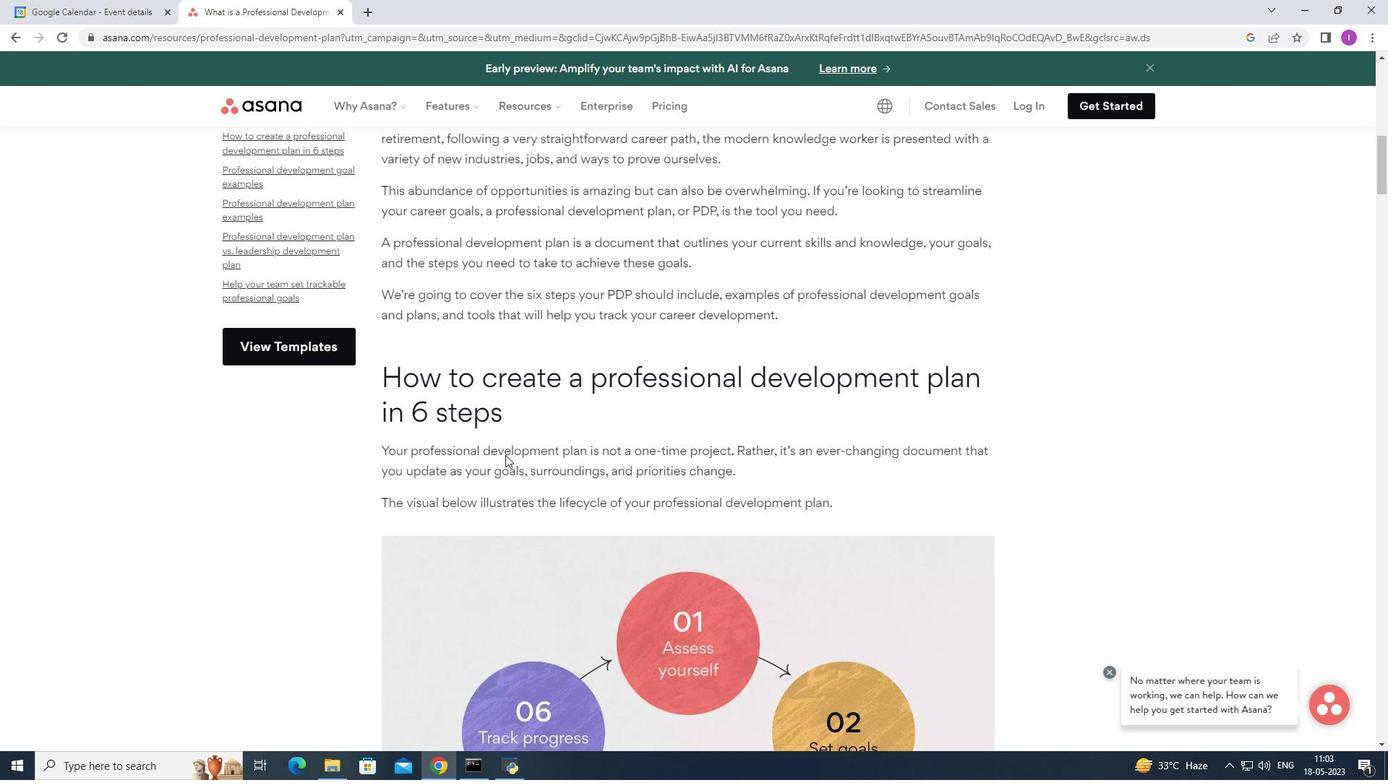 
Action: Mouse scrolled (536, 454) with delta (0, 0)
Screenshot: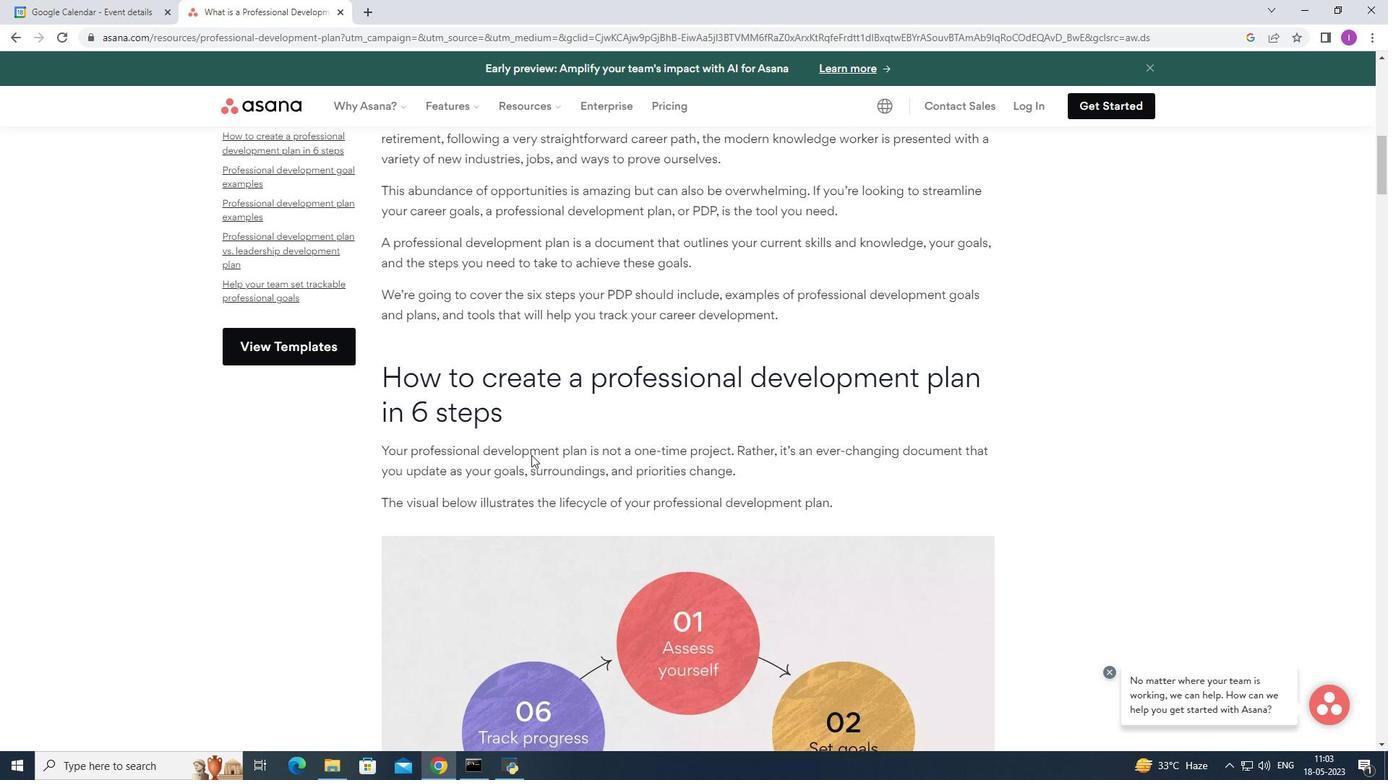 
Action: Mouse scrolled (536, 454) with delta (0, 0)
Screenshot: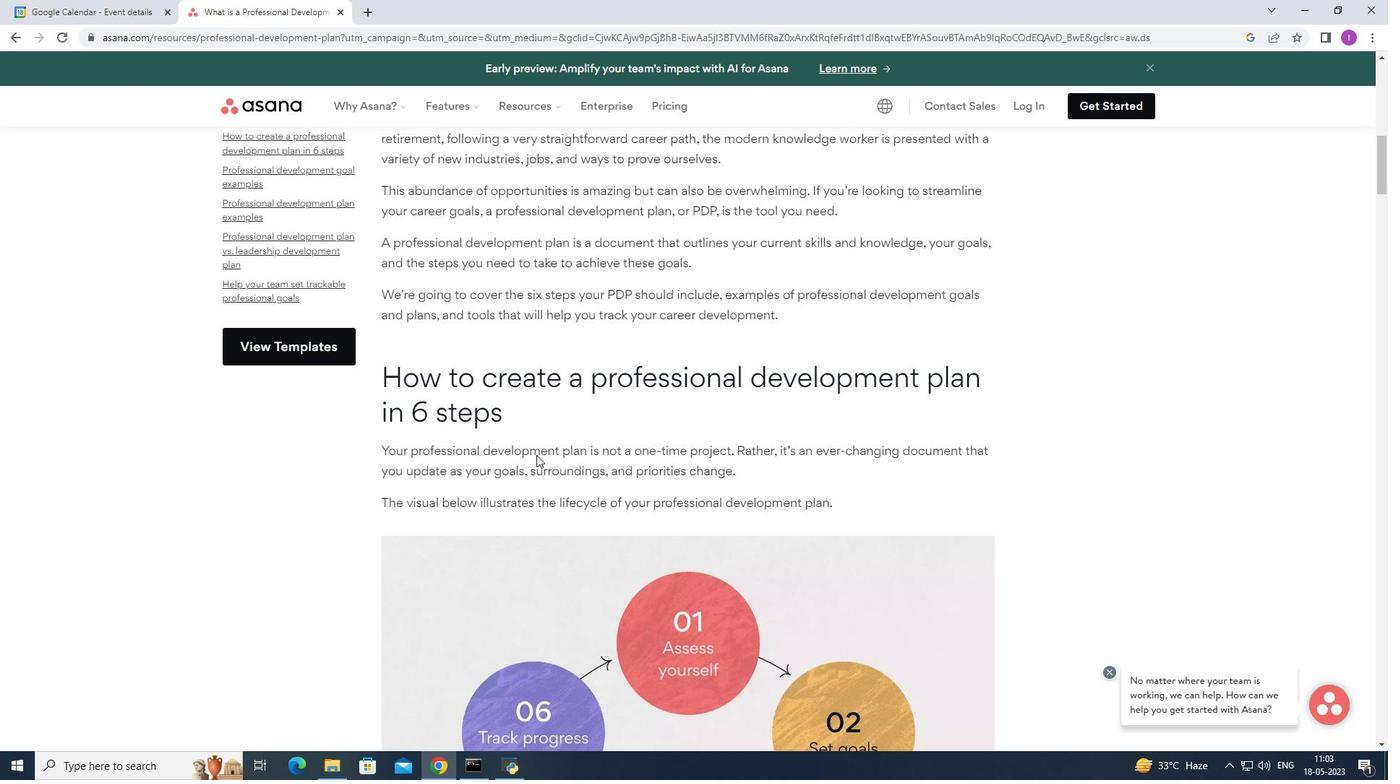 
Action: Mouse scrolled (536, 454) with delta (0, 0)
Screenshot: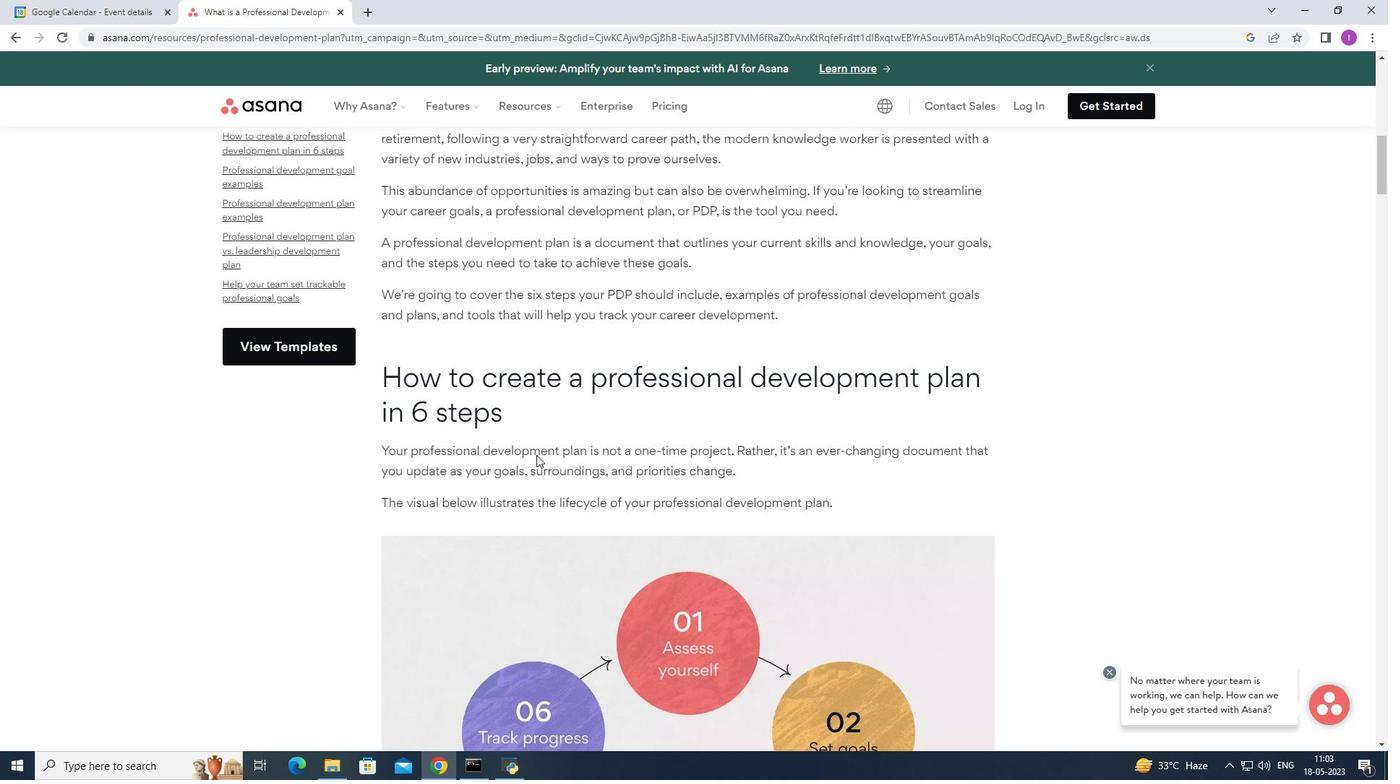
Action: Mouse scrolled (536, 454) with delta (0, 0)
Screenshot: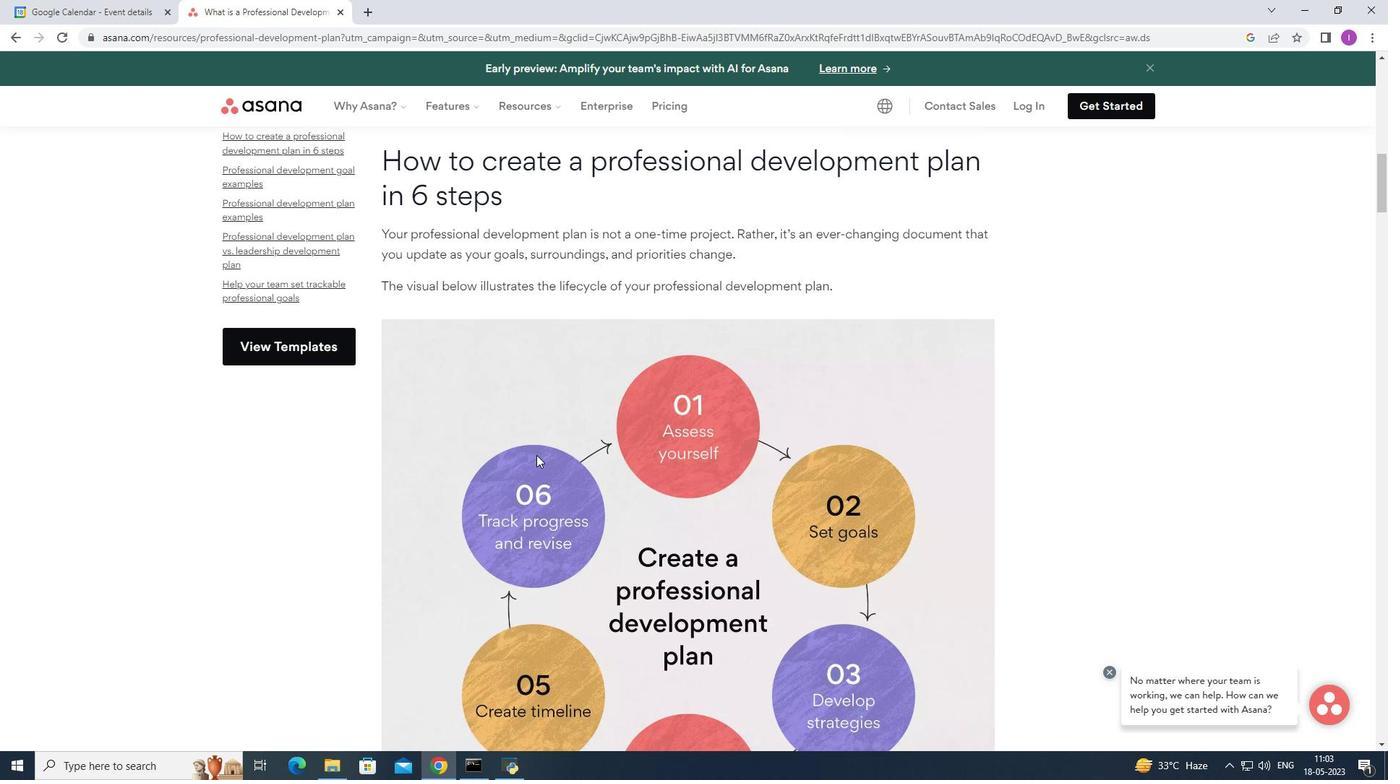 
Action: Mouse scrolled (536, 454) with delta (0, 0)
Screenshot: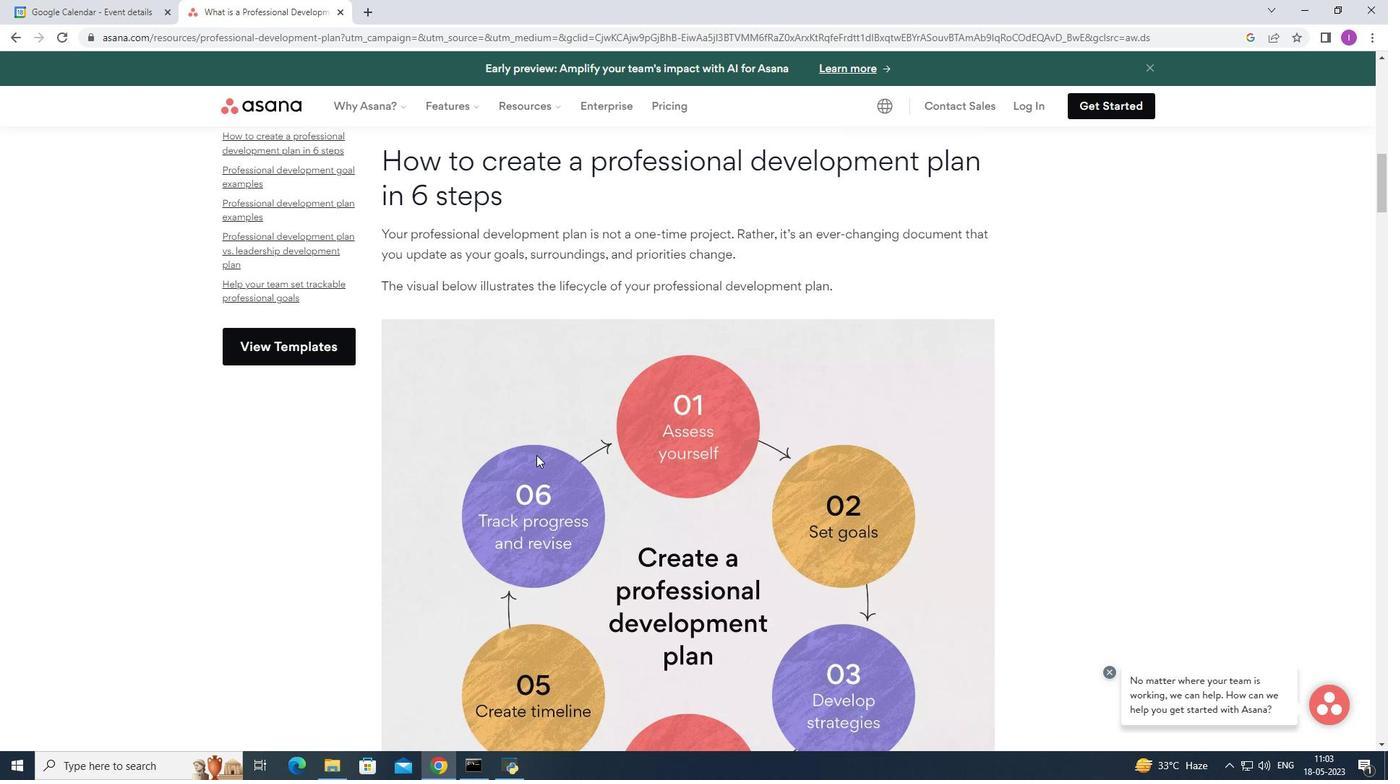 
Action: Mouse scrolled (536, 454) with delta (0, 0)
Screenshot: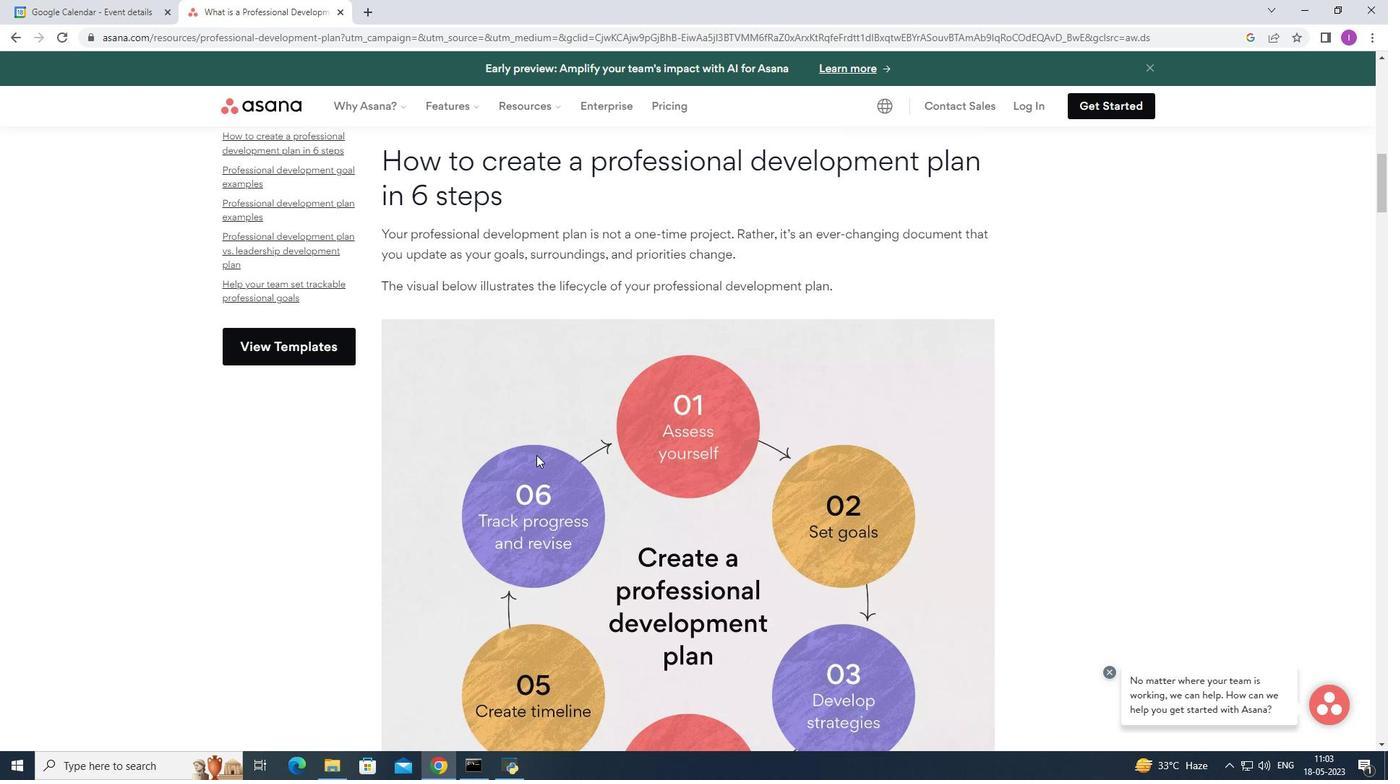 
Action: Mouse scrolled (536, 454) with delta (0, 0)
Screenshot: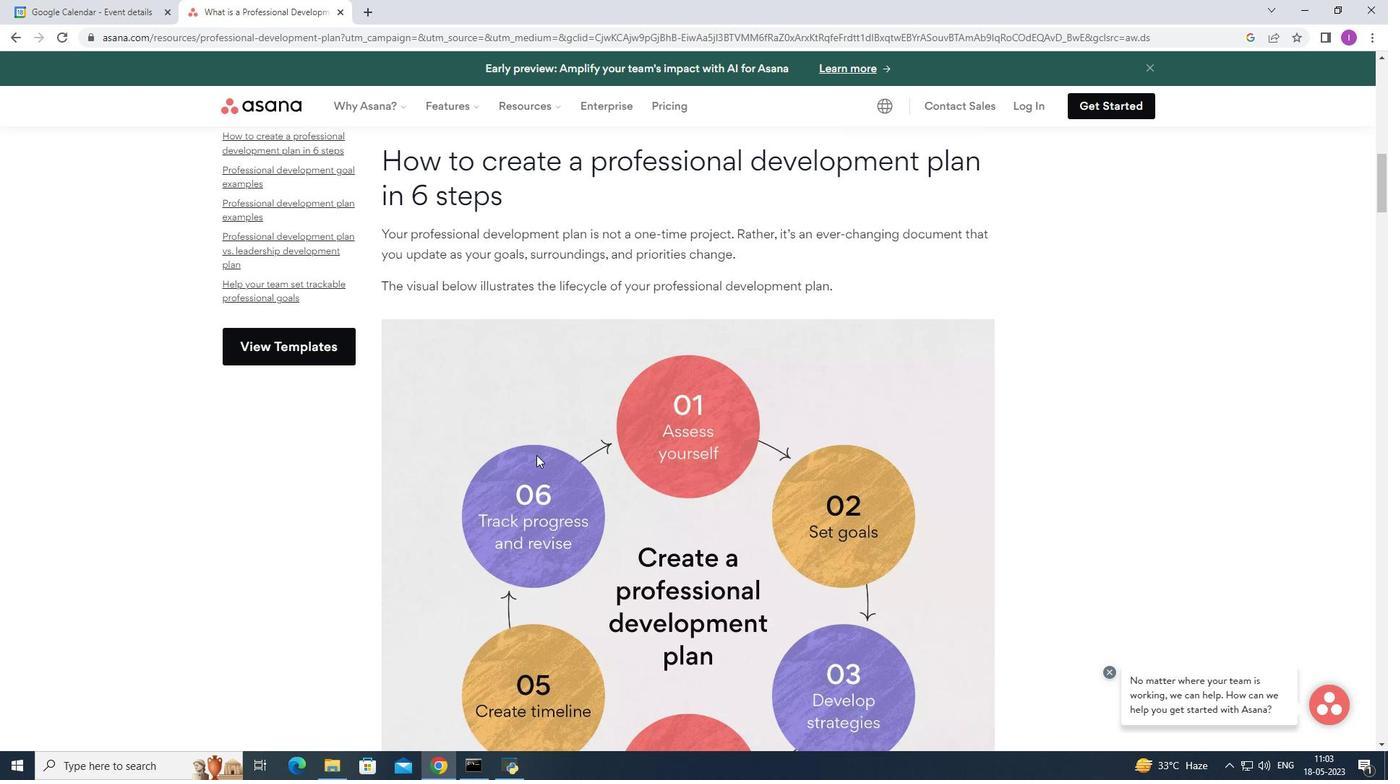 
Action: Mouse moved to (538, 453)
Screenshot: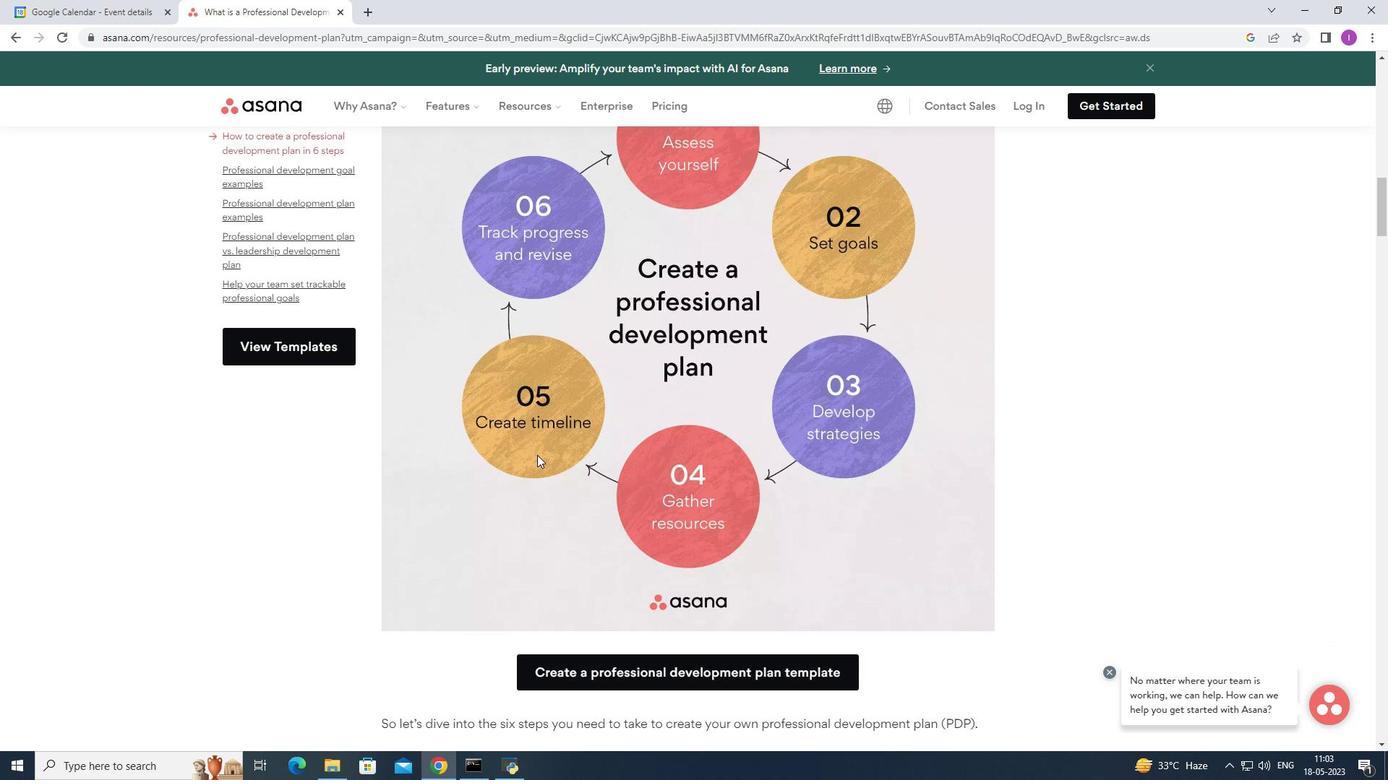 
Action: Mouse scrolled (538, 452) with delta (0, 0)
Screenshot: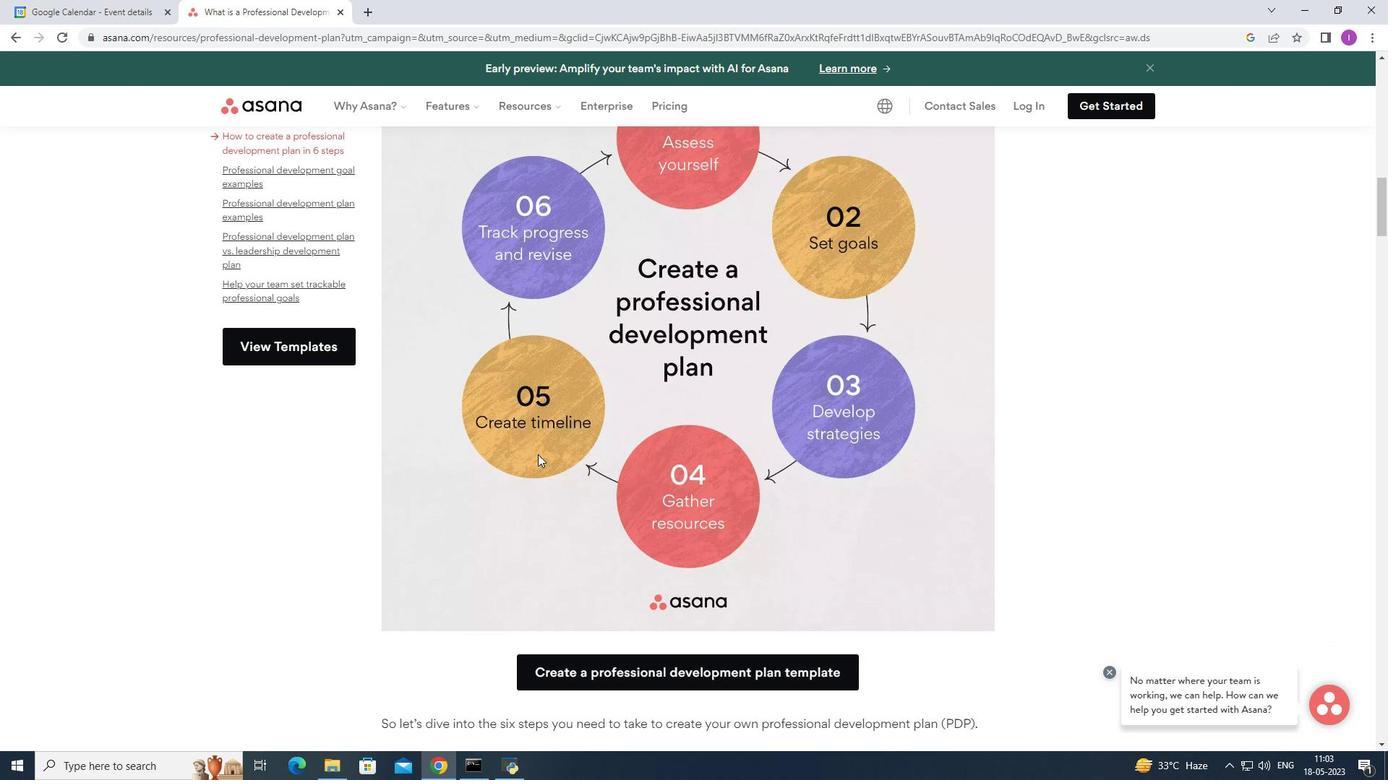 
Action: Mouse scrolled (538, 452) with delta (0, 0)
Screenshot: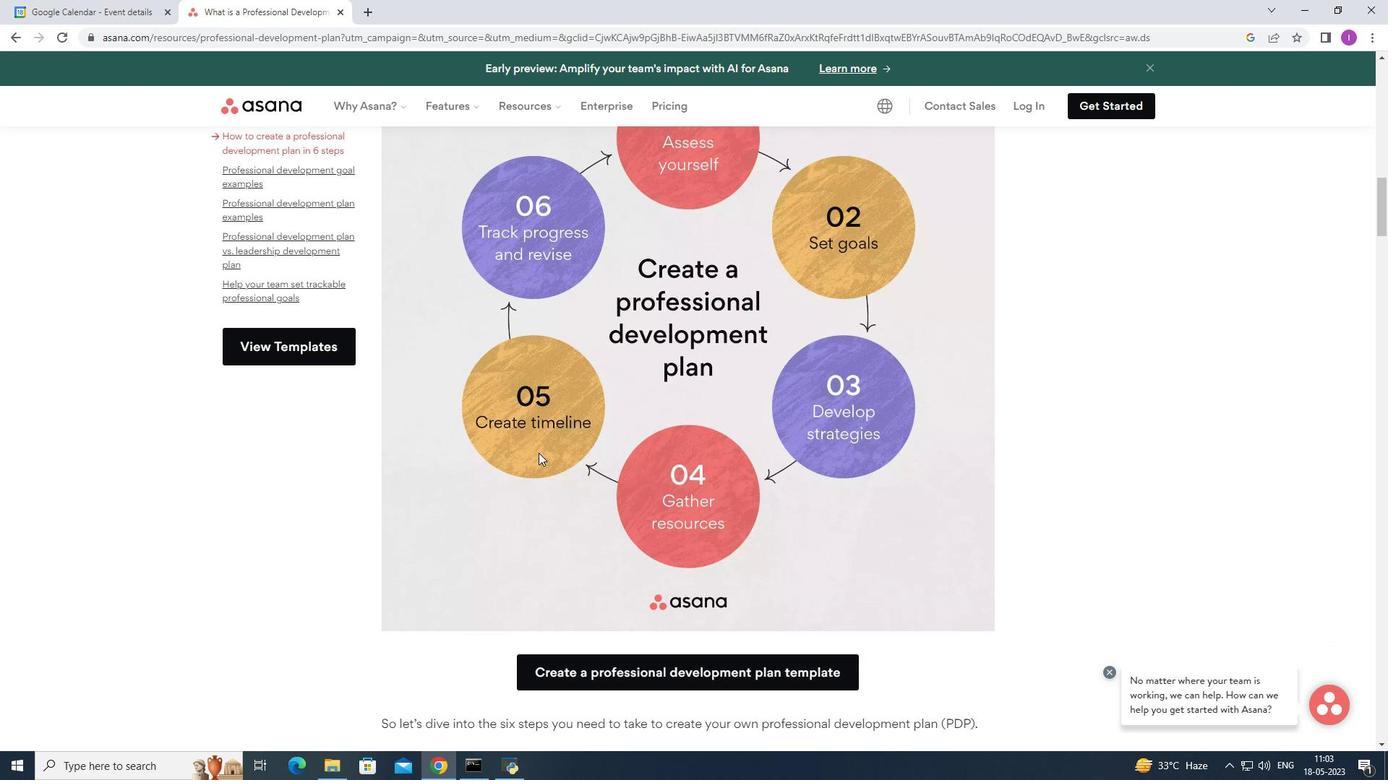 
Action: Mouse scrolled (538, 452) with delta (0, 0)
Screenshot: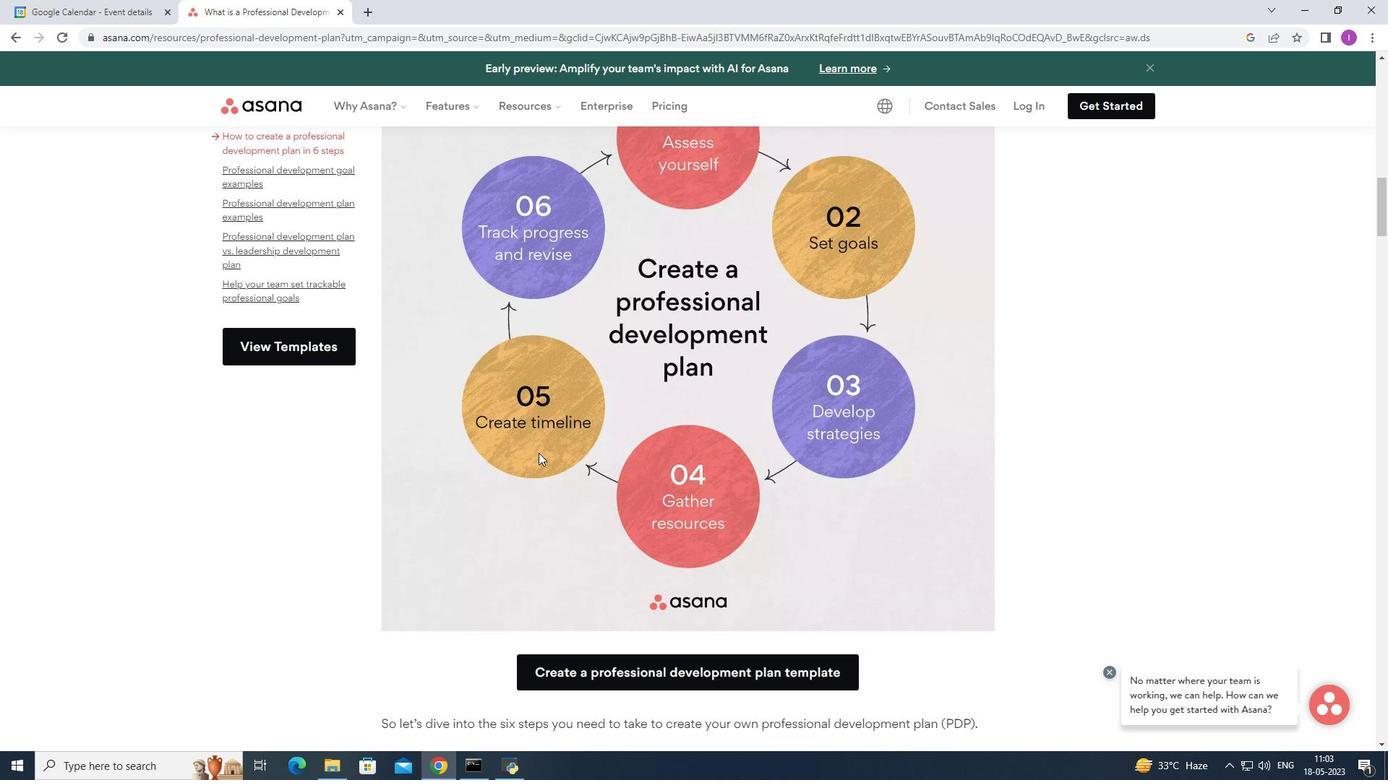 
Action: Mouse moved to (538, 452)
Screenshot: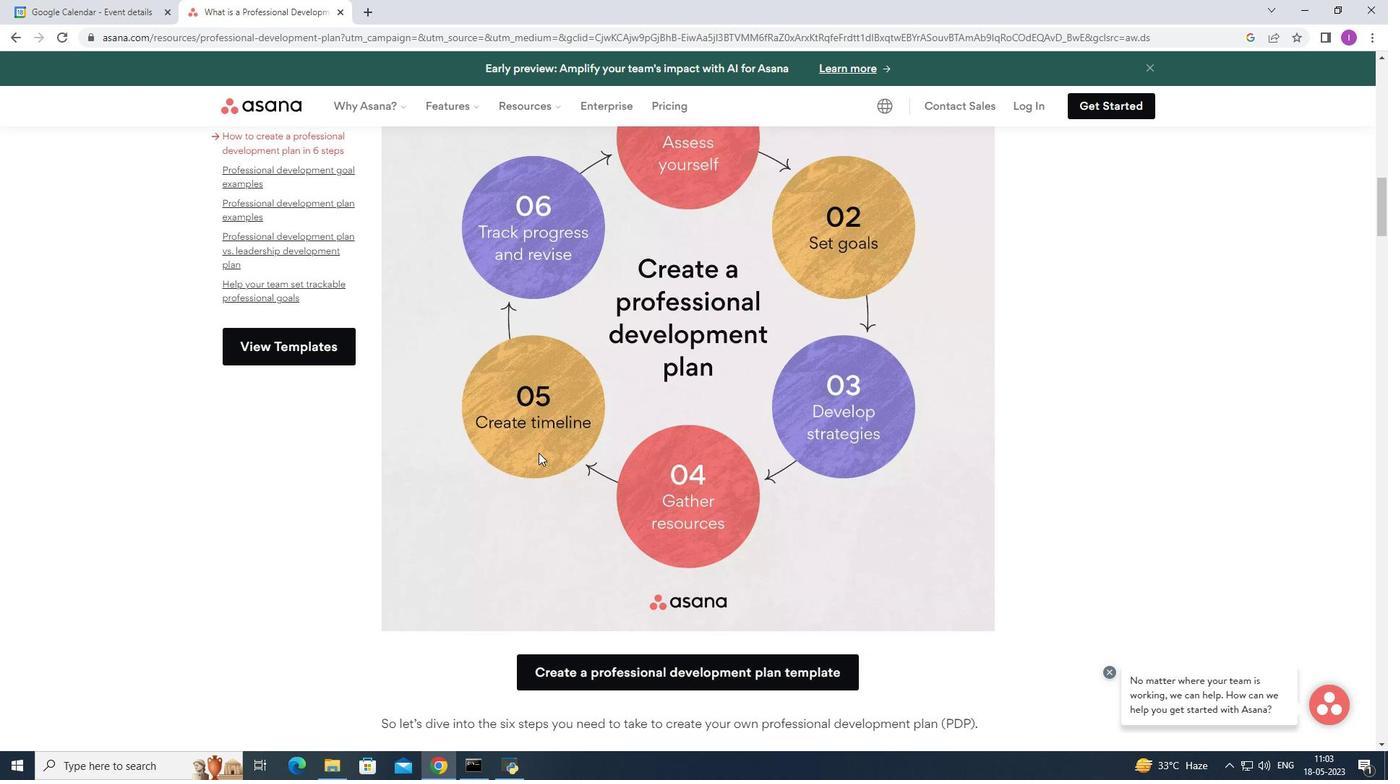 
Action: Mouse scrolled (538, 451) with delta (0, 0)
Screenshot: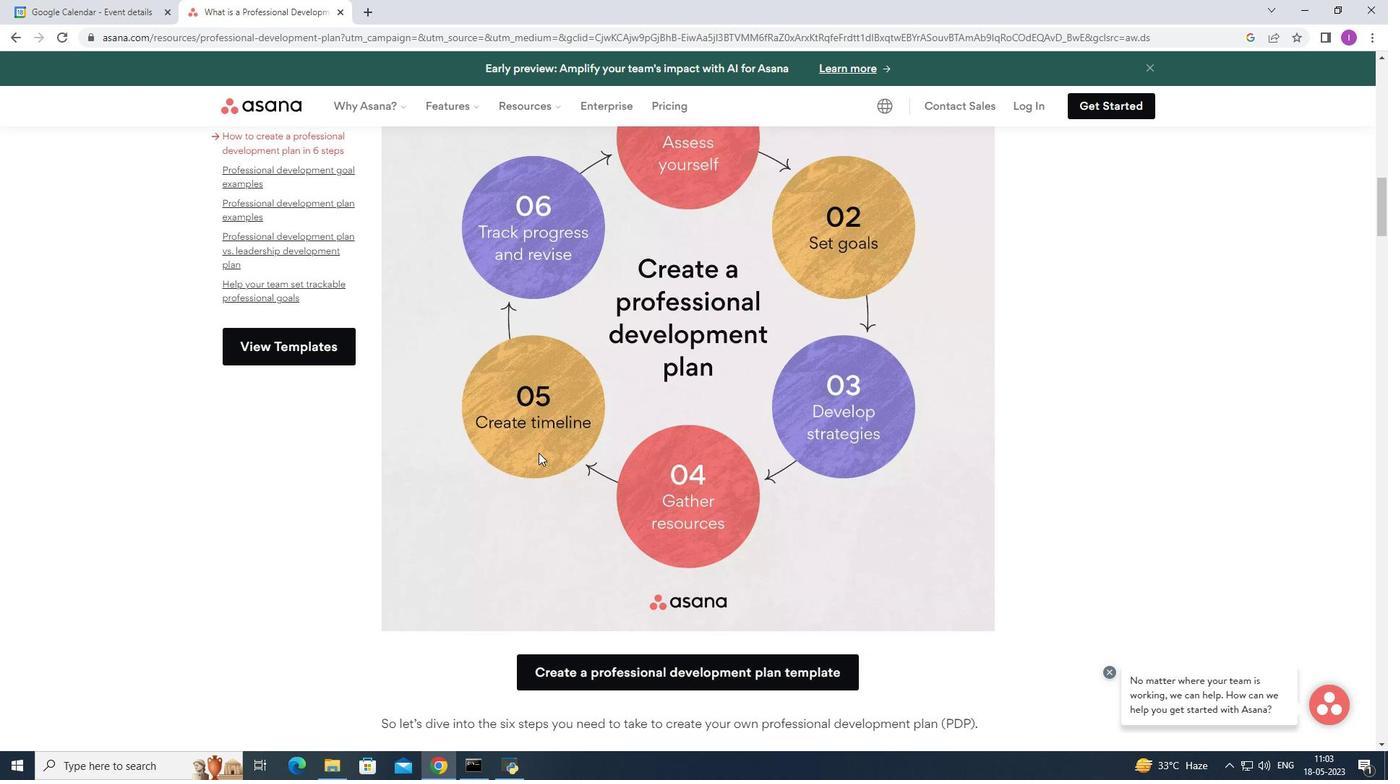 
Action: Mouse moved to (545, 433)
Screenshot: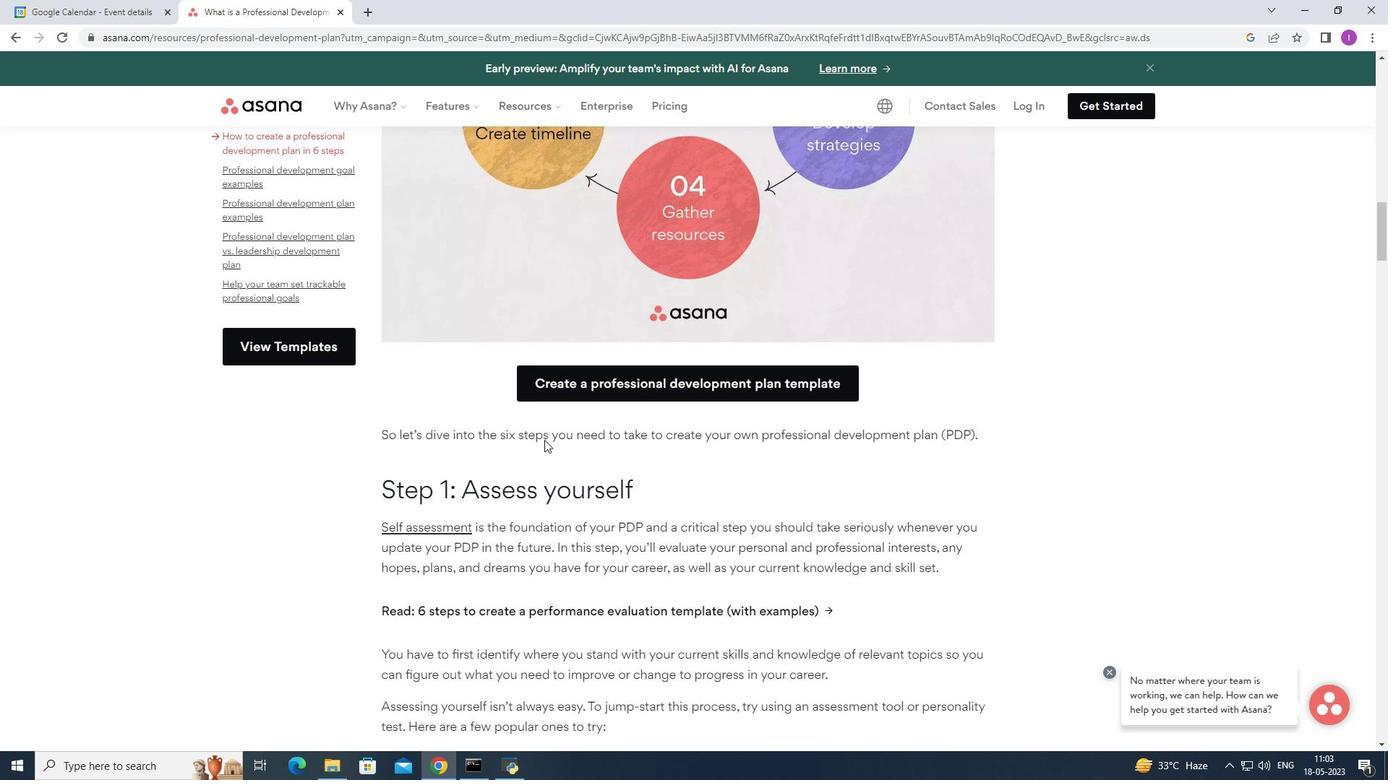 
Action: Mouse scrolled (545, 433) with delta (0, 0)
Screenshot: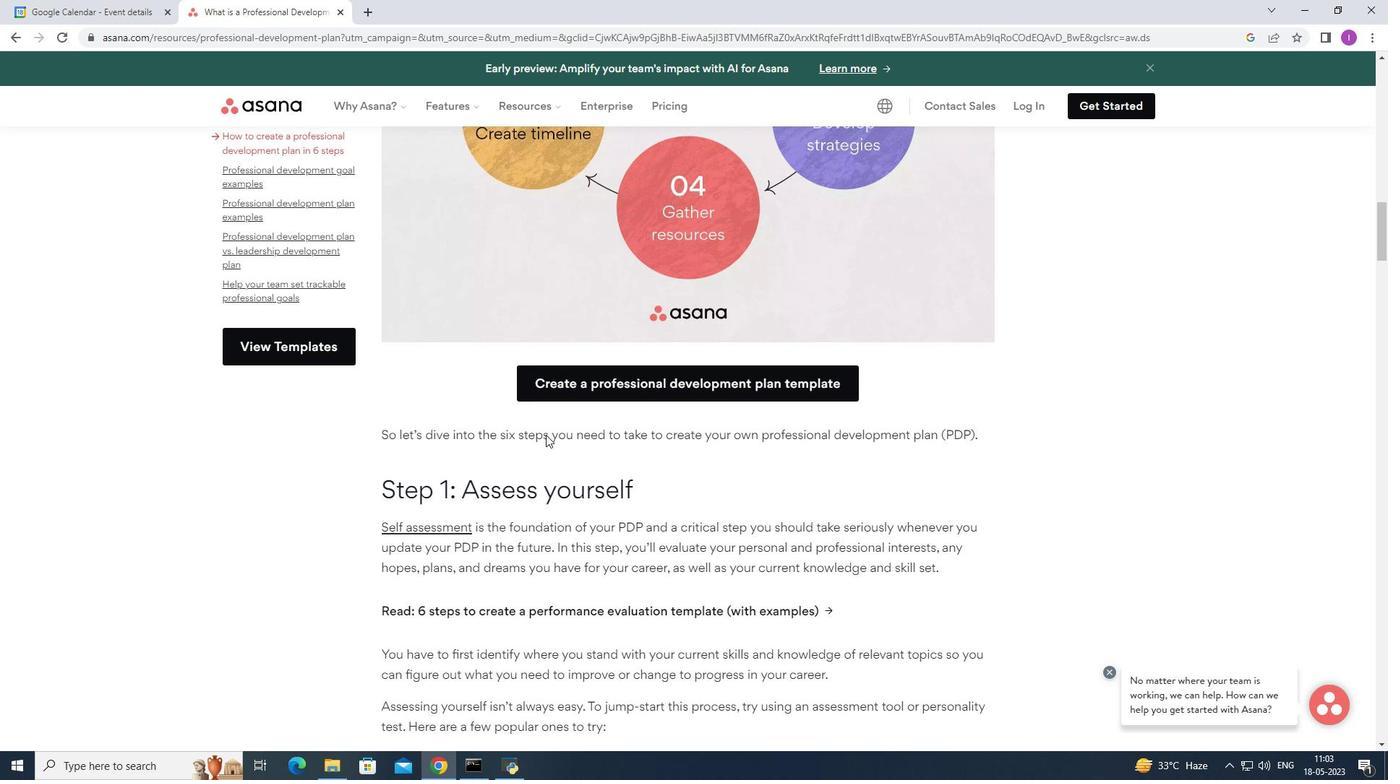 
Action: Mouse scrolled (545, 433) with delta (0, 0)
Screenshot: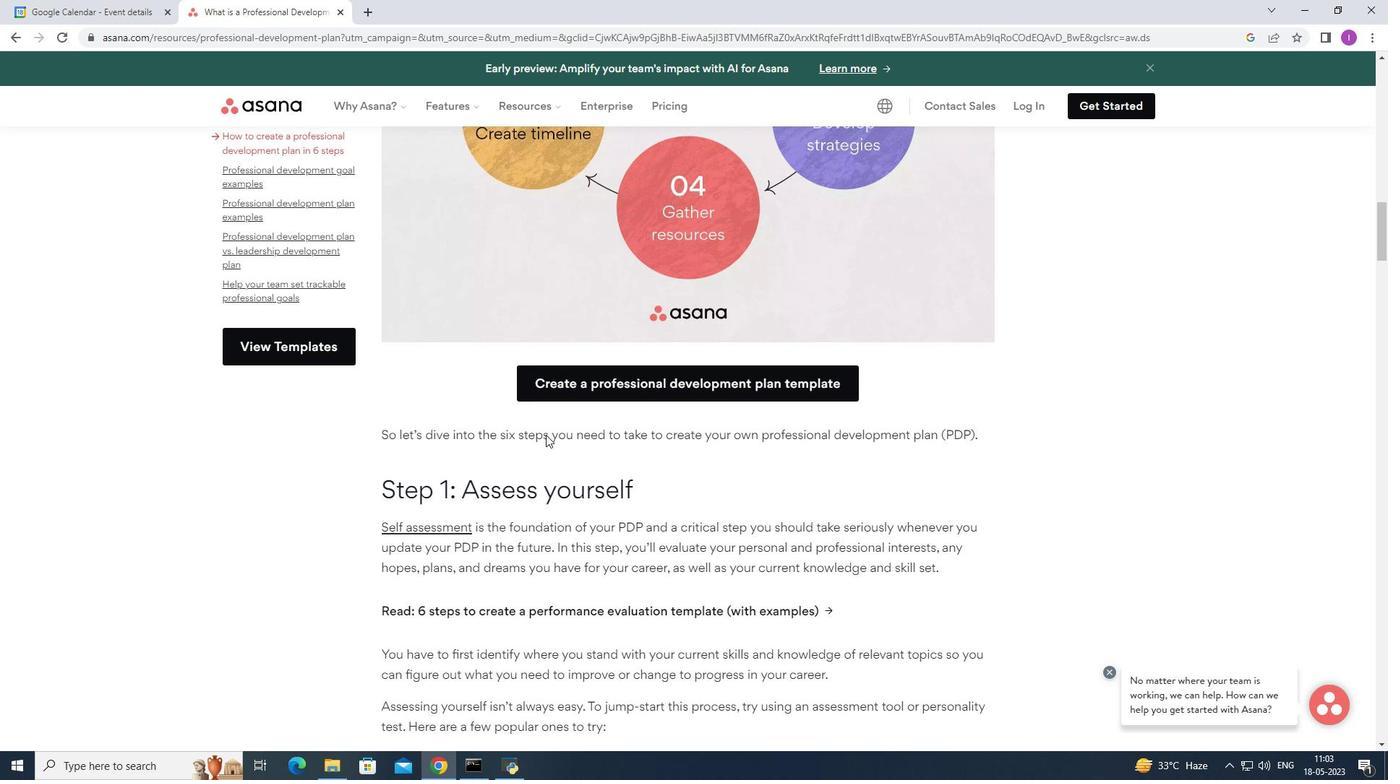 
Action: Mouse scrolled (545, 433) with delta (0, 0)
Screenshot: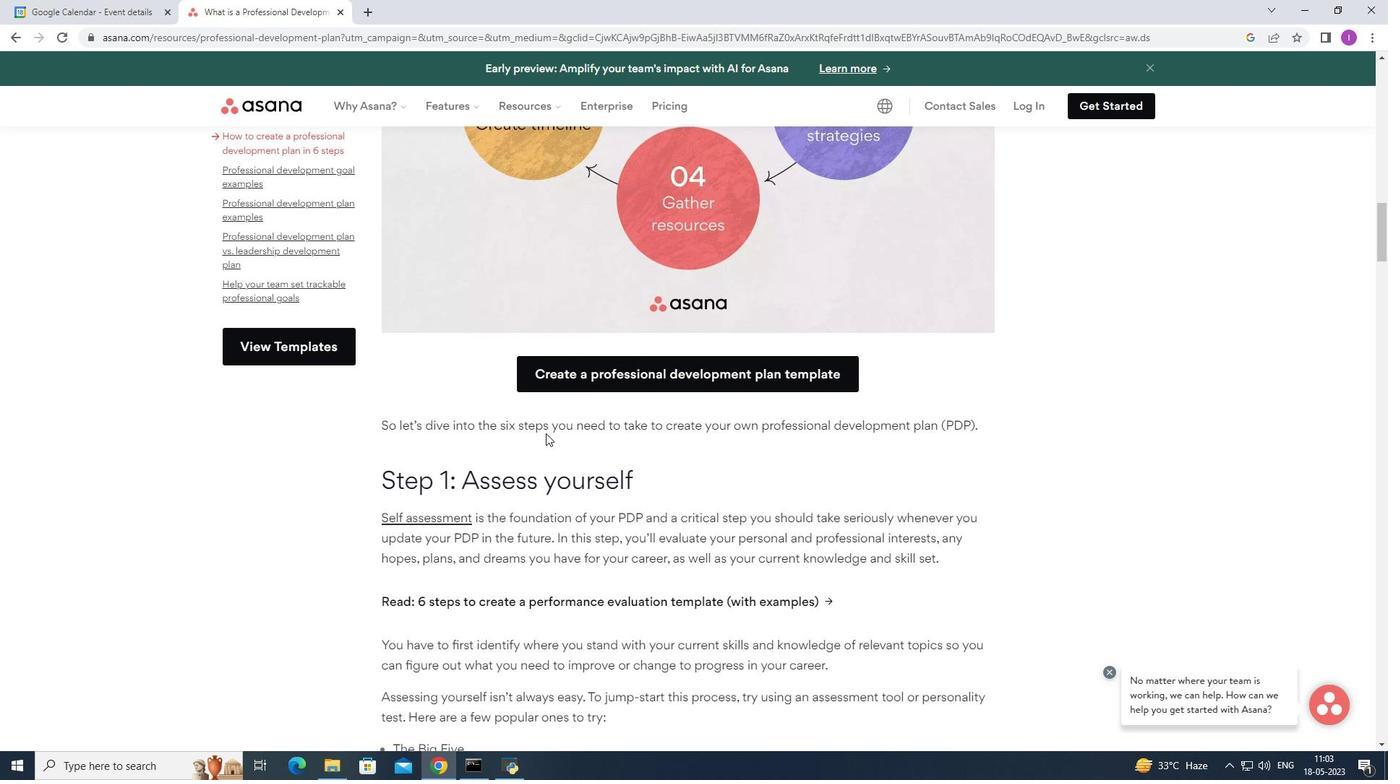 
Action: Mouse moved to (833, 323)
Screenshot: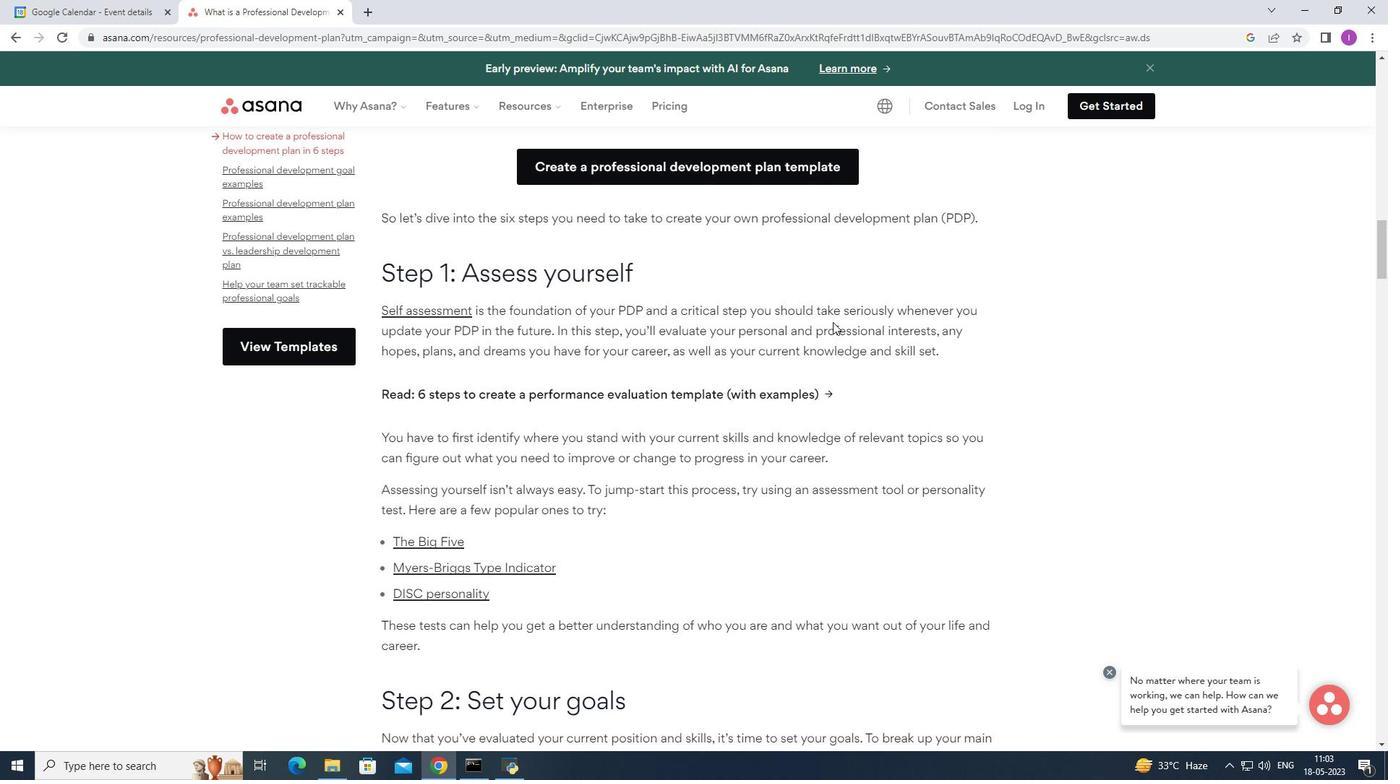 
Action: Mouse scrolled (833, 322) with delta (0, 0)
Screenshot: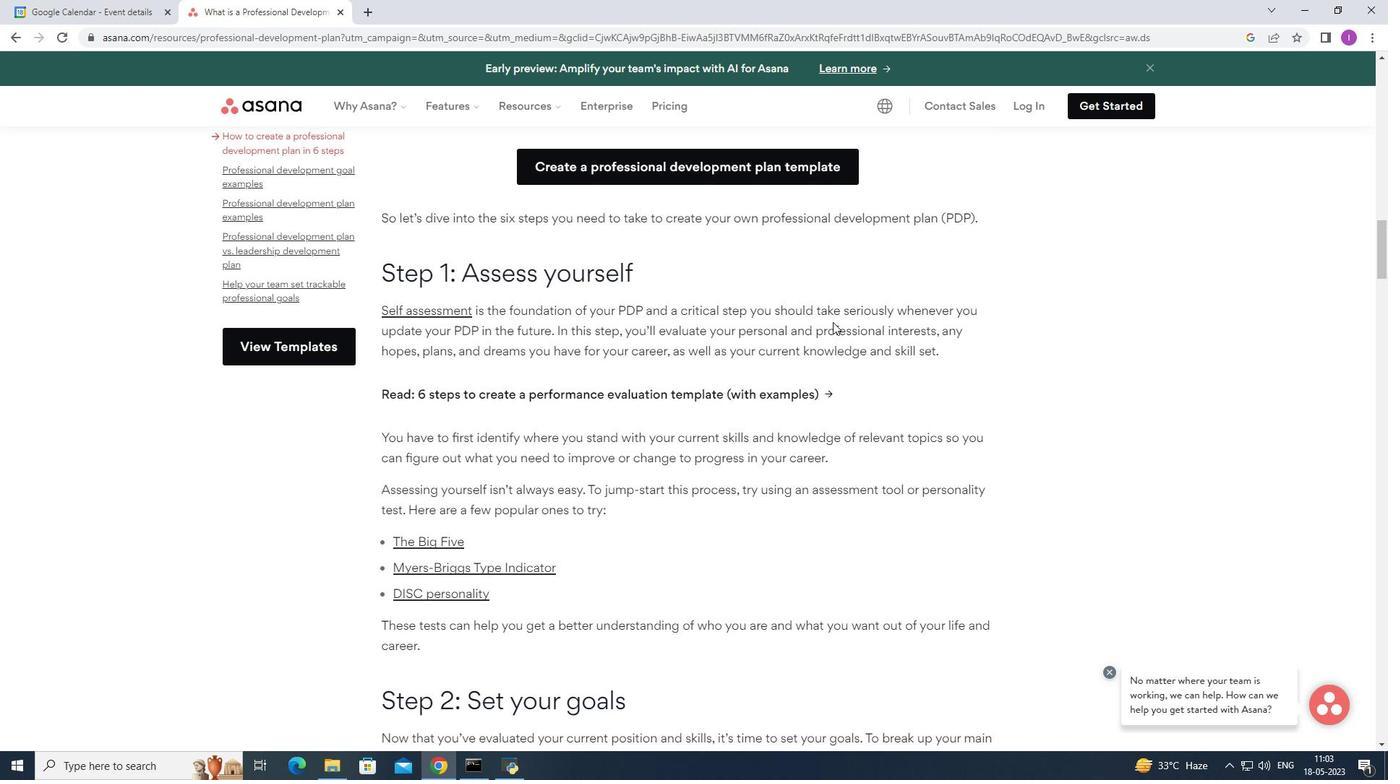 
Action: Mouse moved to (833, 323)
Screenshot: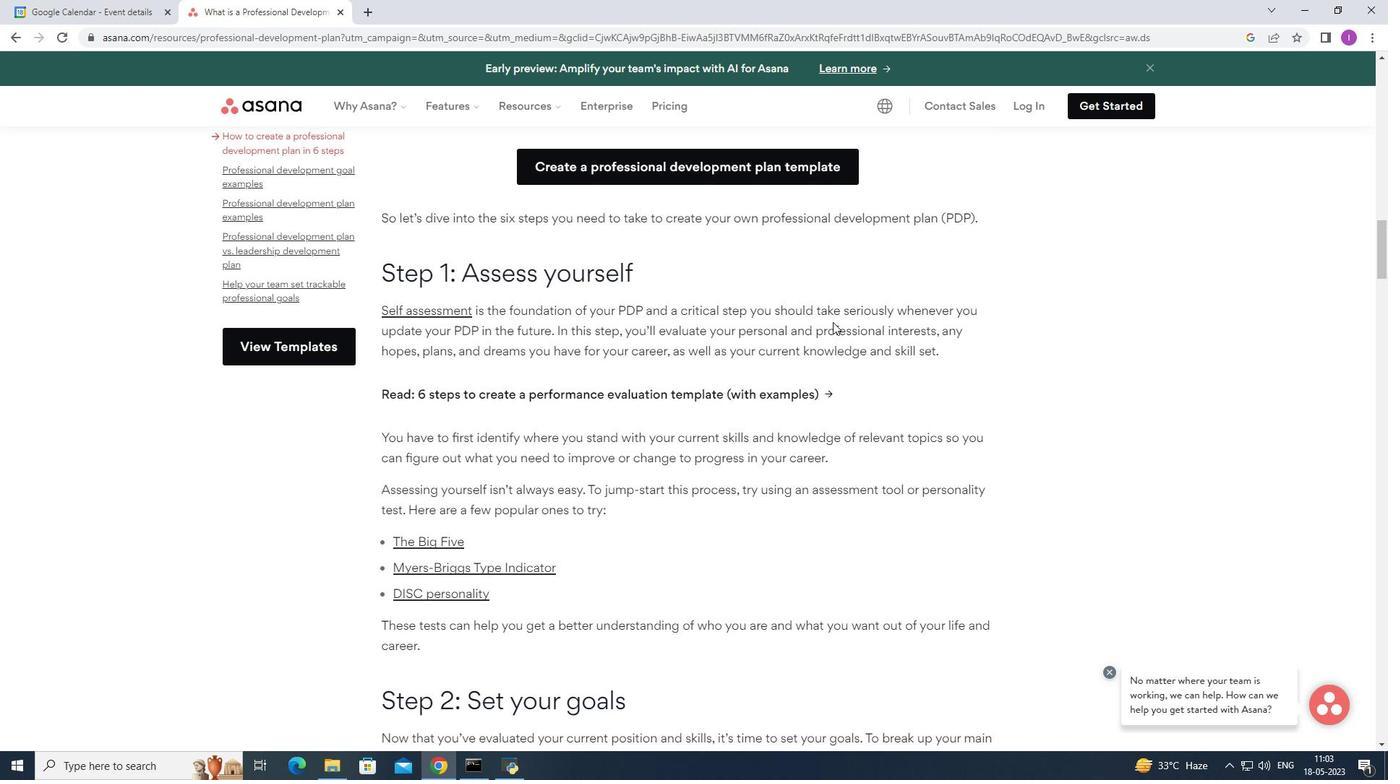 
Action: Mouse scrolled (833, 323) with delta (0, 0)
Screenshot: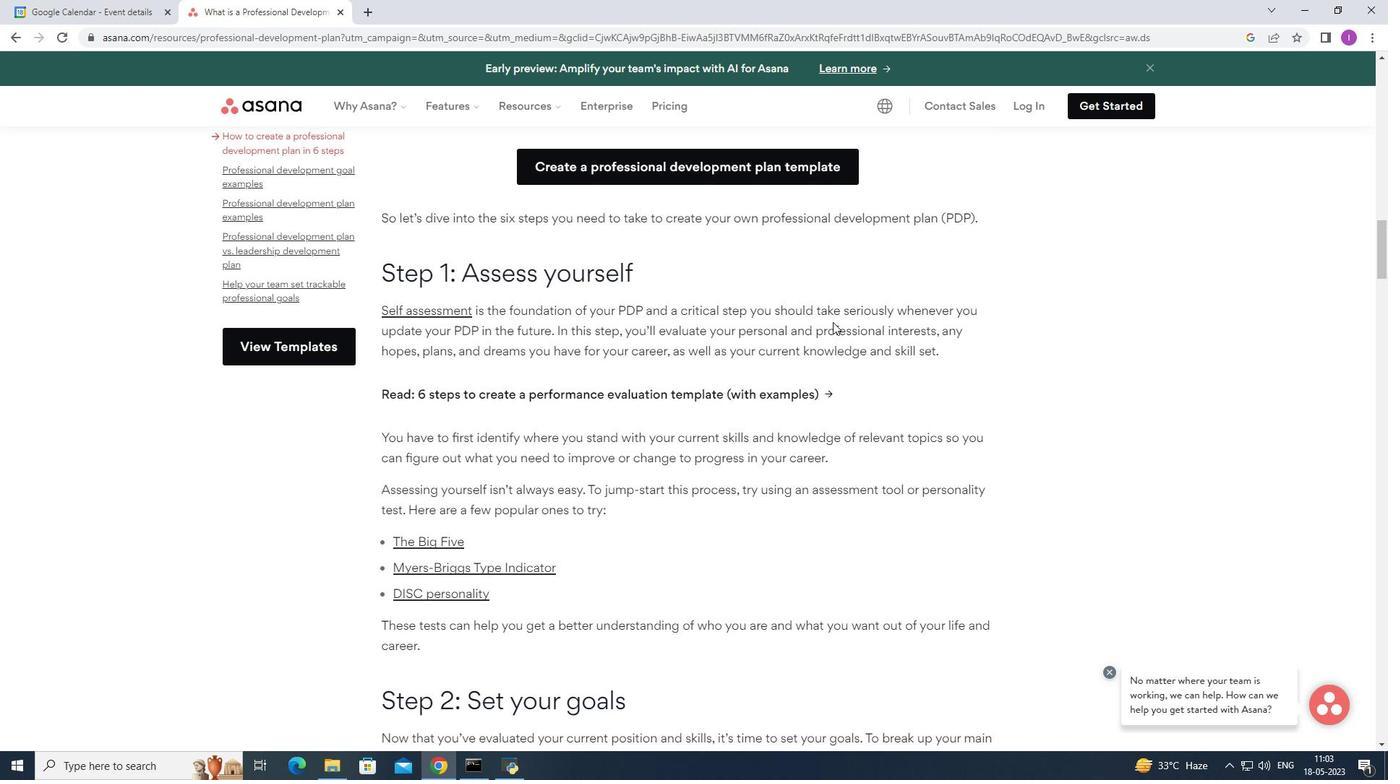 
Action: Mouse scrolled (833, 323) with delta (0, 0)
Screenshot: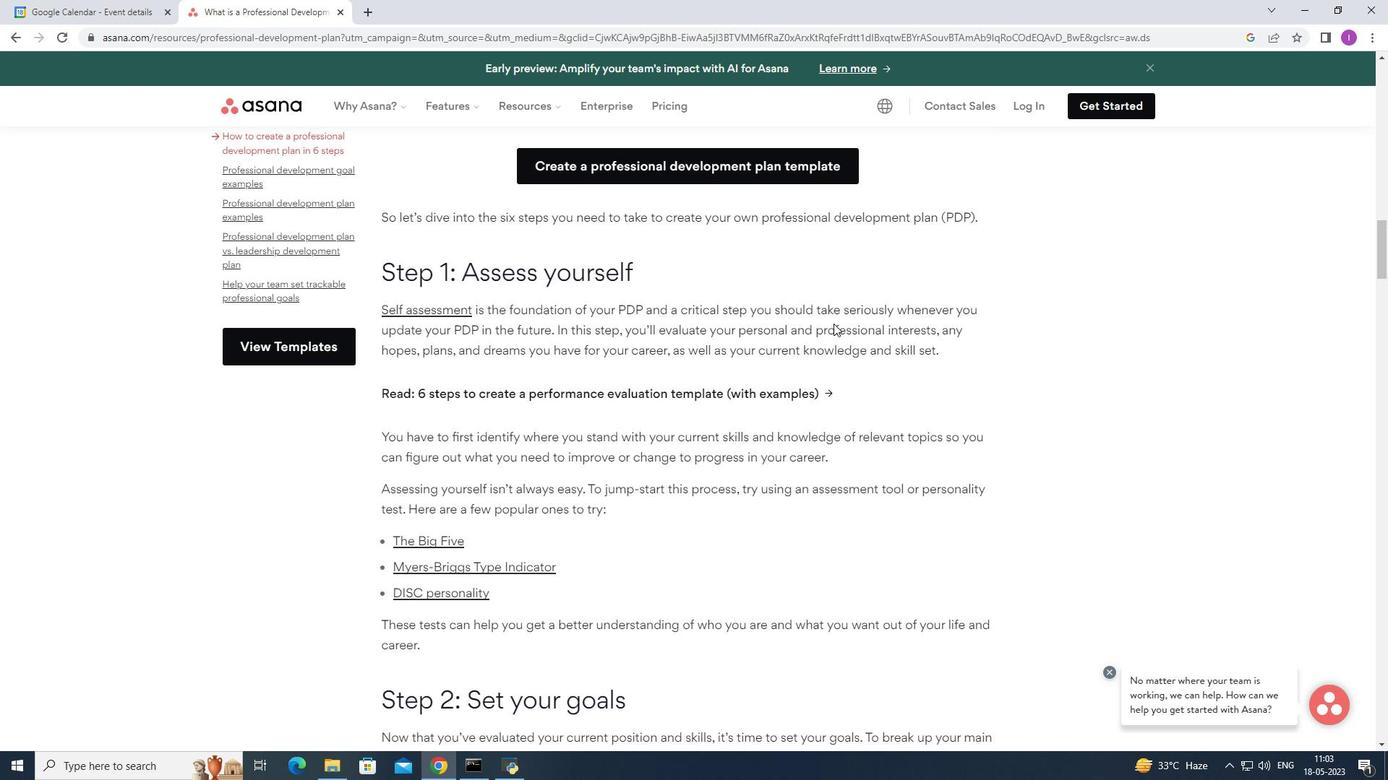 
Action: Mouse scrolled (833, 323) with delta (0, 0)
Screenshot: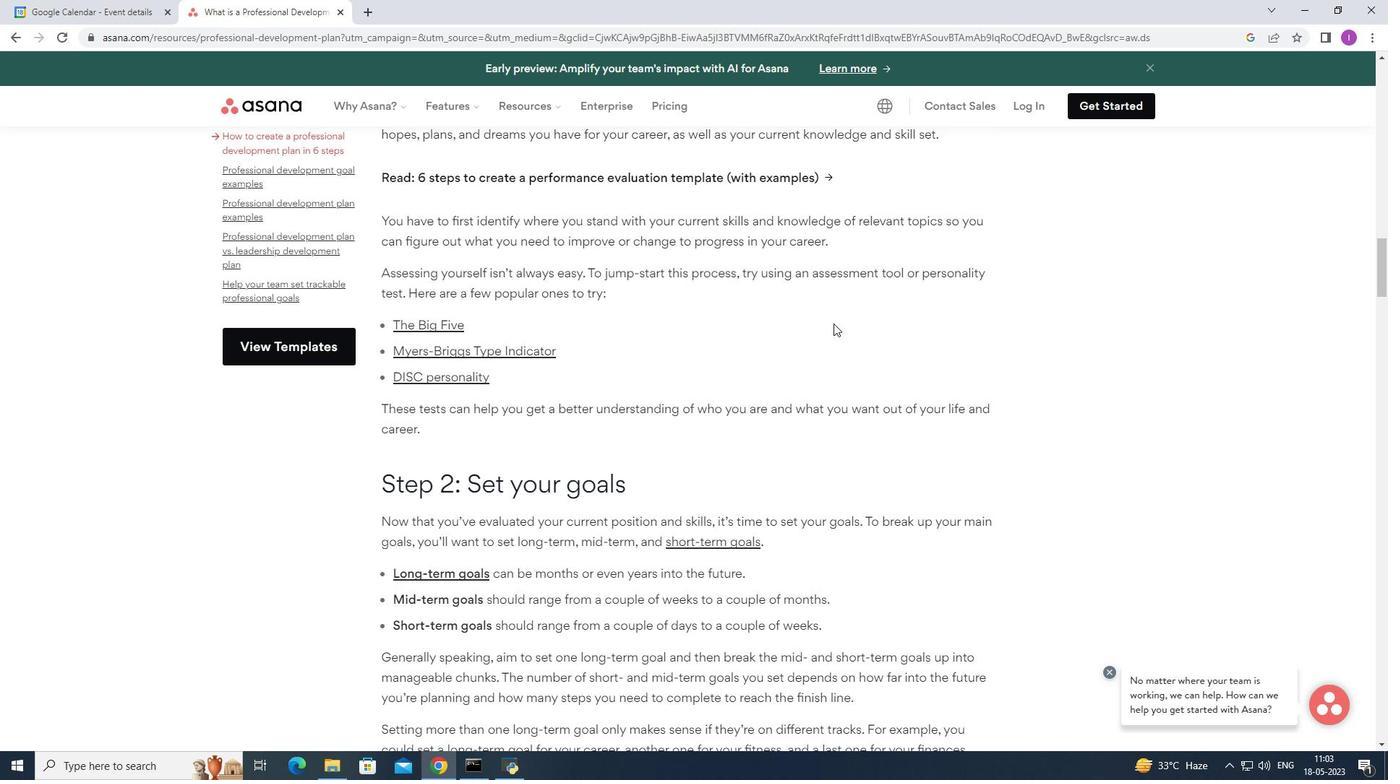 
Action: Mouse scrolled (833, 323) with delta (0, 0)
Screenshot: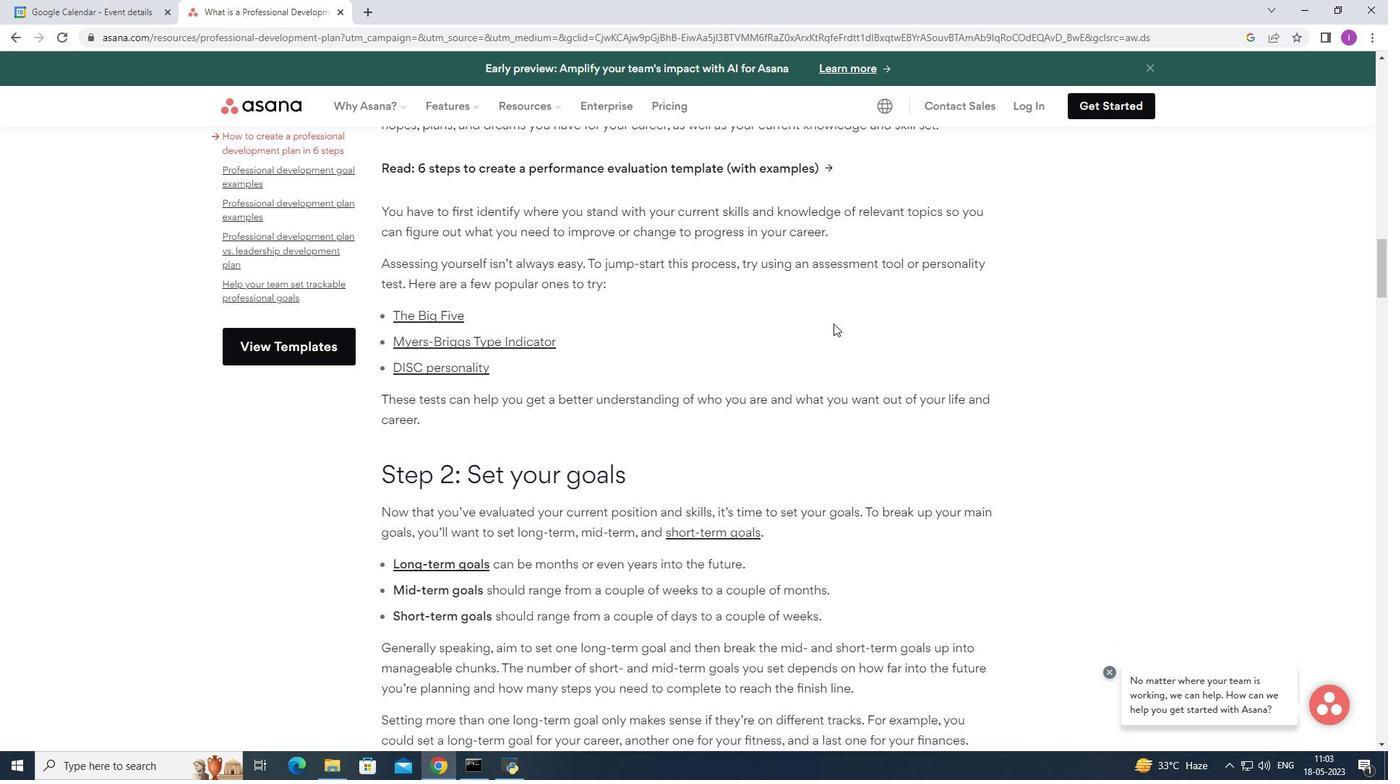 
Action: Mouse moved to (532, 493)
Screenshot: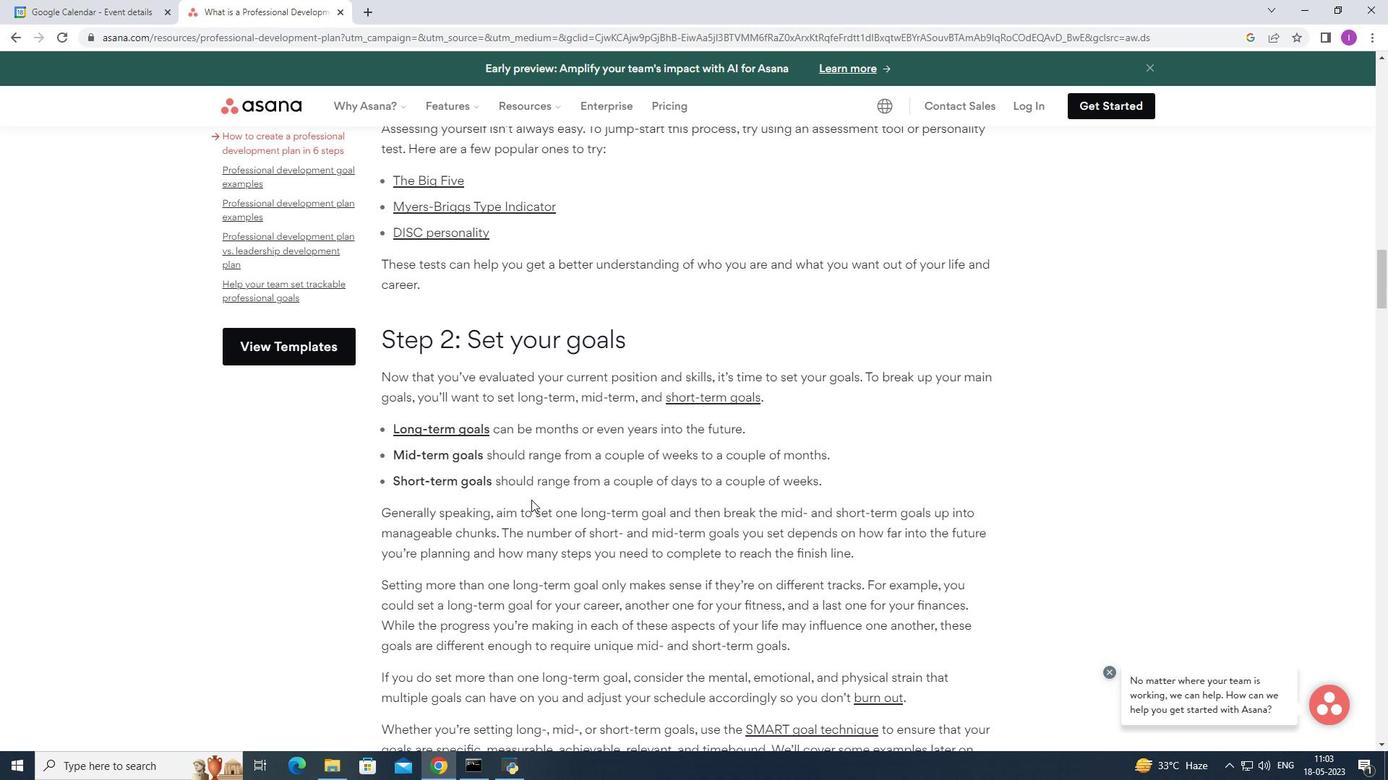 
Action: Mouse scrolled (532, 493) with delta (0, 0)
Screenshot: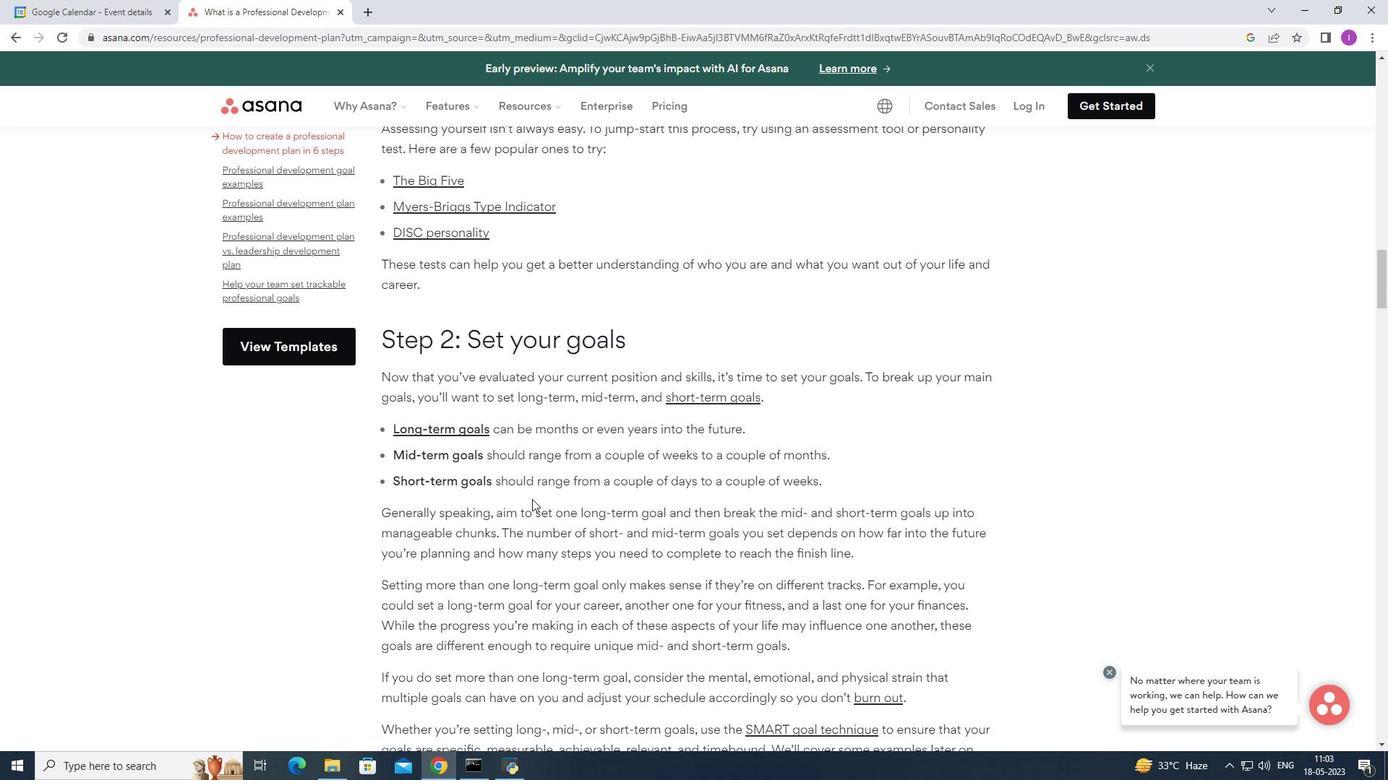 
Action: Mouse scrolled (532, 493) with delta (0, 0)
Screenshot: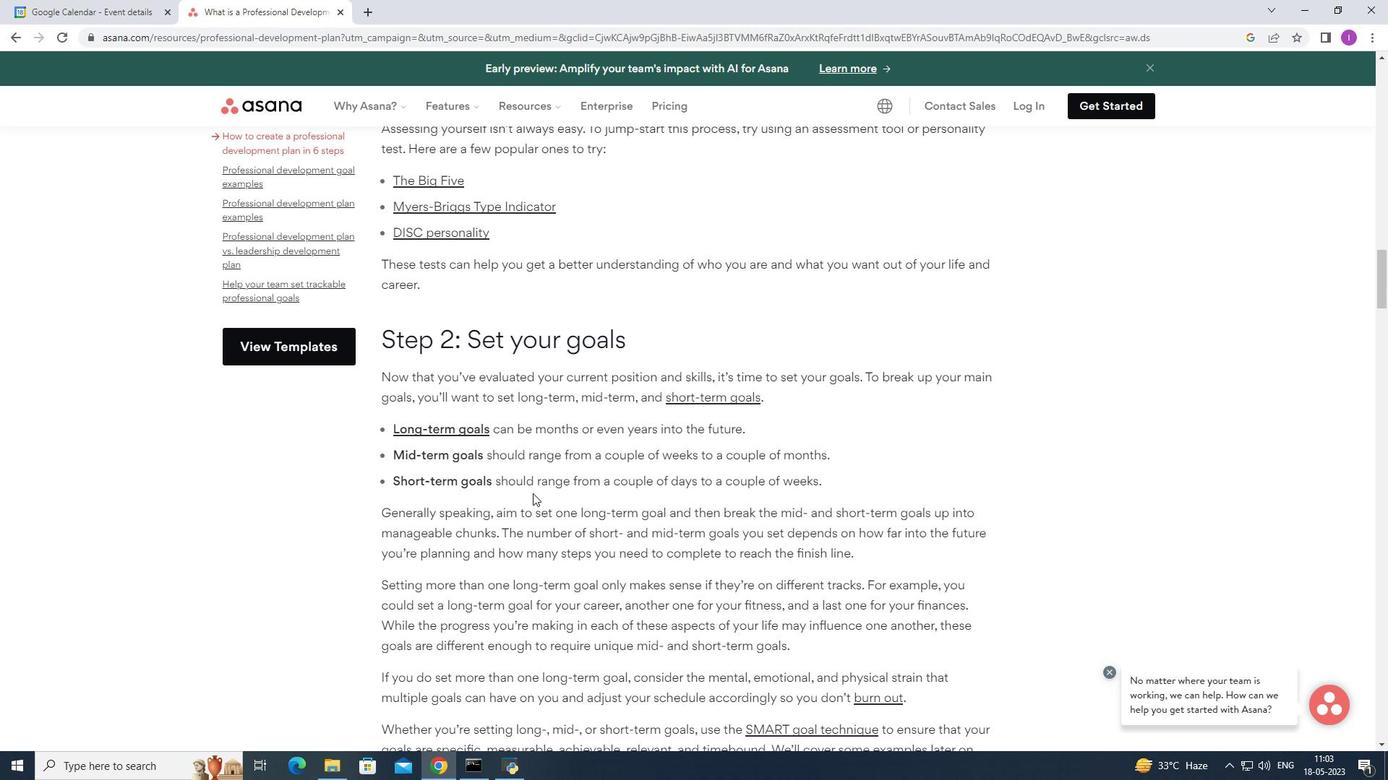 
Action: Mouse moved to (627, 440)
Screenshot: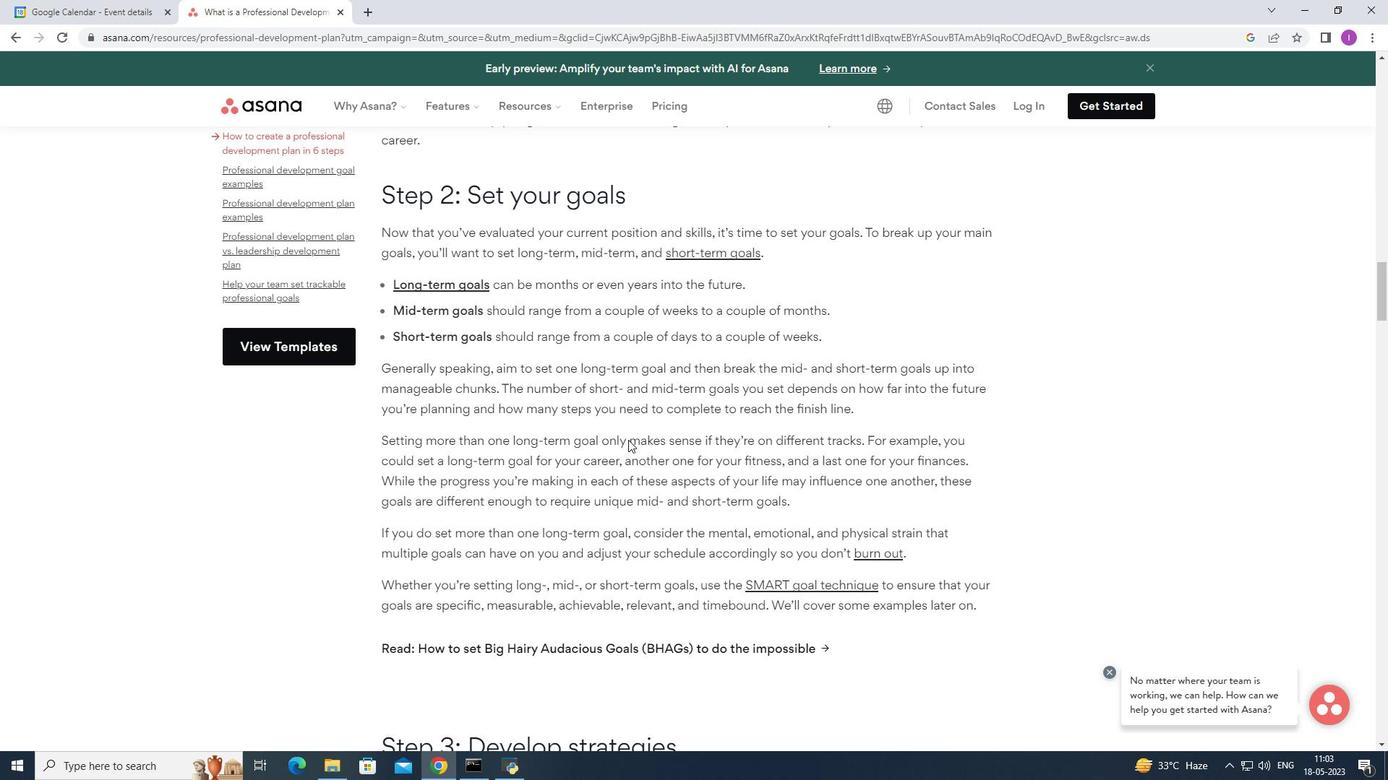 
Action: Mouse scrolled (627, 440) with delta (0, 0)
Screenshot: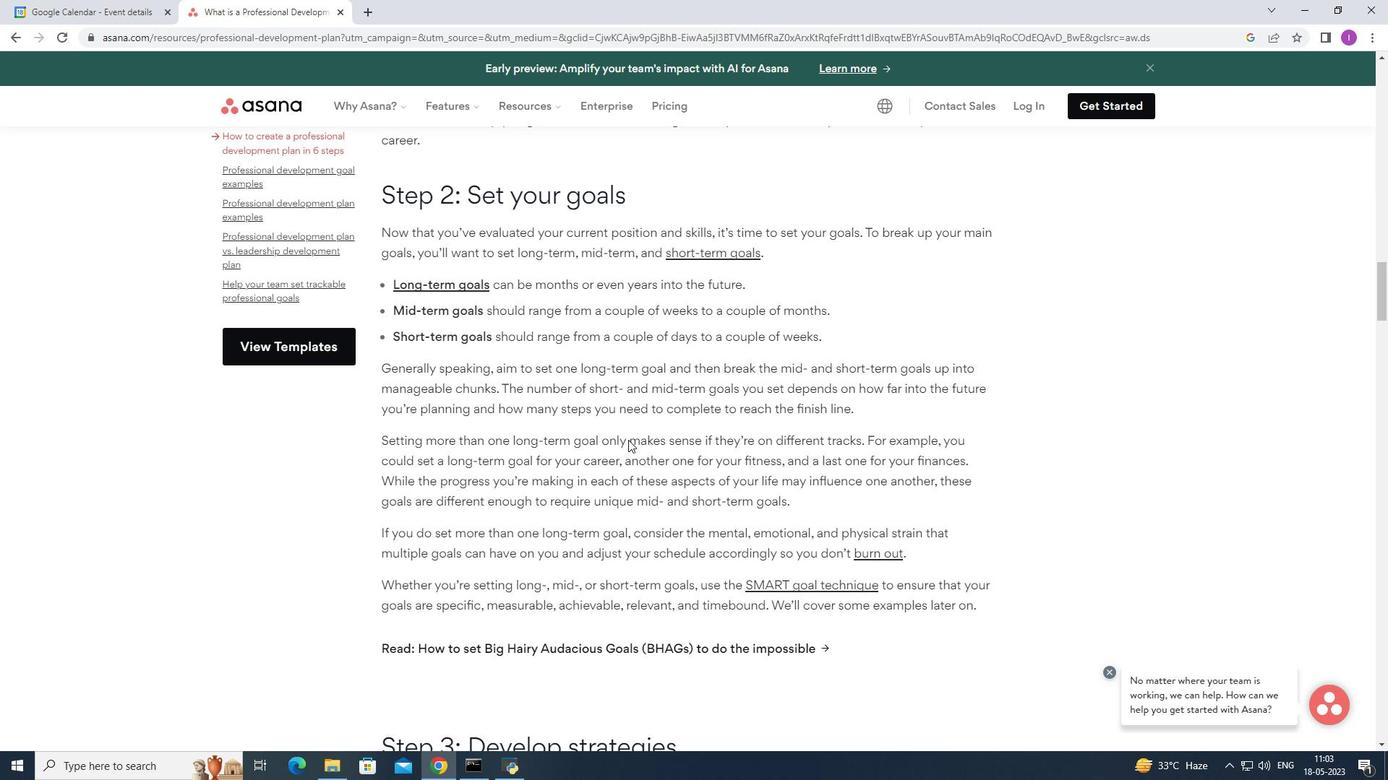 
Action: Mouse scrolled (627, 440) with delta (0, 0)
Screenshot: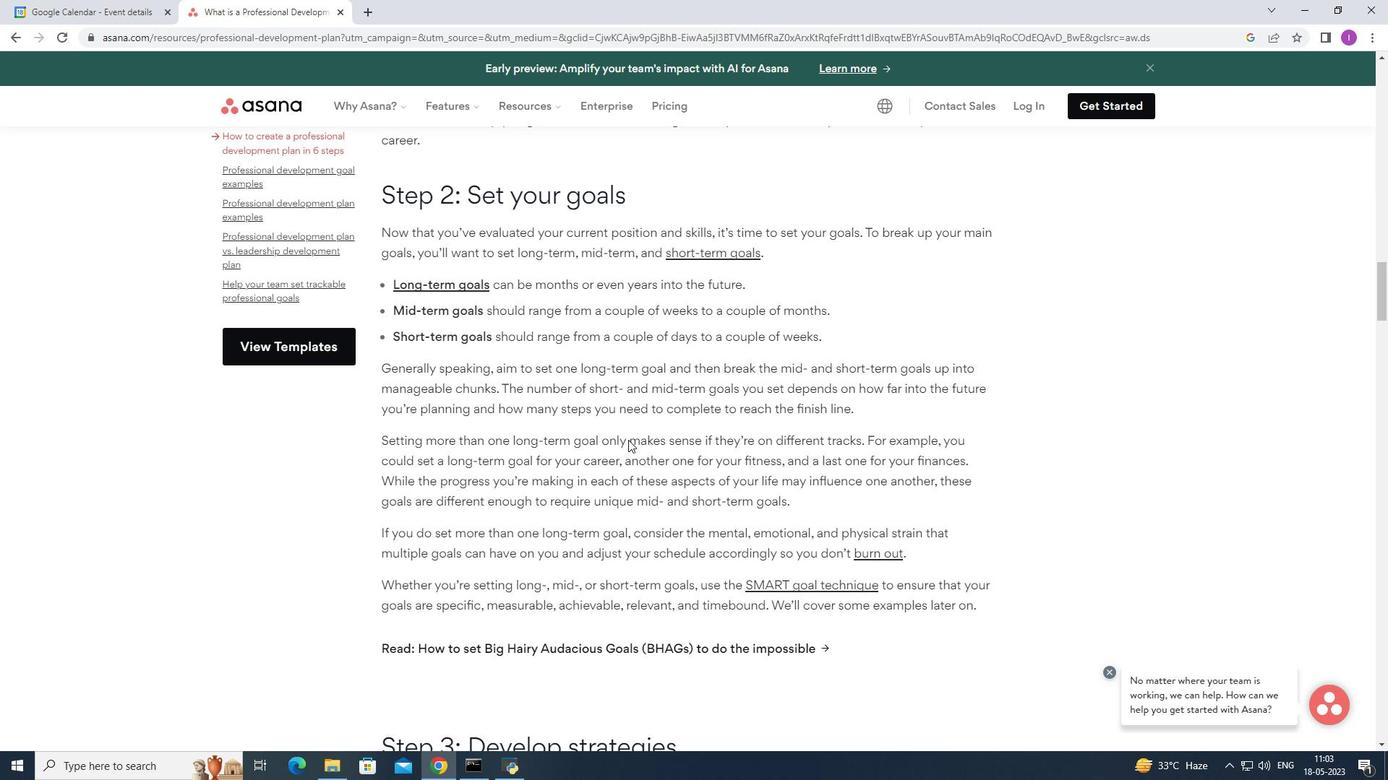
Action: Mouse scrolled (627, 440) with delta (0, 0)
Screenshot: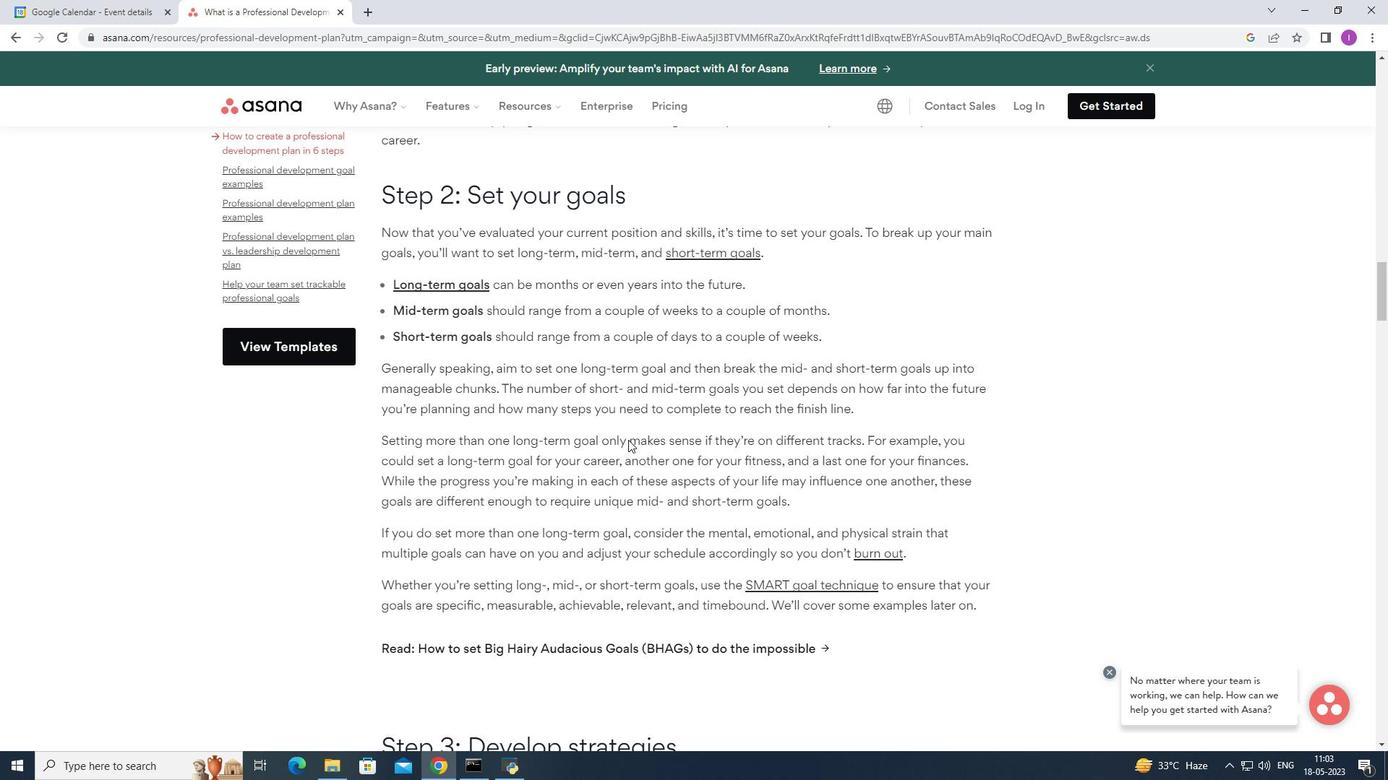 
Action: Mouse scrolled (627, 440) with delta (0, 0)
Screenshot: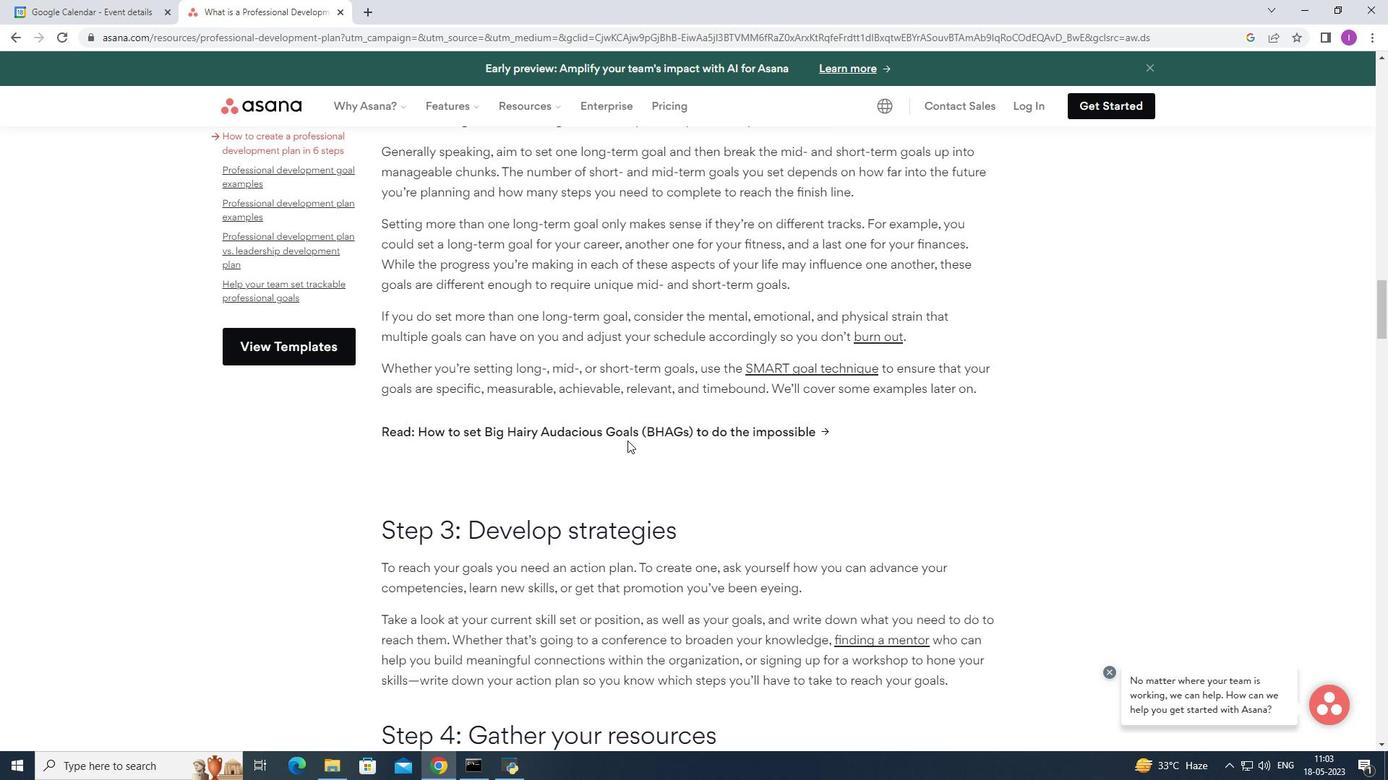 
Action: Mouse scrolled (627, 440) with delta (0, 0)
Screenshot: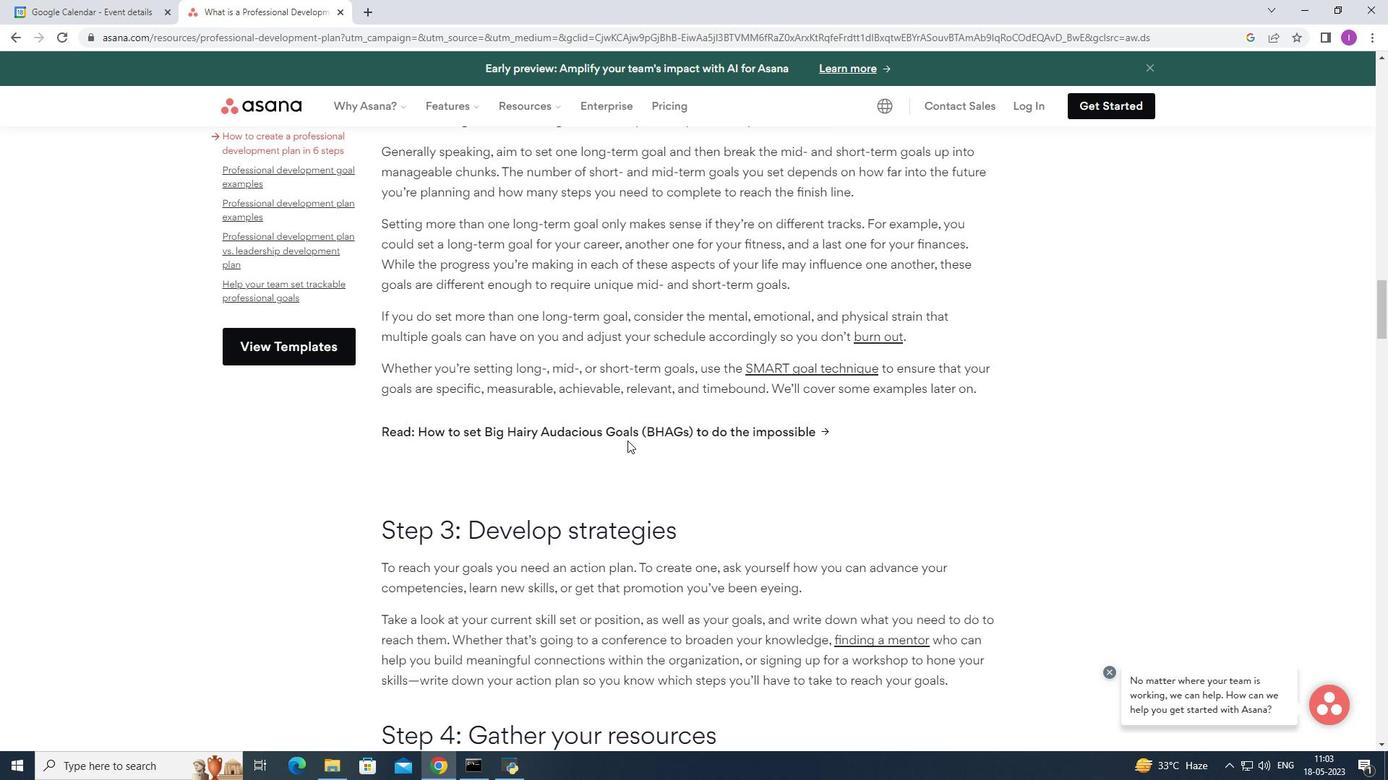 
Action: Mouse scrolled (627, 440) with delta (0, 0)
Screenshot: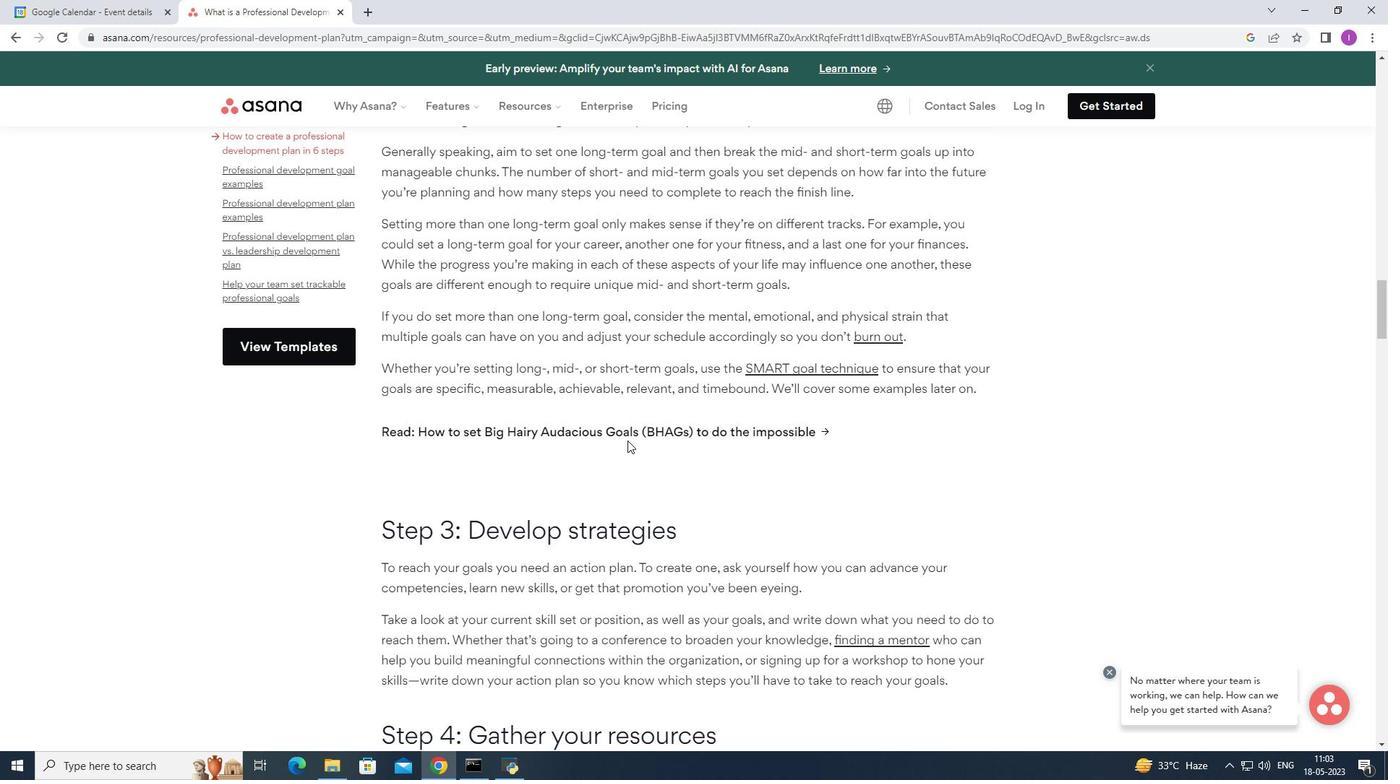 
Action: Mouse scrolled (627, 440) with delta (0, 0)
Screenshot: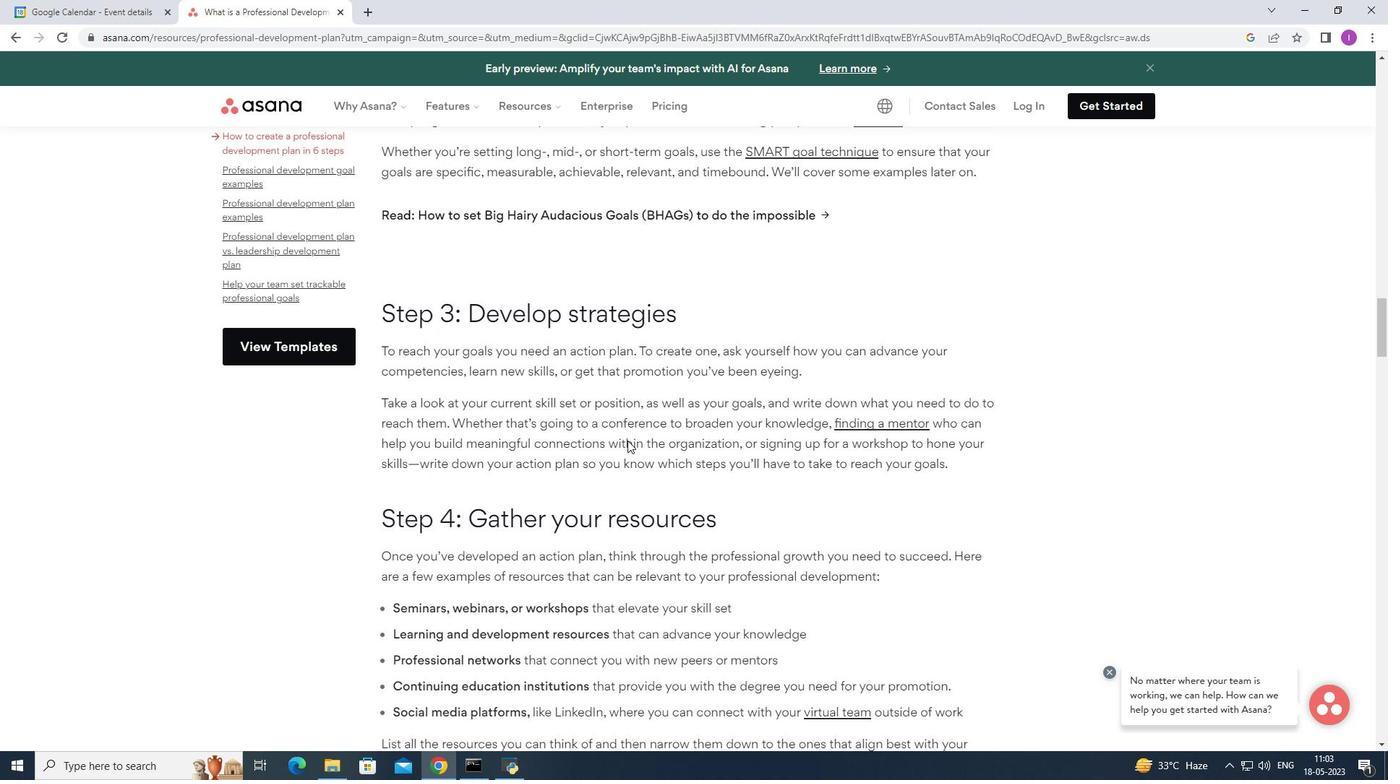 
Action: Mouse scrolled (627, 440) with delta (0, 0)
Screenshot: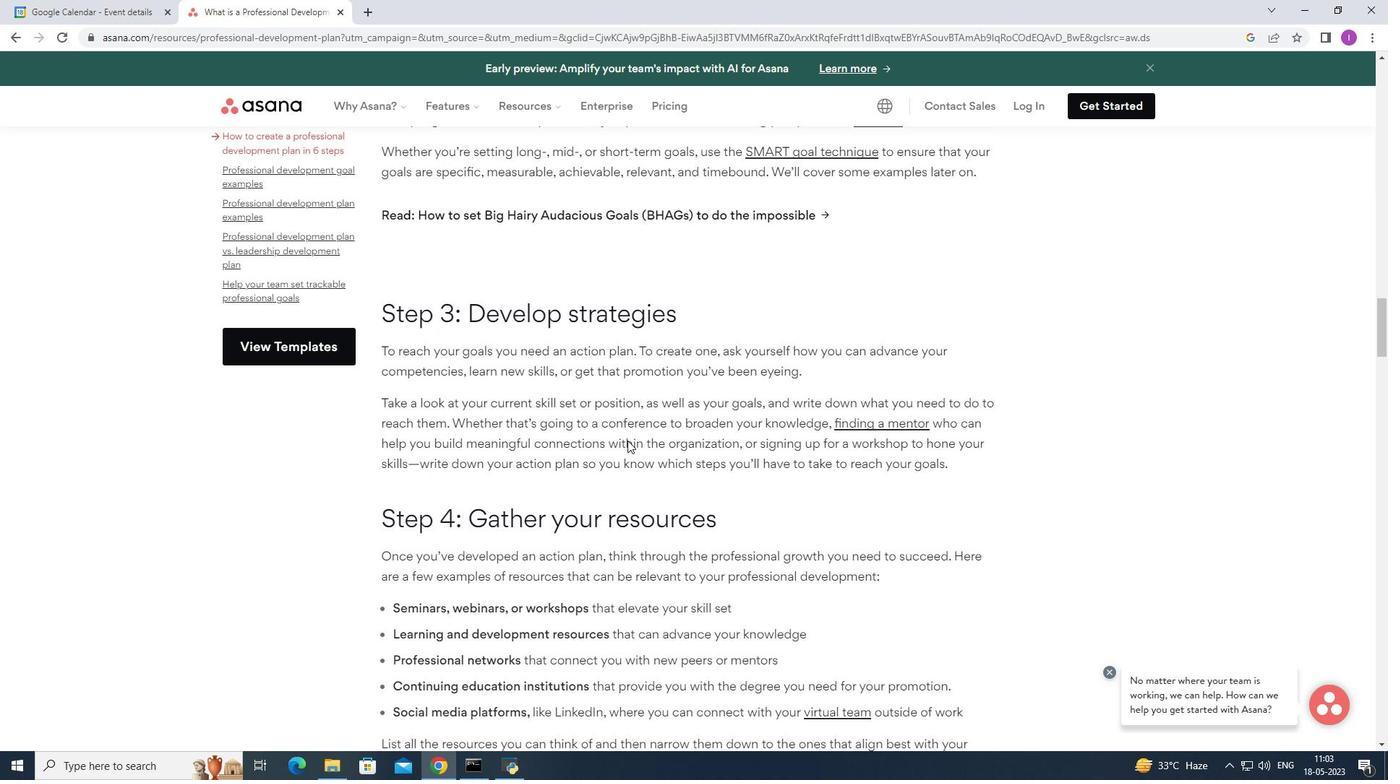 
Action: Mouse scrolled (627, 440) with delta (0, 0)
Screenshot: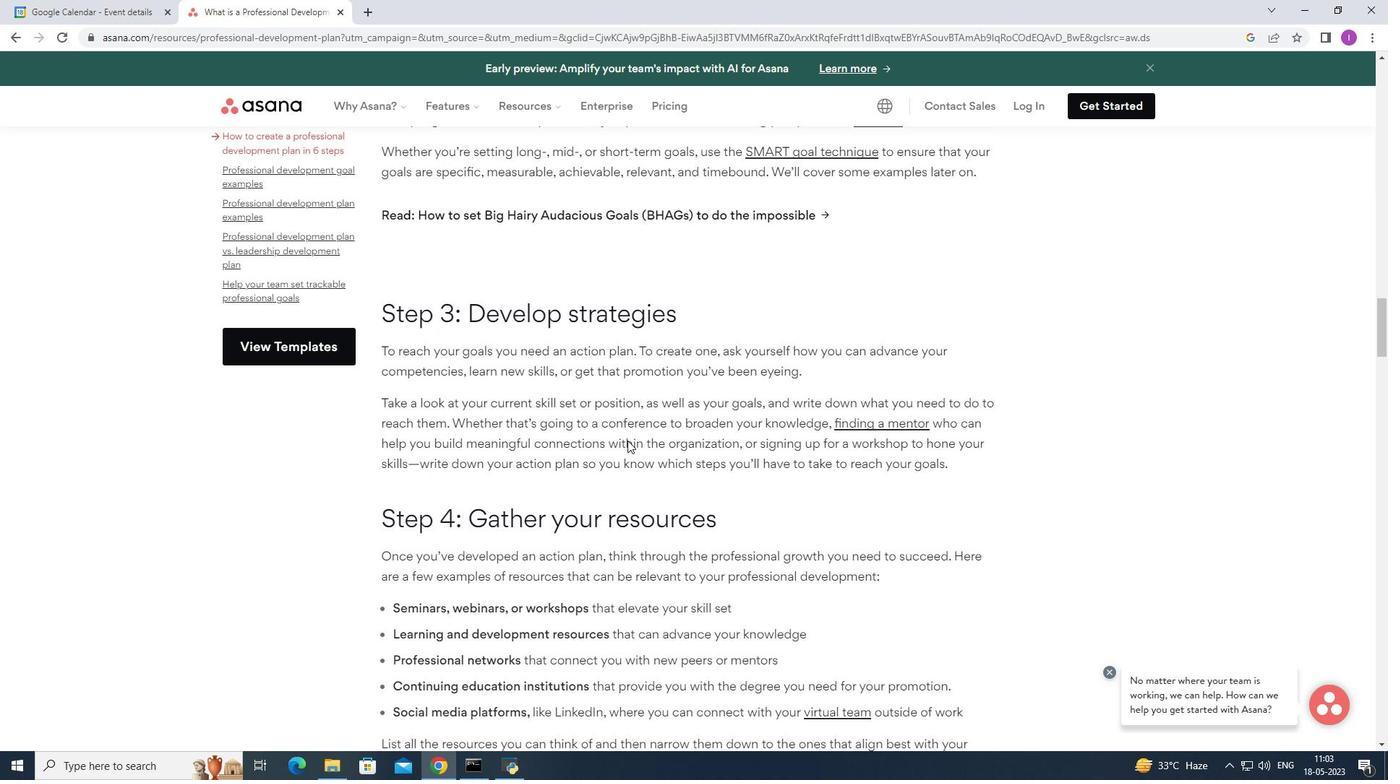 
Action: Mouse moved to (662, 523)
Screenshot: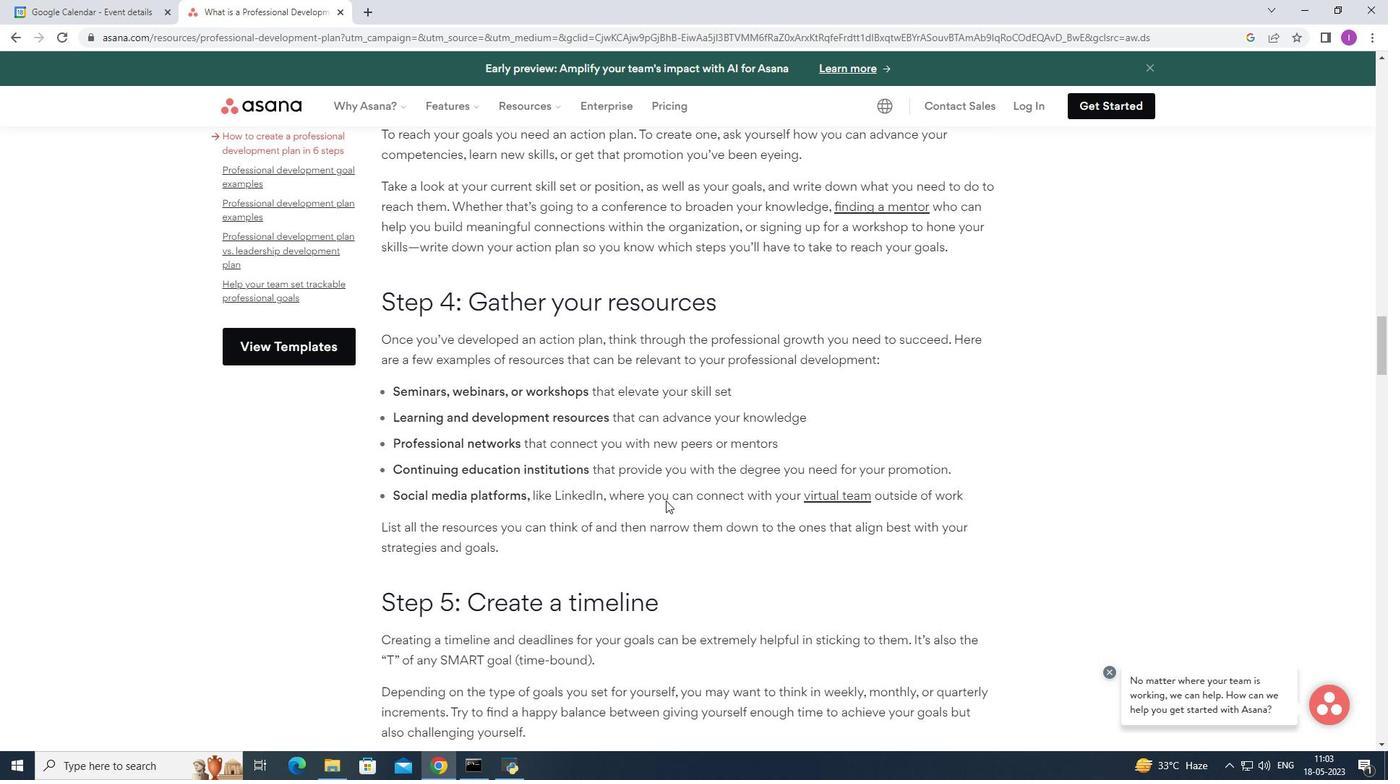 
Action: Mouse scrolled (662, 522) with delta (0, 0)
Screenshot: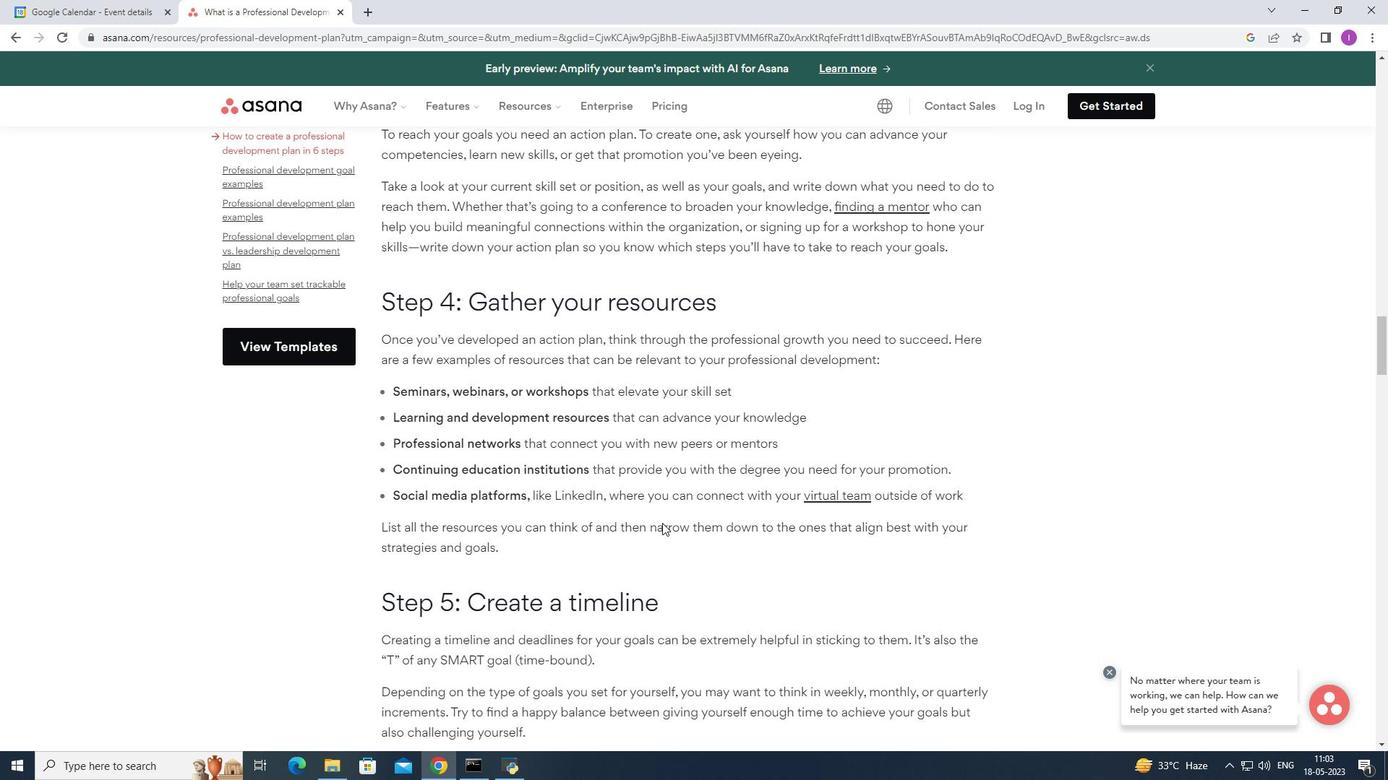 
Action: Mouse scrolled (662, 522) with delta (0, 0)
Screenshot: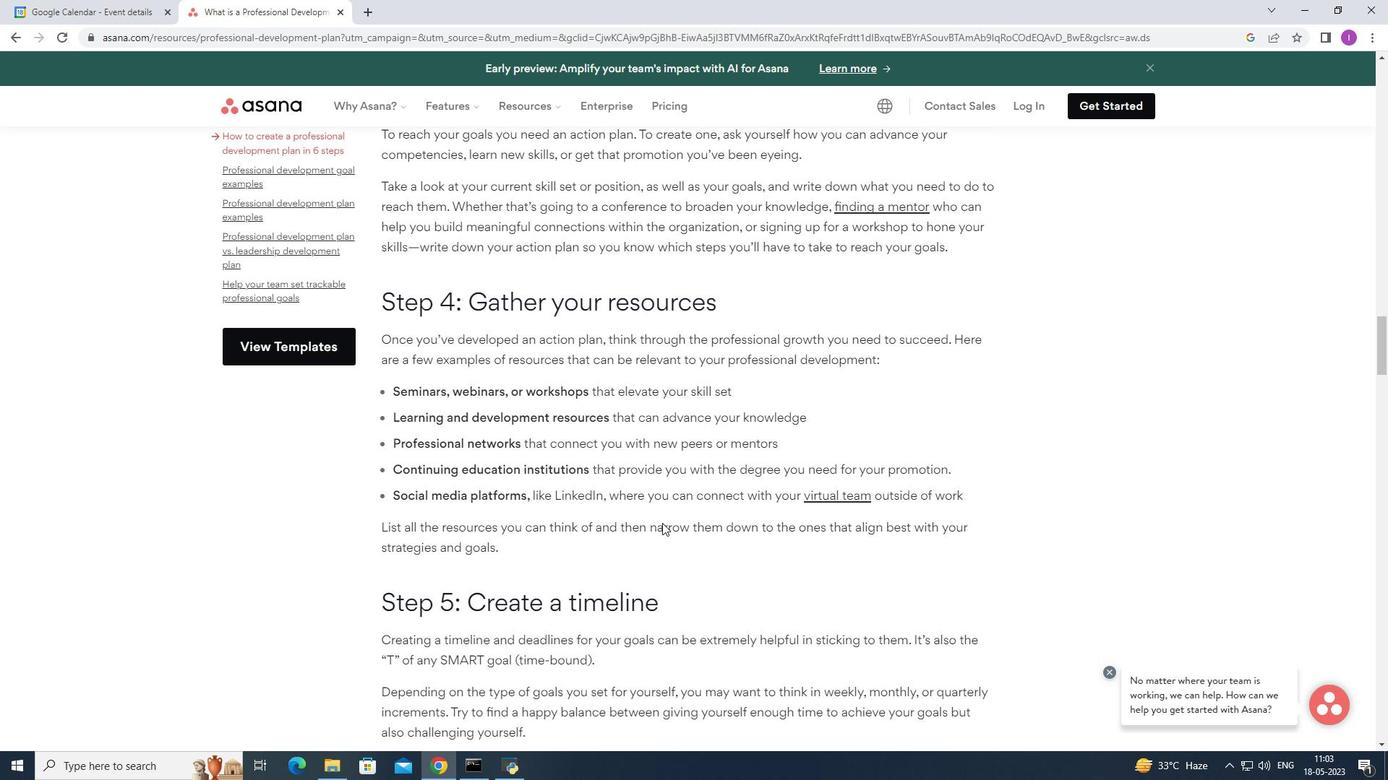 
Action: Mouse scrolled (662, 522) with delta (0, 0)
Screenshot: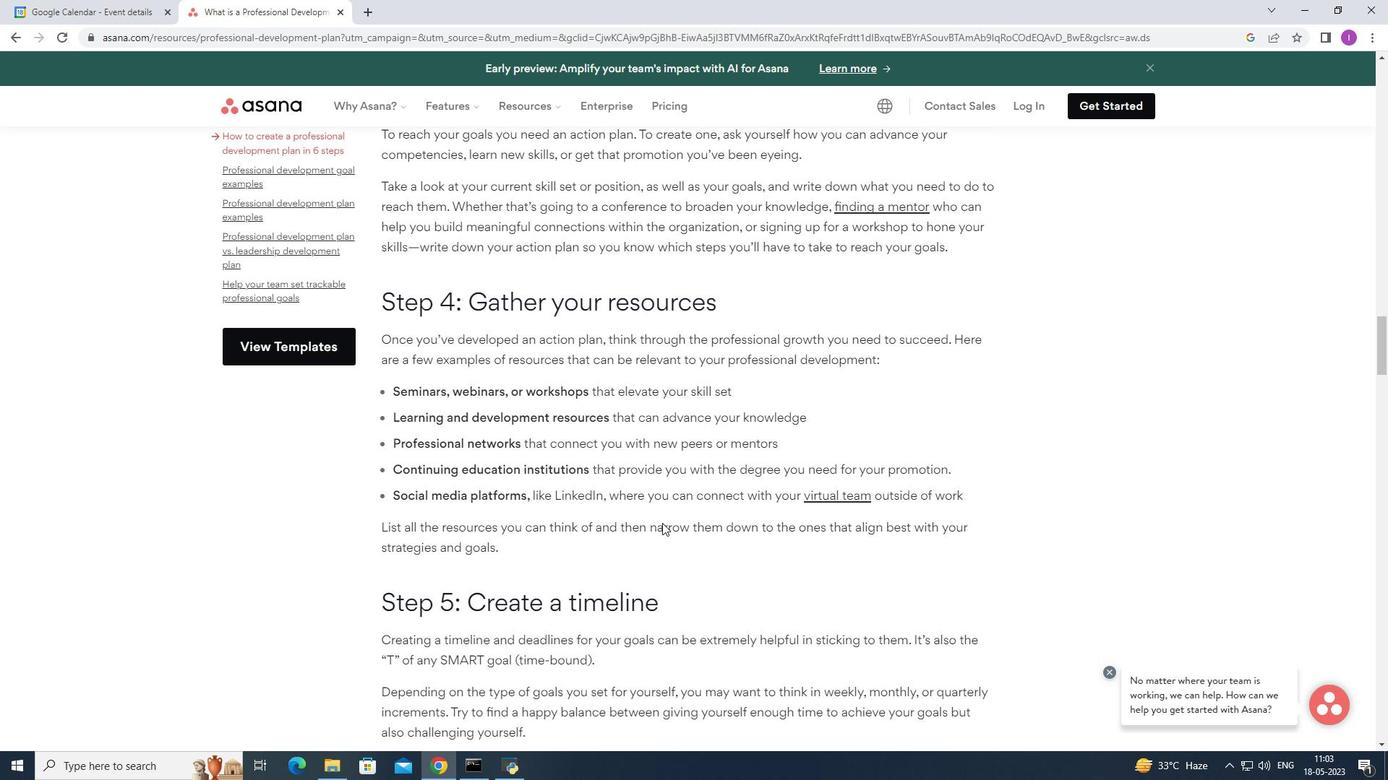 
Action: Mouse scrolled (662, 522) with delta (0, 0)
Screenshot: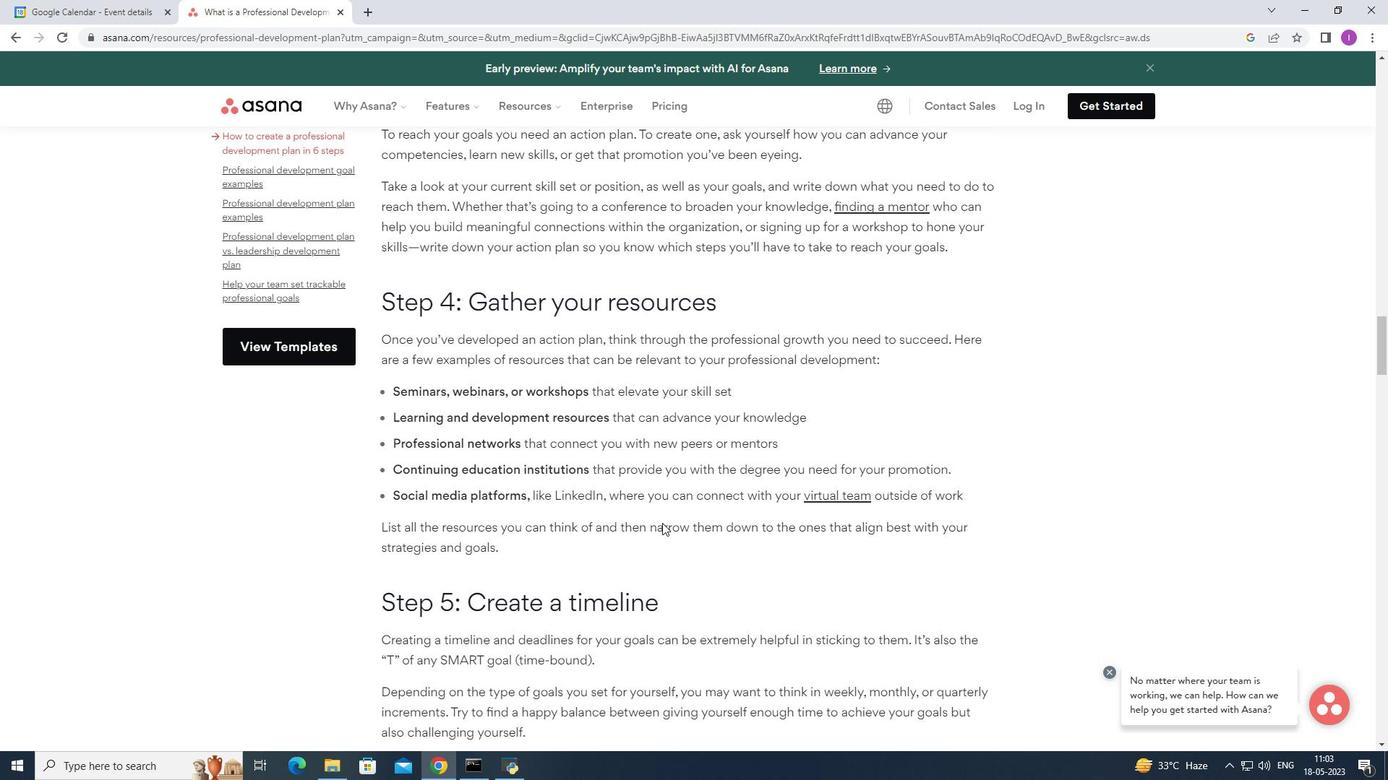 
Action: Mouse scrolled (662, 522) with delta (0, 0)
Screenshot: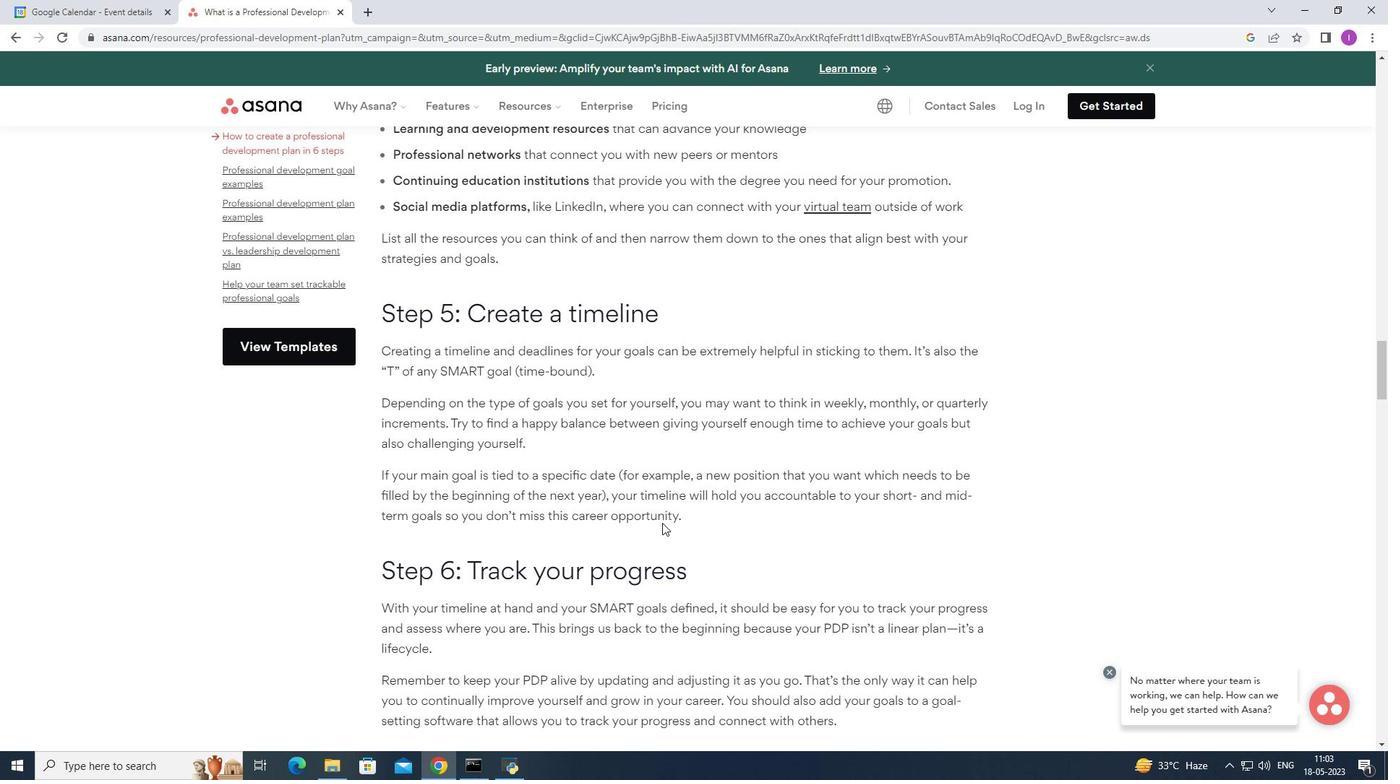 
Action: Mouse scrolled (662, 522) with delta (0, 0)
Screenshot: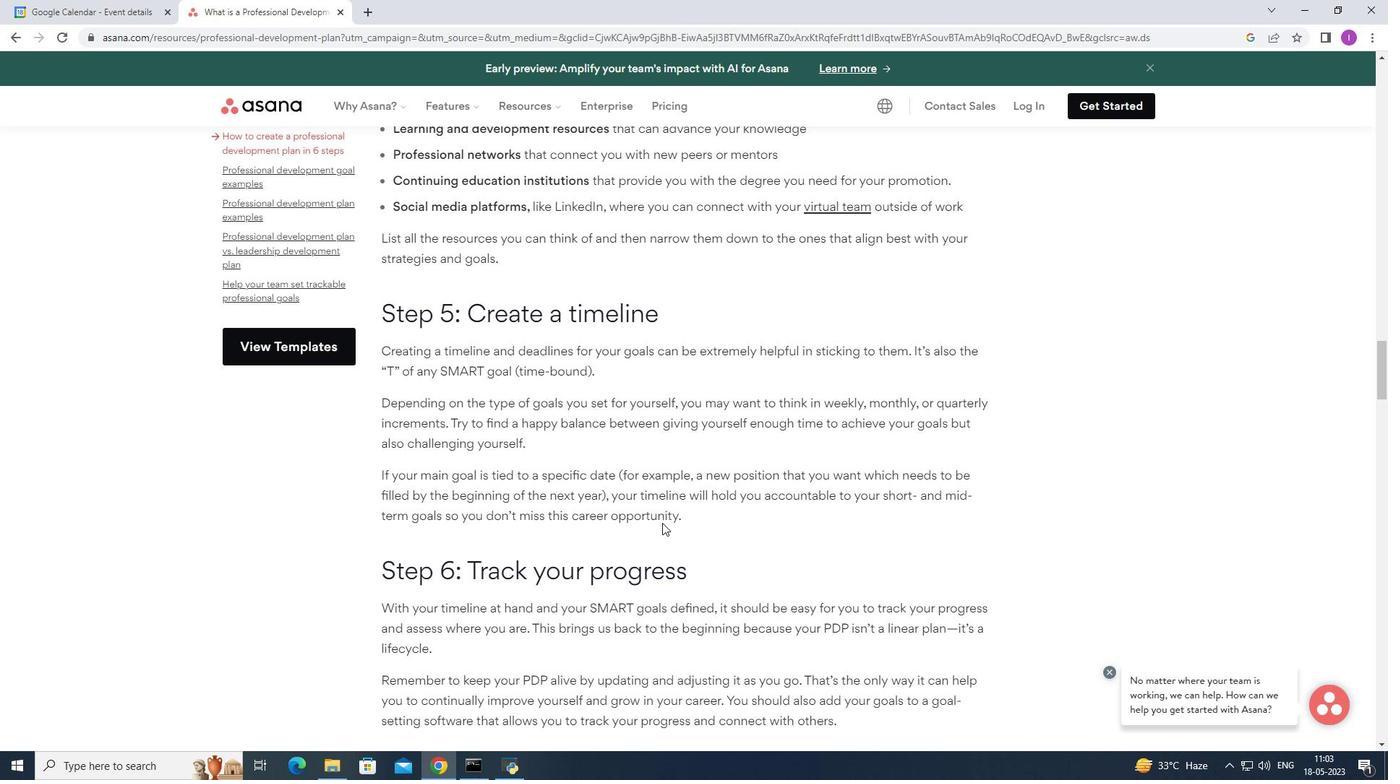 
Action: Mouse scrolled (662, 522) with delta (0, 0)
Screenshot: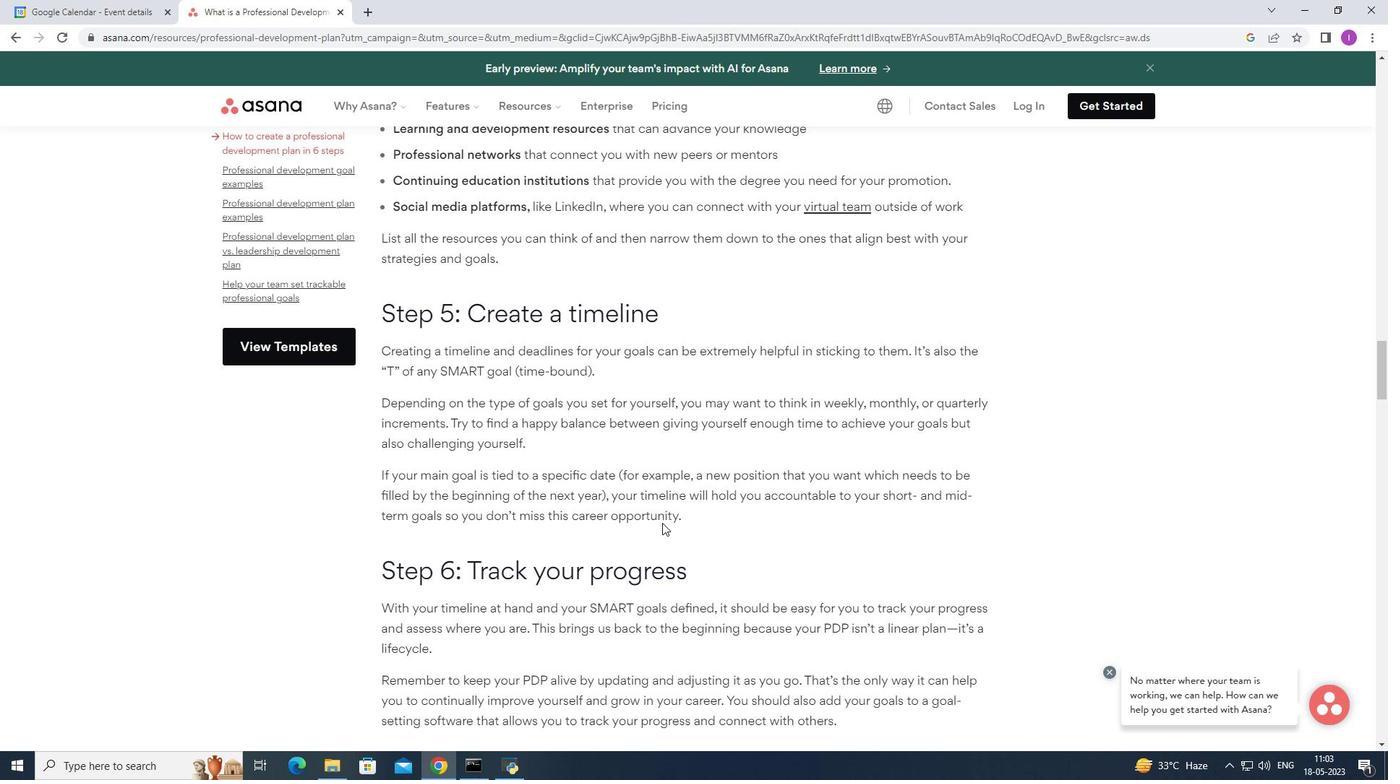 
Action: Mouse moved to (660, 490)
Screenshot: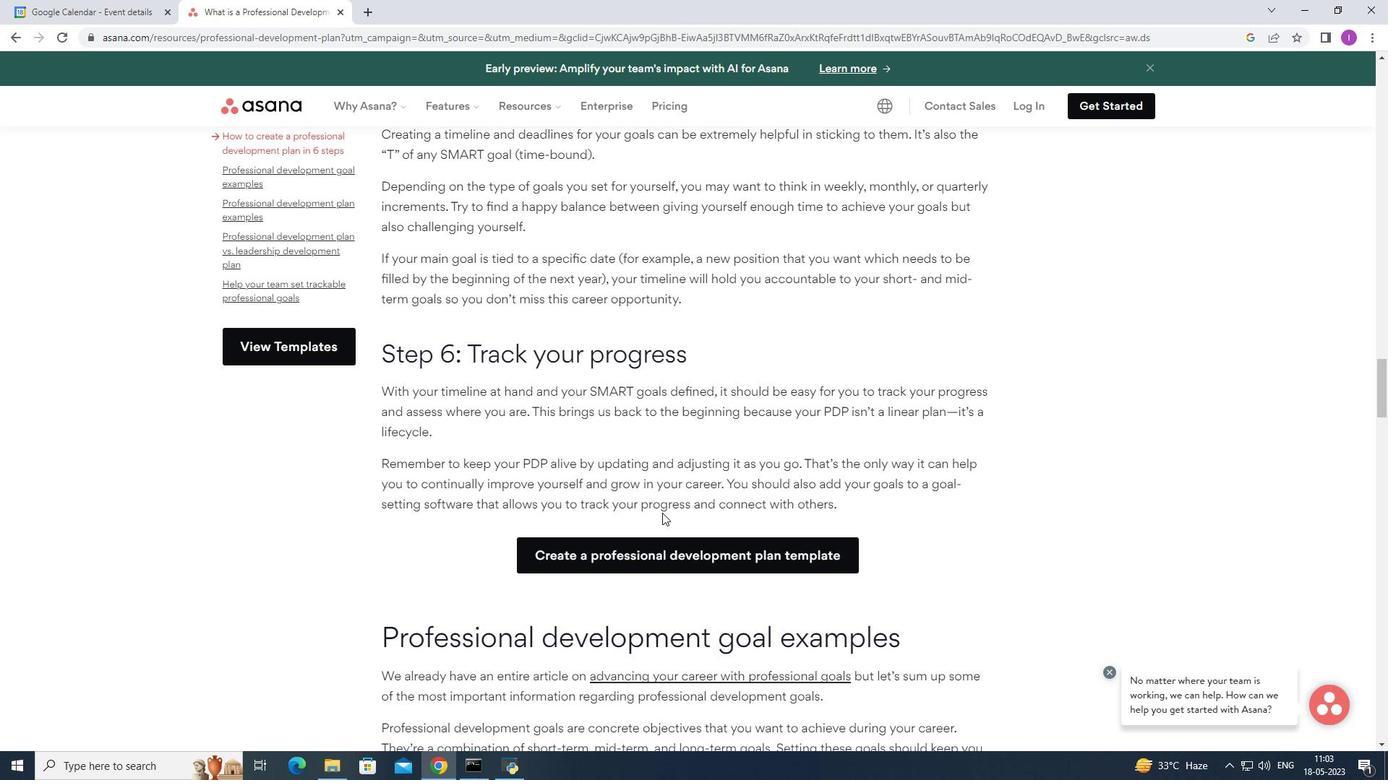 
Action: Mouse scrolled (660, 489) with delta (0, 0)
Screenshot: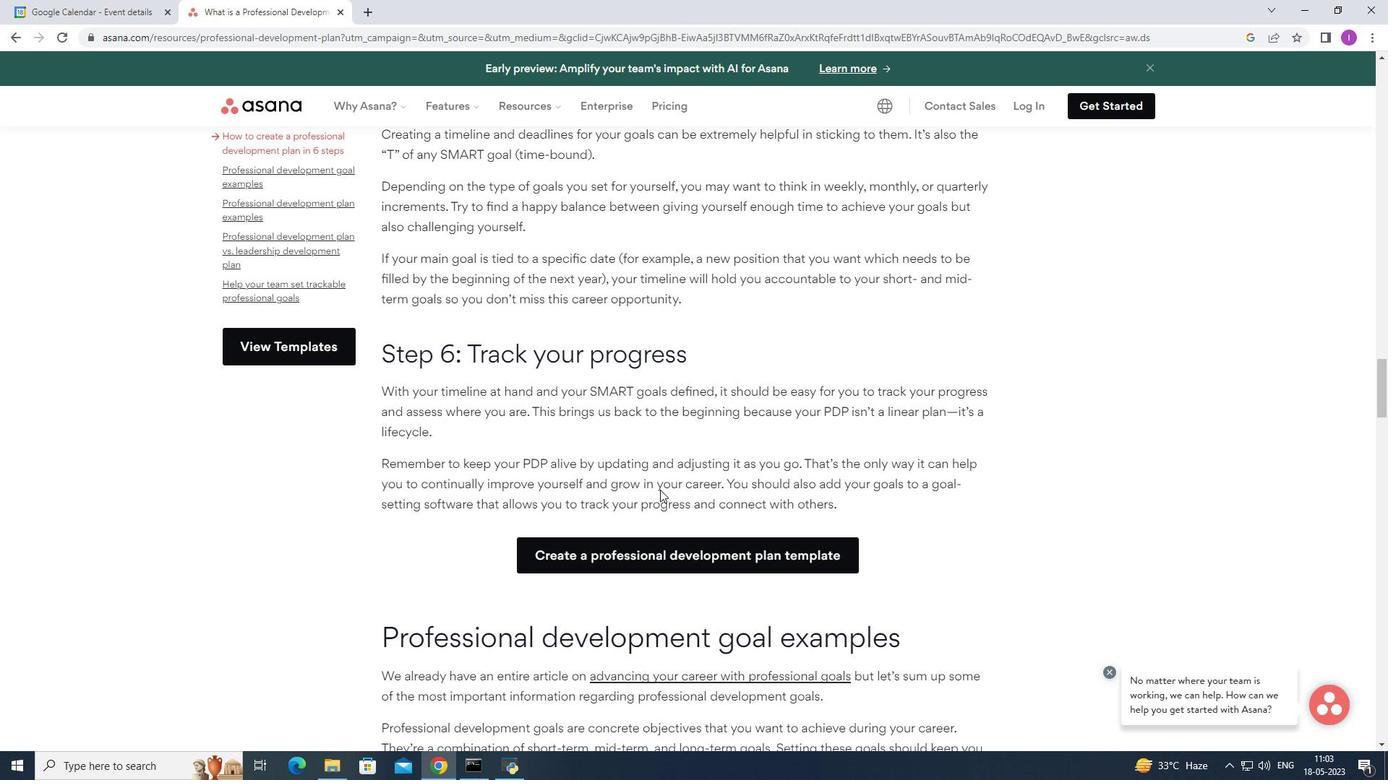 
Action: Mouse scrolled (660, 489) with delta (0, 0)
Screenshot: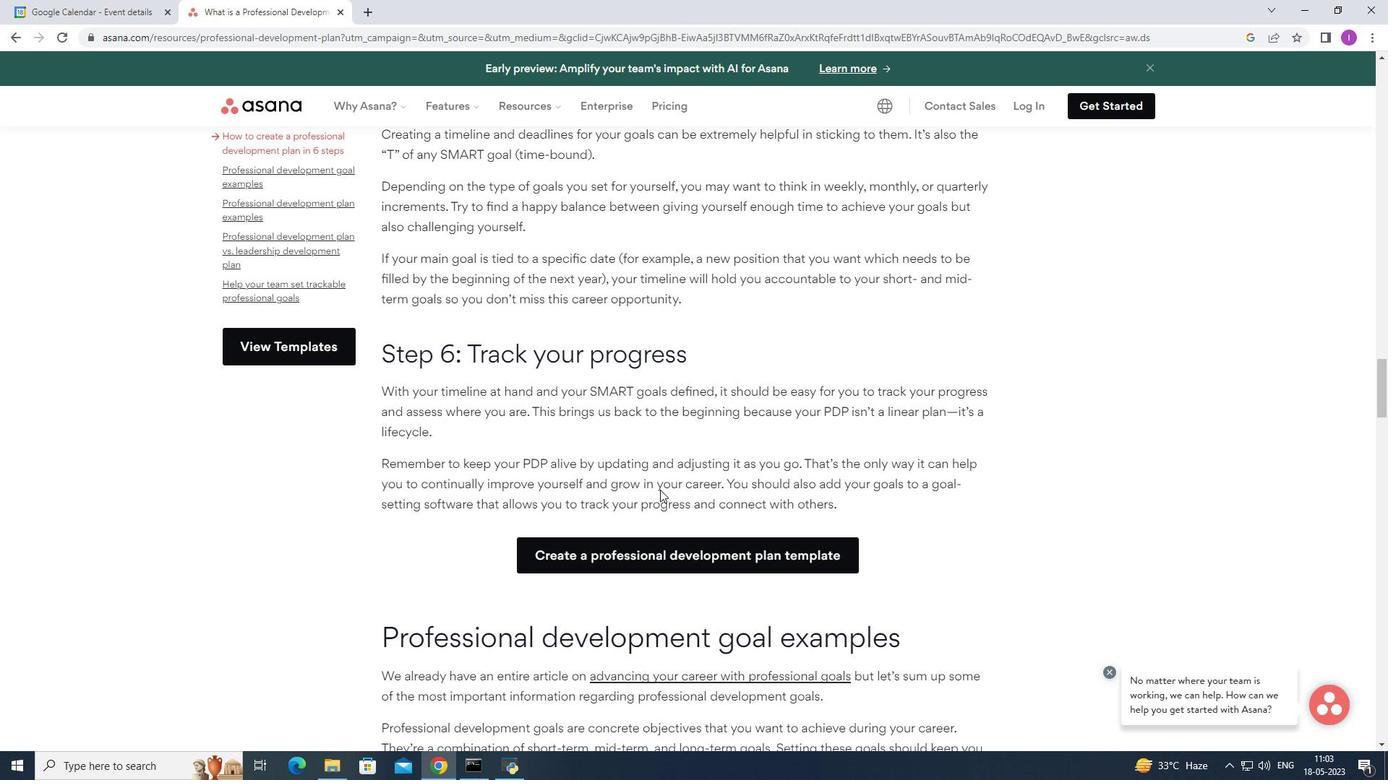
Action: Mouse scrolled (660, 489) with delta (0, 0)
Screenshot: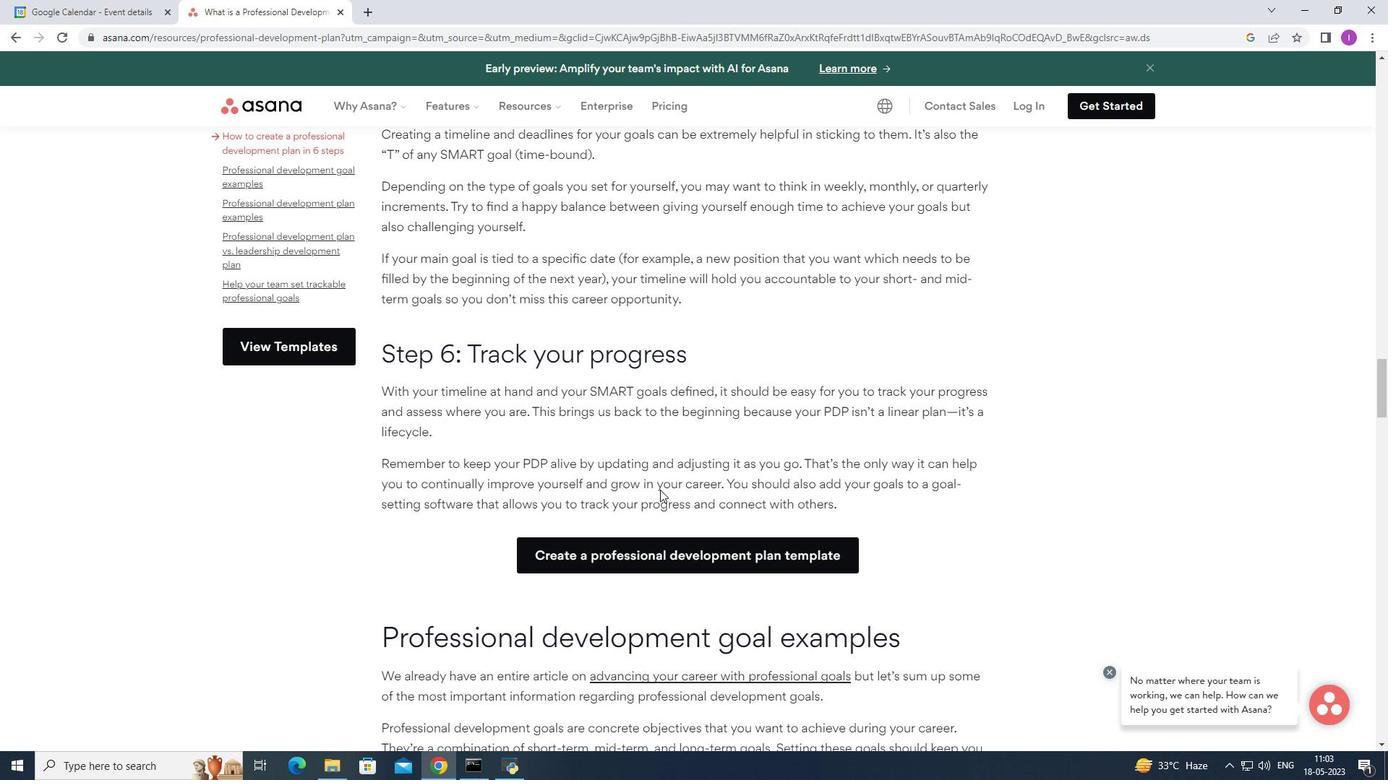 
Action: Mouse scrolled (660, 489) with delta (0, 0)
Screenshot: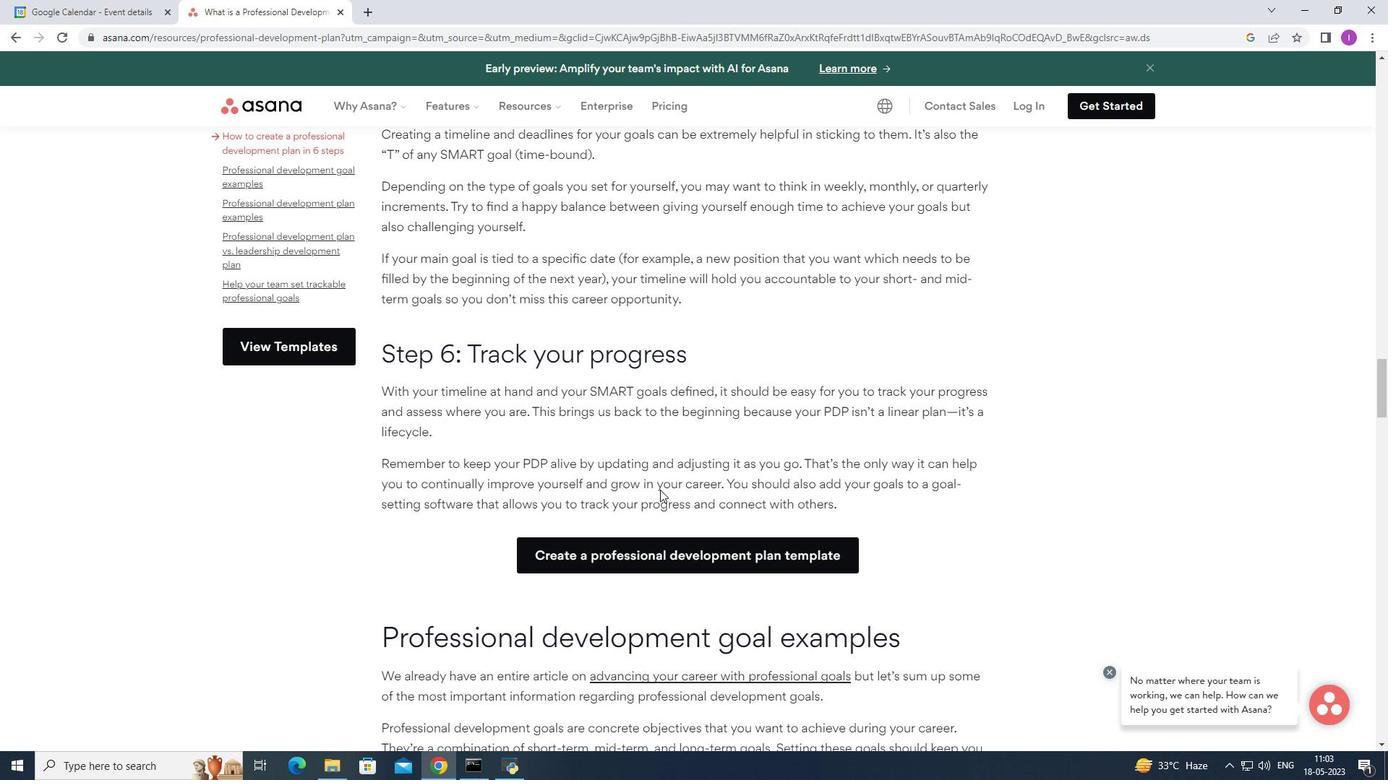 
Action: Mouse moved to (11, 38)
Screenshot: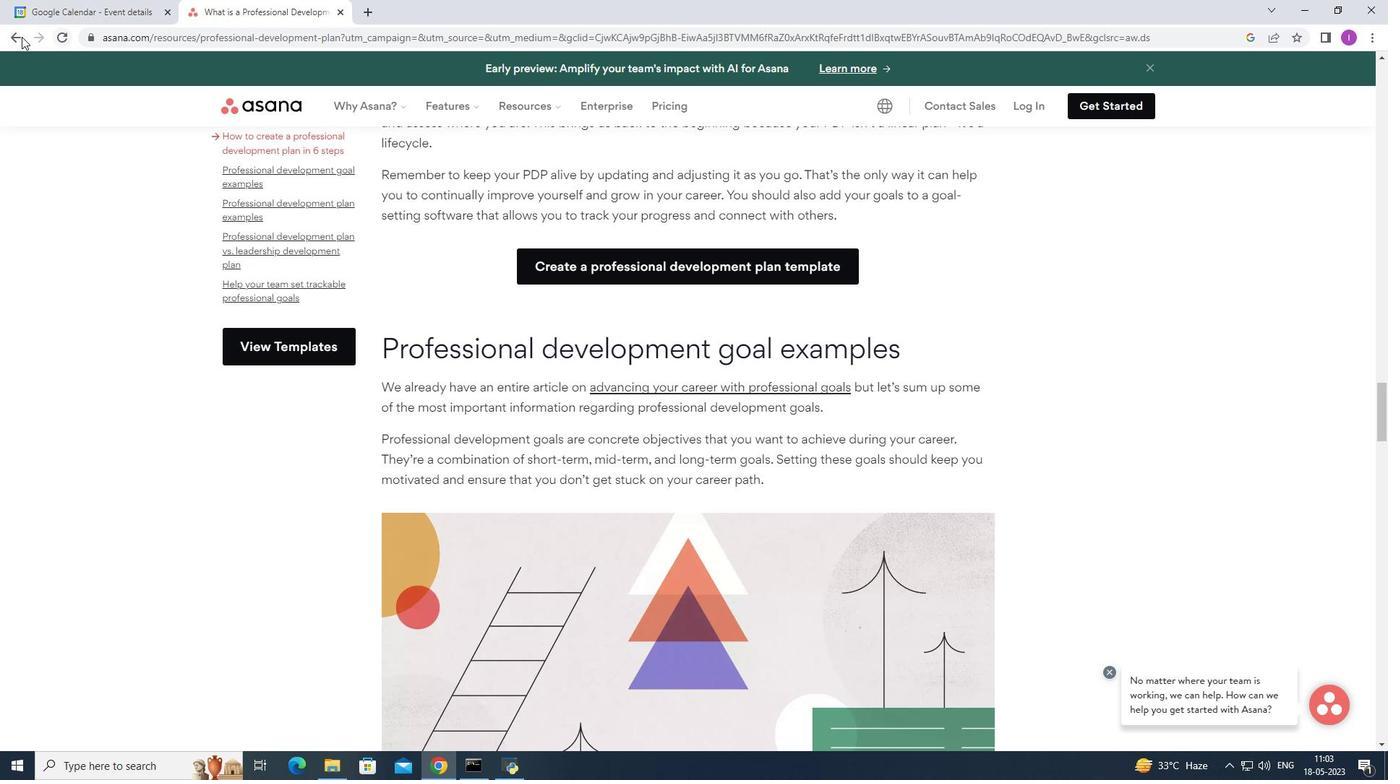 
Action: Mouse pressed left at (11, 38)
Screenshot: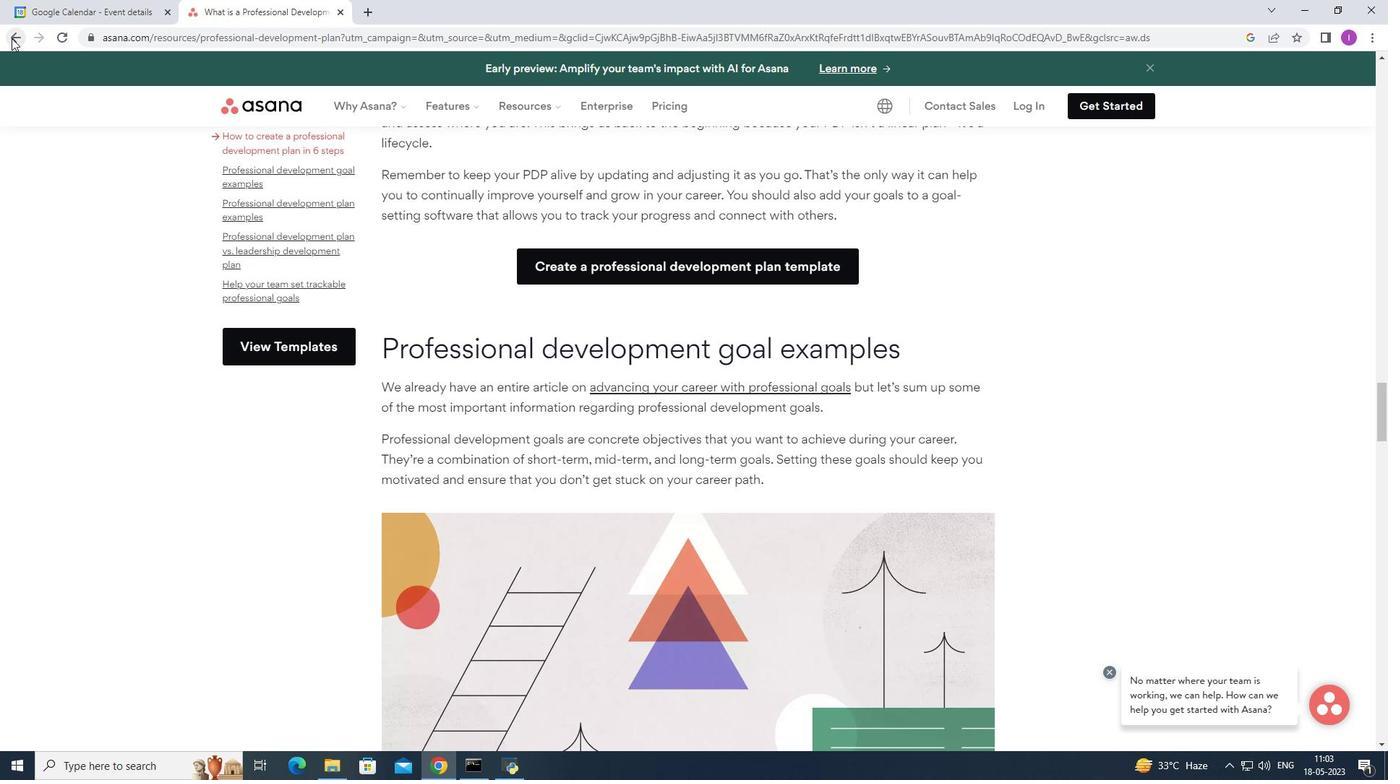 
Action: Mouse moved to (11, 39)
Screenshot: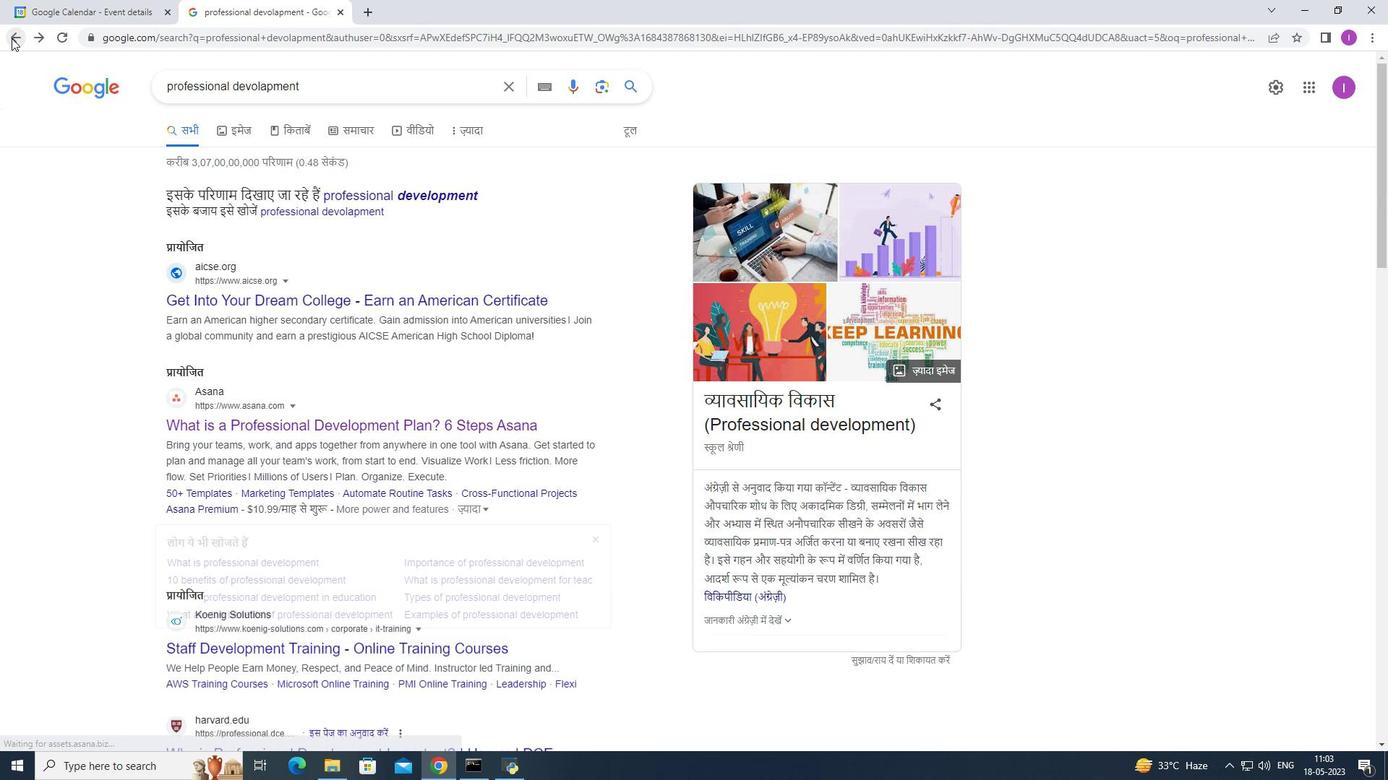 
Action: Mouse pressed left at (11, 39)
Screenshot: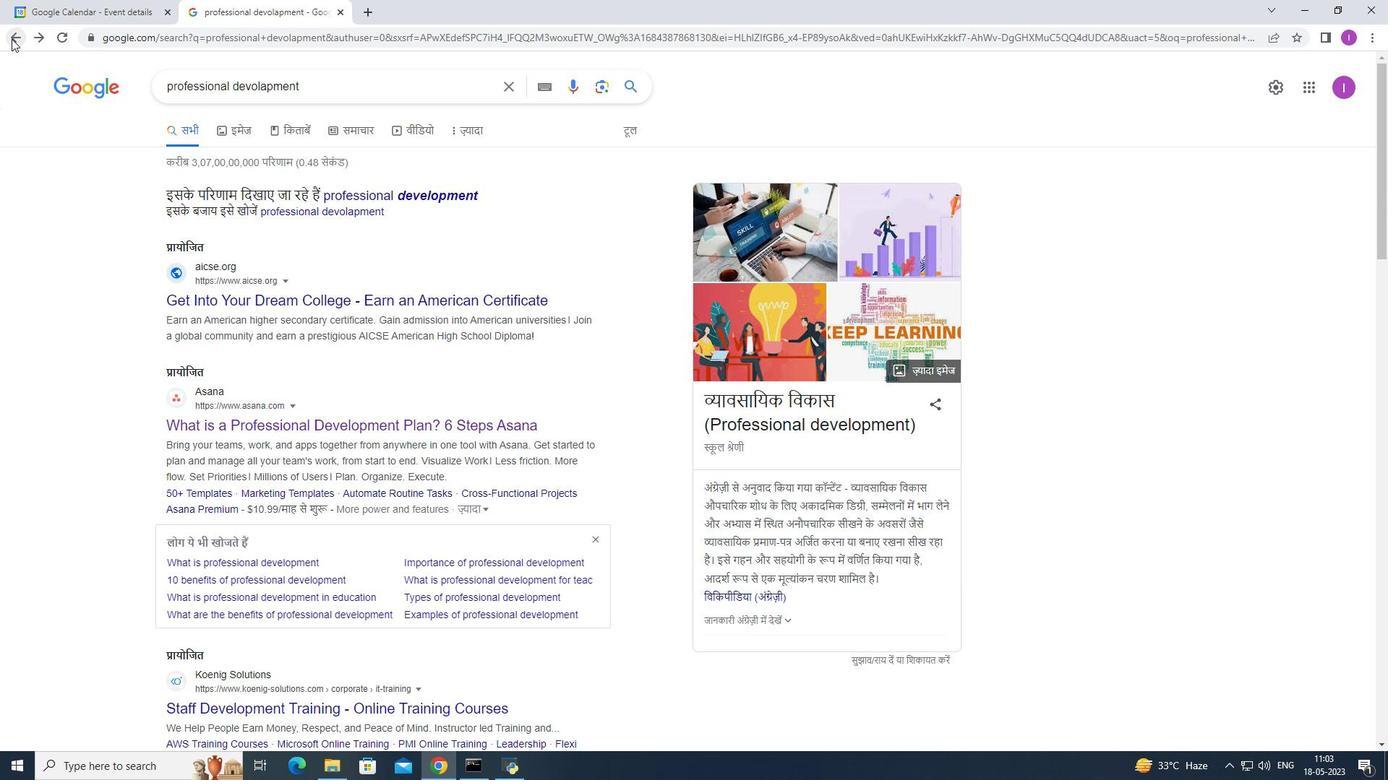 
Action: Mouse moved to (137, 13)
Screenshot: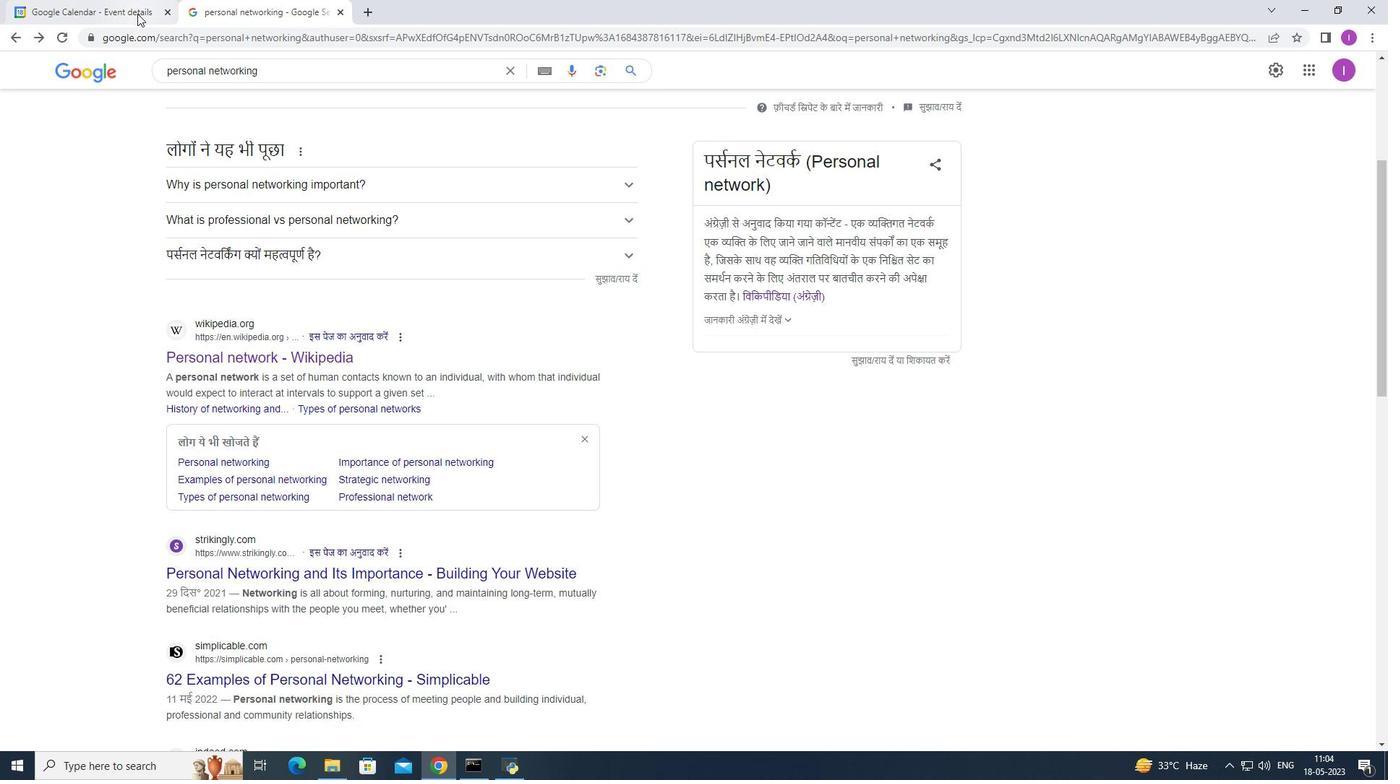 
Action: Mouse pressed left at (137, 13)
Screenshot: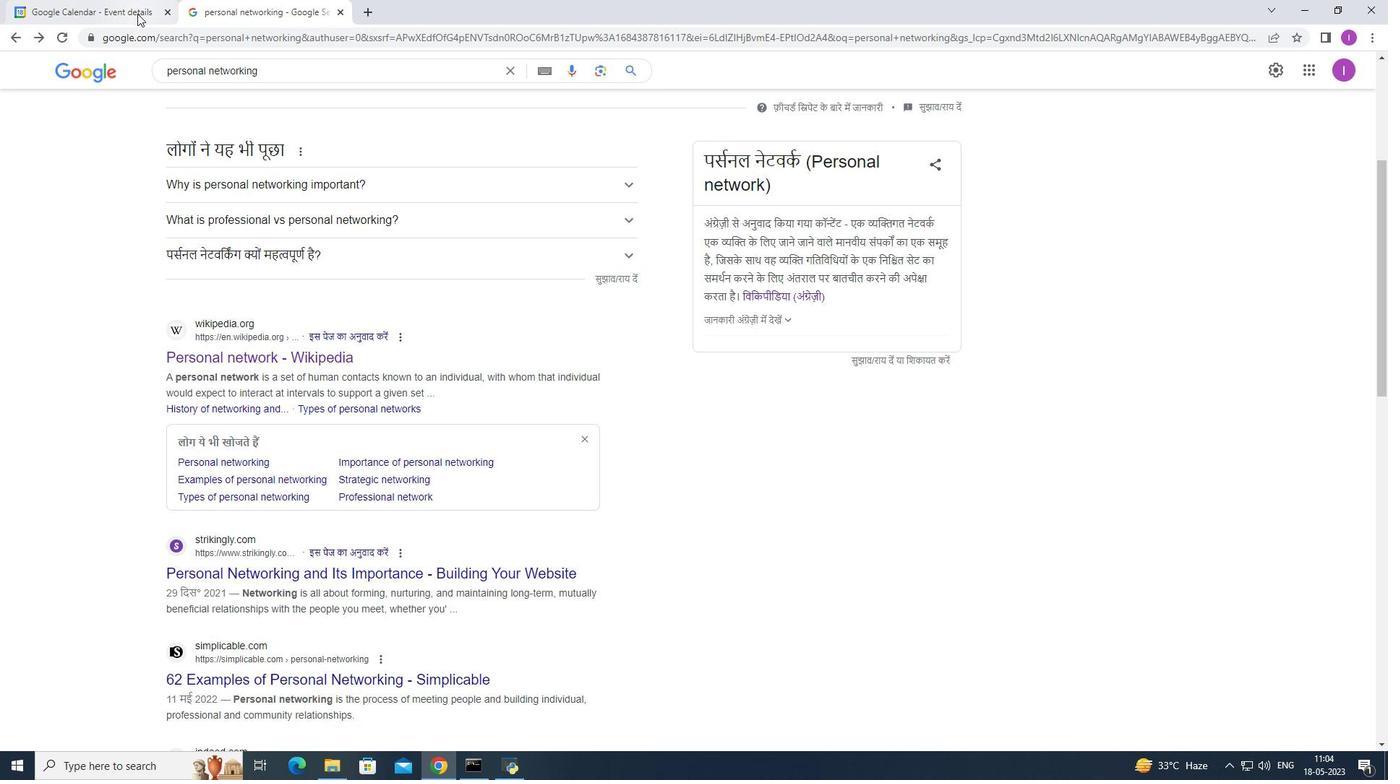
Action: Mouse moved to (79, 446)
Screenshot: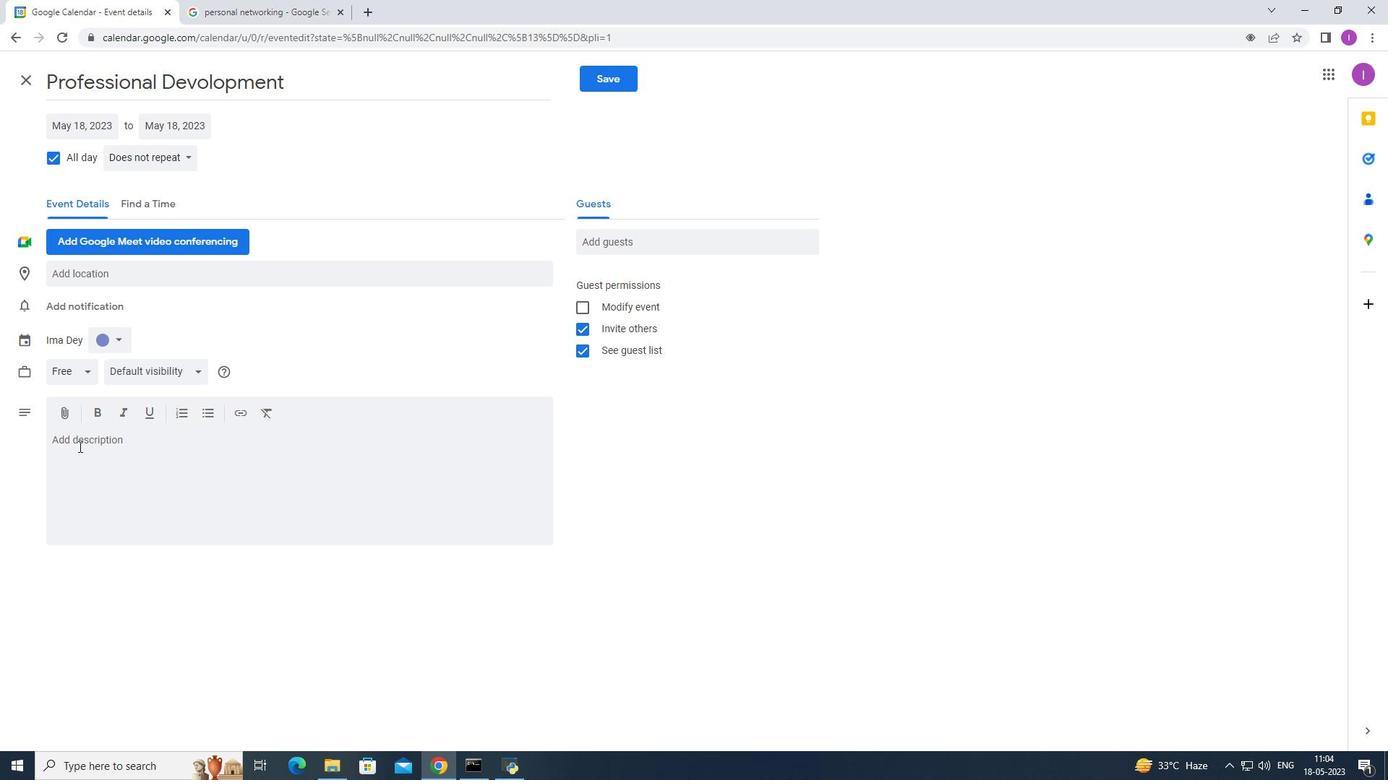 
Action: Mouse pressed left at (79, 446)
Screenshot: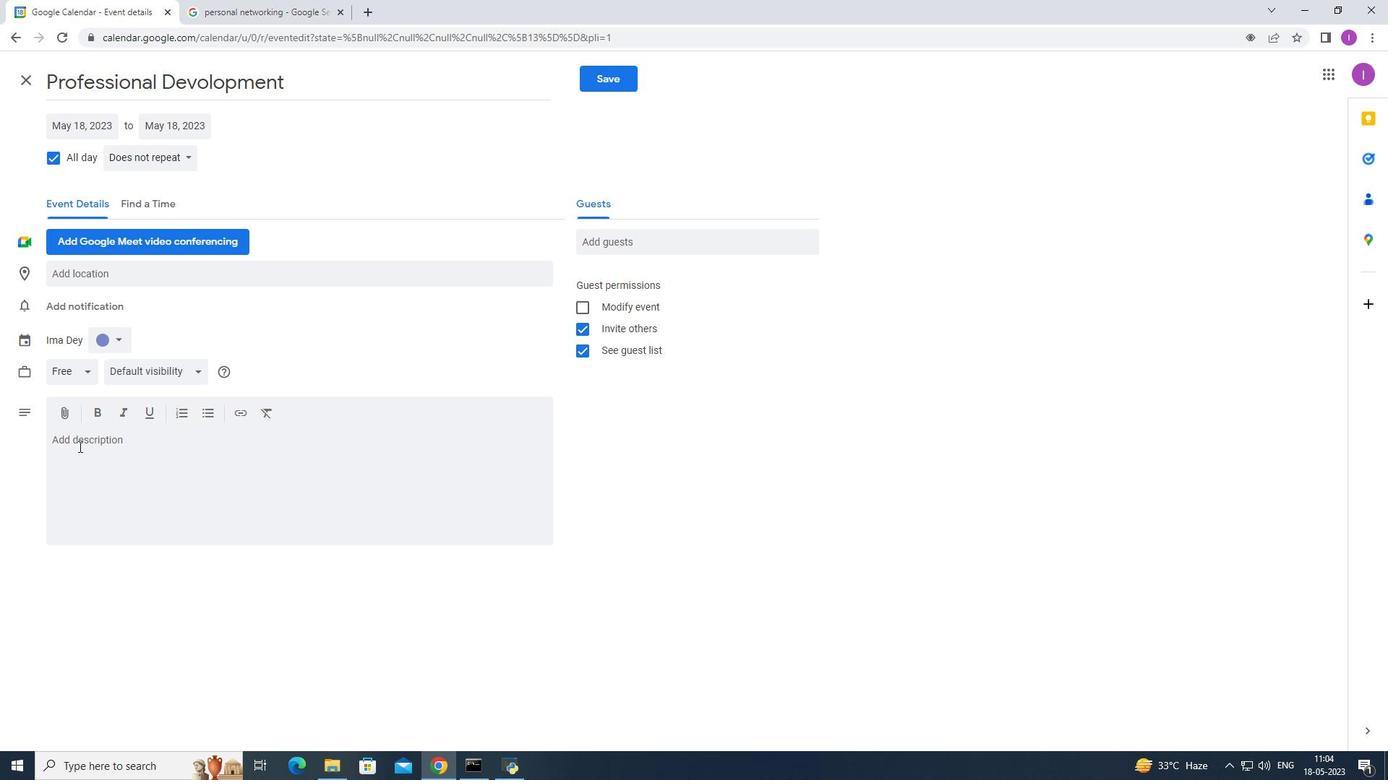 
Action: Mouse moved to (78, 463)
Screenshot: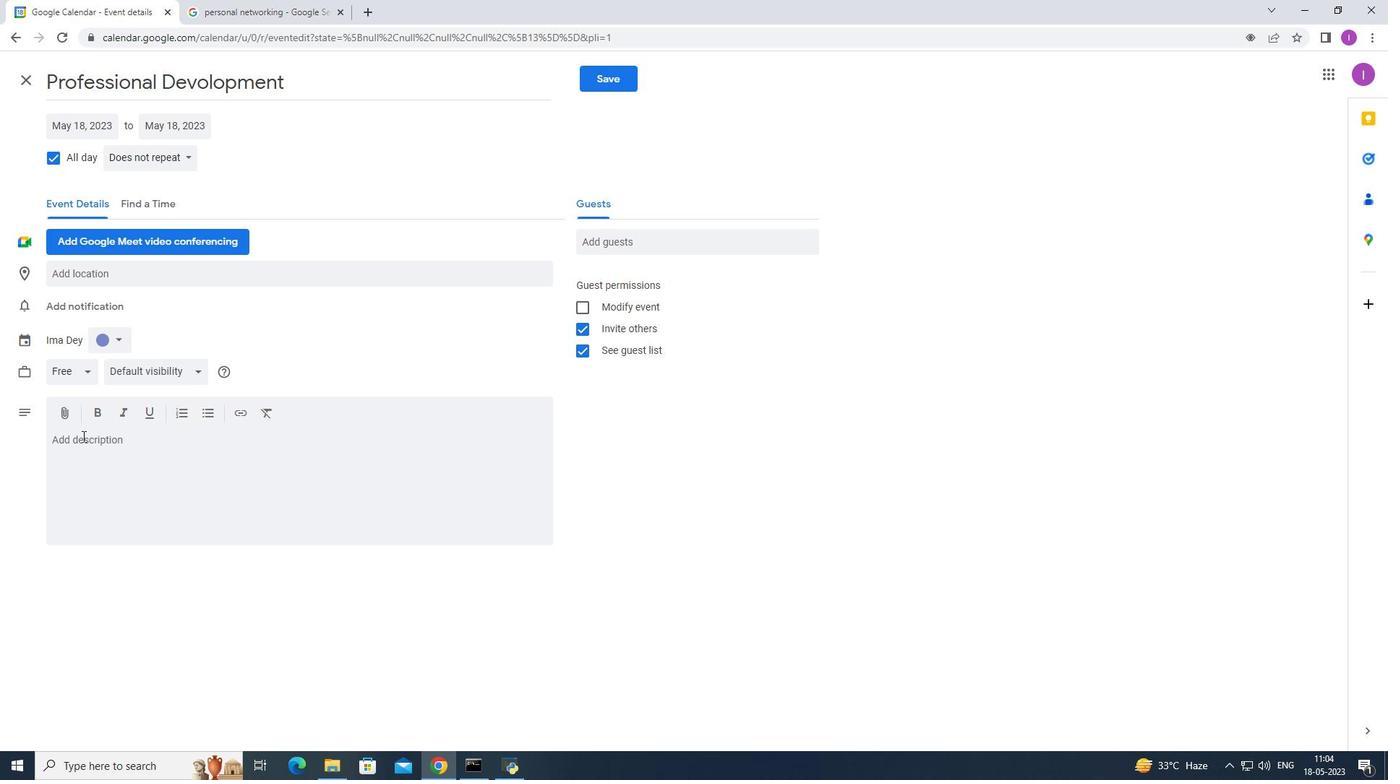
Action: Key pressed for<Key.space>professional<Key.space>
Screenshot: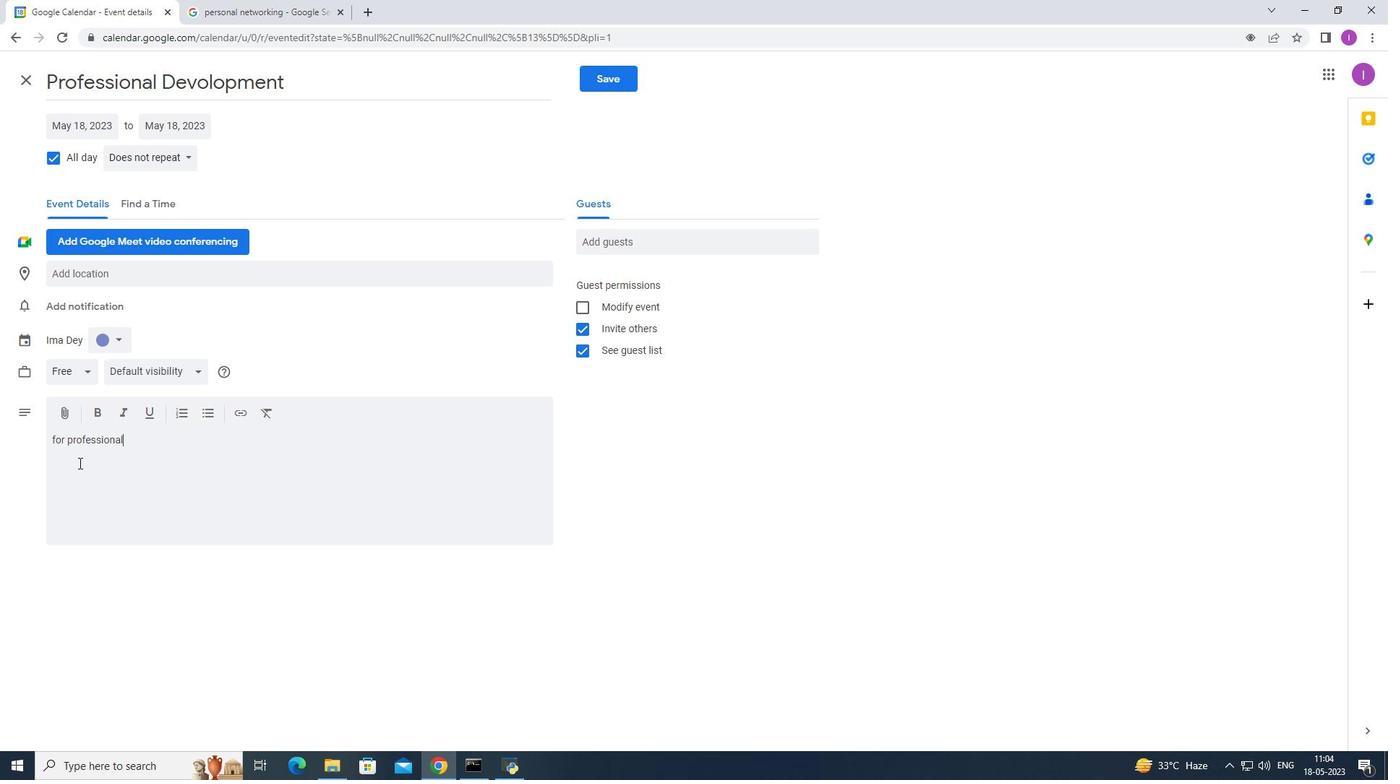
Action: Mouse moved to (54, 440)
Screenshot: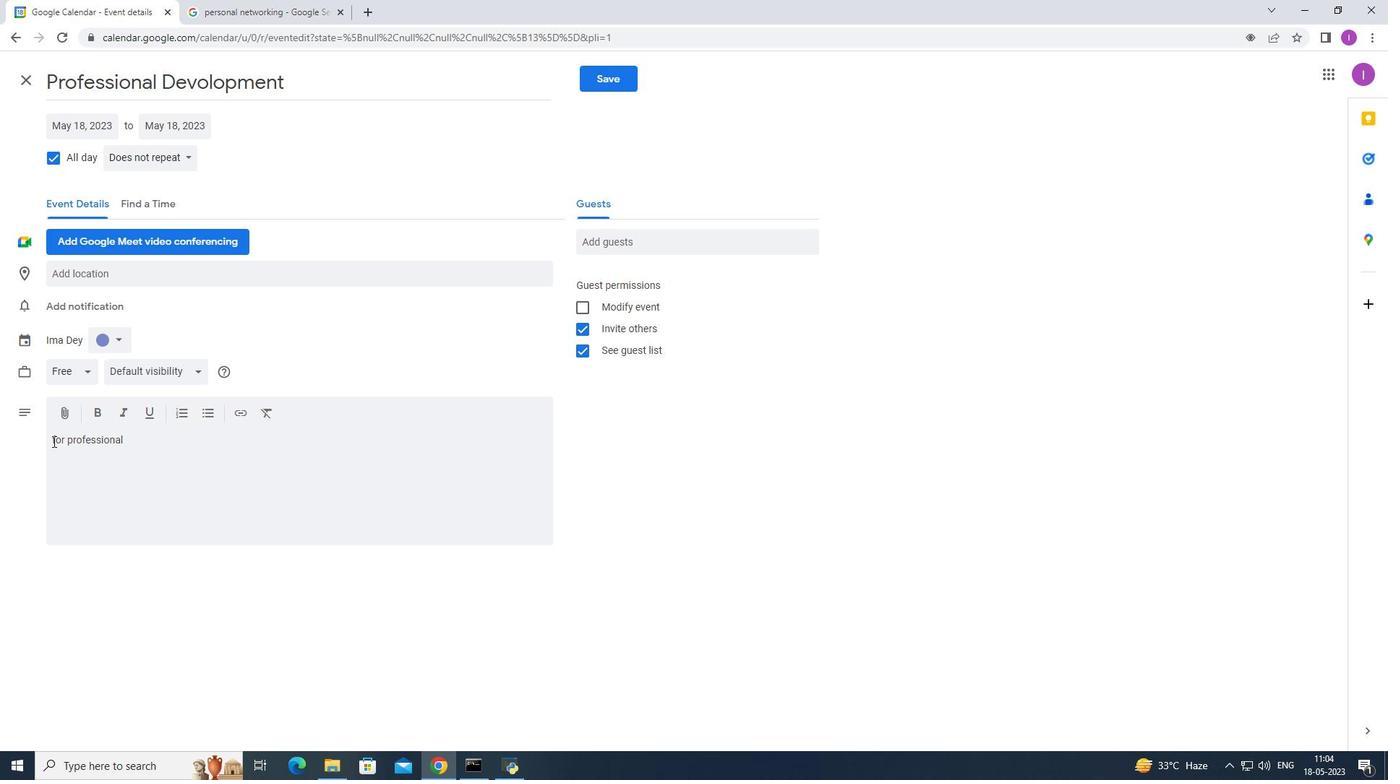 
Action: Mouse pressed left at (54, 440)
Screenshot: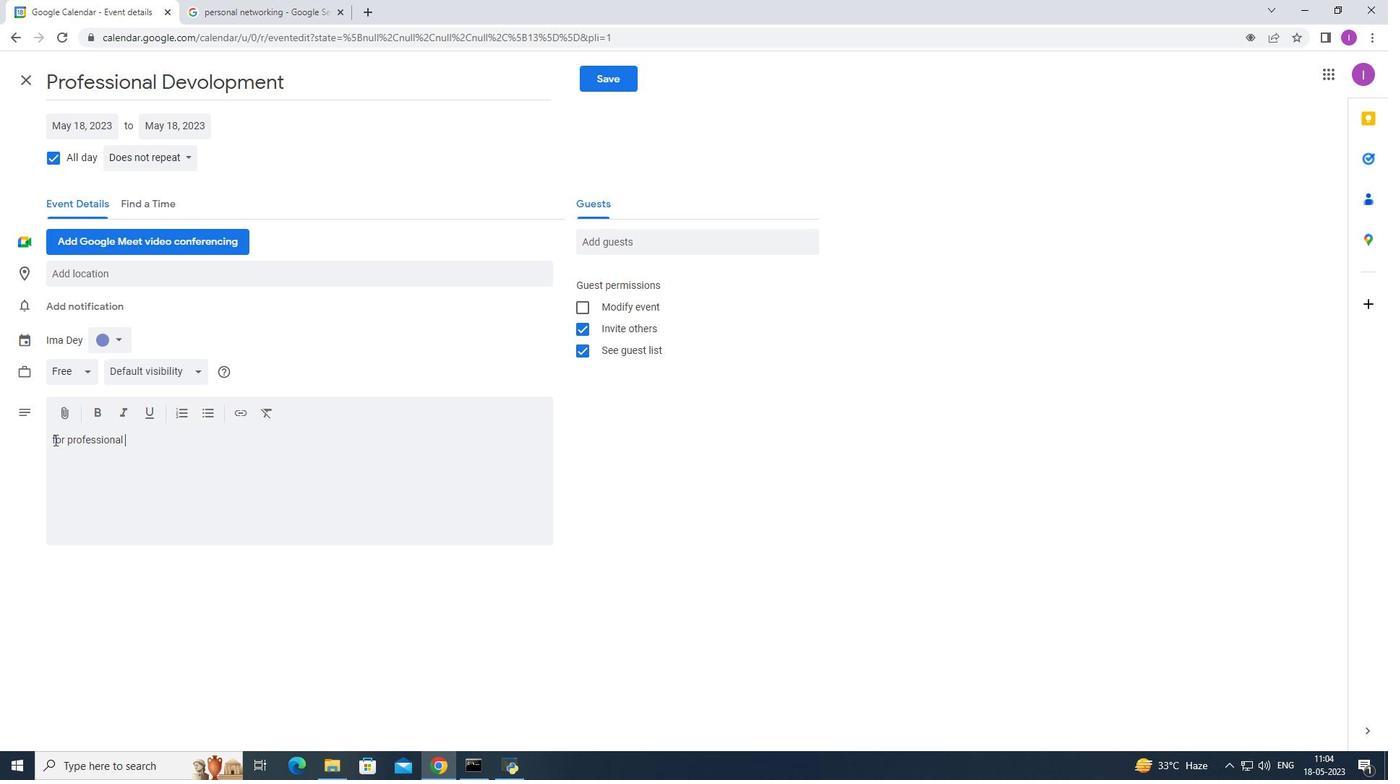 
Action: Mouse moved to (54, 439)
Screenshot: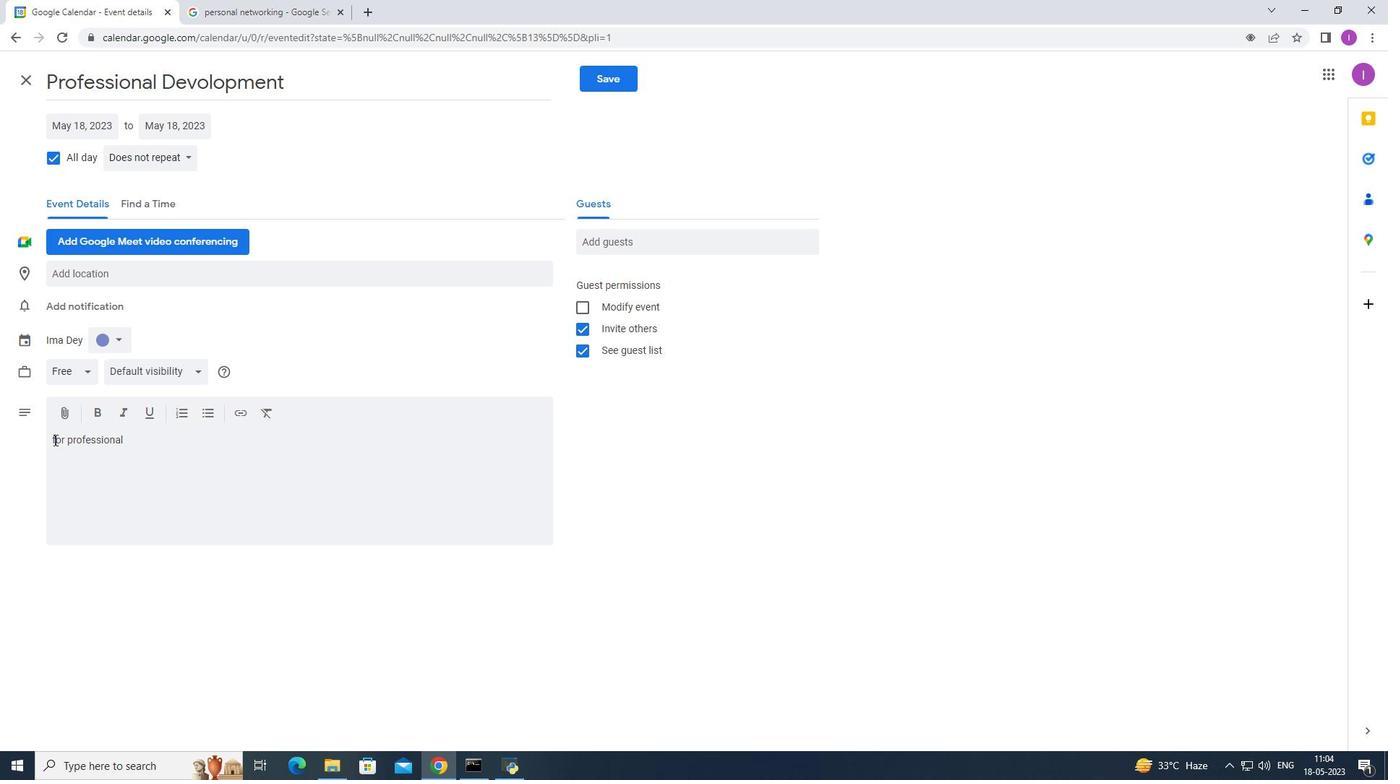 
Action: Key pressed <Key.backspace><Key.shift>F
Screenshot: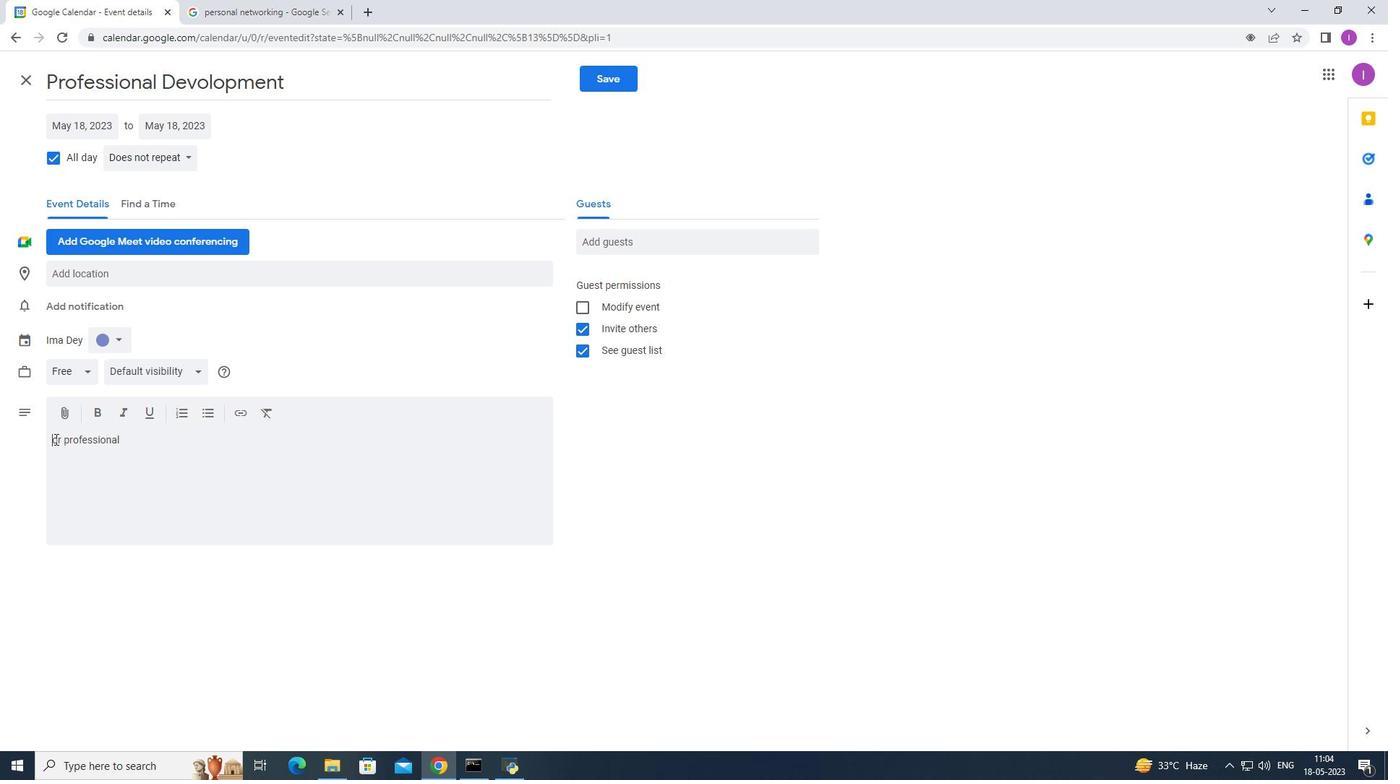 
Action: Mouse moved to (135, 442)
Screenshot: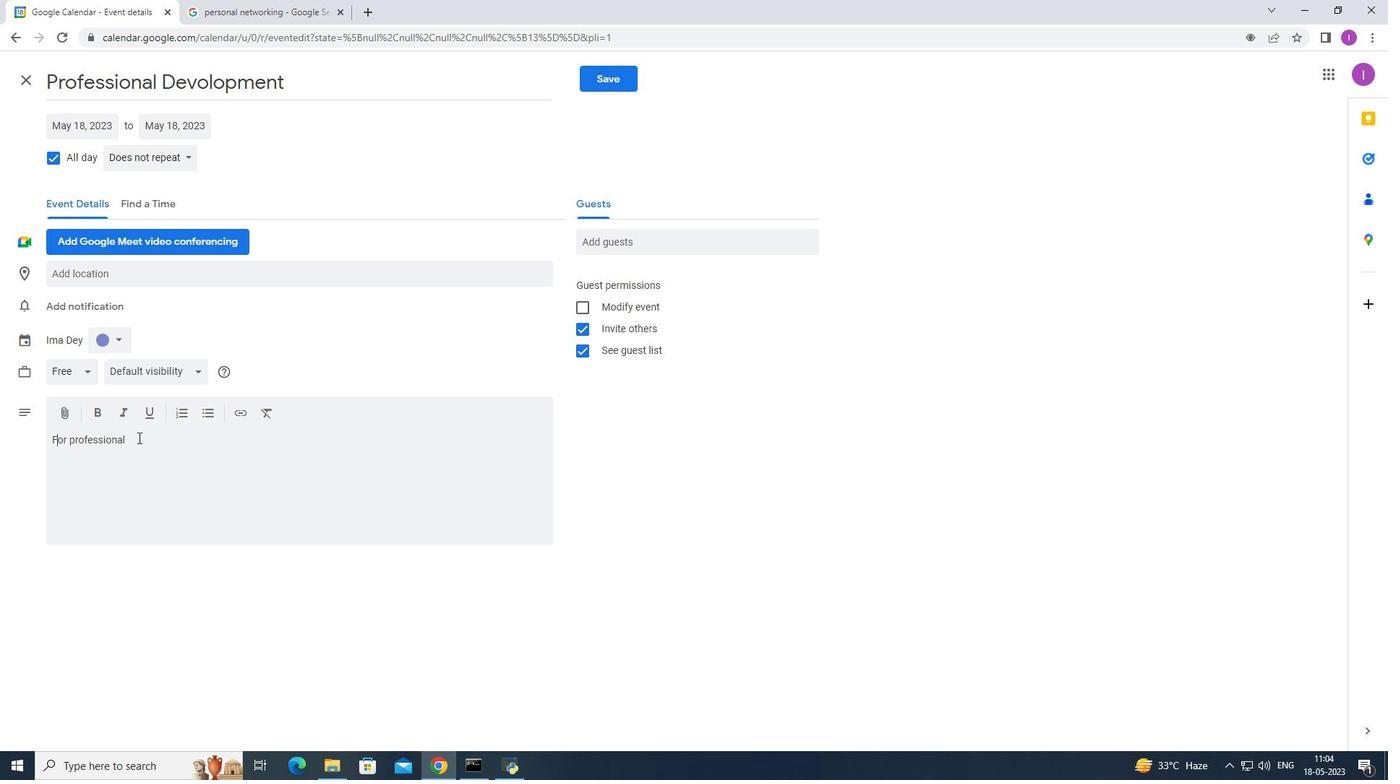 
Action: Mouse pressed left at (135, 442)
Screenshot: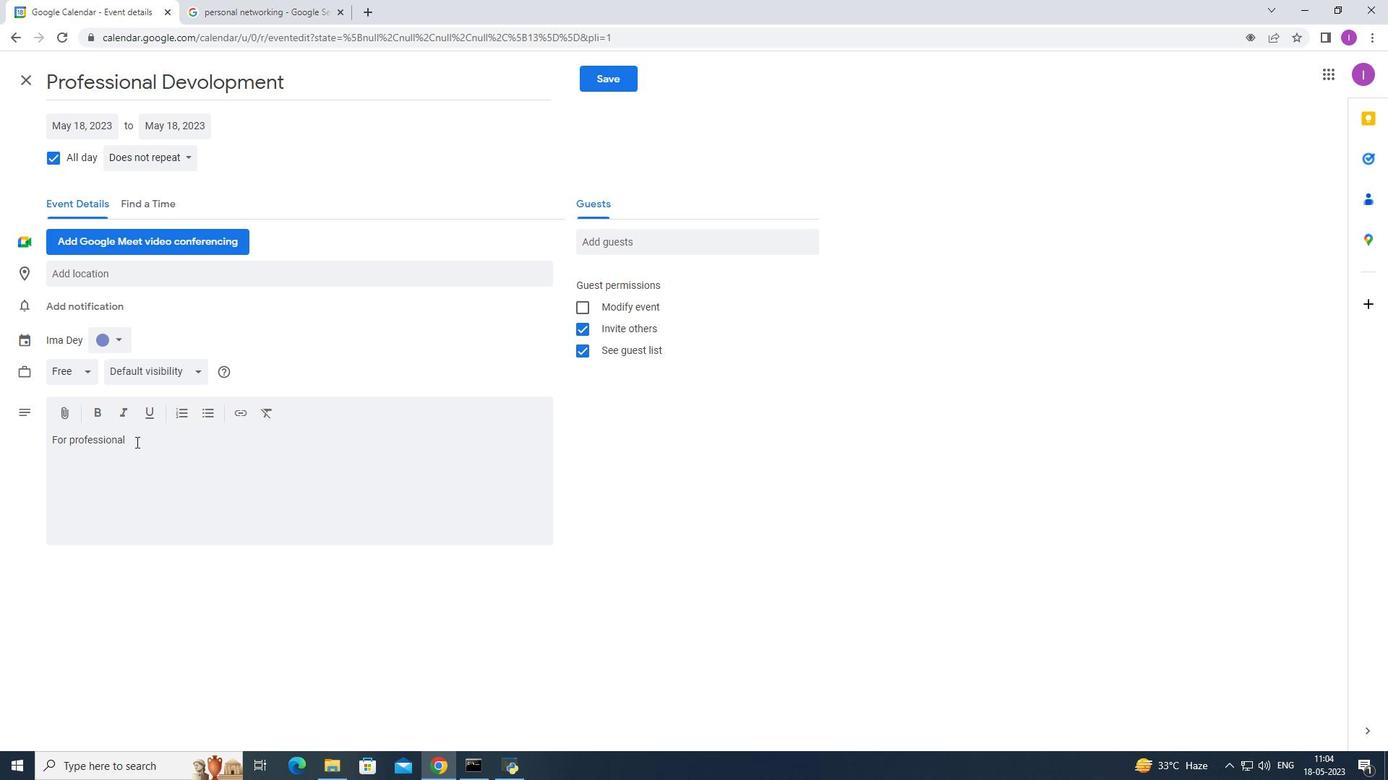 
Action: Key pressed <Key.shift>Devol<Key.backspace><Key.backspace>elopment.
Screenshot: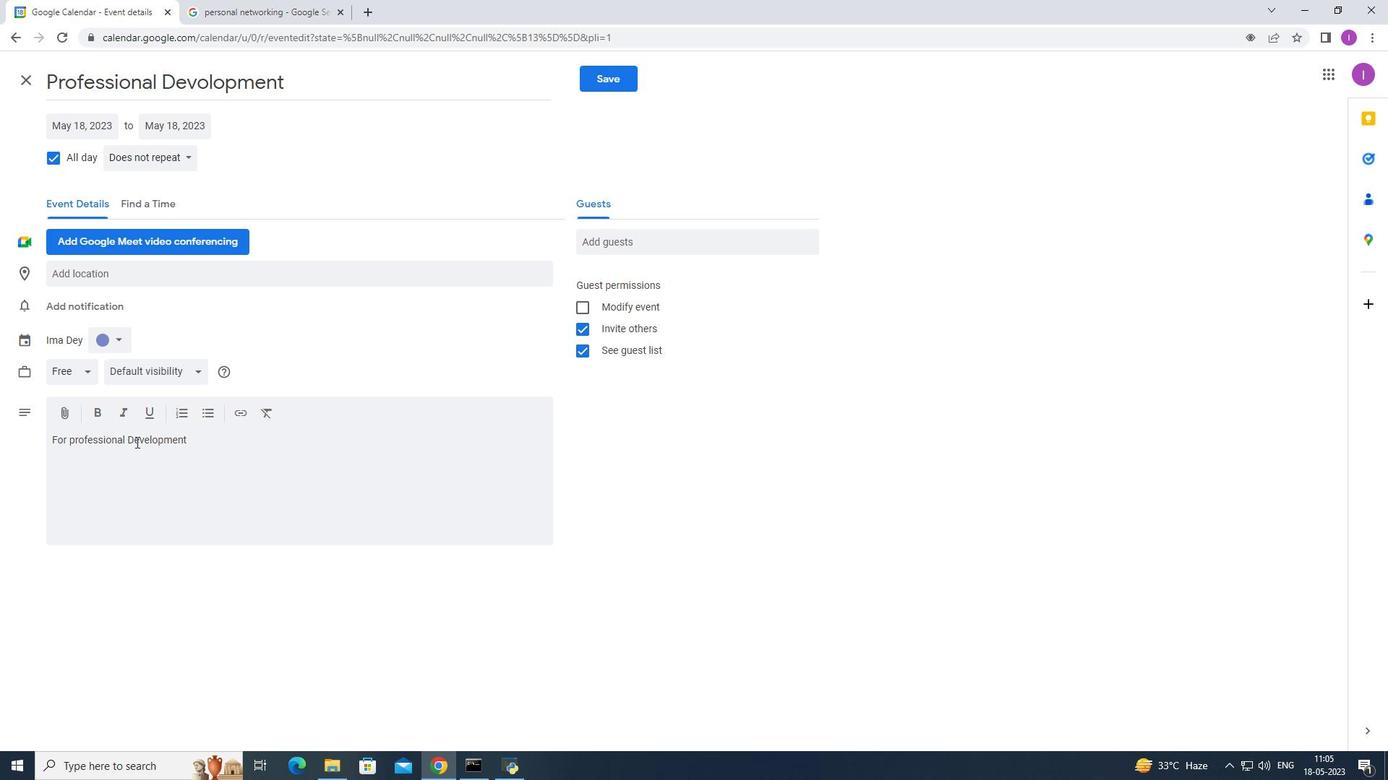 
Action: Mouse moved to (604, 75)
Screenshot: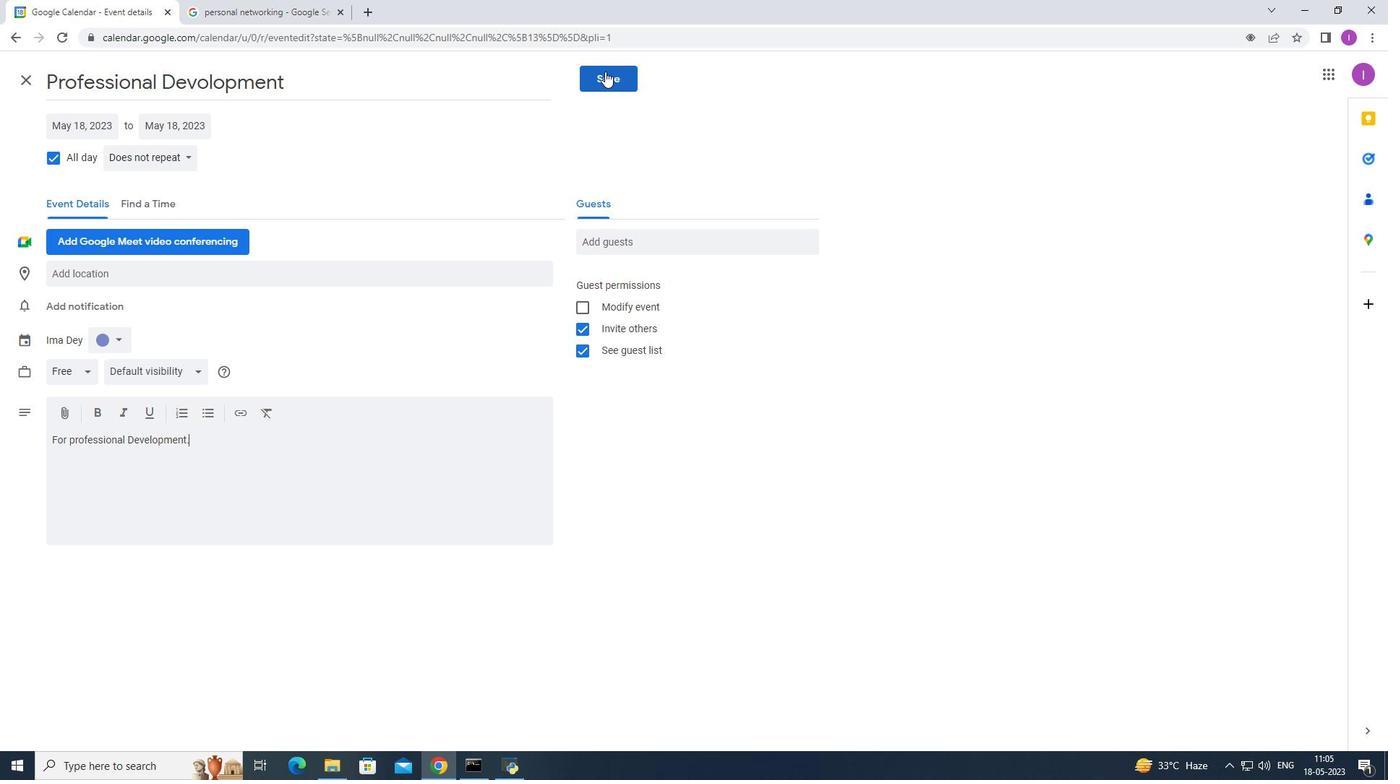 
Action: Mouse pressed left at (604, 75)
Screenshot: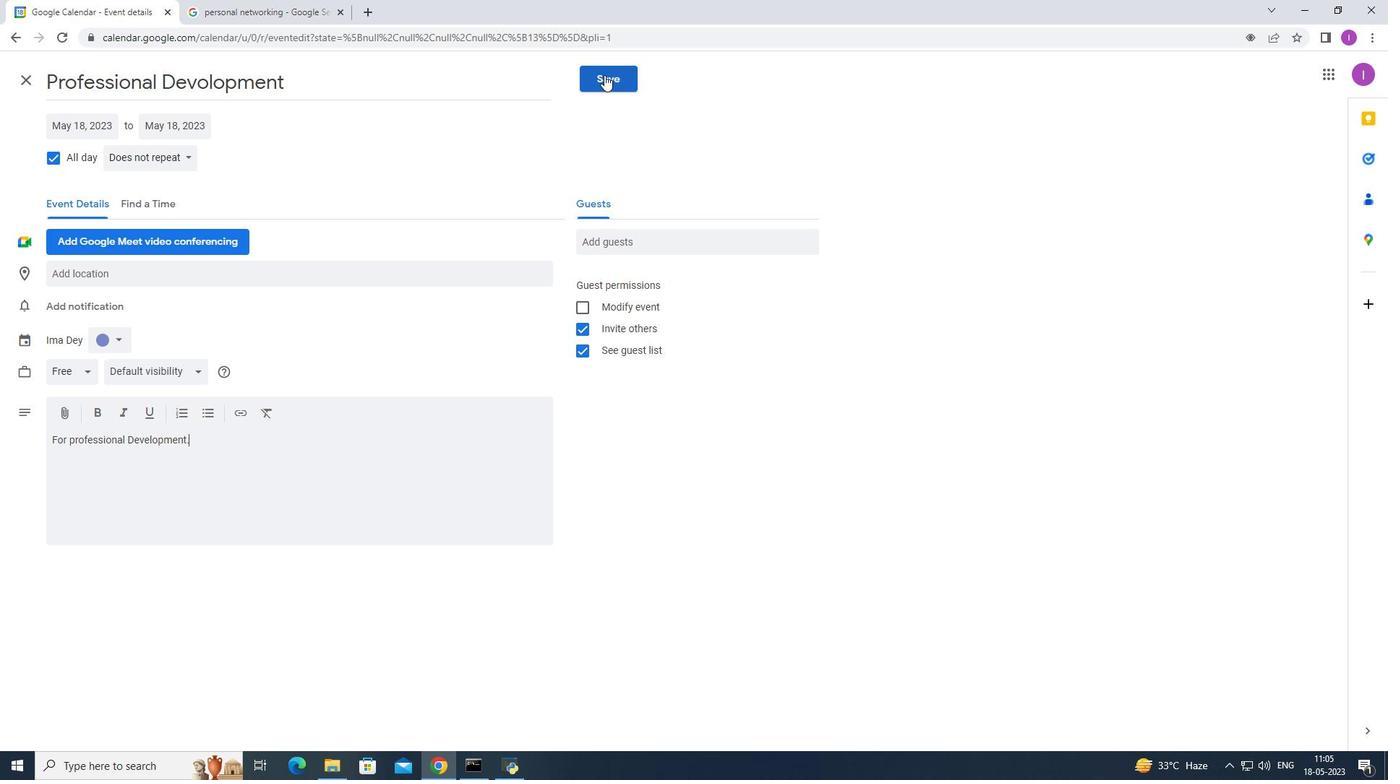 
Action: Mouse moved to (722, 297)
Screenshot: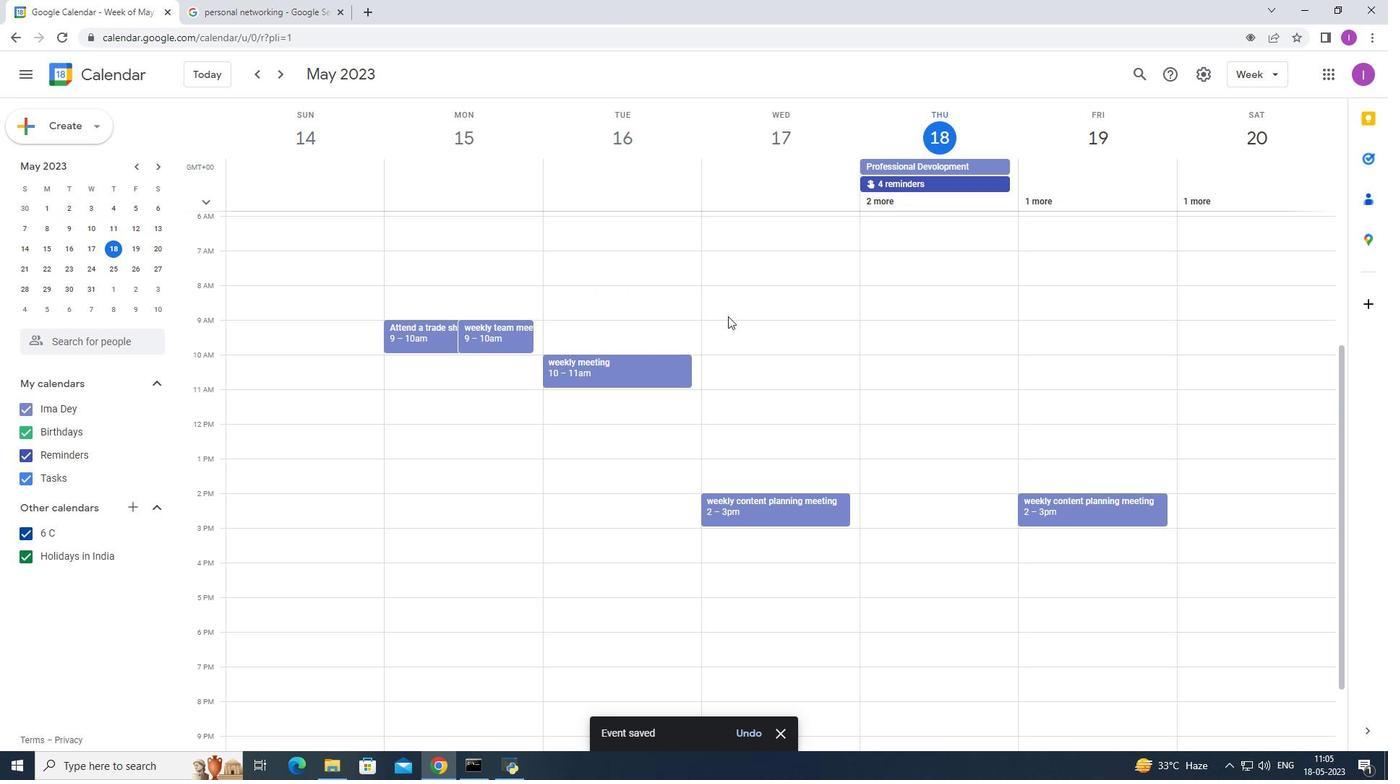 
